 Task: Buy 3 Fuel Pump from Gaskets section under best seller category for shipping address: Jack Davis, 4730 Huntz Lane, Bolton, Massachusetts 01740, Cell Number 9785492947. Pay from credit card ending with 2005, CVV 3321
Action: Mouse moved to (35, 105)
Screenshot: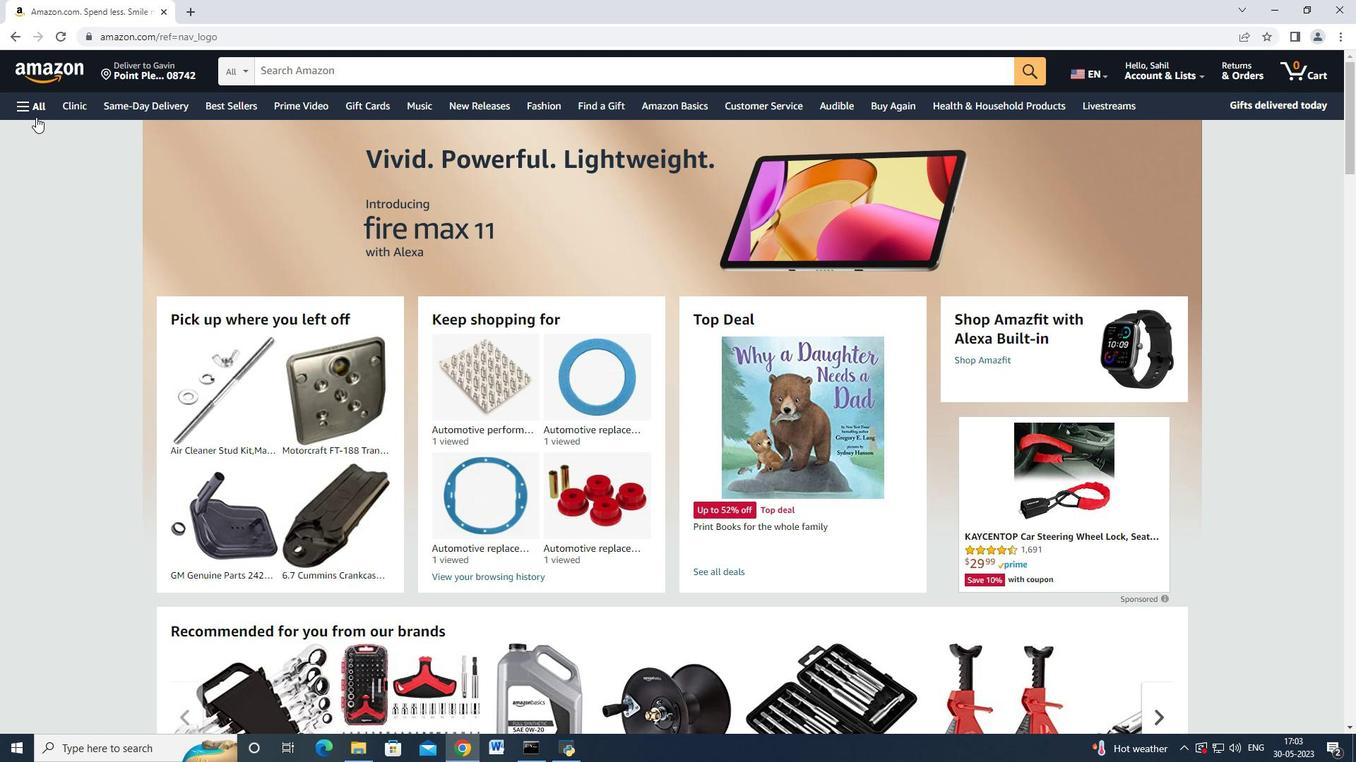 
Action: Mouse pressed left at (35, 105)
Screenshot: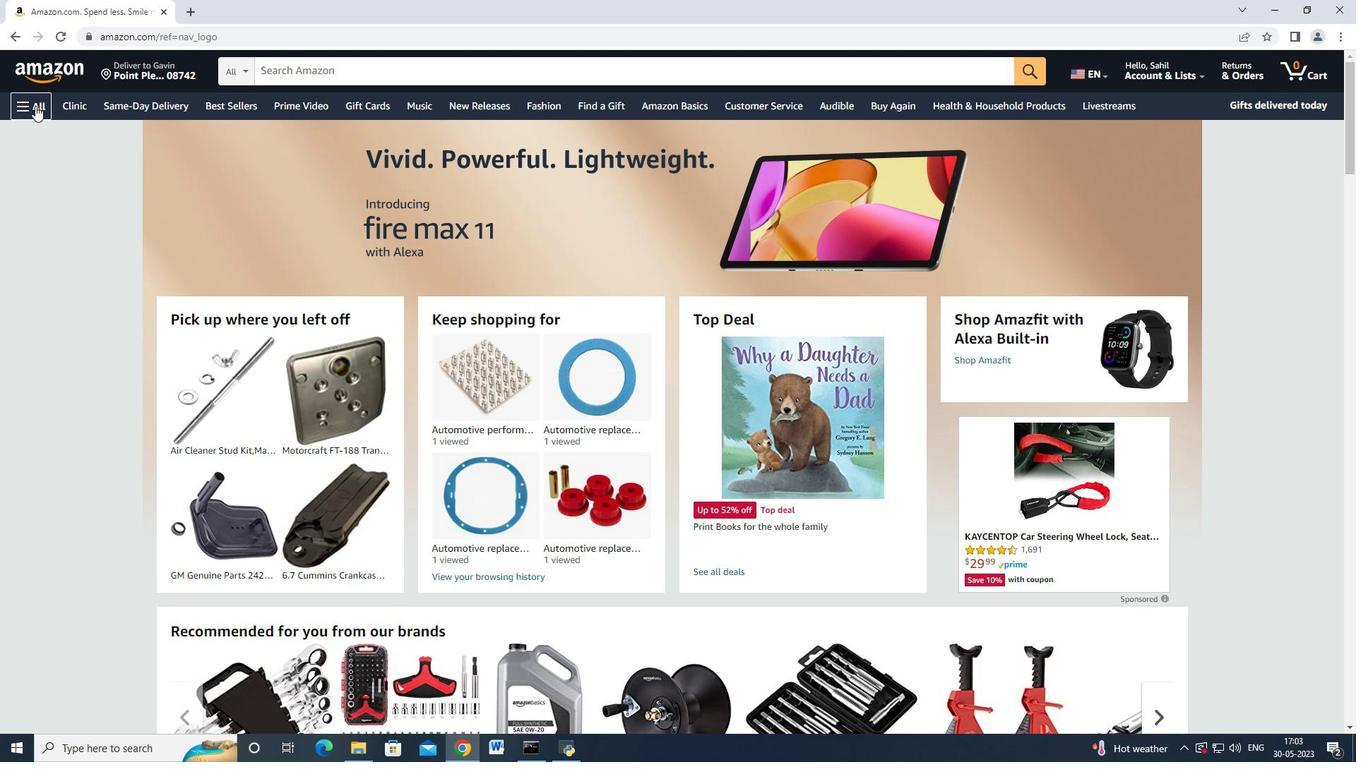 
Action: Mouse moved to (40, 170)
Screenshot: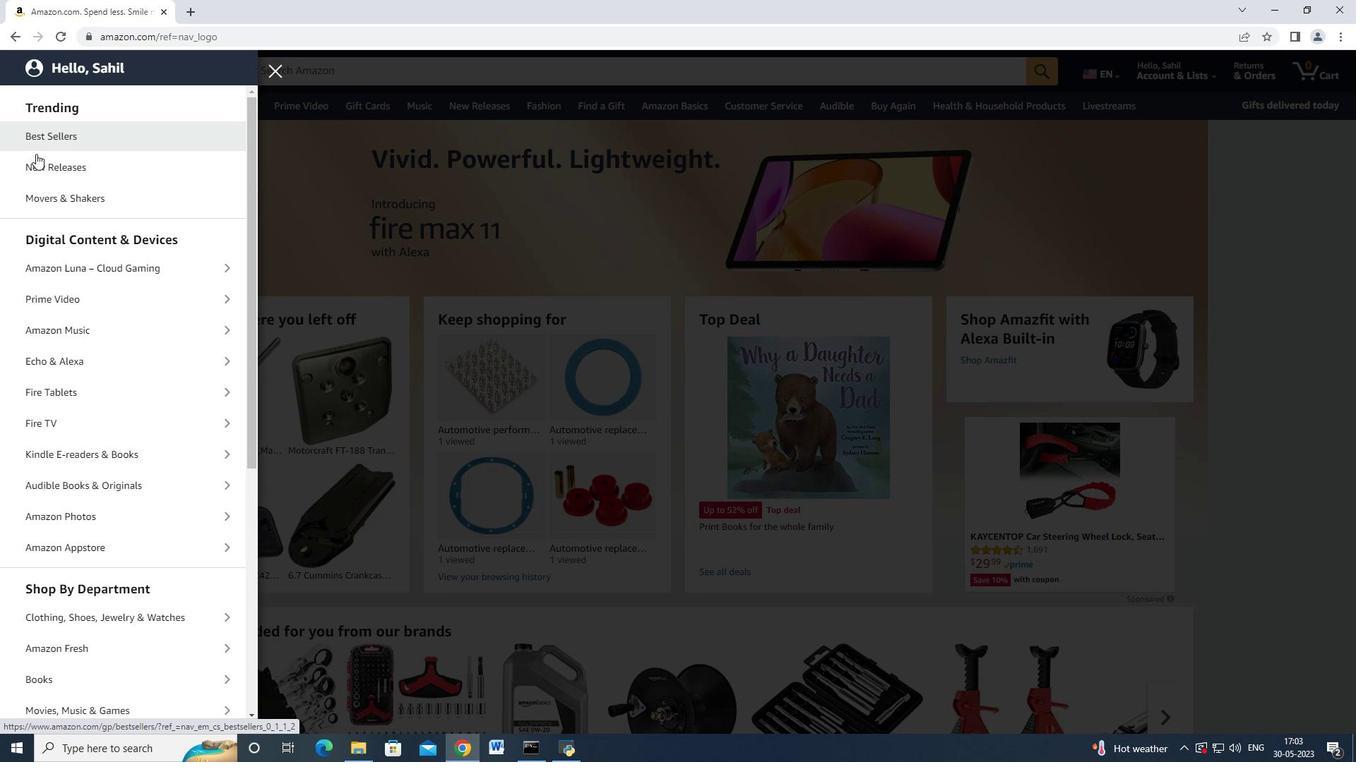 
Action: Mouse scrolled (40, 170) with delta (0, 0)
Screenshot: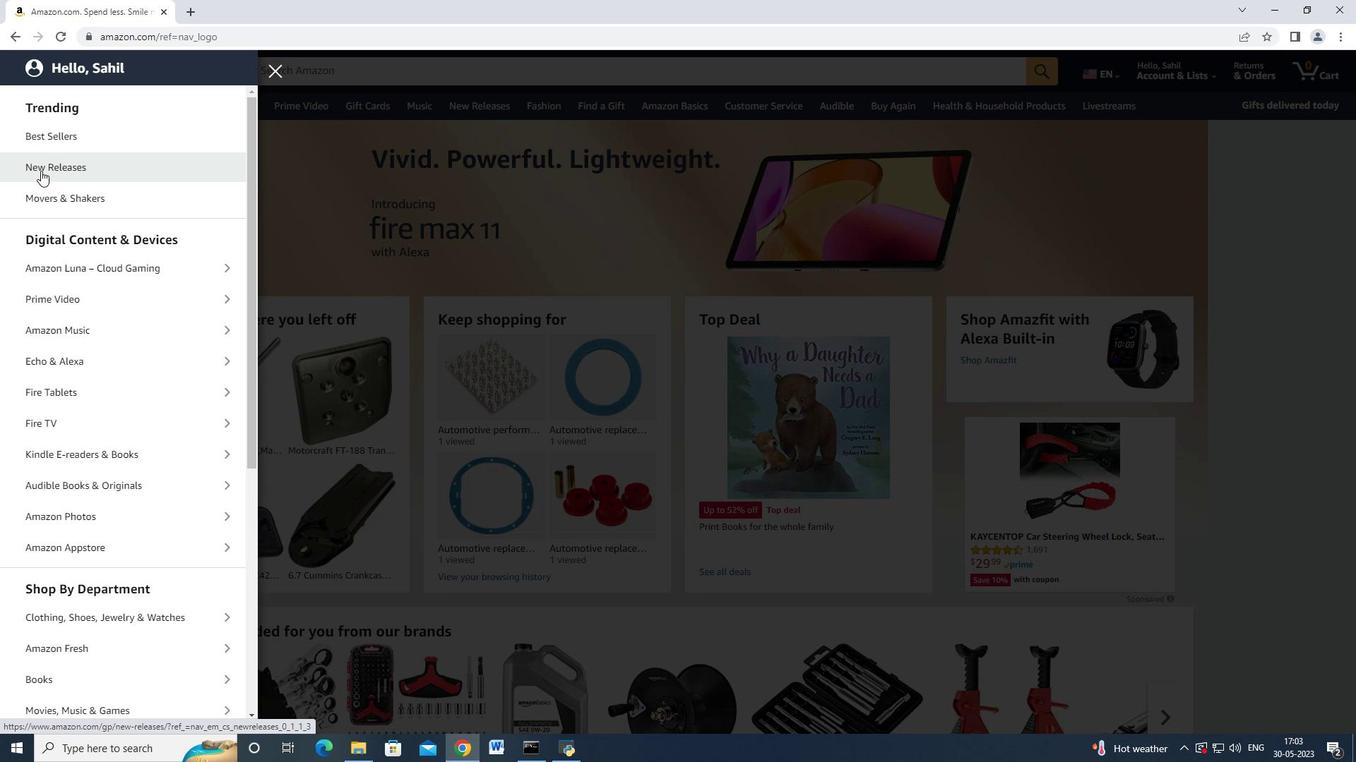 
Action: Mouse moved to (50, 203)
Screenshot: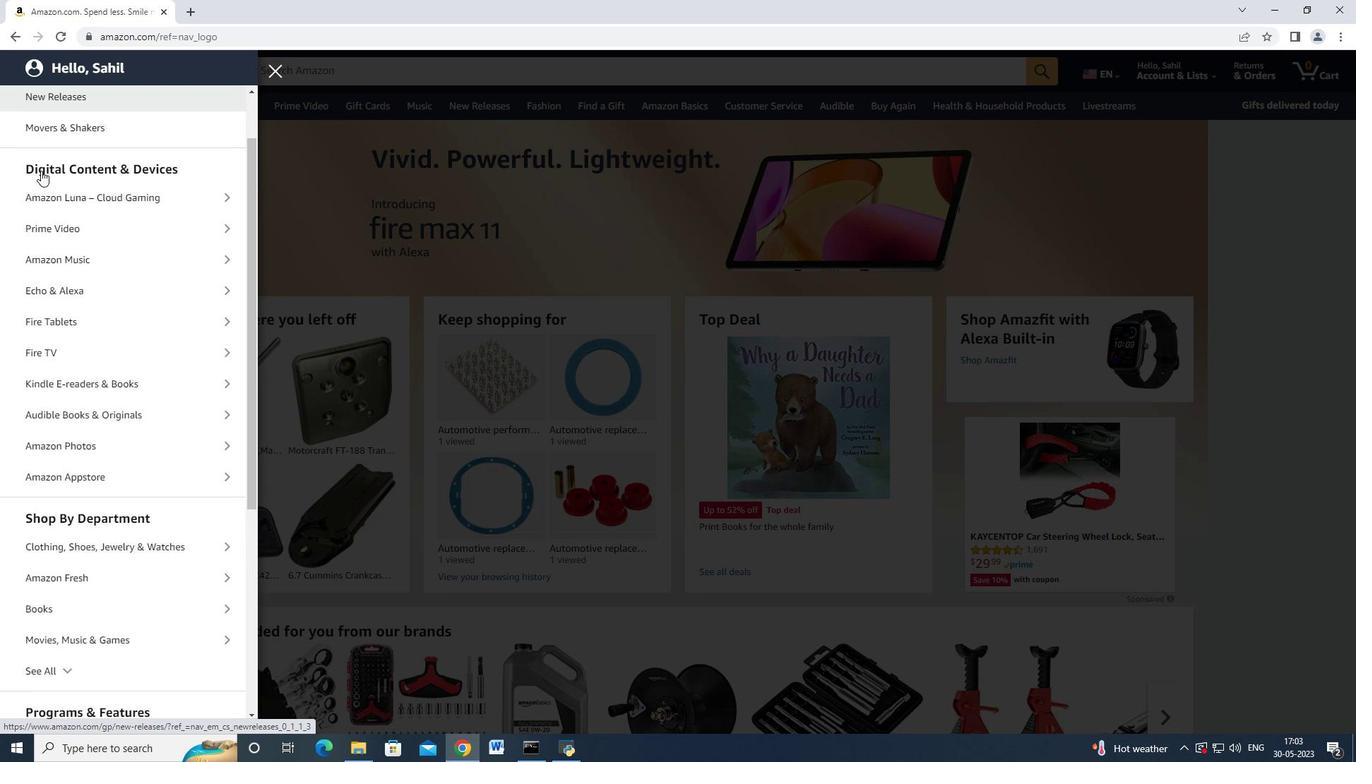 
Action: Mouse scrolled (50, 202) with delta (0, 0)
Screenshot: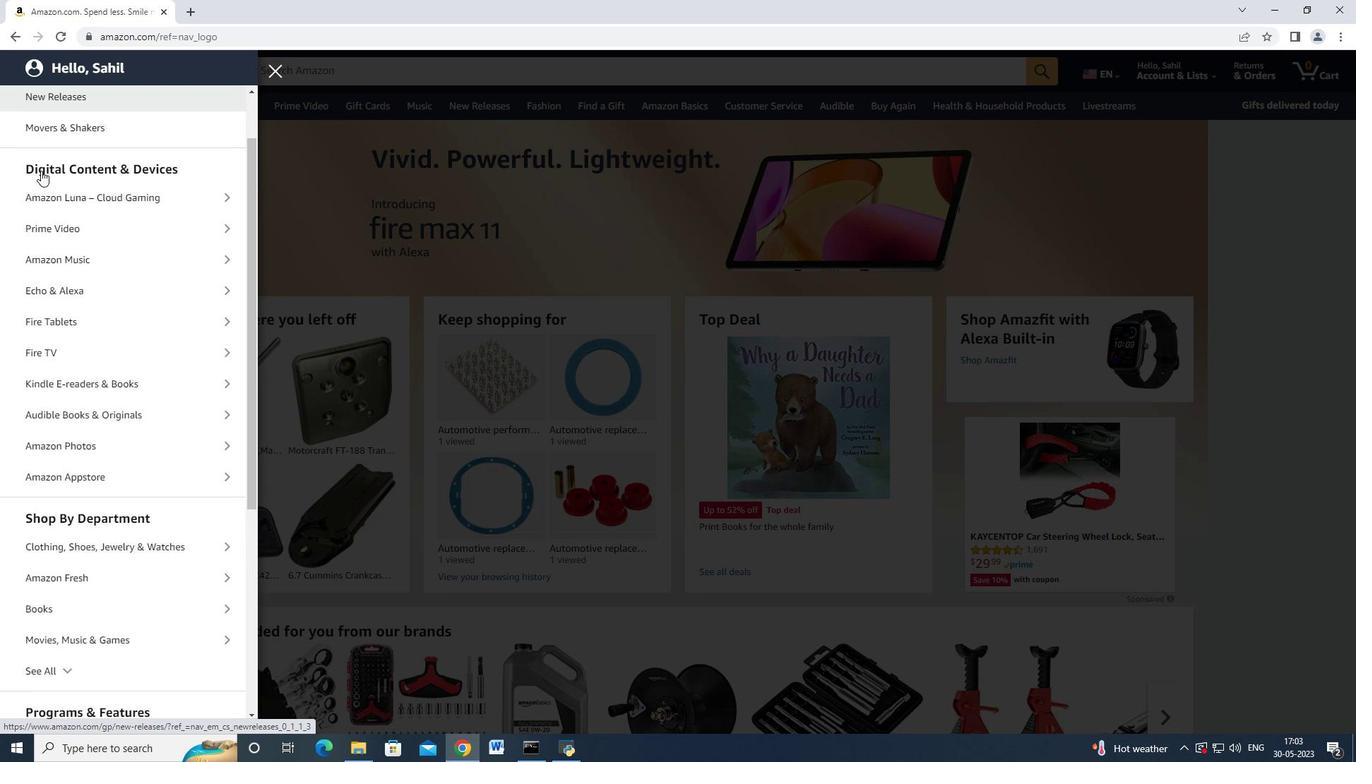 
Action: Mouse moved to (50, 204)
Screenshot: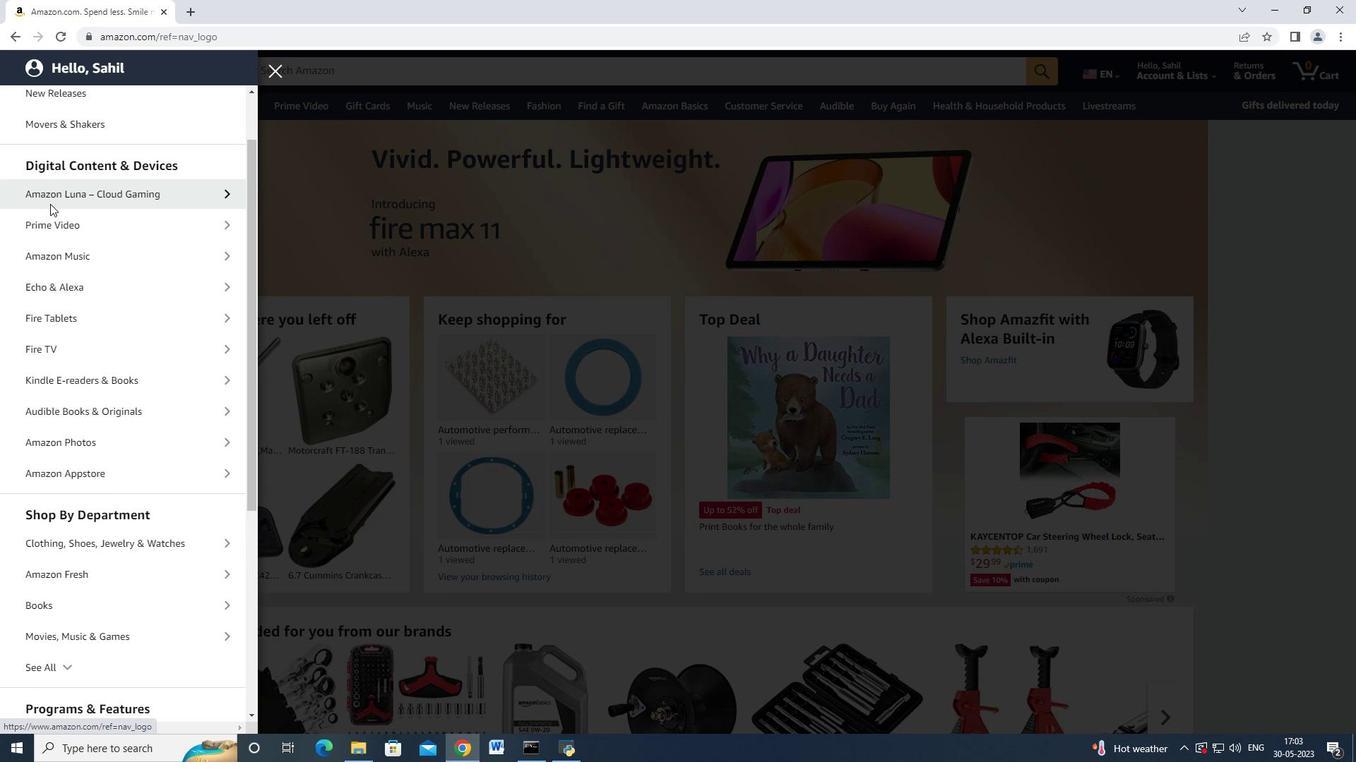 
Action: Mouse scrolled (50, 203) with delta (0, 0)
Screenshot: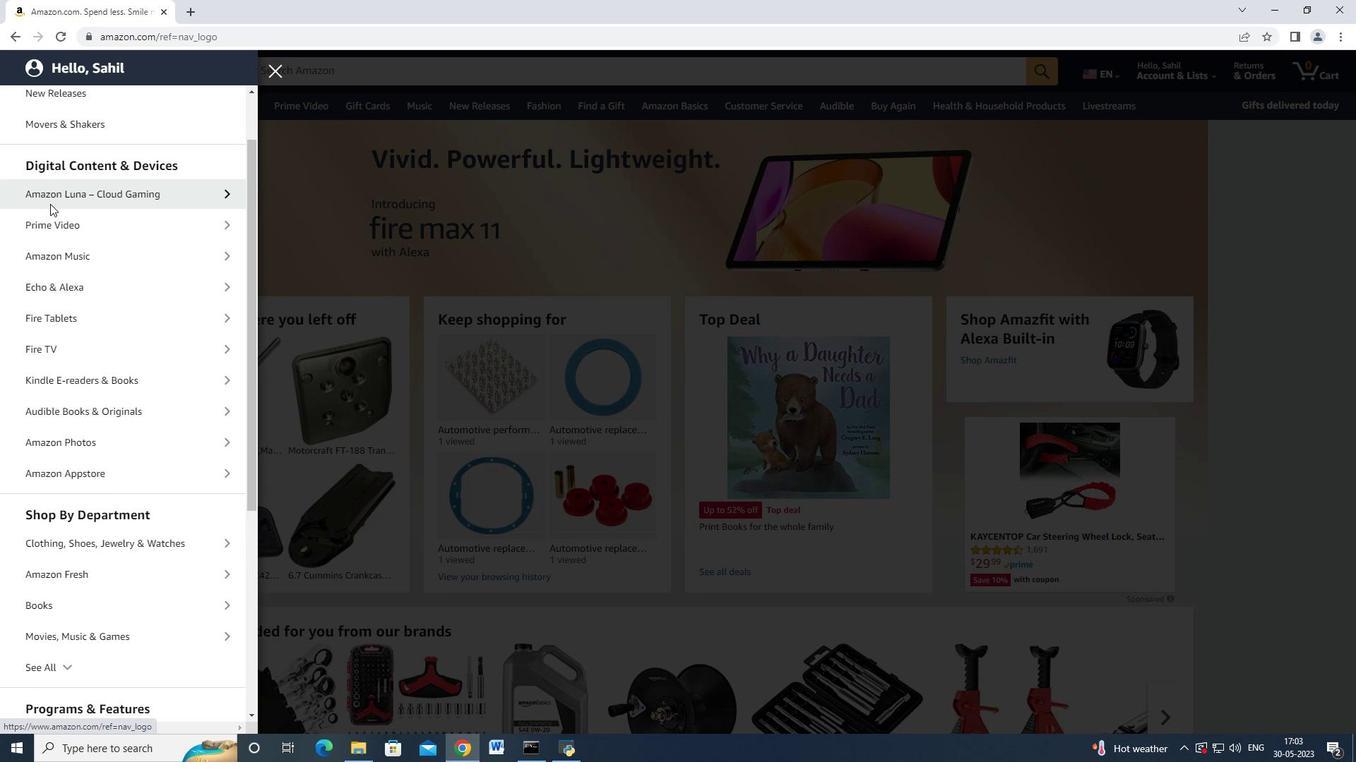 
Action: Mouse moved to (52, 204)
Screenshot: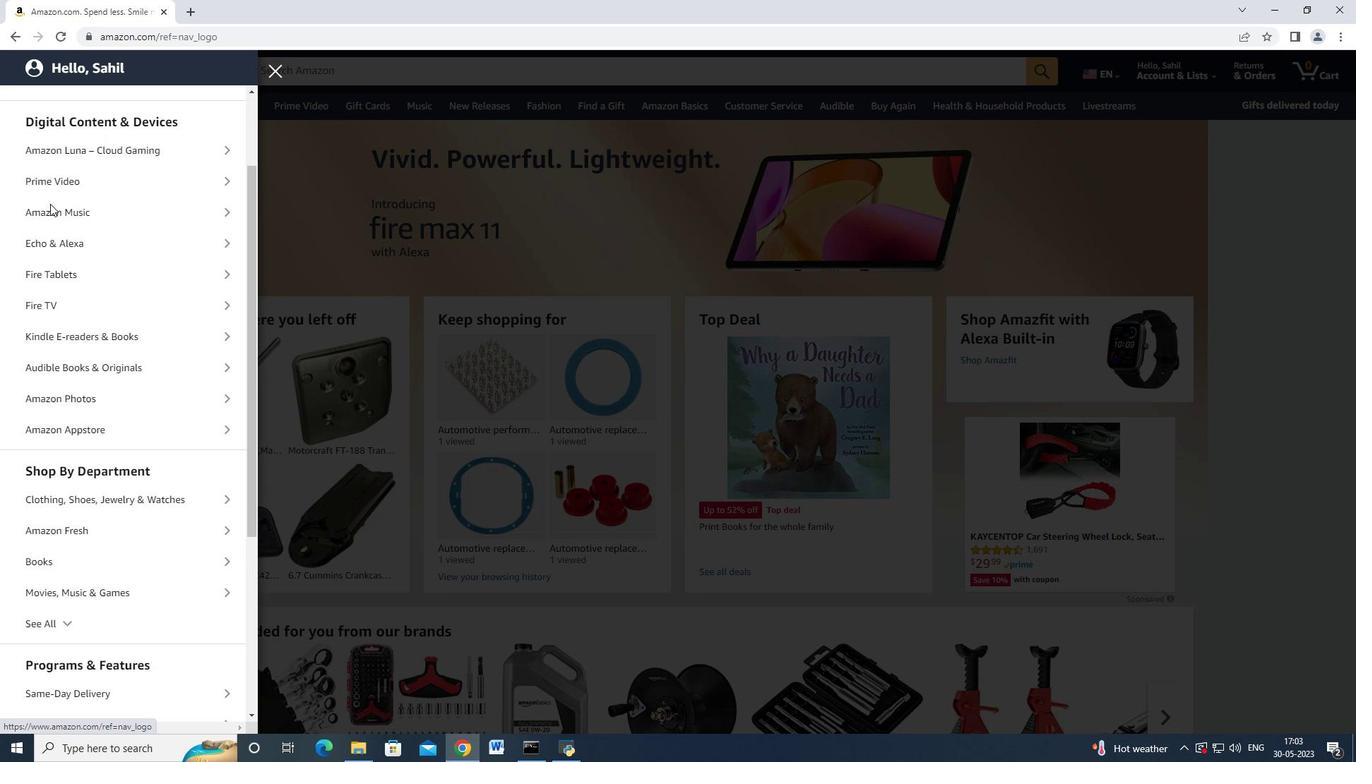 
Action: Mouse scrolled (52, 203) with delta (0, 0)
Screenshot: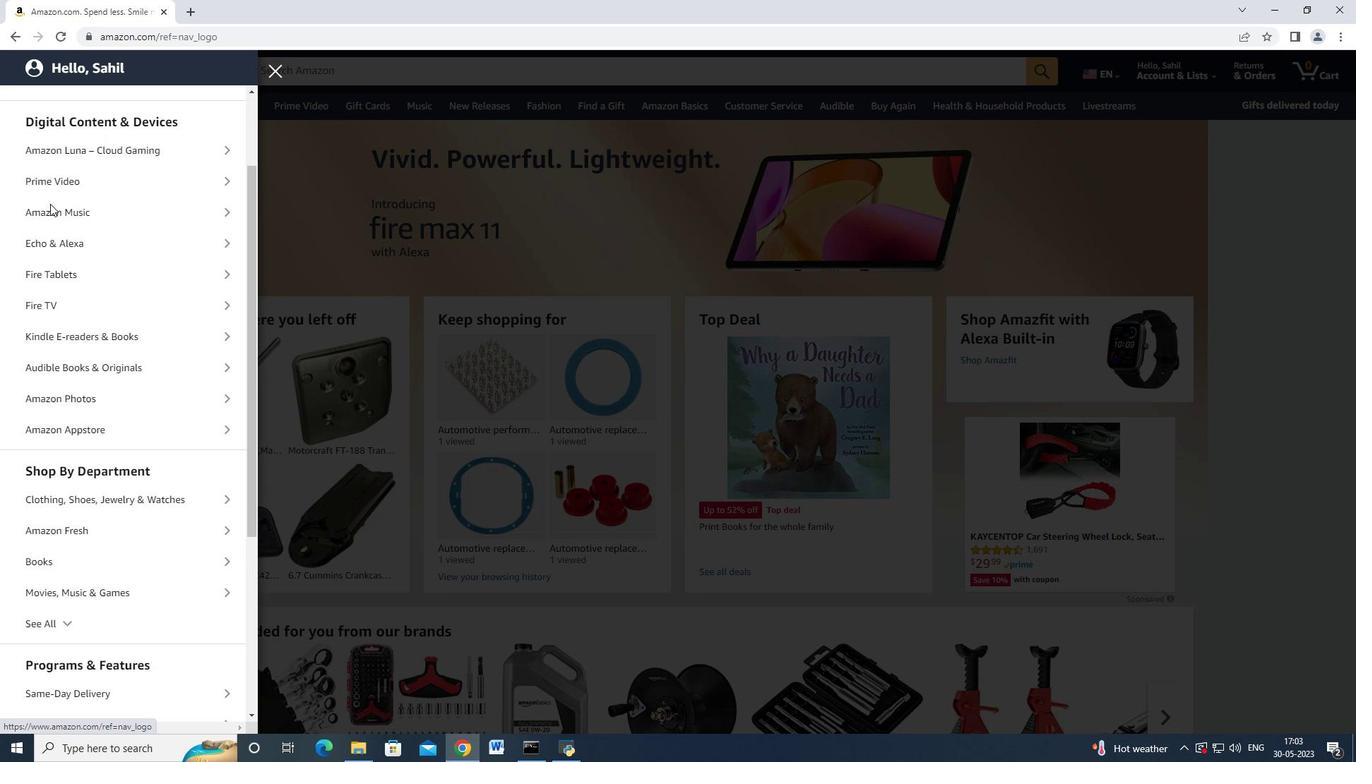 
Action: Mouse moved to (82, 238)
Screenshot: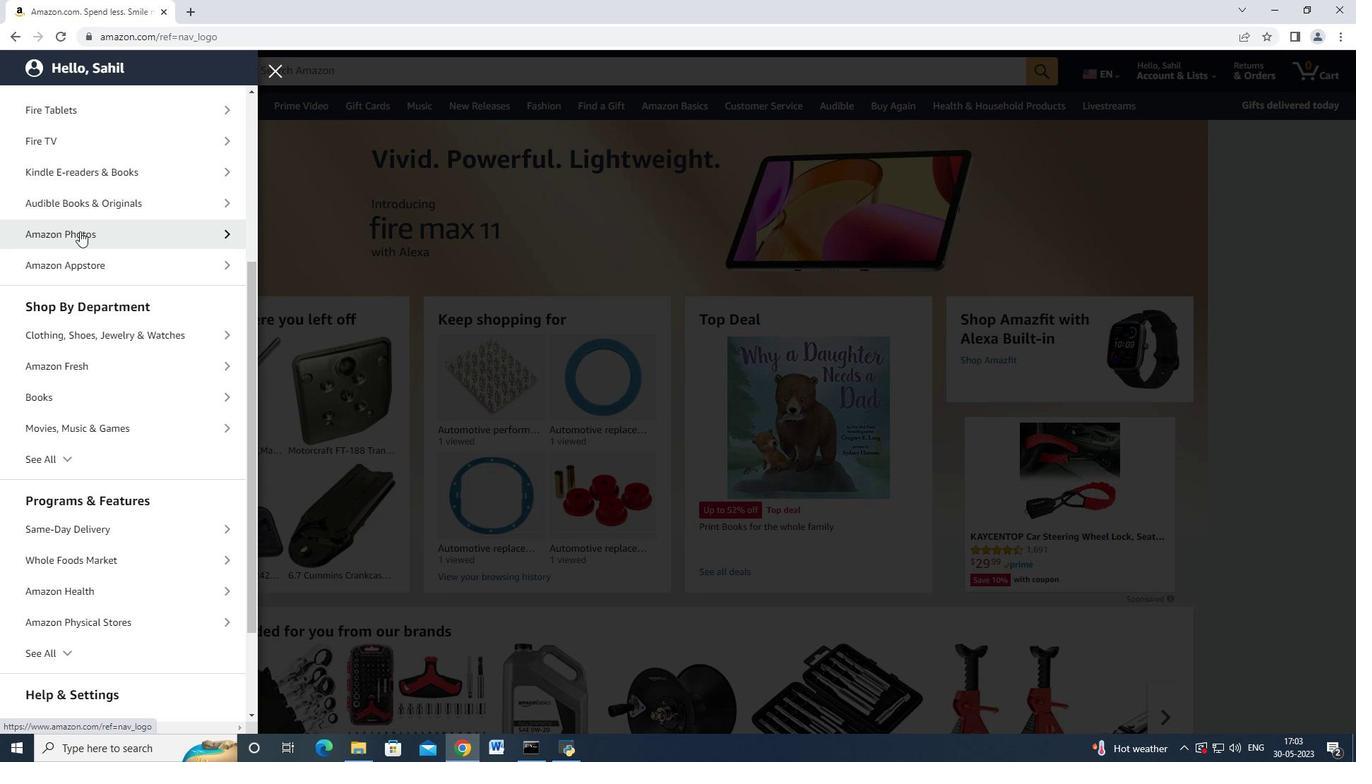 
Action: Mouse scrolled (82, 237) with delta (0, 0)
Screenshot: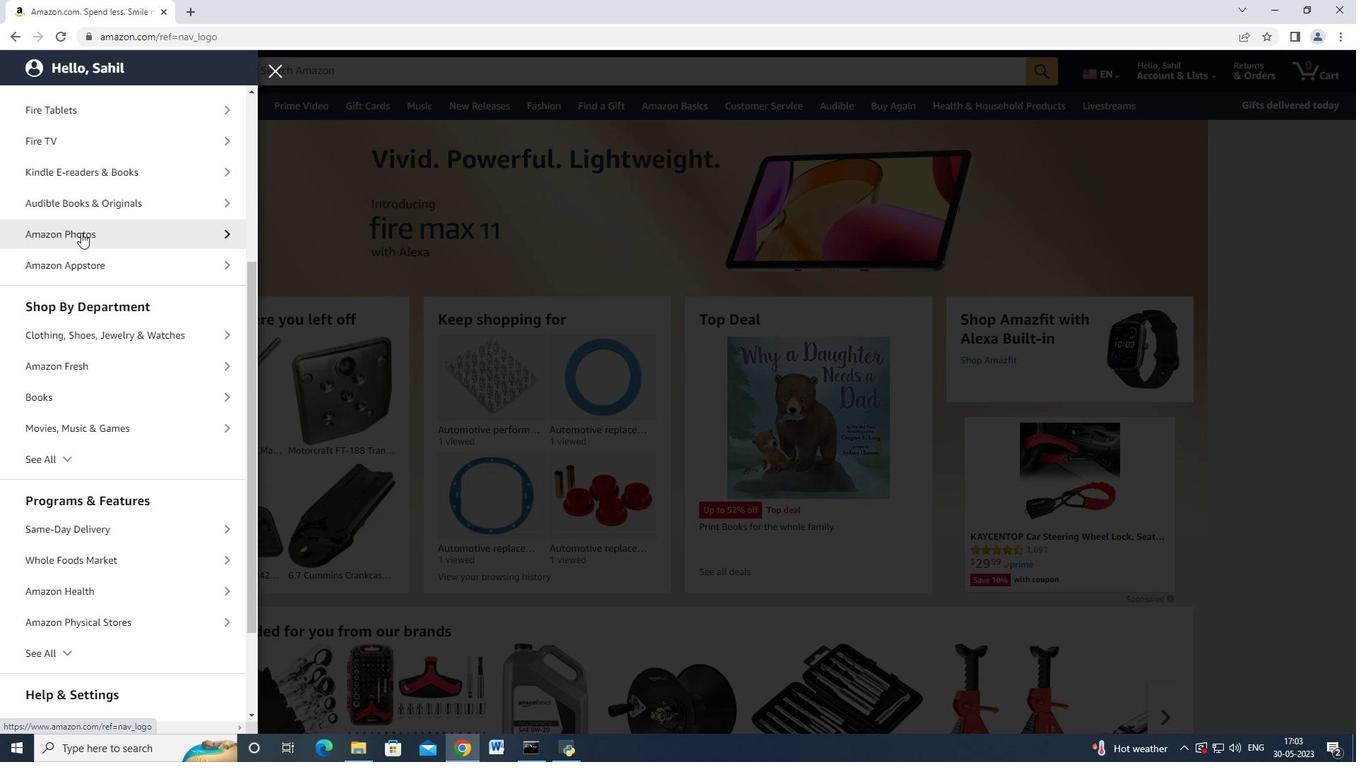 
Action: Mouse scrolled (82, 238) with delta (0, 0)
Screenshot: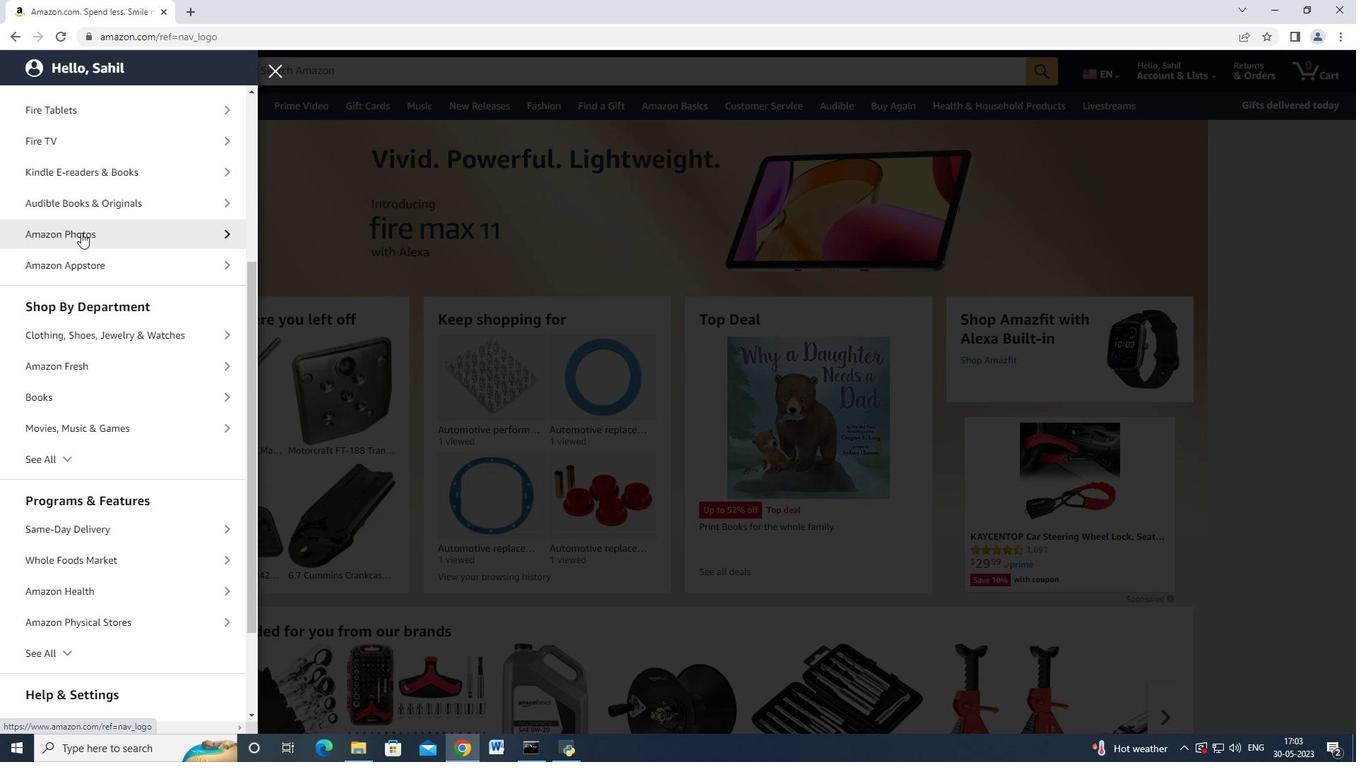 
Action: Mouse moved to (64, 324)
Screenshot: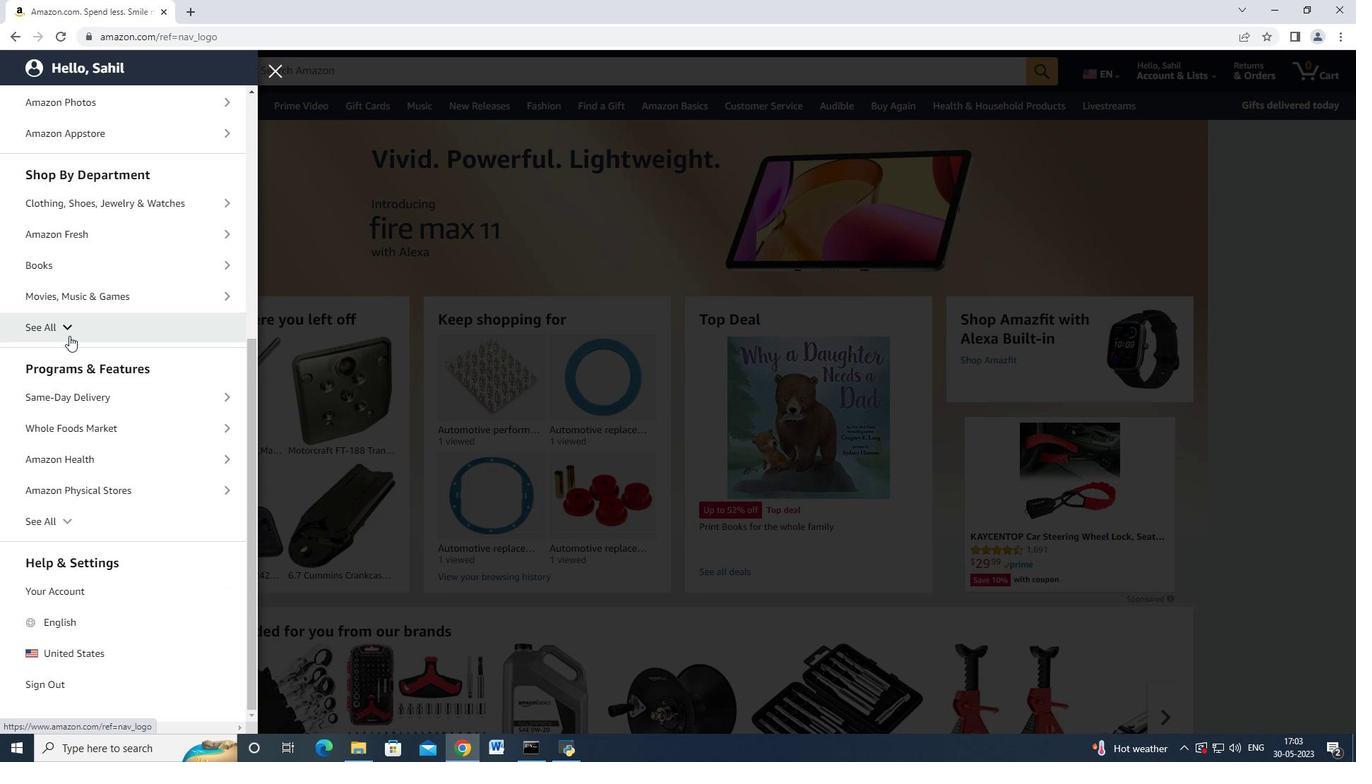 
Action: Mouse pressed left at (64, 324)
Screenshot: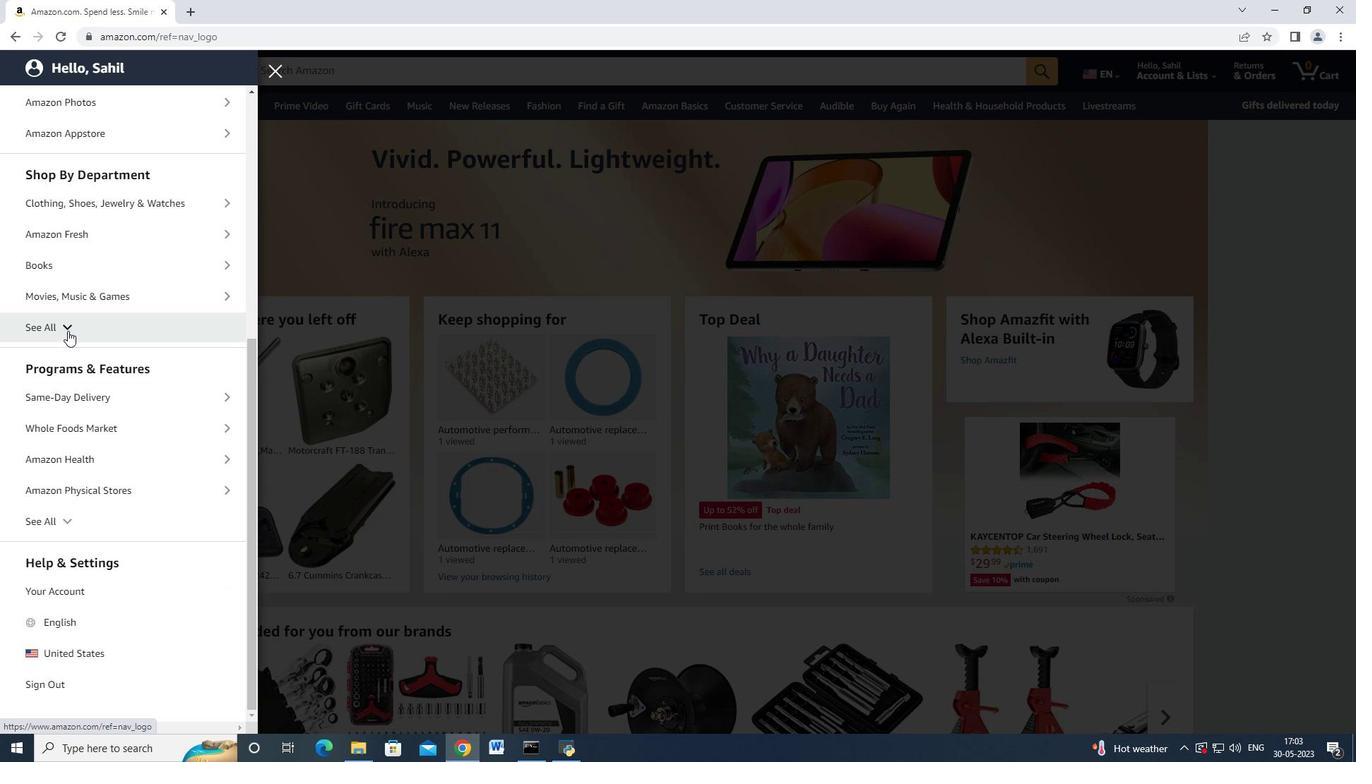 
Action: Mouse moved to (67, 324)
Screenshot: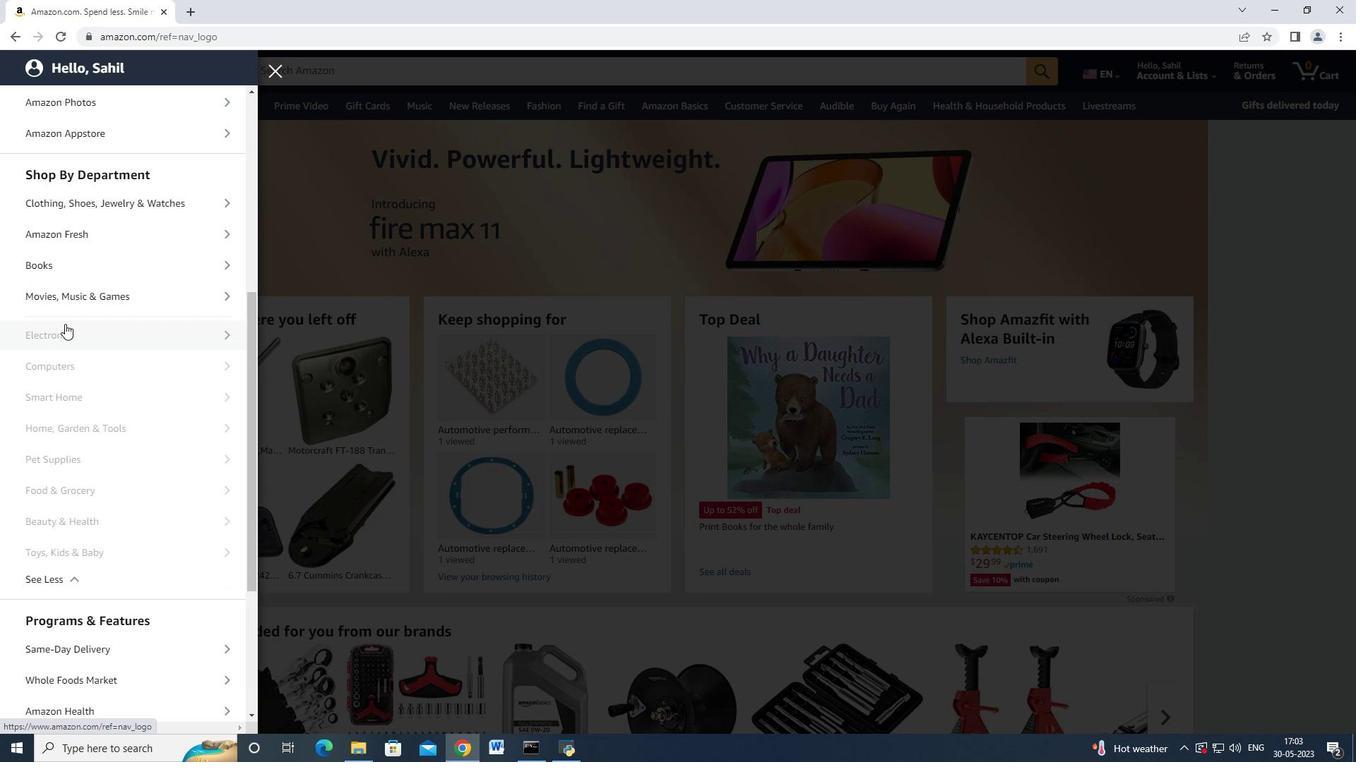 
Action: Mouse scrolled (67, 324) with delta (0, 0)
Screenshot: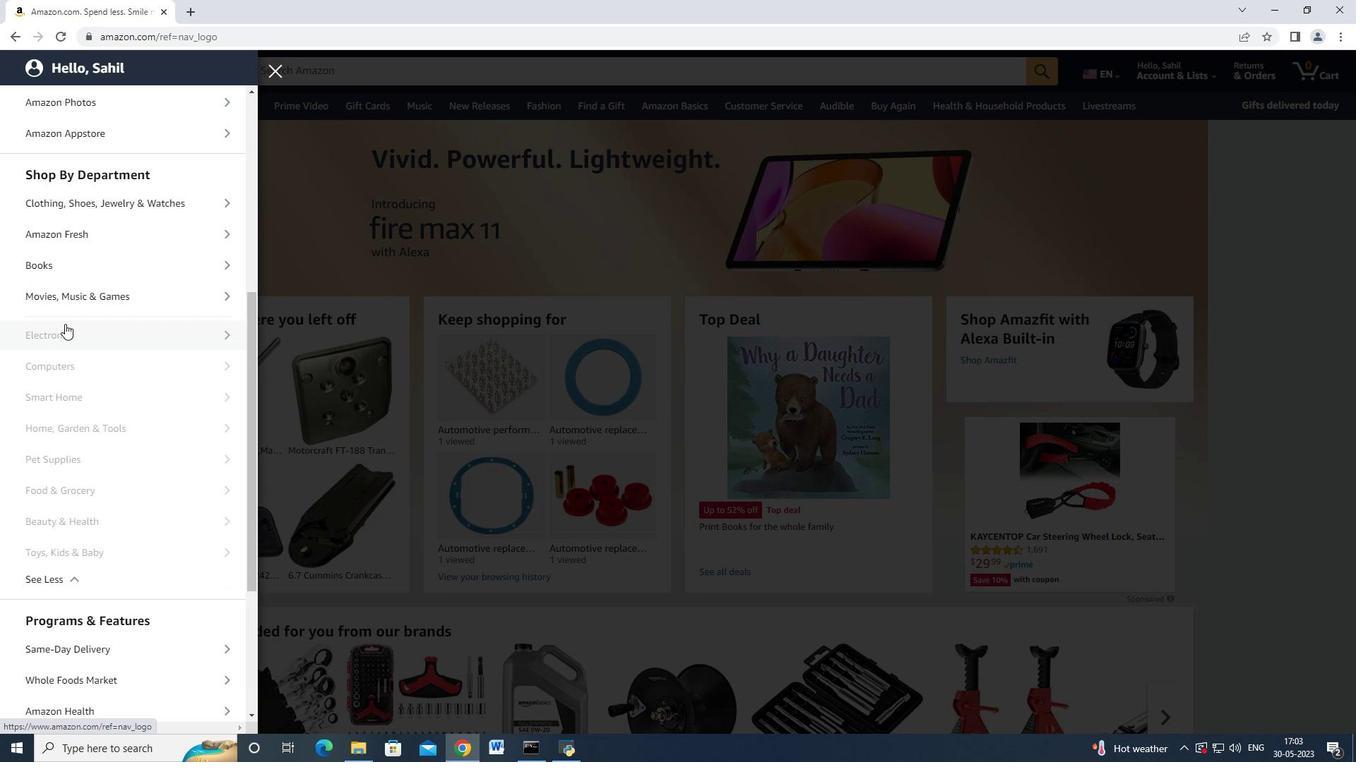 
Action: Mouse scrolled (67, 324) with delta (0, 0)
Screenshot: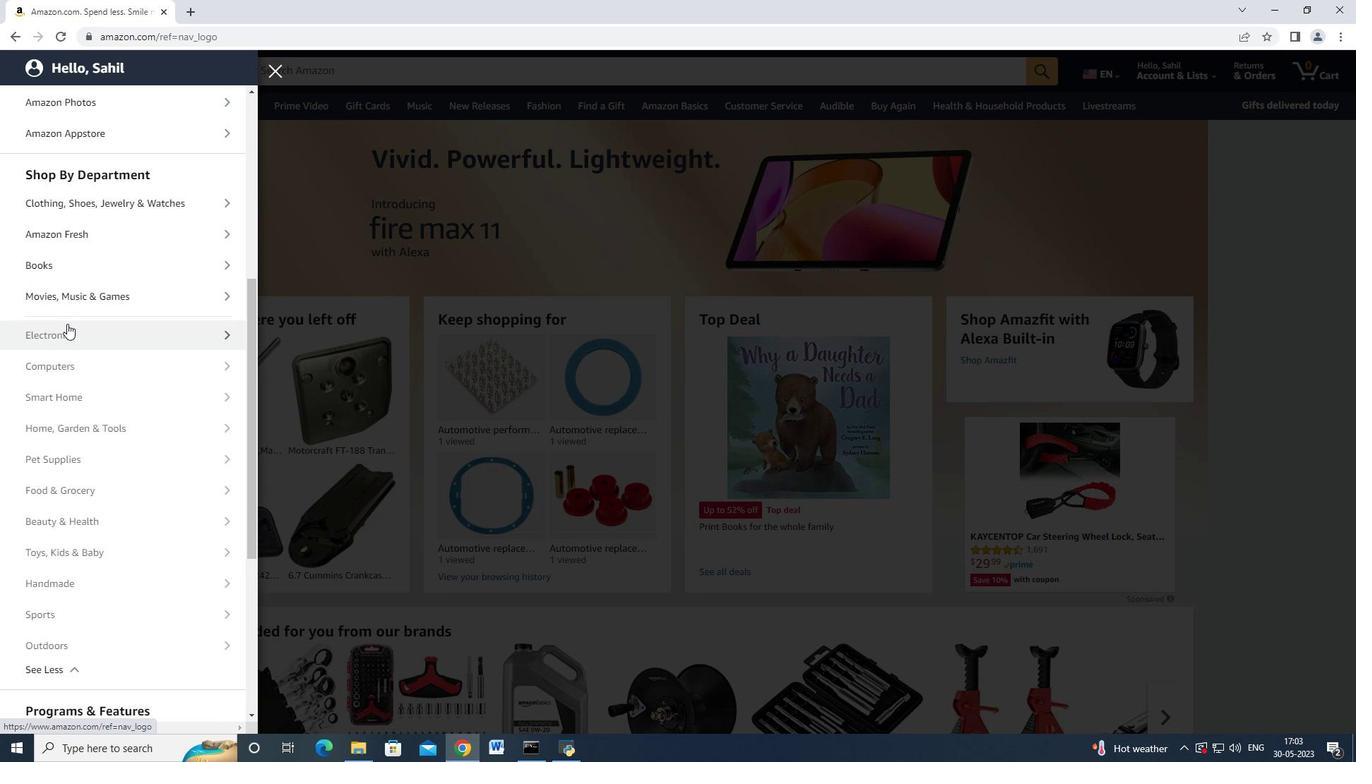 
Action: Mouse moved to (67, 324)
Screenshot: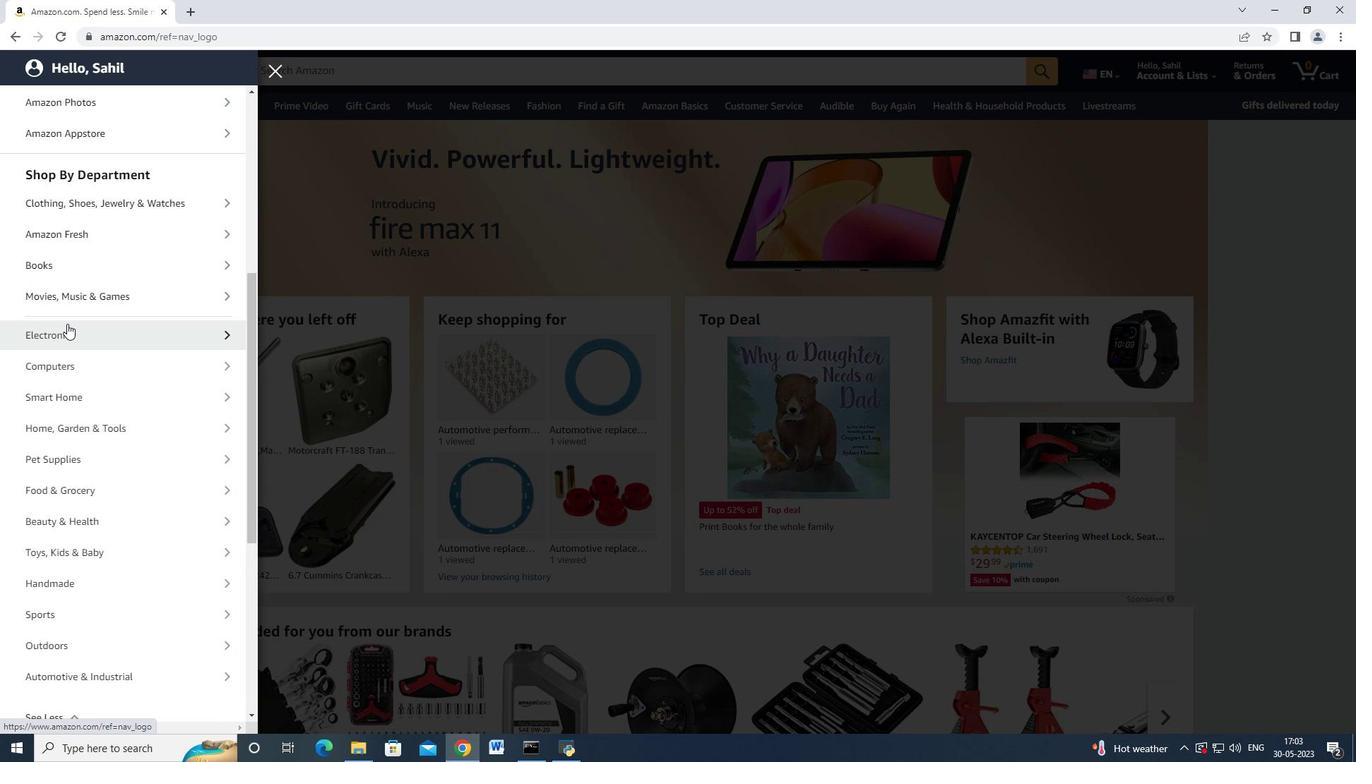 
Action: Mouse scrolled (67, 324) with delta (0, 0)
Screenshot: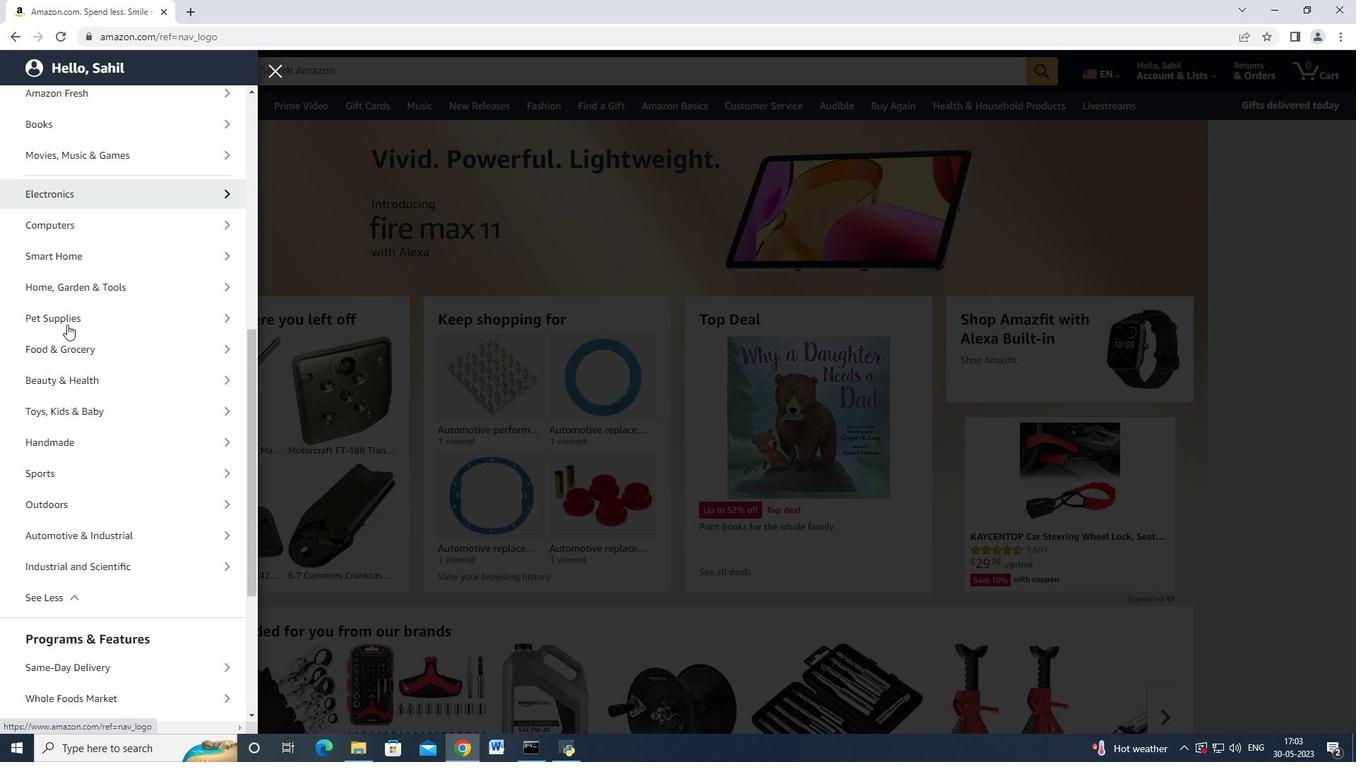 
Action: Mouse moved to (67, 324)
Screenshot: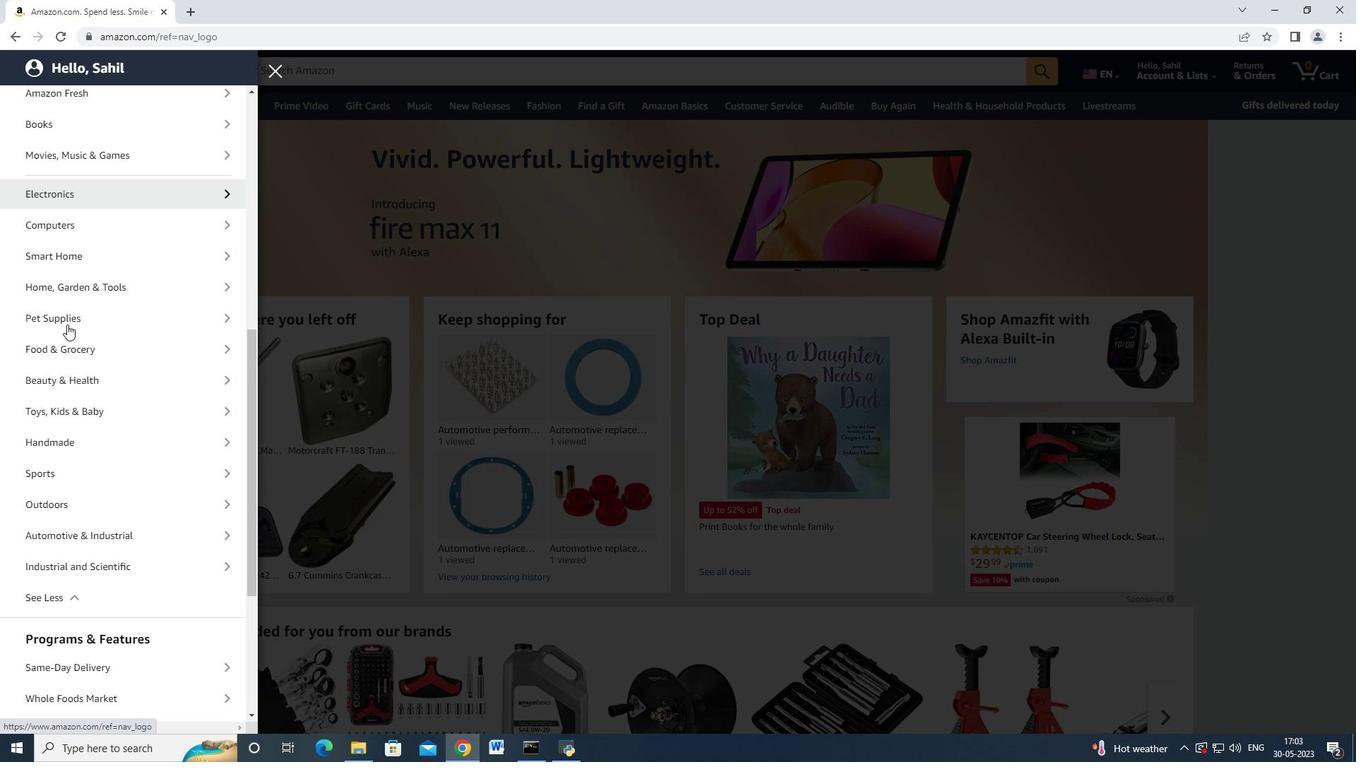 
Action: Mouse scrolled (67, 324) with delta (0, 0)
Screenshot: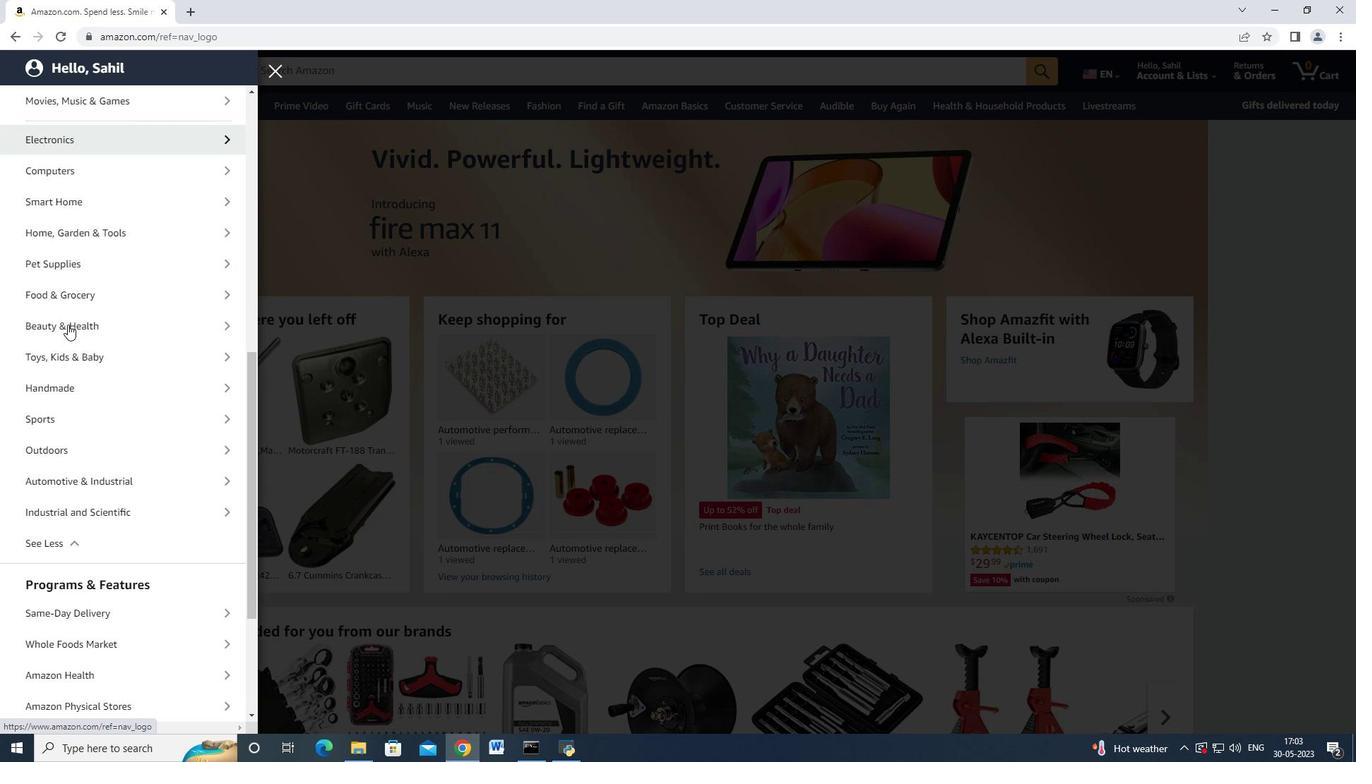
Action: Mouse moved to (91, 383)
Screenshot: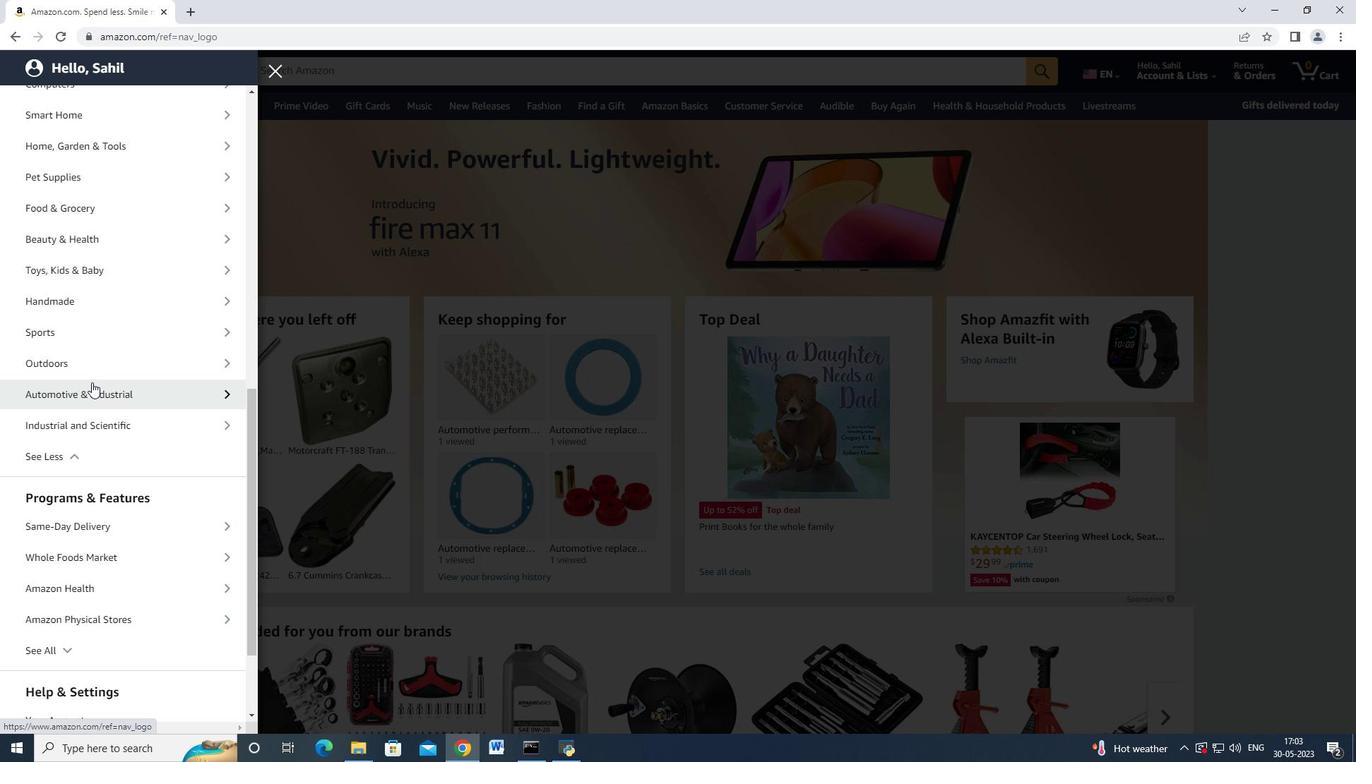 
Action: Mouse pressed left at (91, 383)
Screenshot: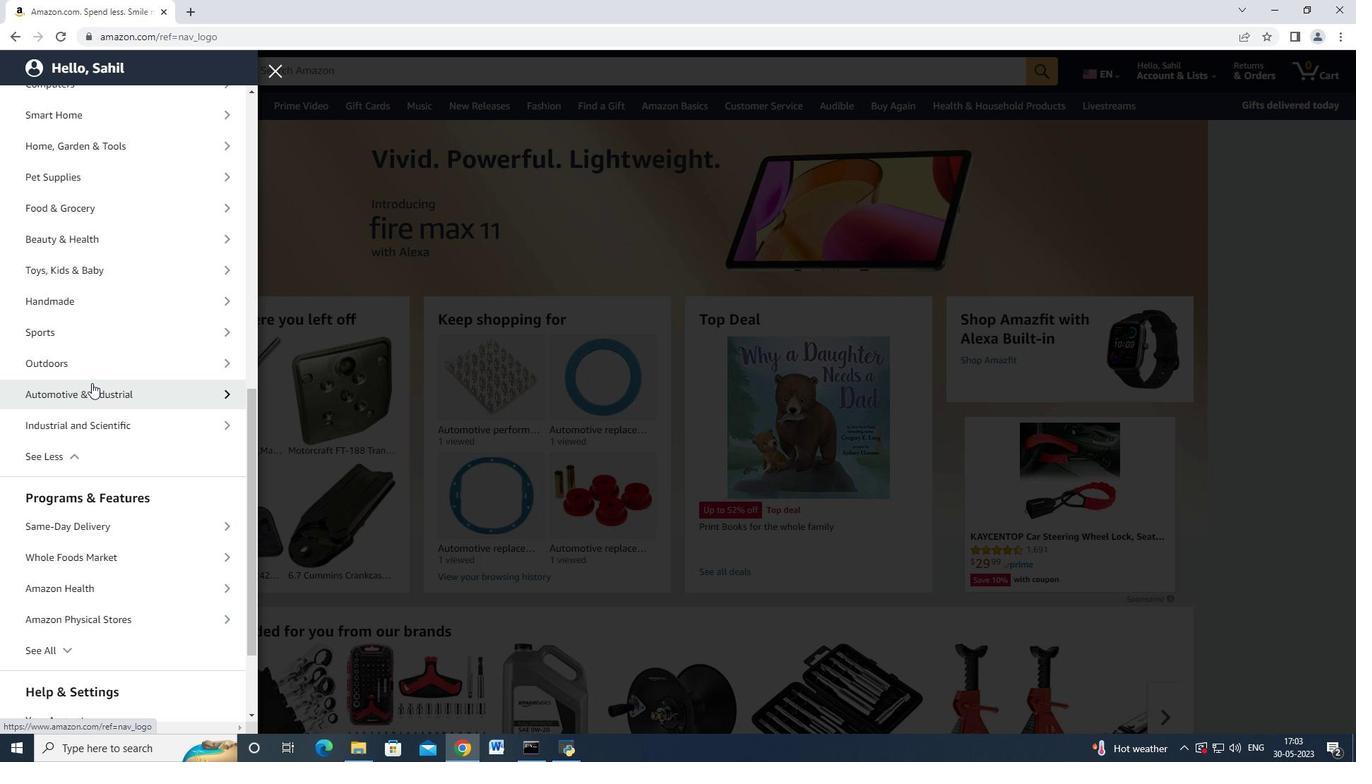 
Action: Mouse moved to (95, 168)
Screenshot: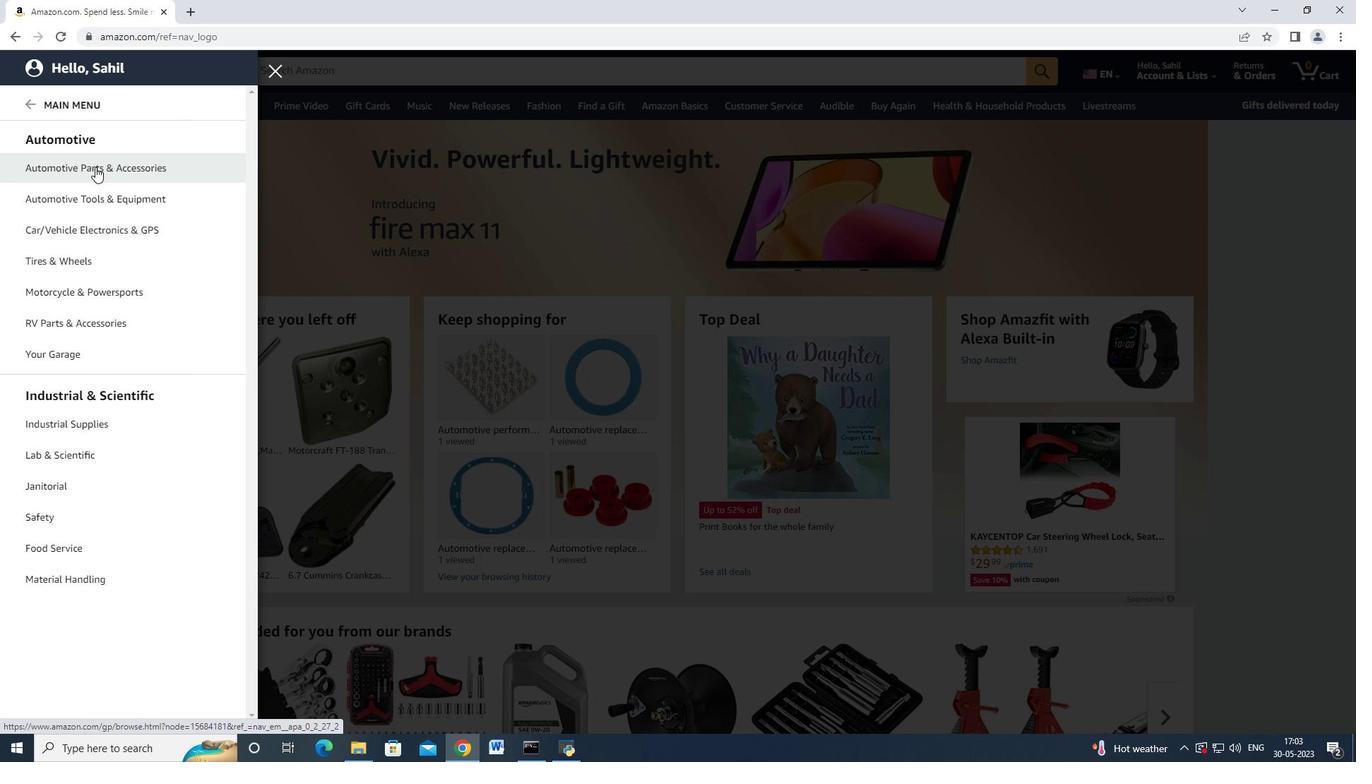 
Action: Mouse pressed left at (95, 168)
Screenshot: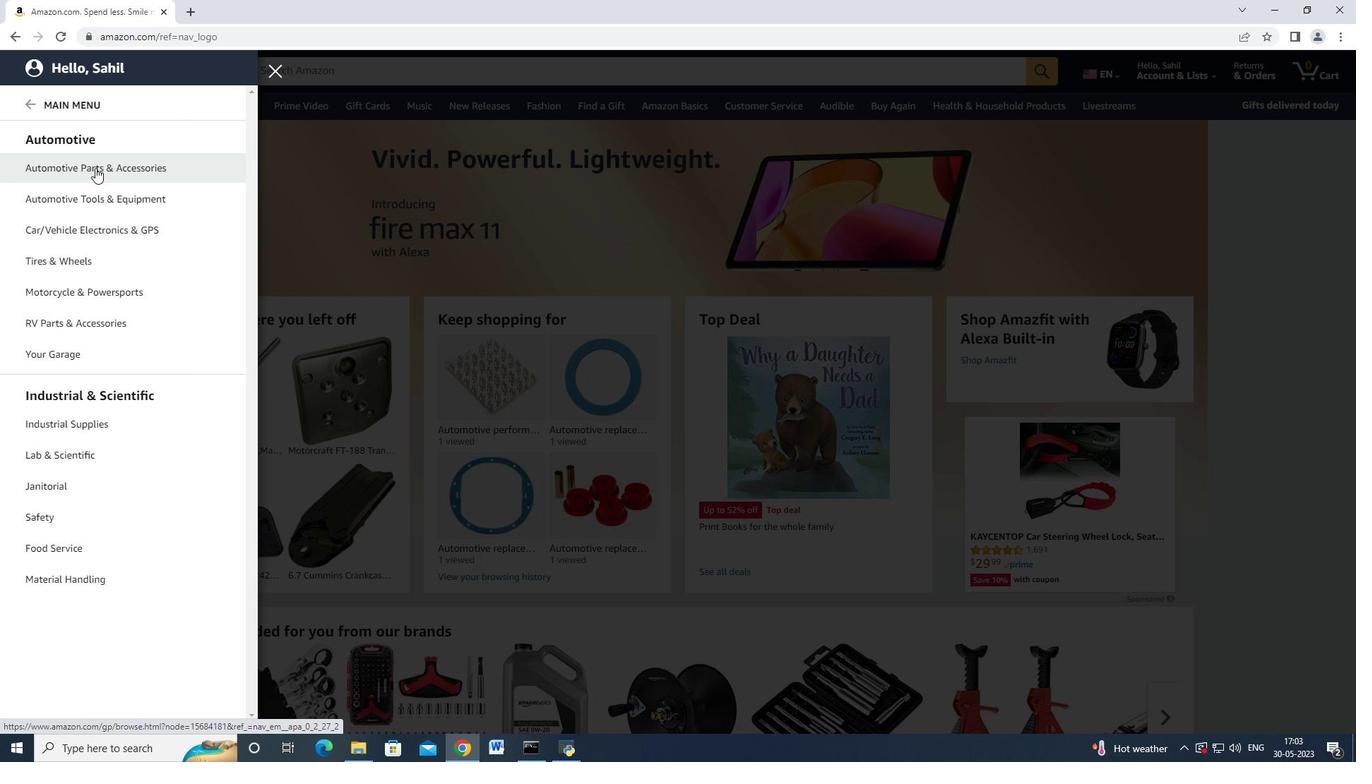 
Action: Mouse moved to (244, 128)
Screenshot: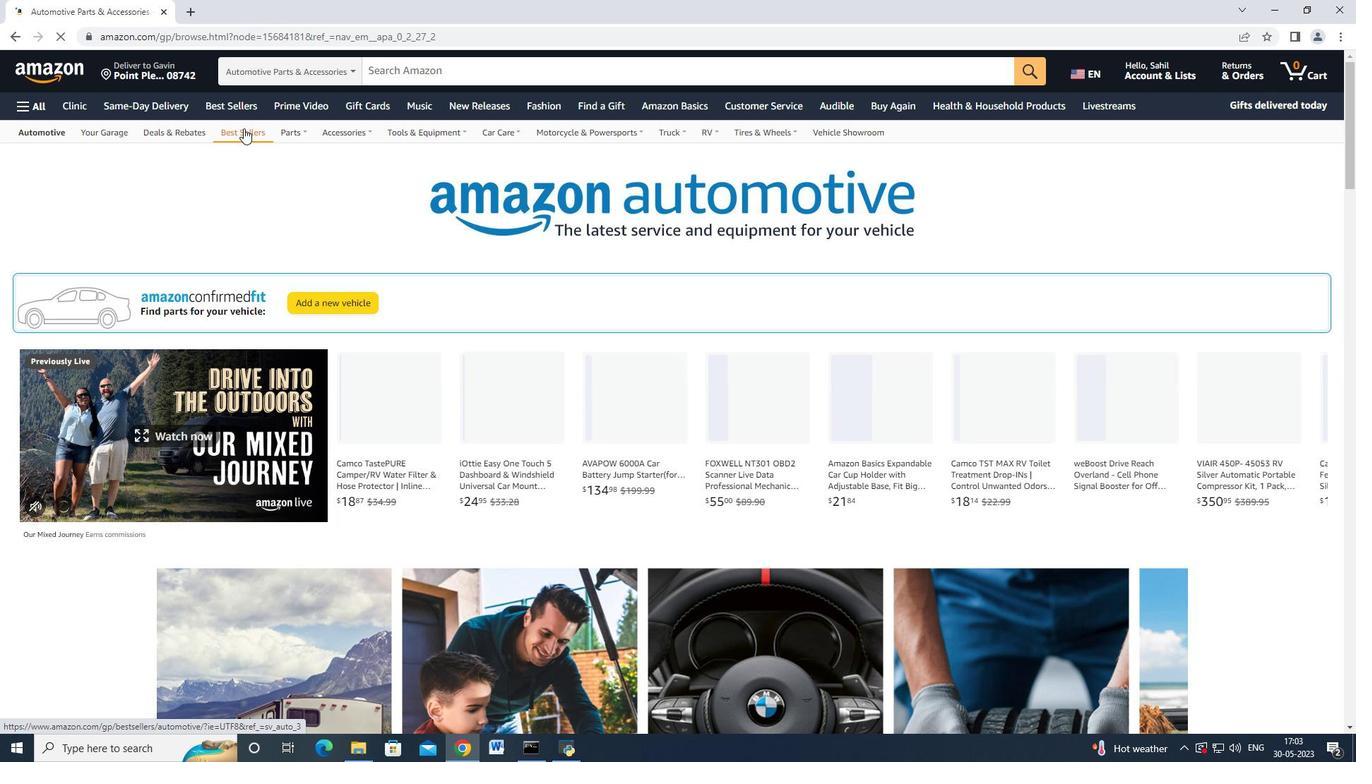 
Action: Mouse pressed left at (244, 128)
Screenshot: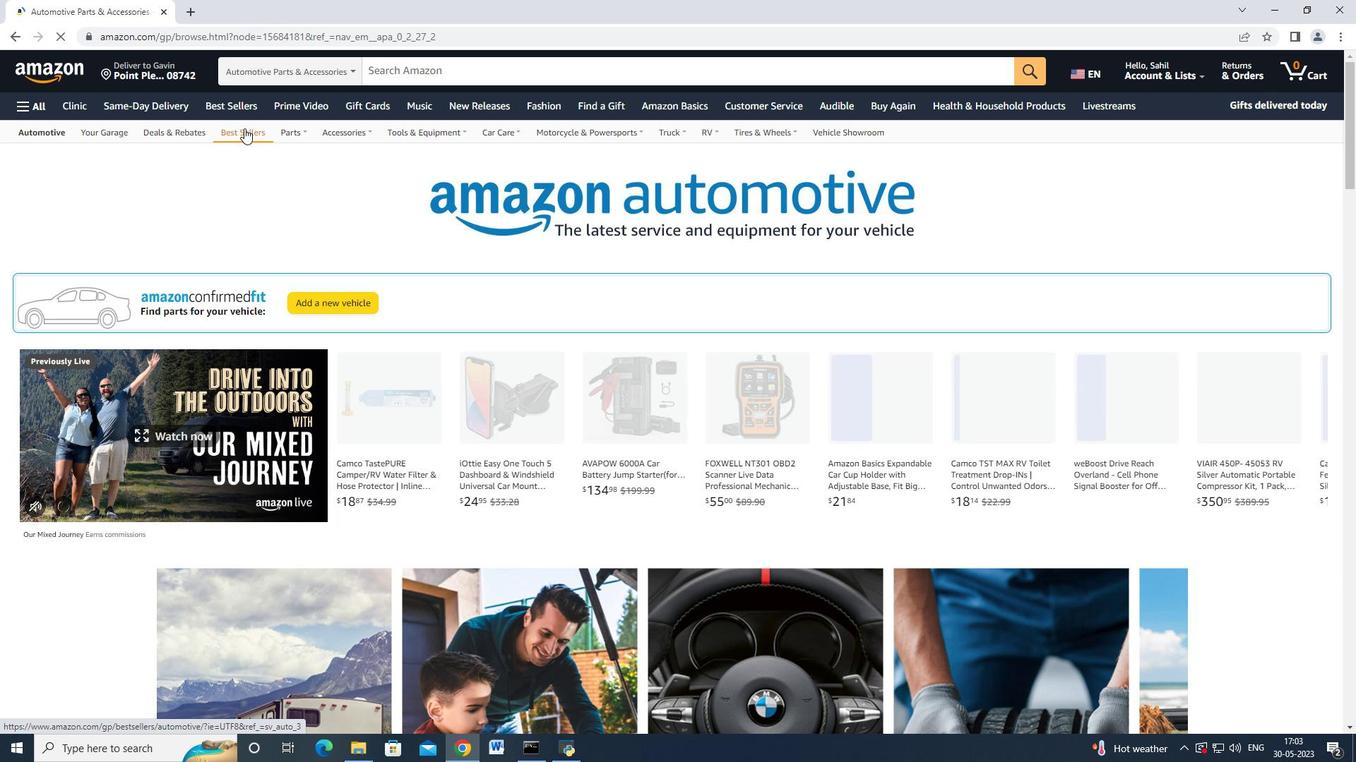 
Action: Mouse moved to (67, 453)
Screenshot: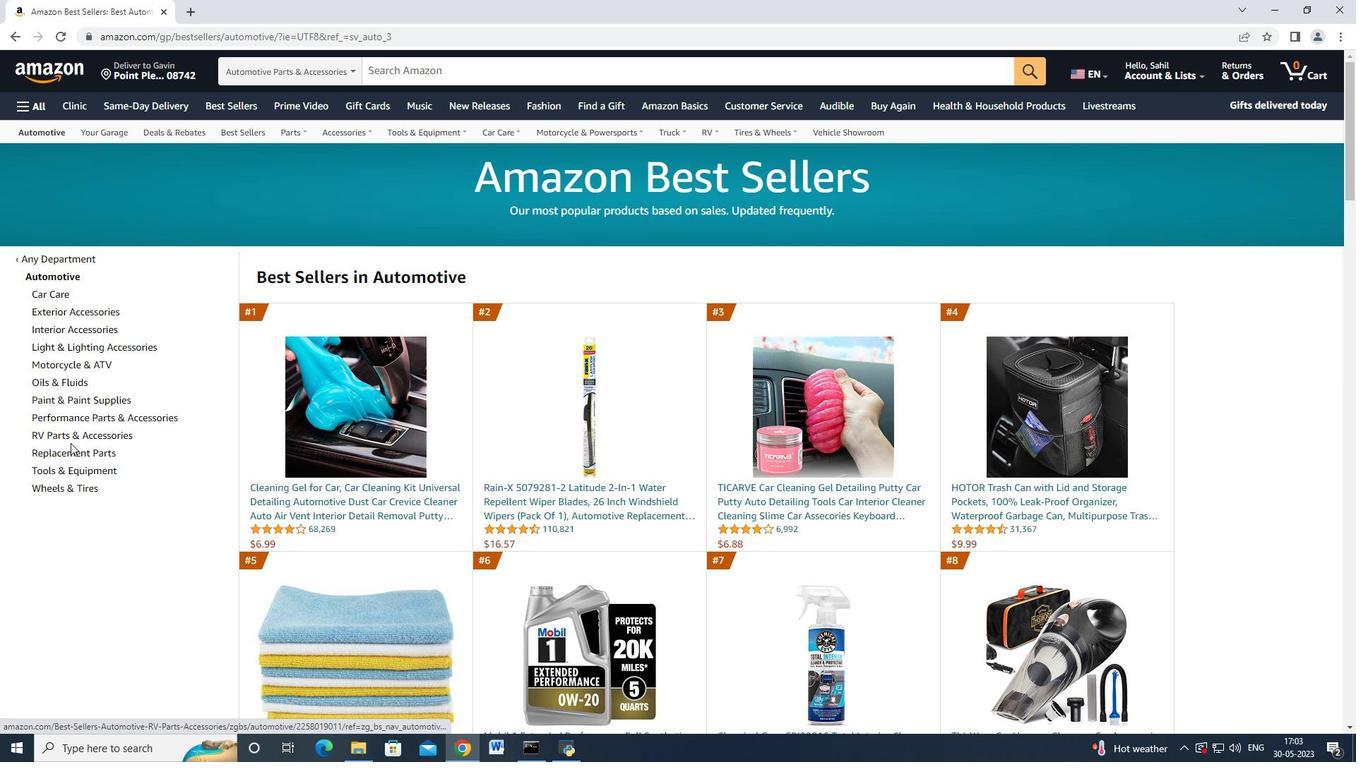 
Action: Mouse pressed left at (67, 453)
Screenshot: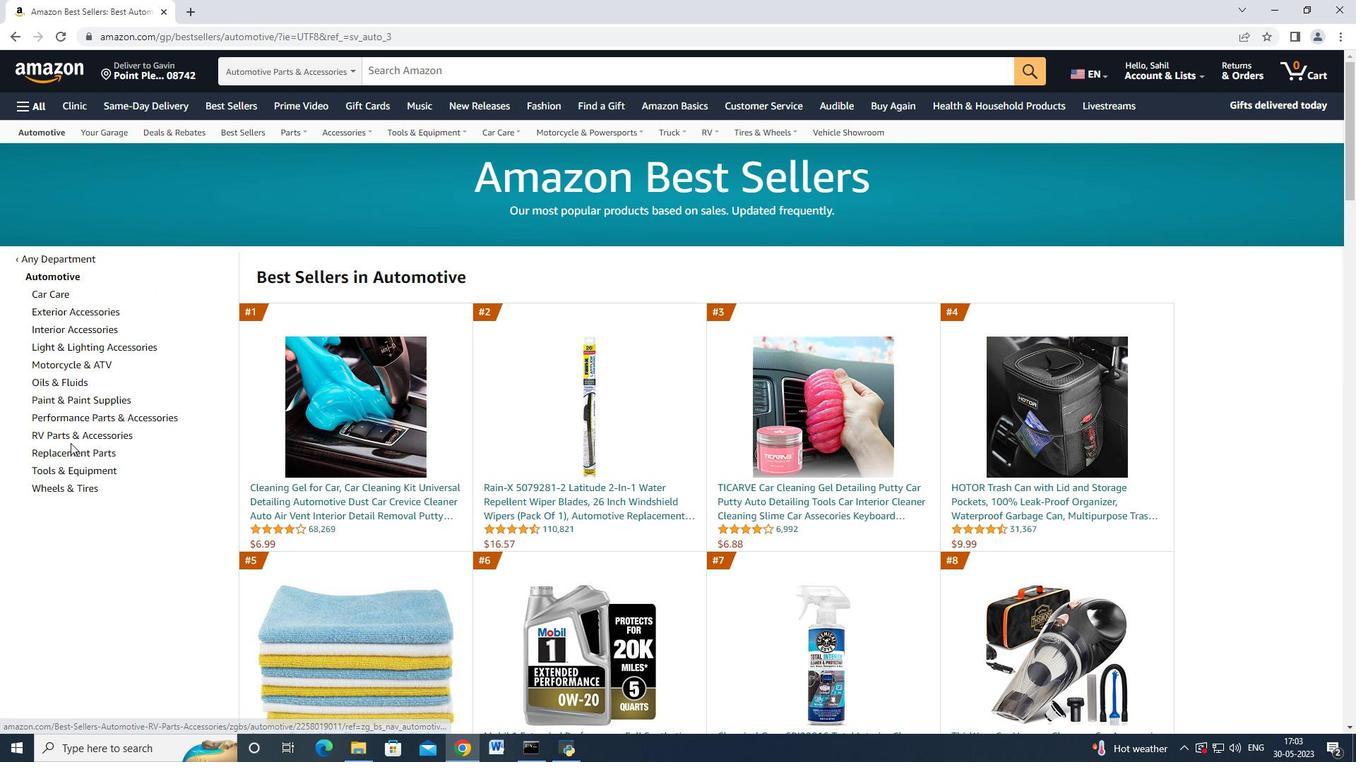 
Action: Mouse moved to (128, 500)
Screenshot: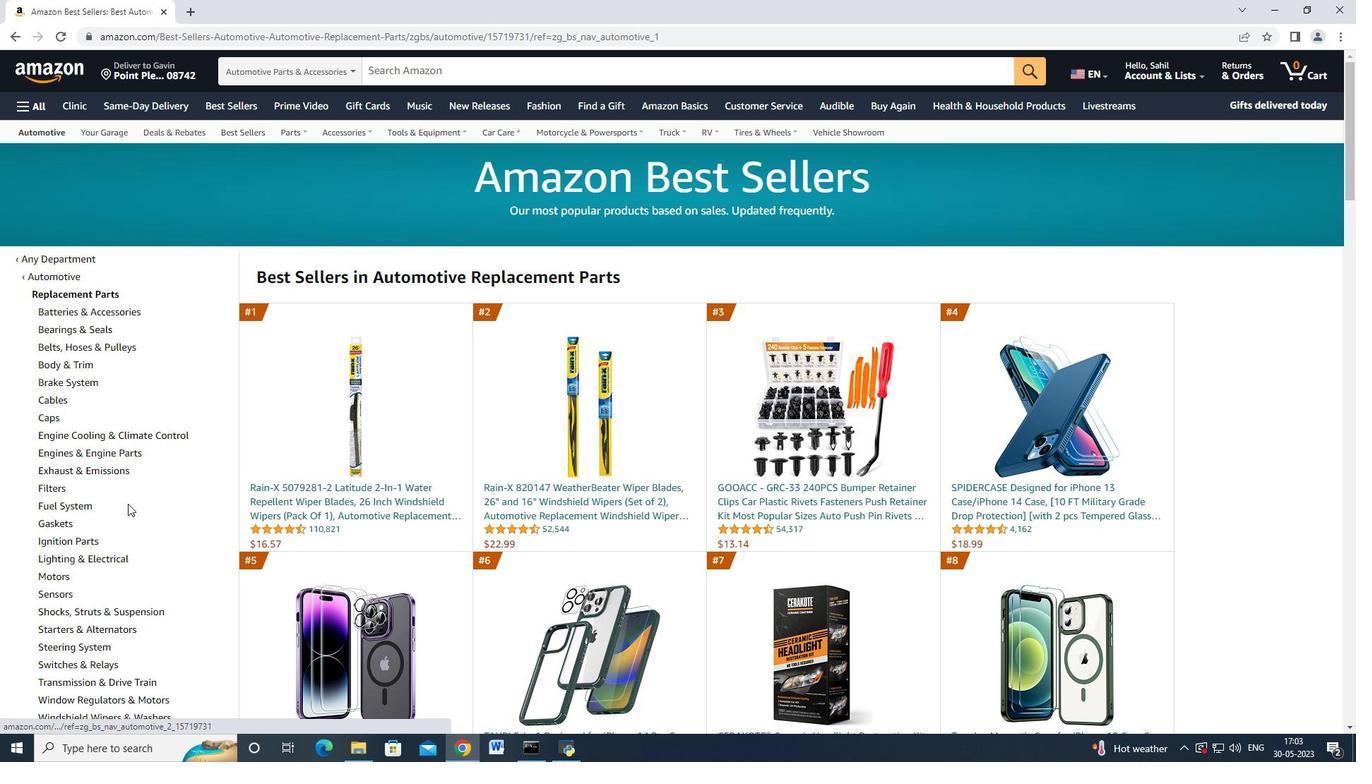 
Action: Mouse scrolled (128, 499) with delta (0, 0)
Screenshot: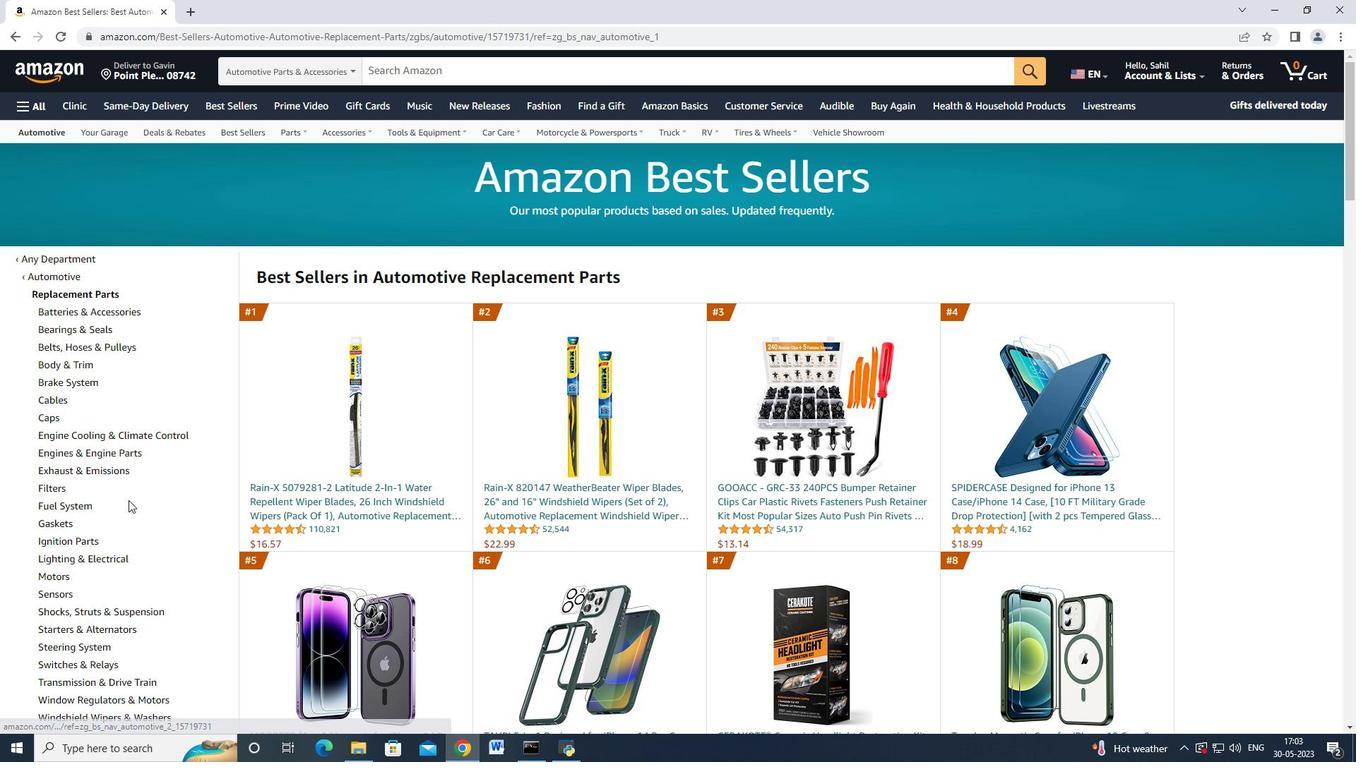 
Action: Mouse moved to (50, 456)
Screenshot: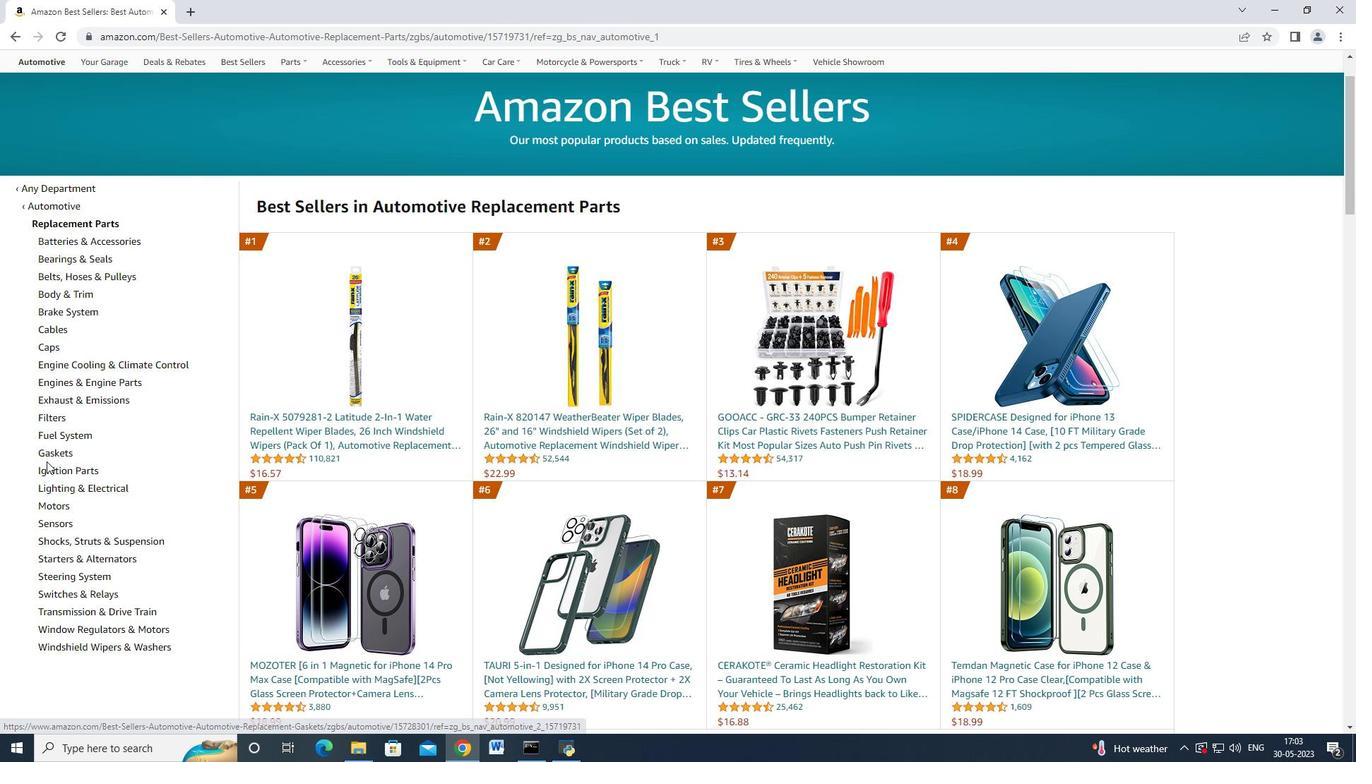 
Action: Mouse pressed left at (50, 456)
Screenshot: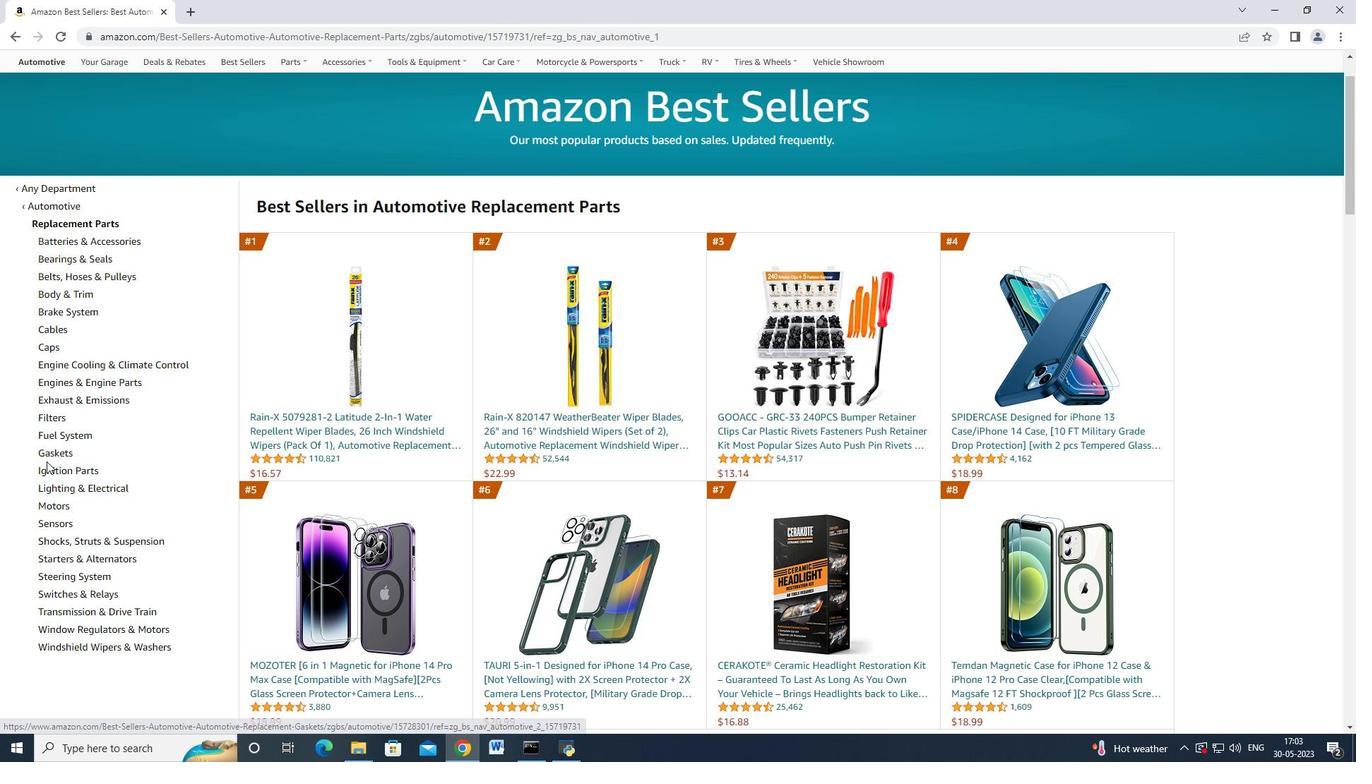 
Action: Mouse moved to (91, 455)
Screenshot: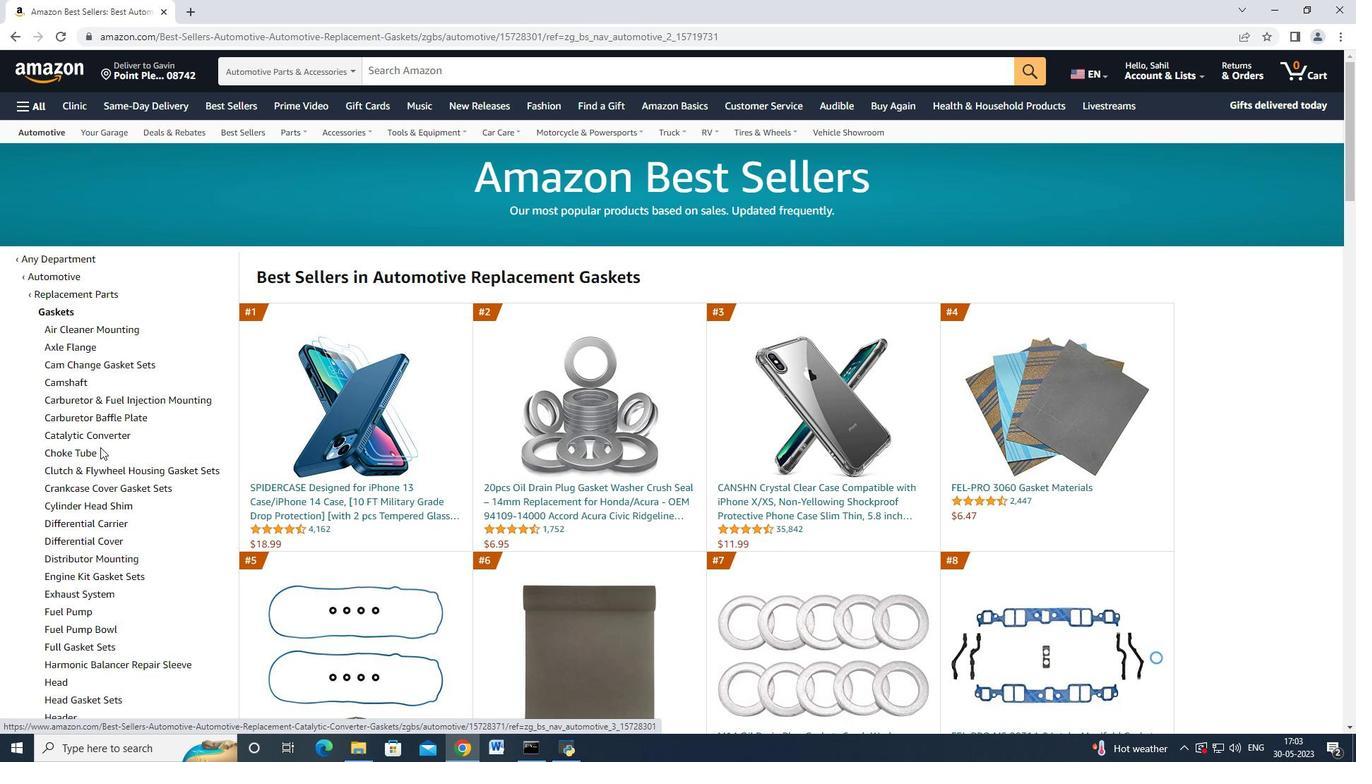 
Action: Mouse scrolled (91, 454) with delta (0, 0)
Screenshot: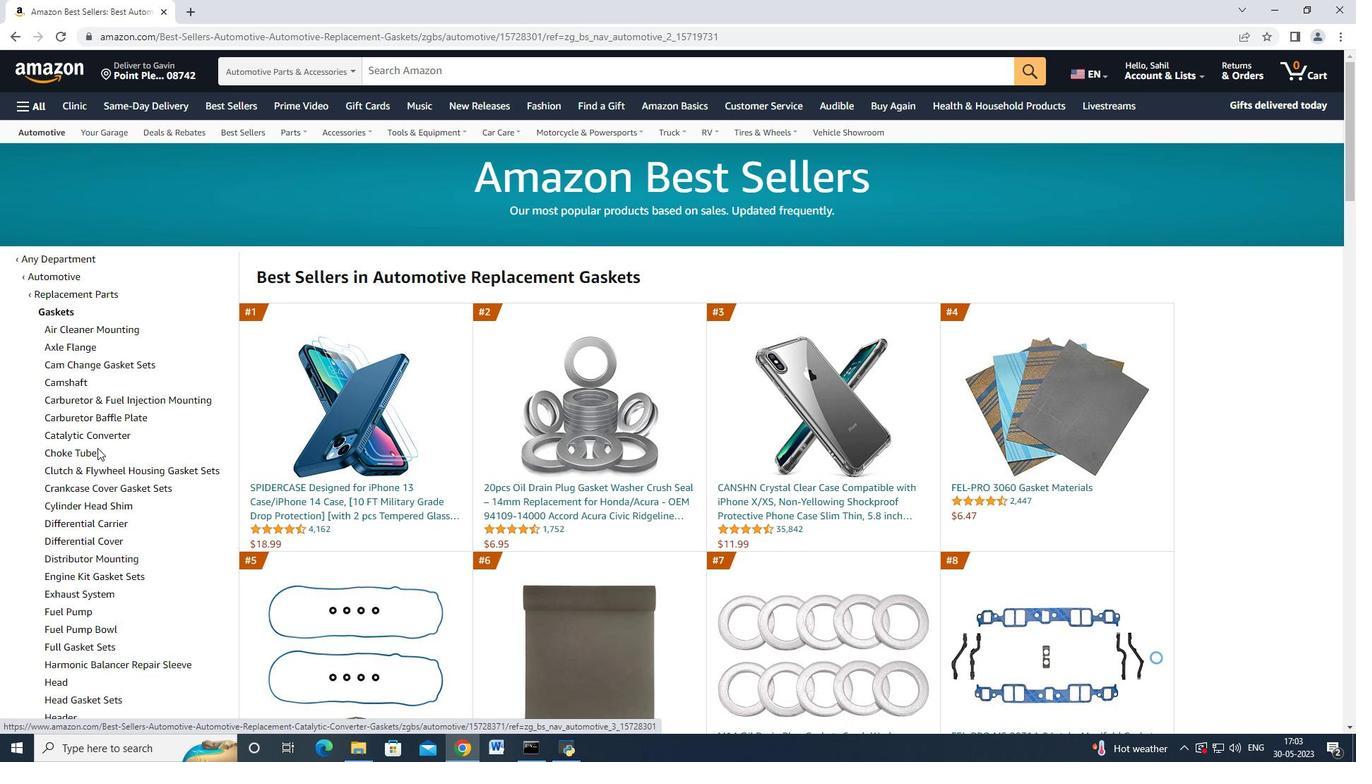 
Action: Mouse moved to (74, 542)
Screenshot: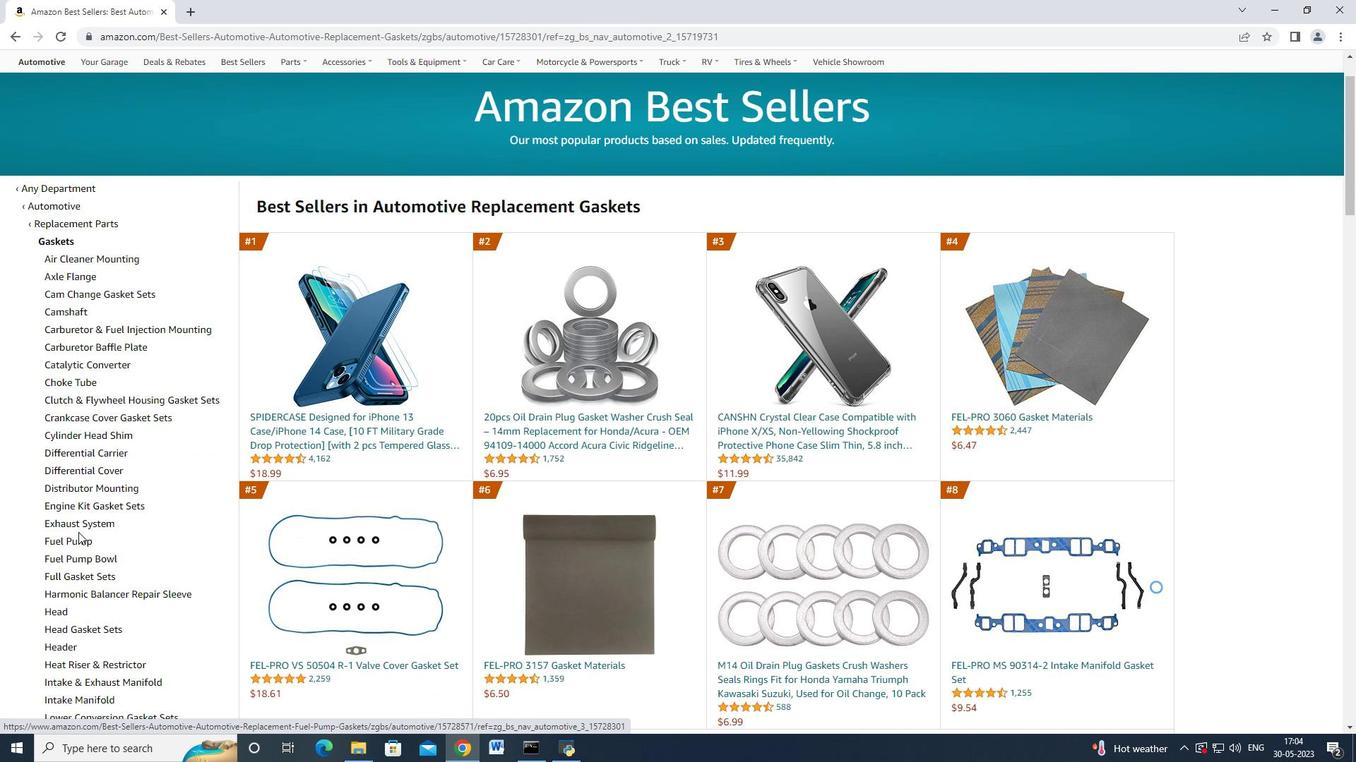 
Action: Mouse pressed left at (74, 542)
Screenshot: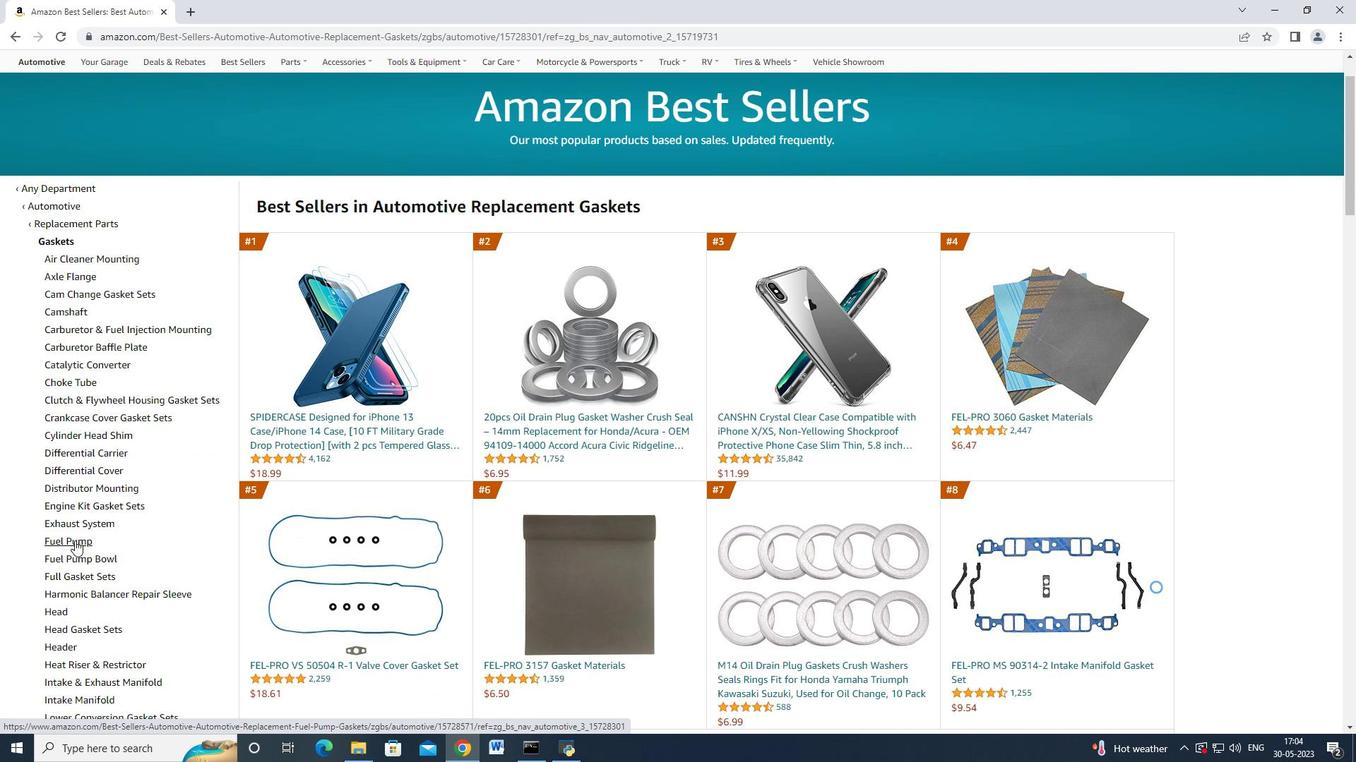 
Action: Mouse moved to (179, 339)
Screenshot: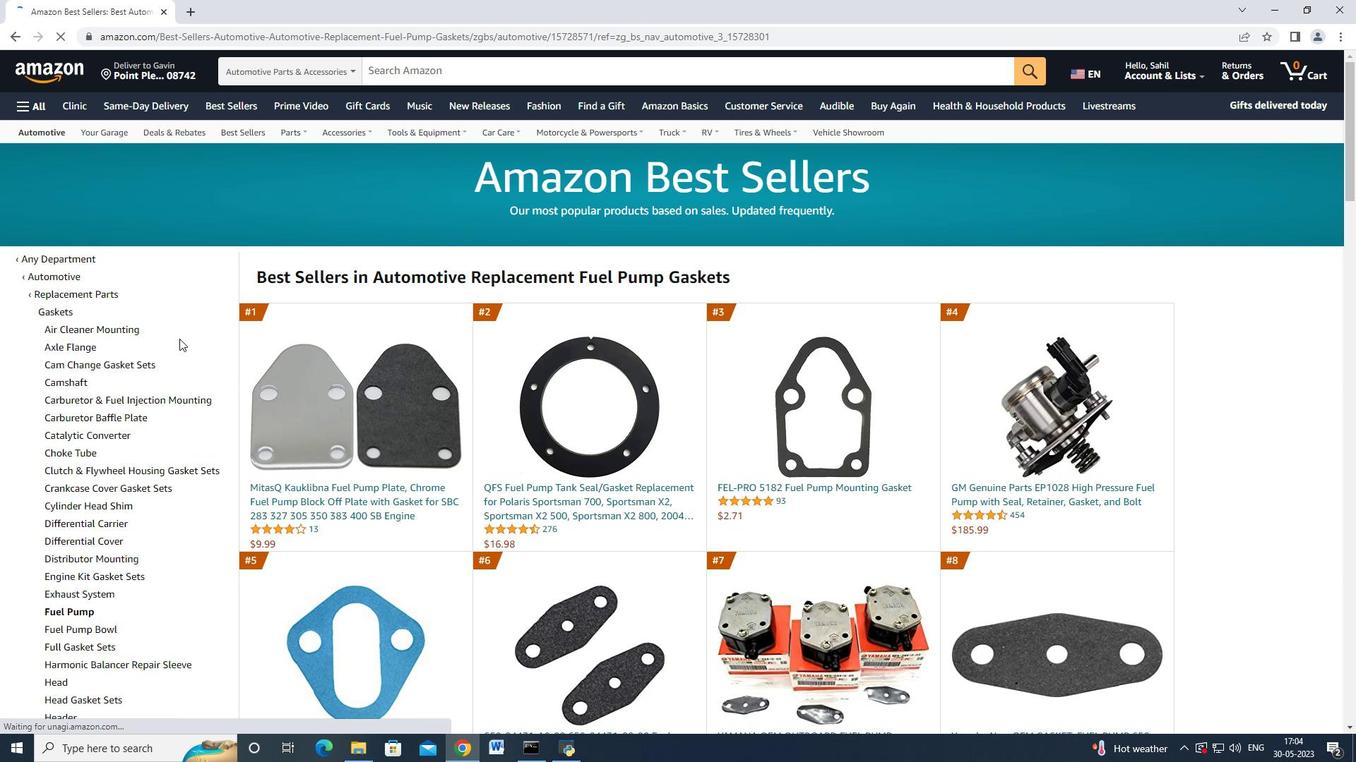 
Action: Mouse scrolled (179, 338) with delta (0, 0)
Screenshot: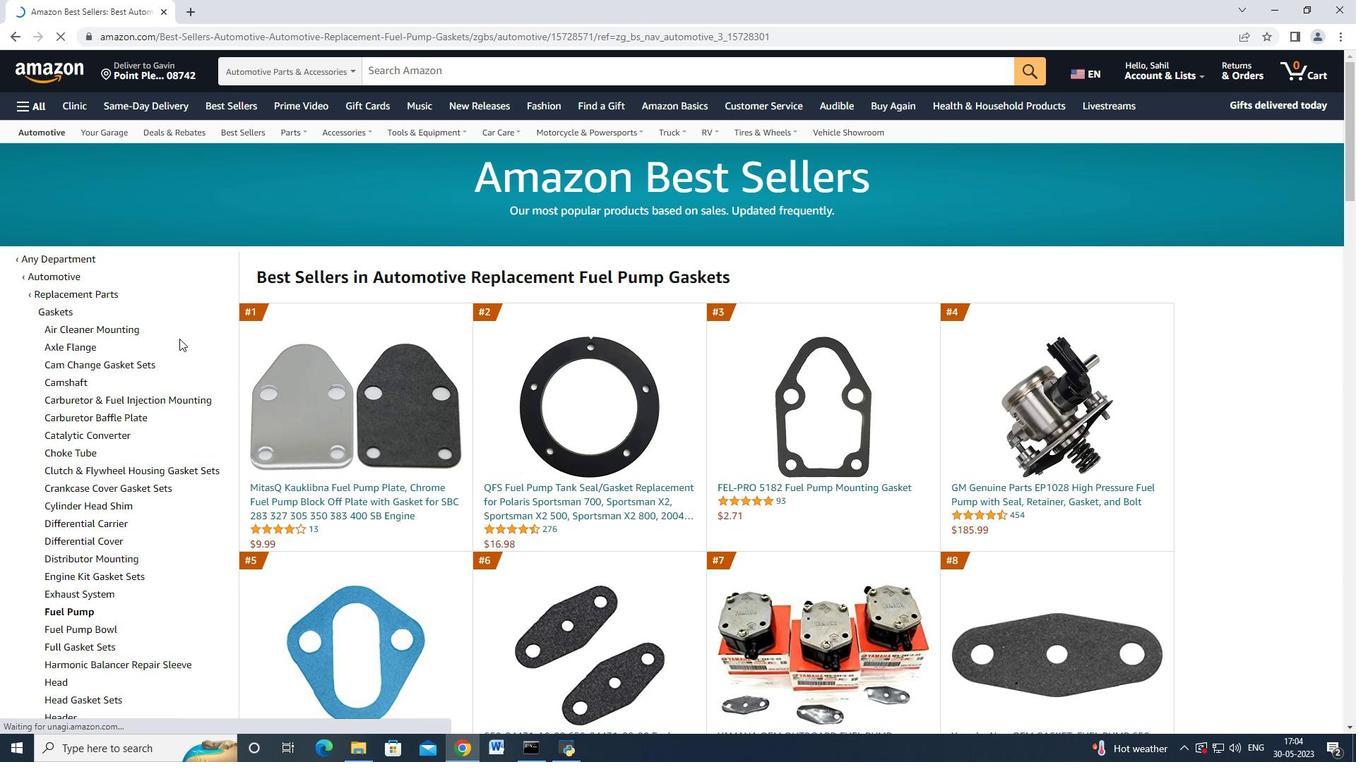 
Action: Mouse scrolled (179, 338) with delta (0, 0)
Screenshot: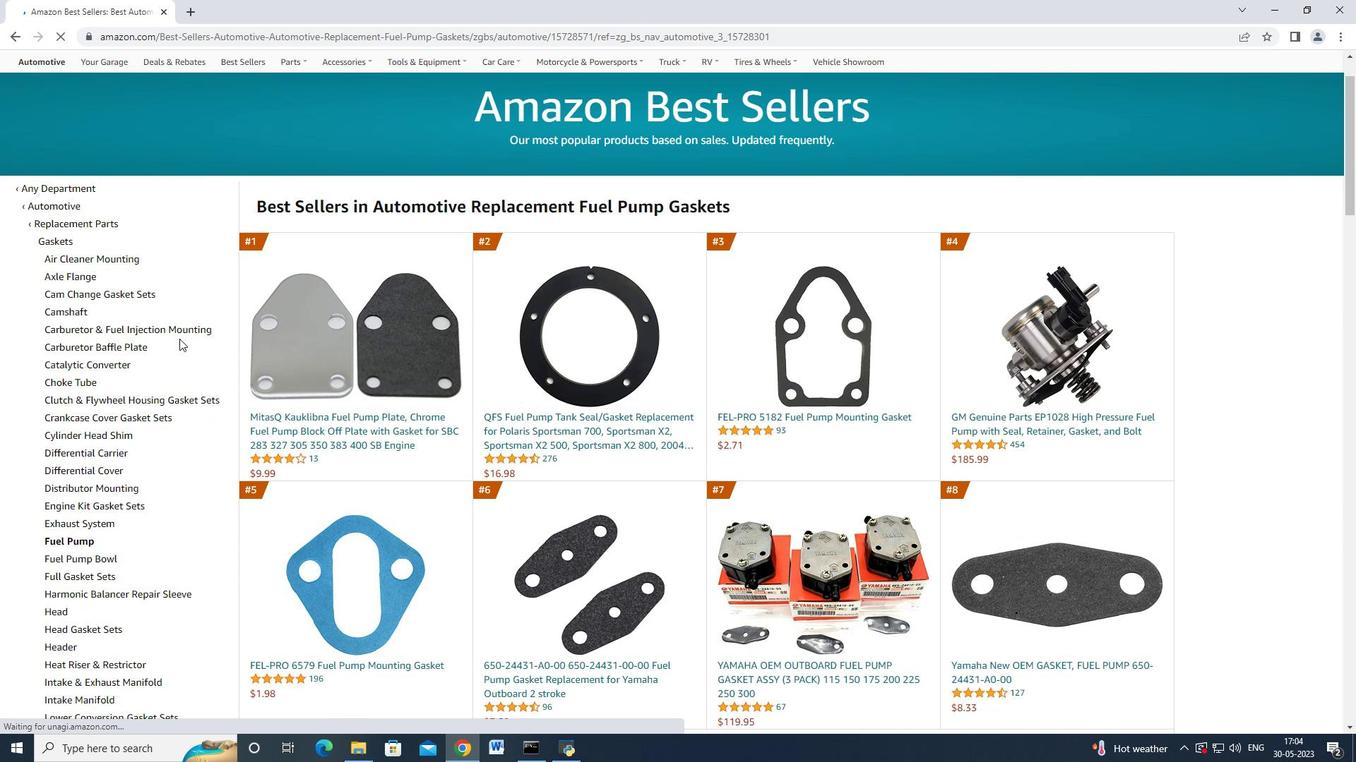 
Action: Mouse scrolled (179, 338) with delta (0, 0)
Screenshot: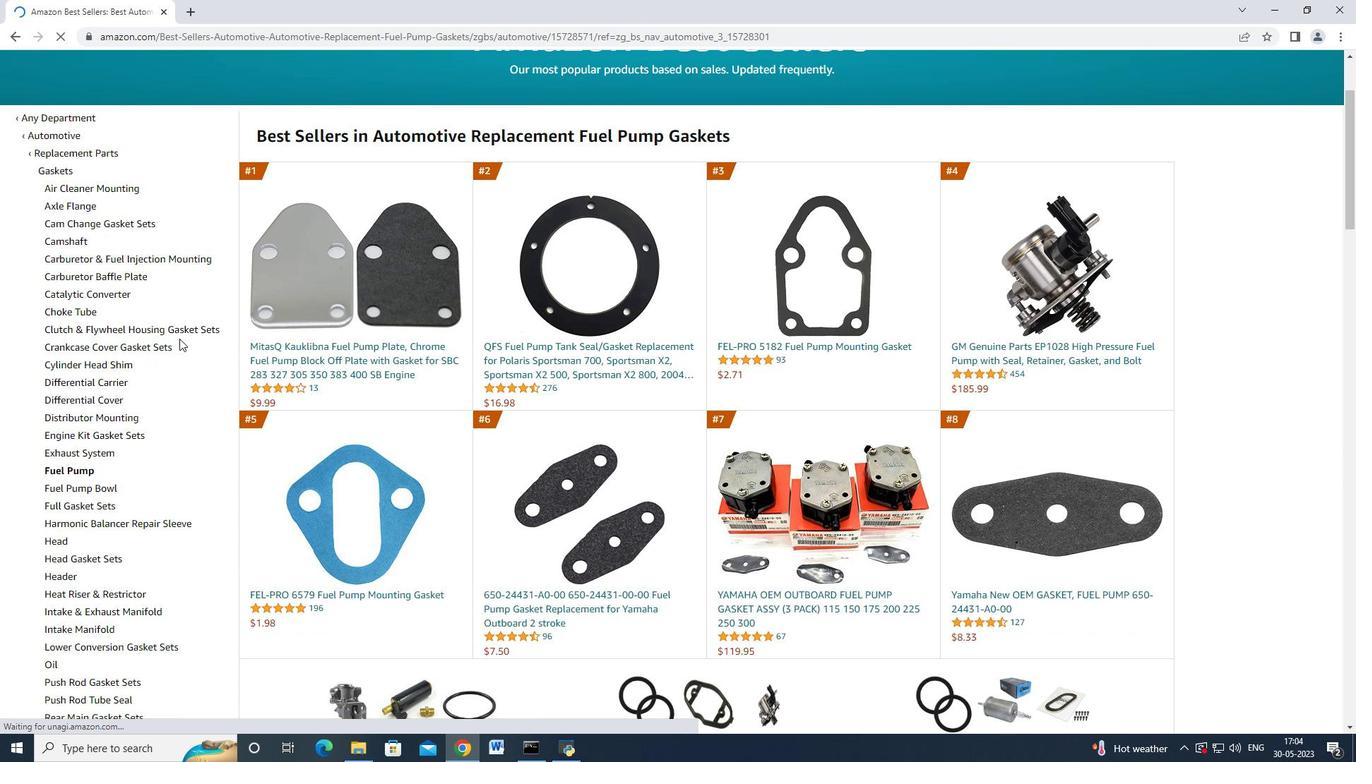 
Action: Mouse scrolled (179, 338) with delta (0, 0)
Screenshot: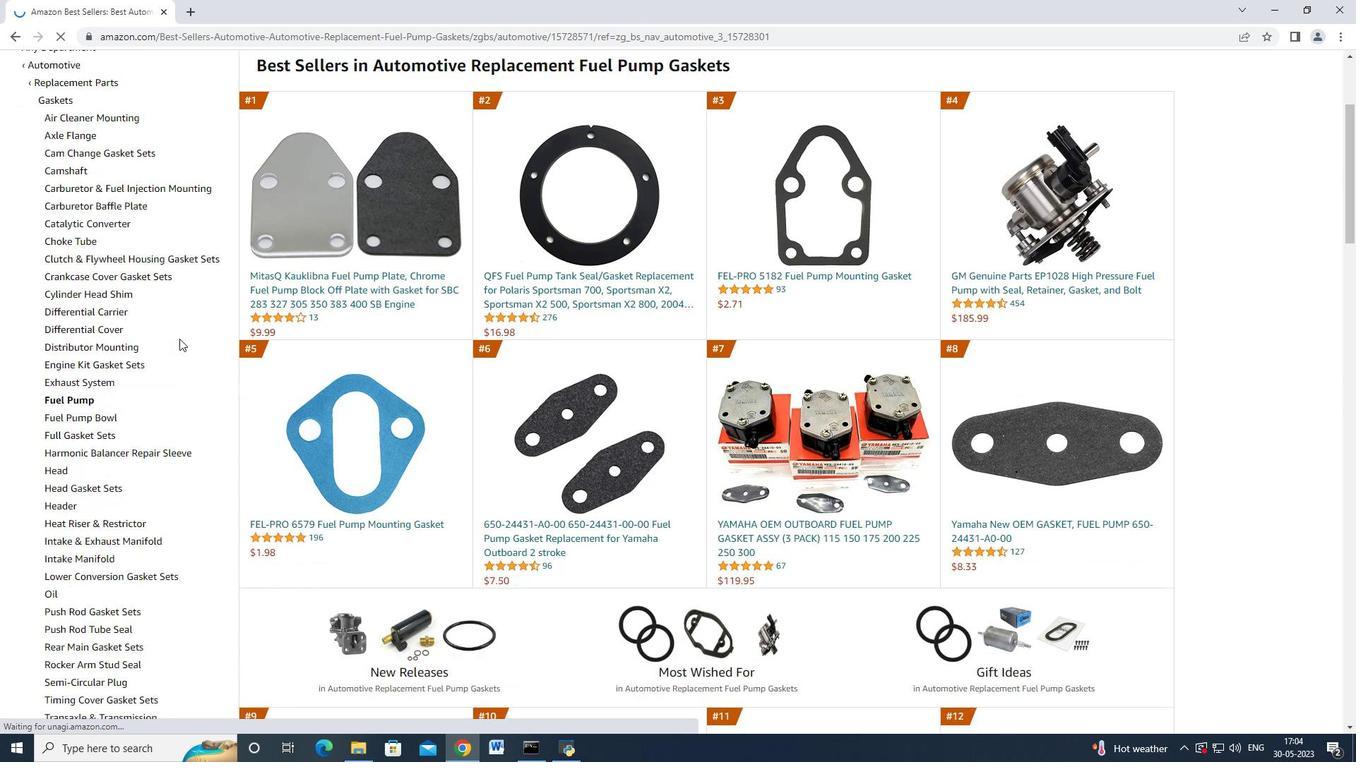 
Action: Mouse scrolled (179, 339) with delta (0, 0)
Screenshot: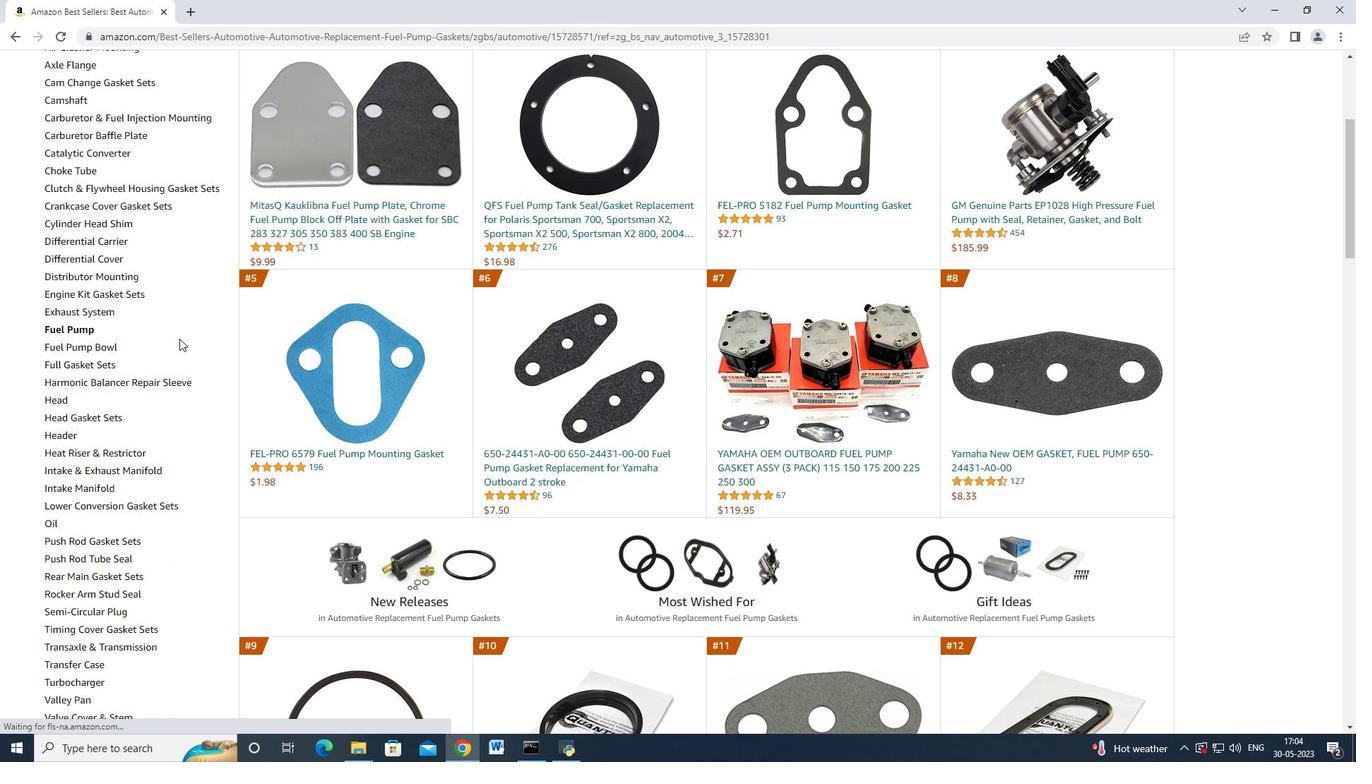 
Action: Mouse scrolled (179, 339) with delta (0, 0)
Screenshot: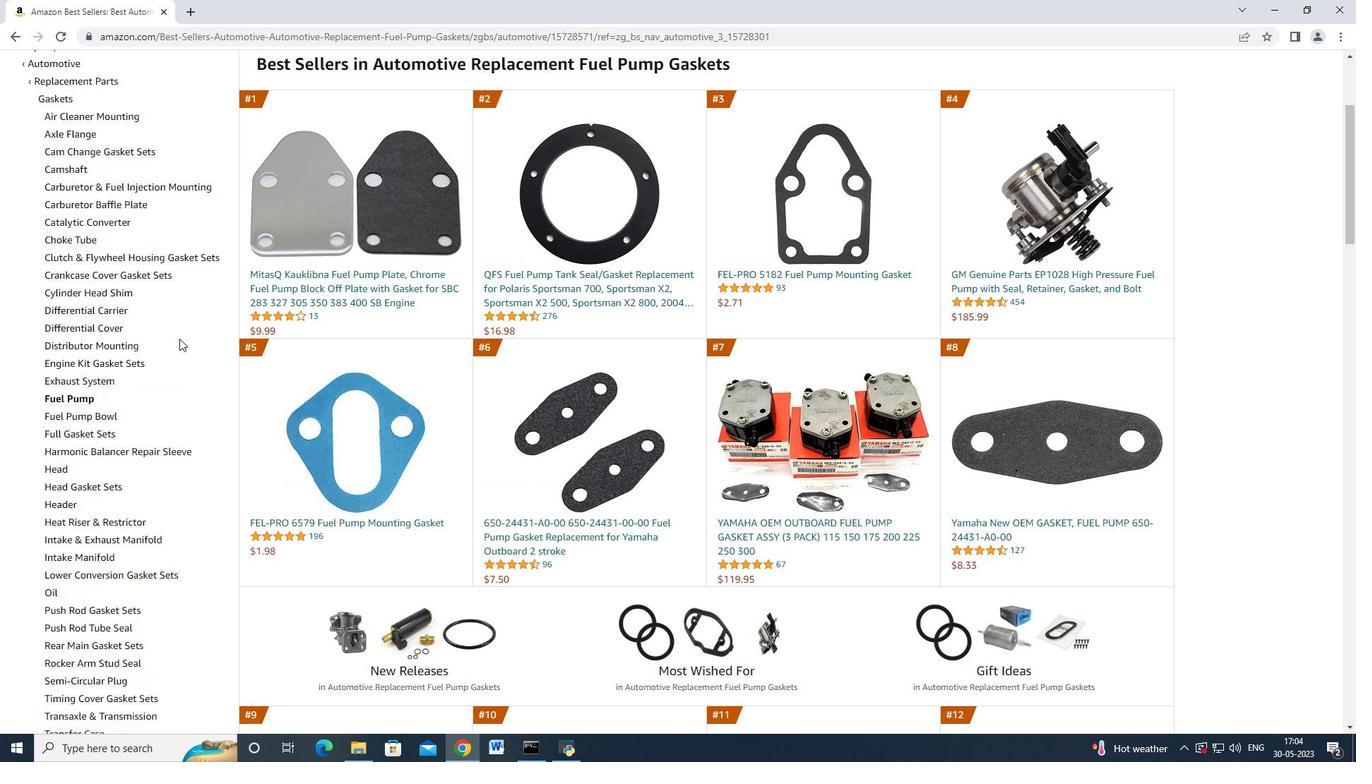 
Action: Mouse moved to (342, 355)
Screenshot: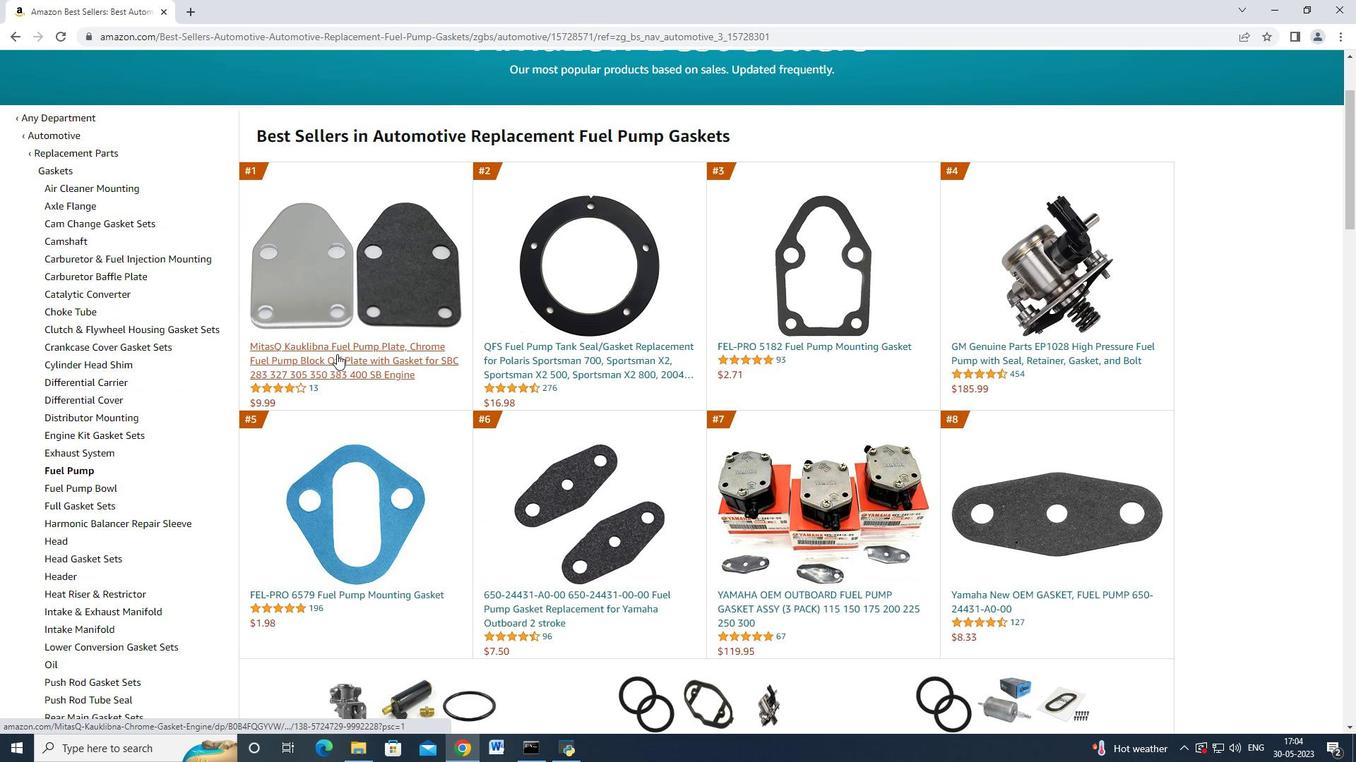 
Action: Mouse pressed left at (342, 355)
Screenshot: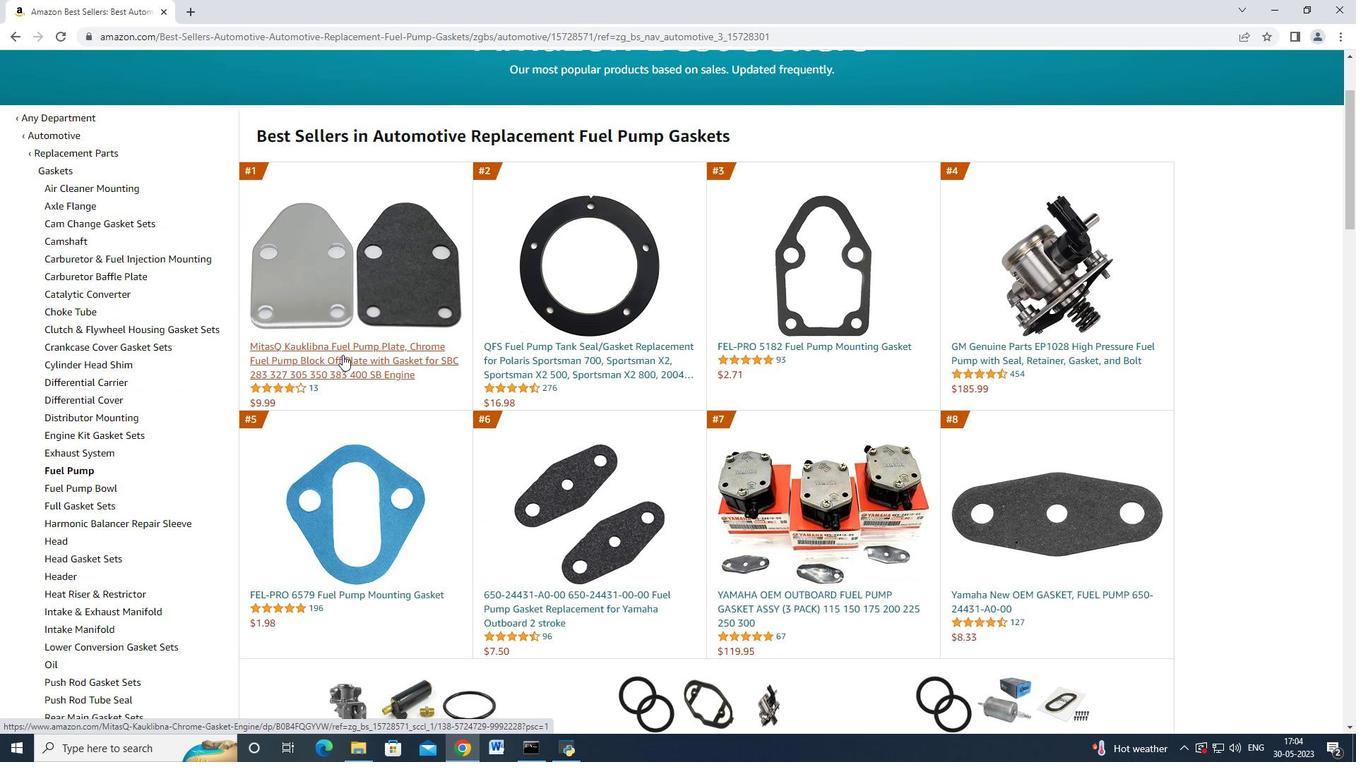
Action: Mouse moved to (1049, 535)
Screenshot: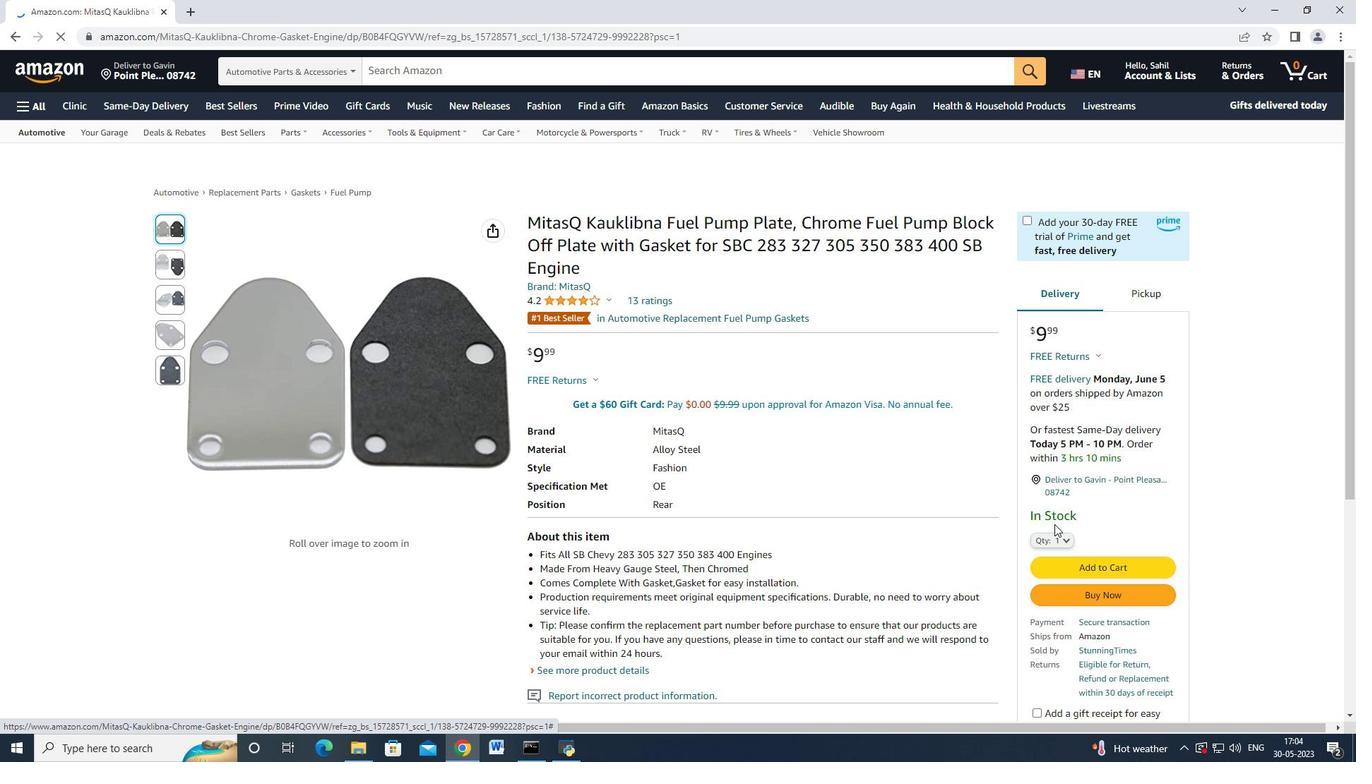 
Action: Mouse pressed left at (1049, 535)
Screenshot: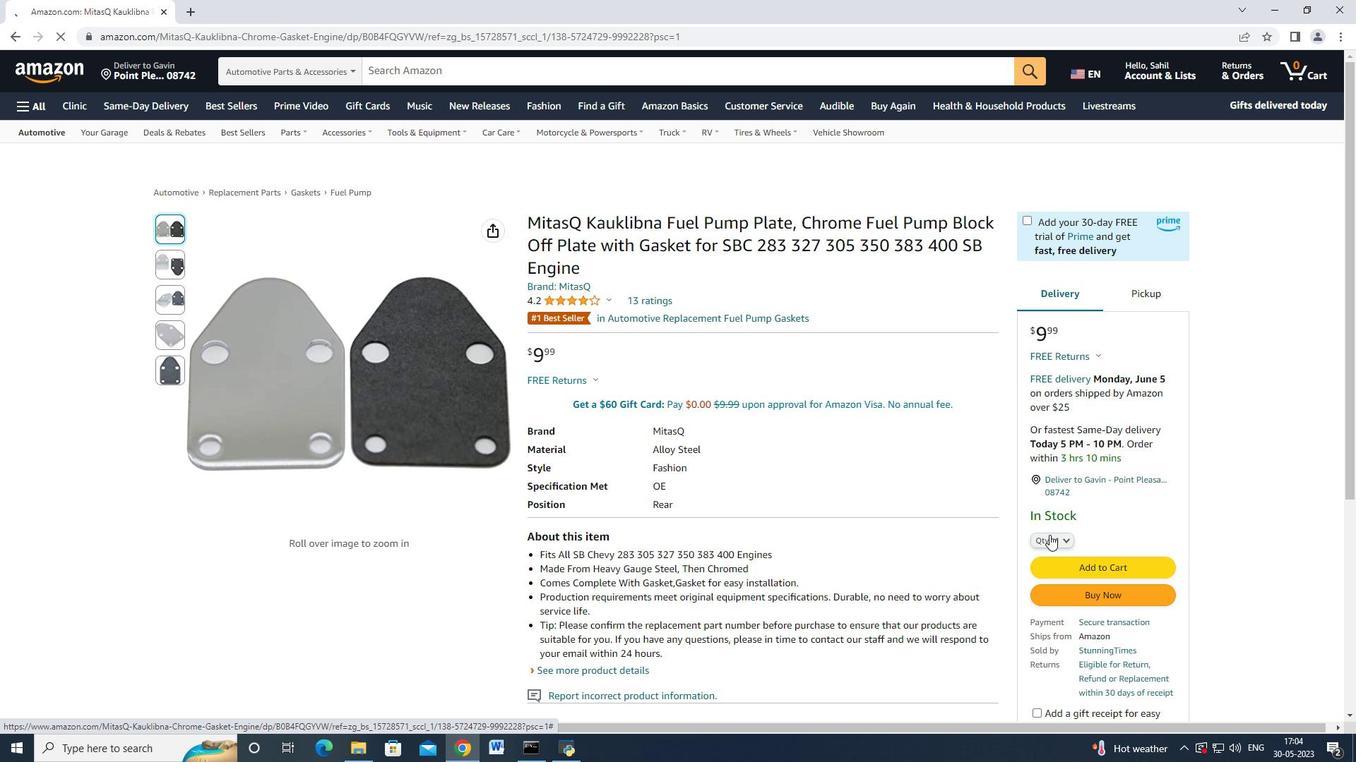 
Action: Mouse moved to (1054, 113)
Screenshot: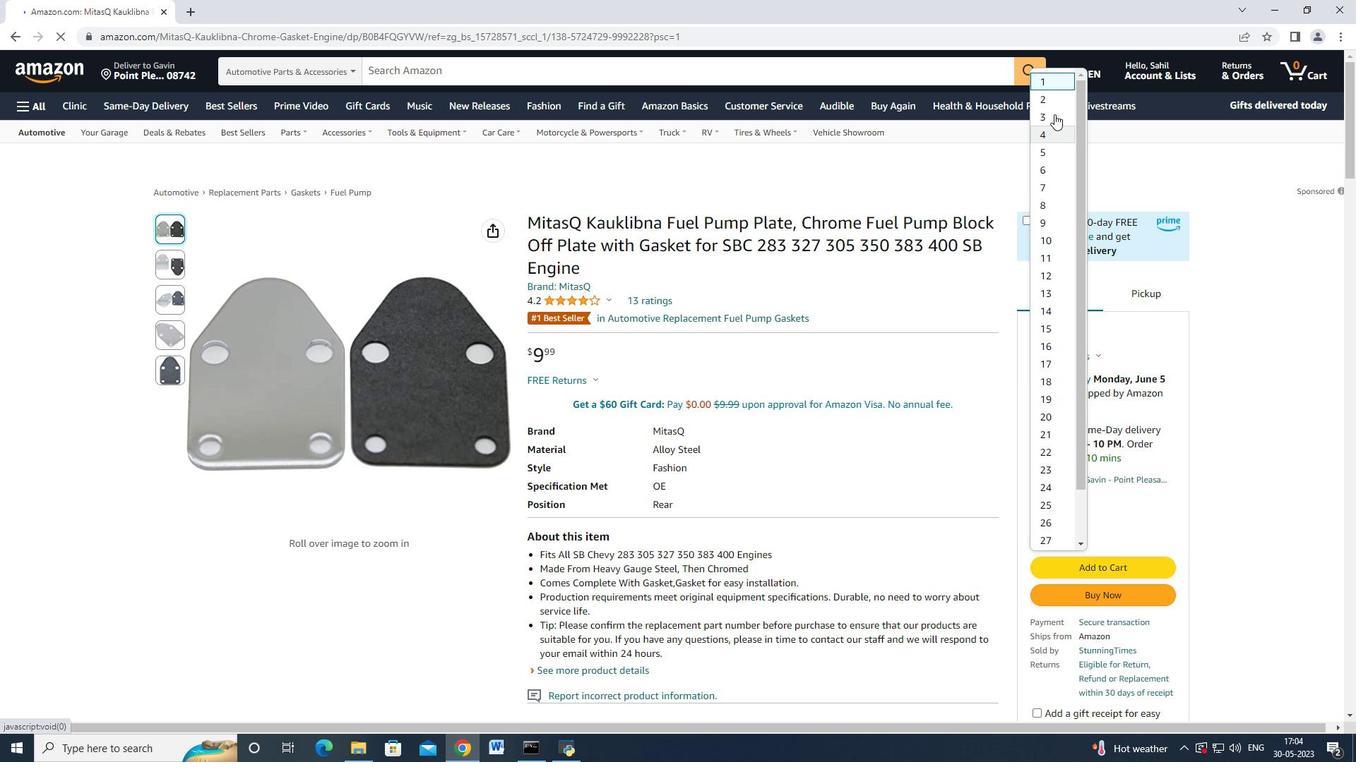 
Action: Mouse pressed left at (1054, 113)
Screenshot: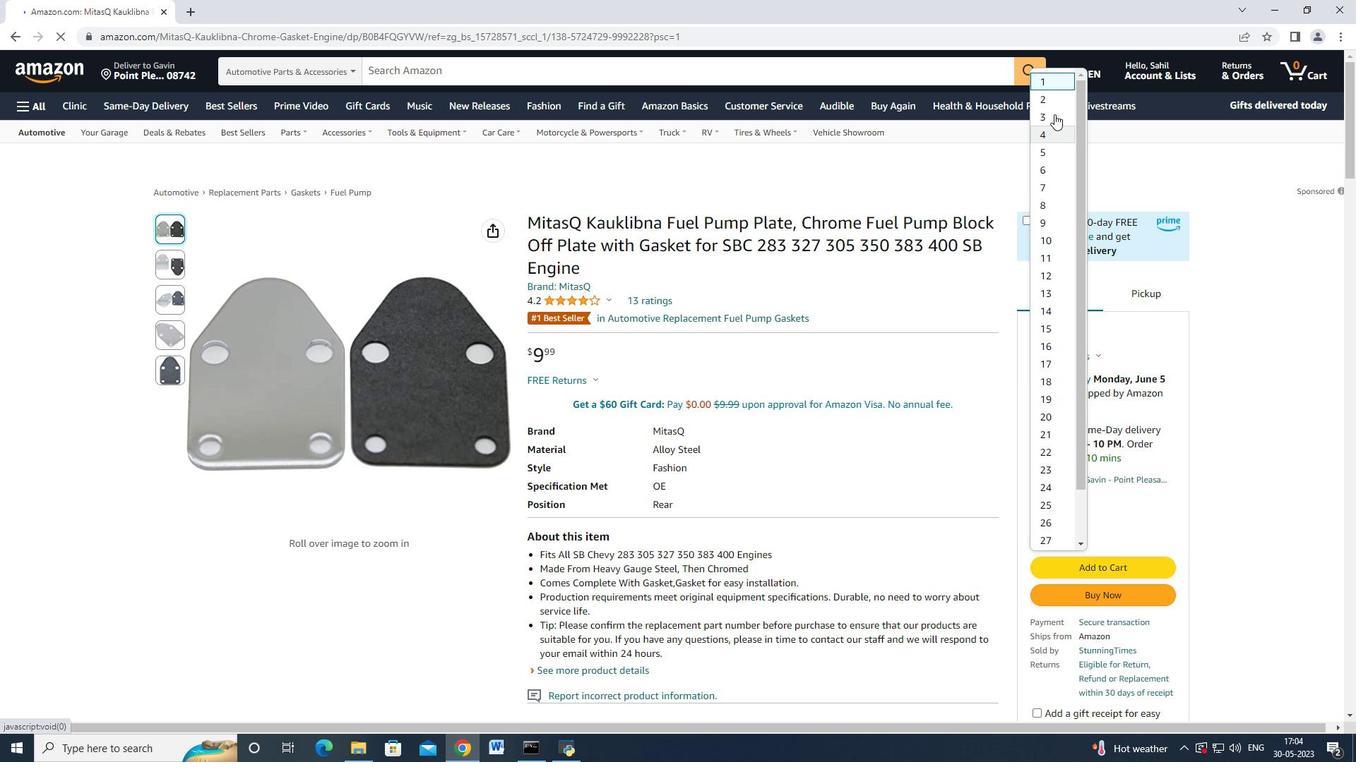 
Action: Mouse moved to (1093, 550)
Screenshot: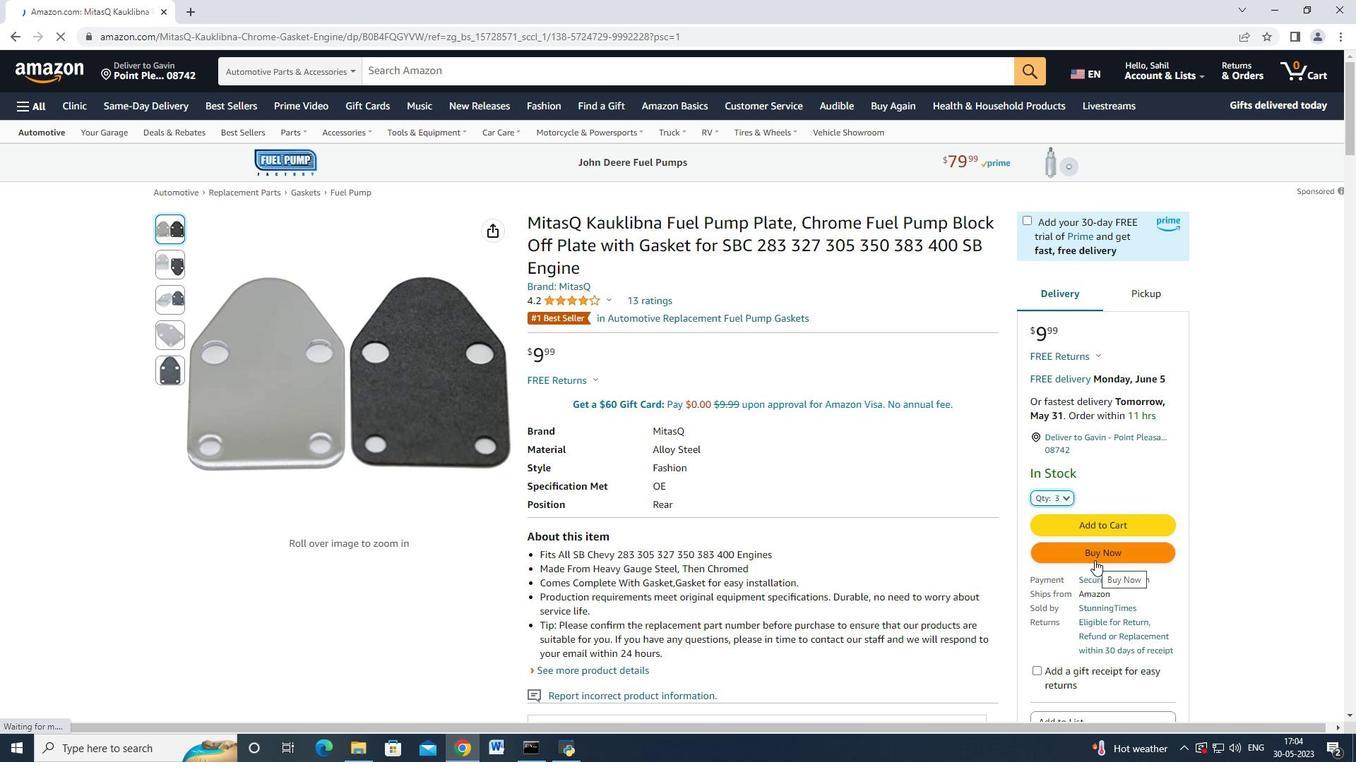 
Action: Mouse pressed left at (1093, 550)
Screenshot: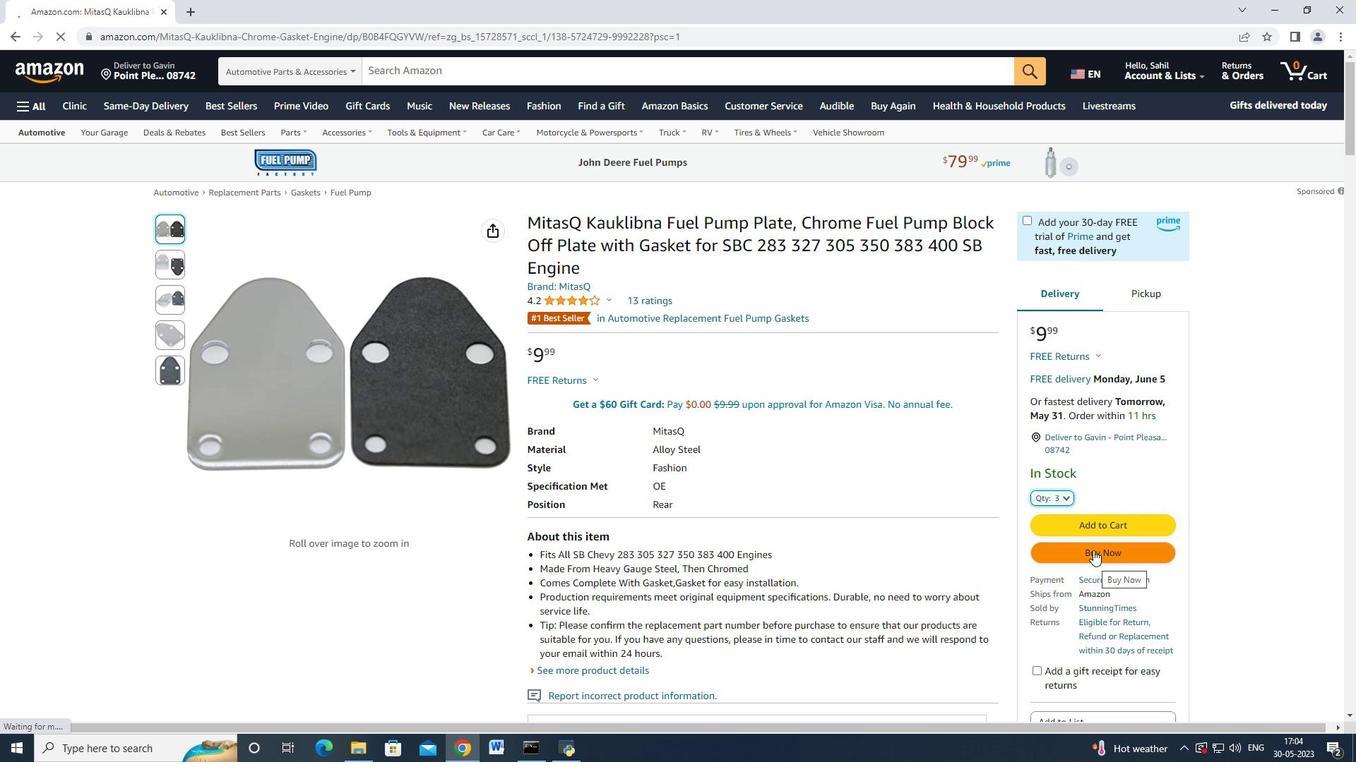 
Action: Mouse moved to (622, 255)
Screenshot: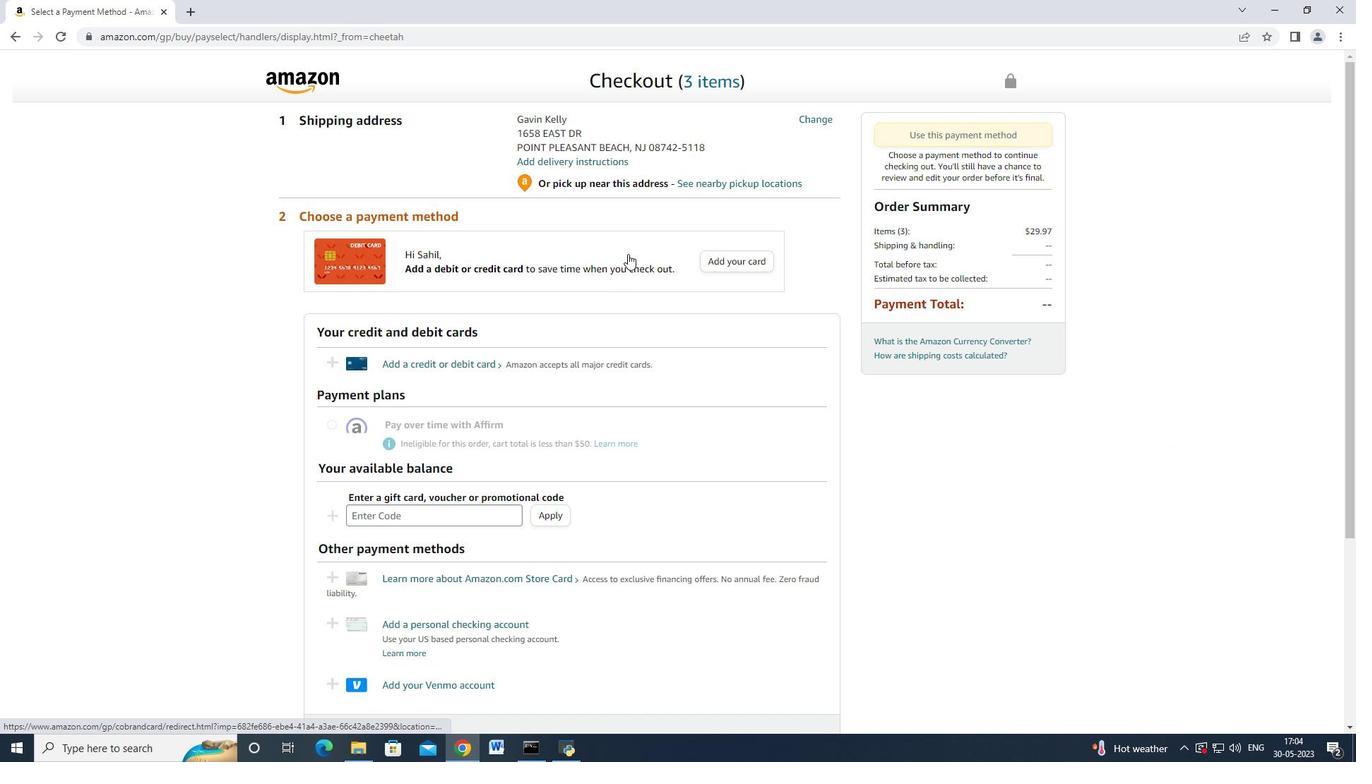 
Action: Mouse scrolled (622, 254) with delta (0, 0)
Screenshot: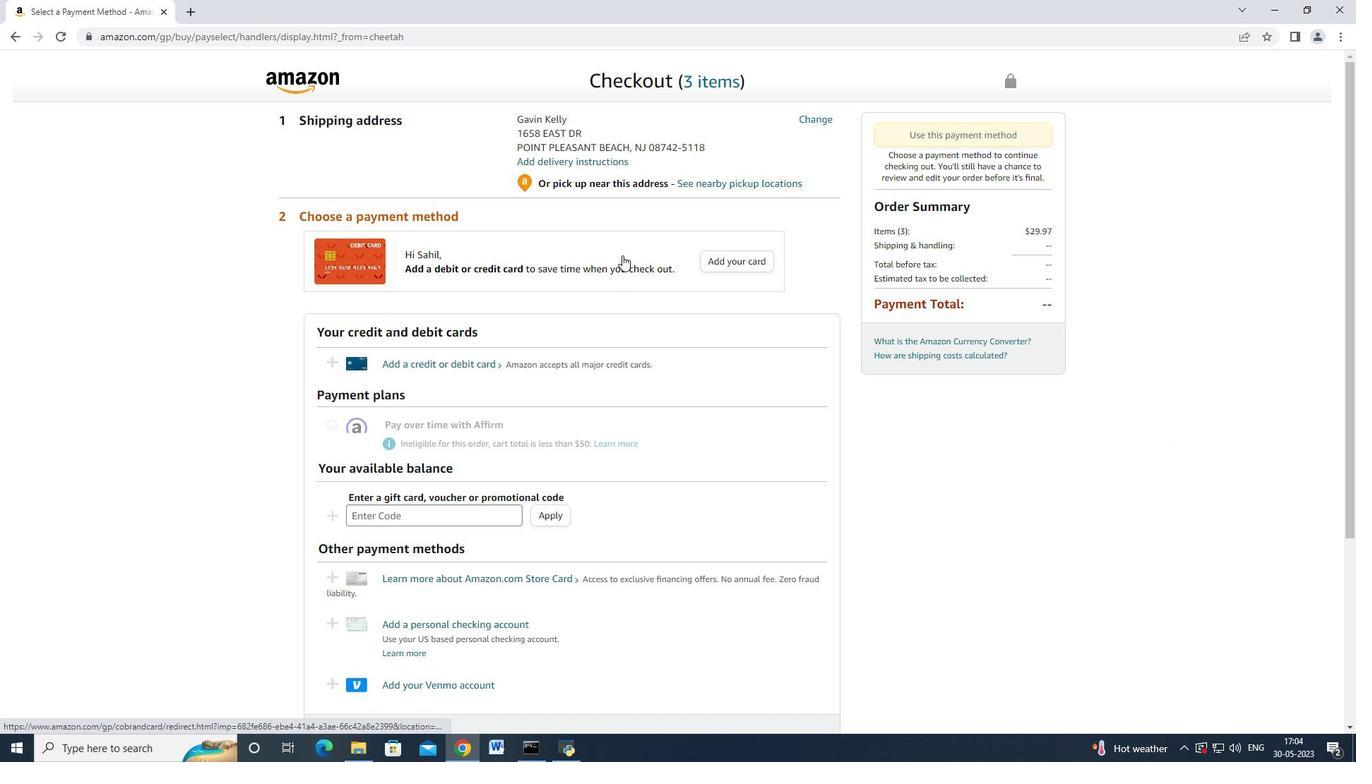 
Action: Mouse scrolled (622, 254) with delta (0, 0)
Screenshot: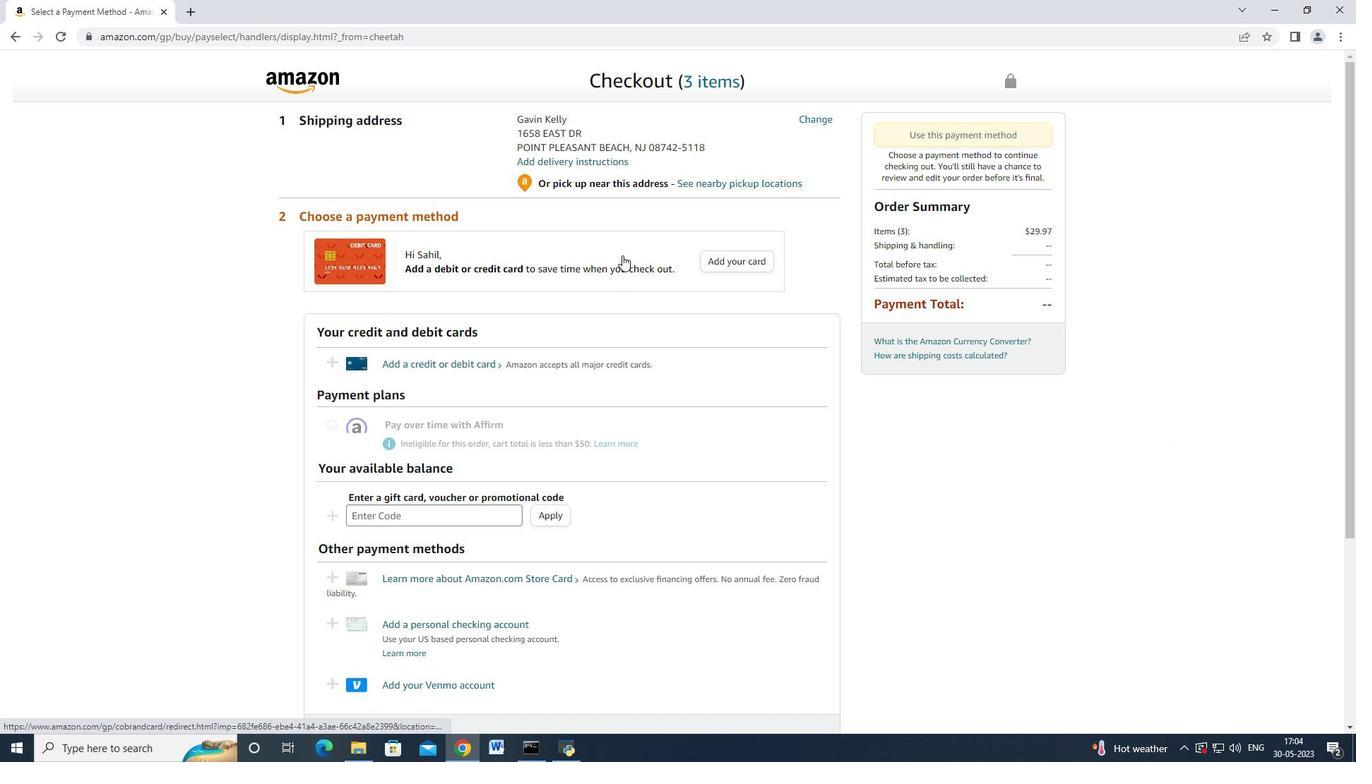 
Action: Mouse moved to (492, 244)
Screenshot: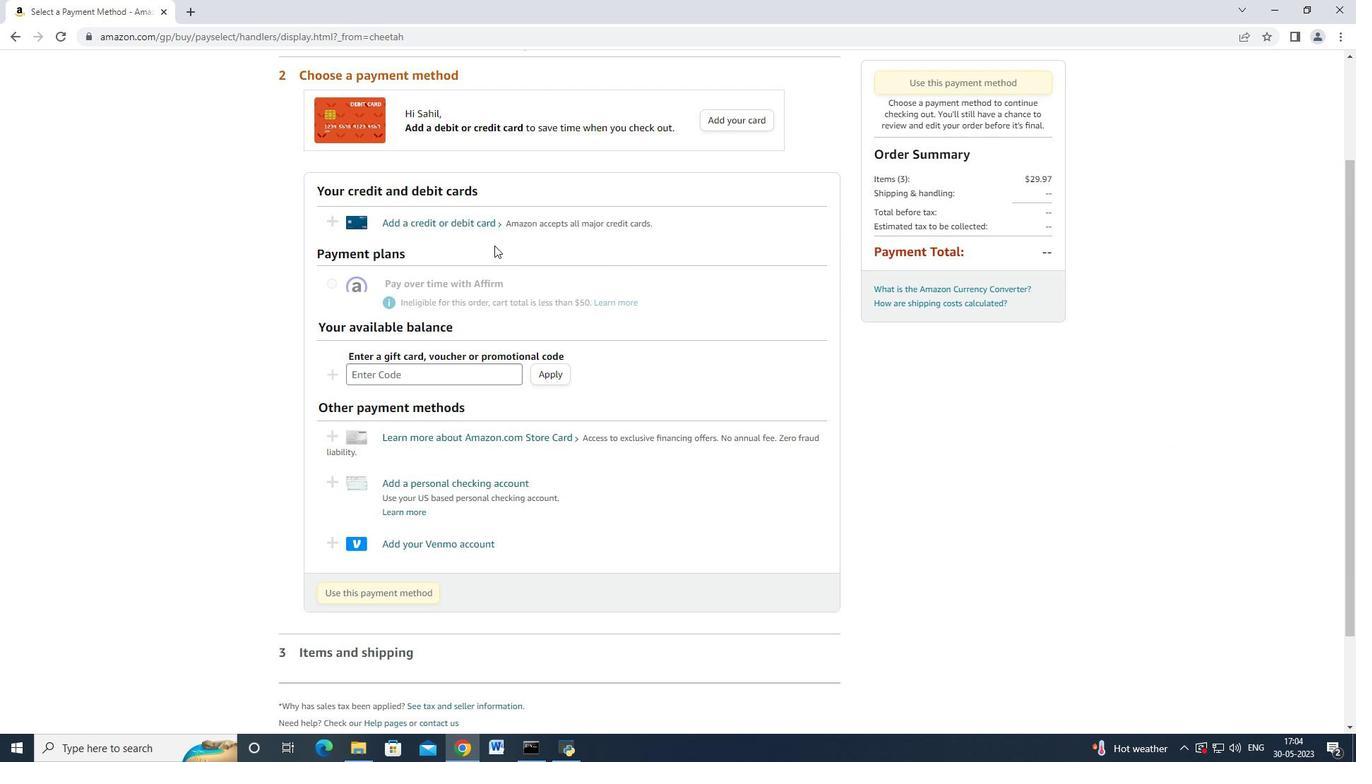 
Action: Mouse scrolled (492, 245) with delta (0, 0)
Screenshot: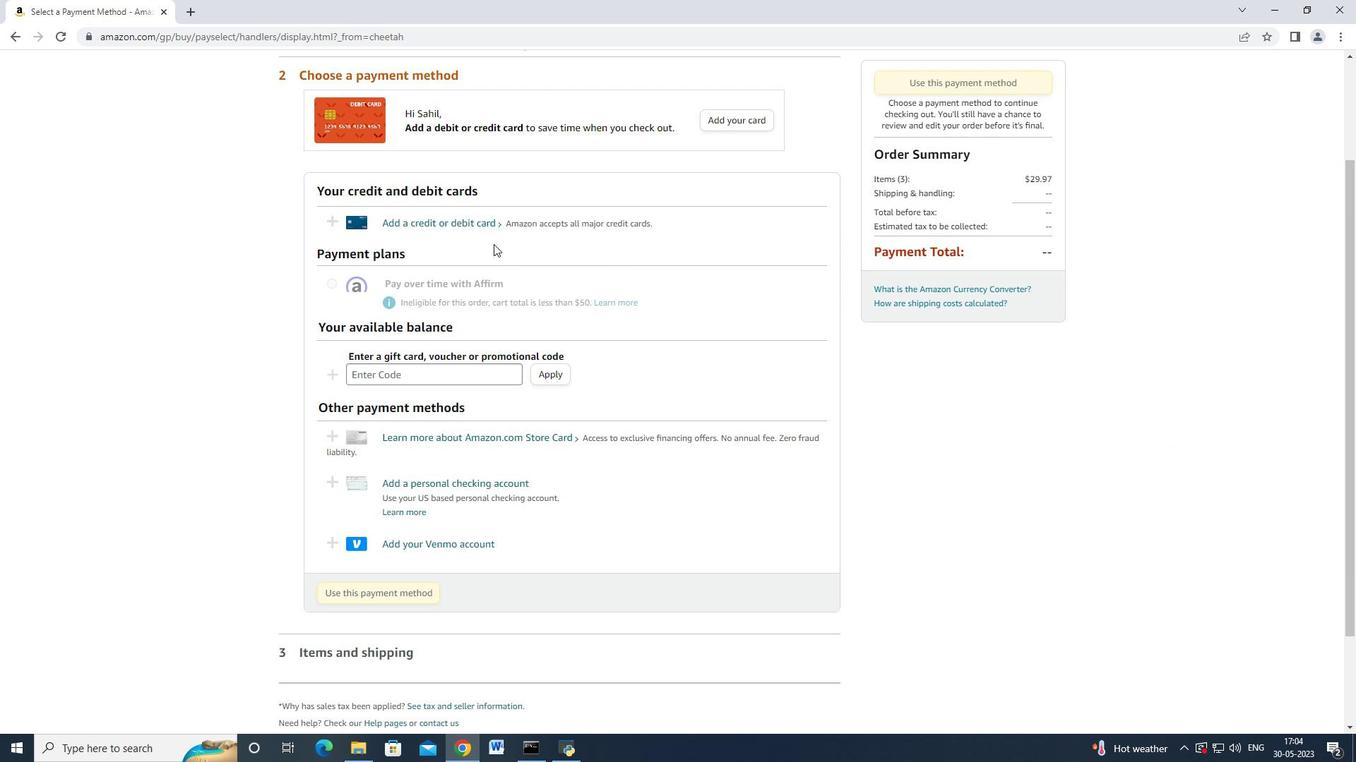 
Action: Mouse scrolled (492, 245) with delta (0, 0)
Screenshot: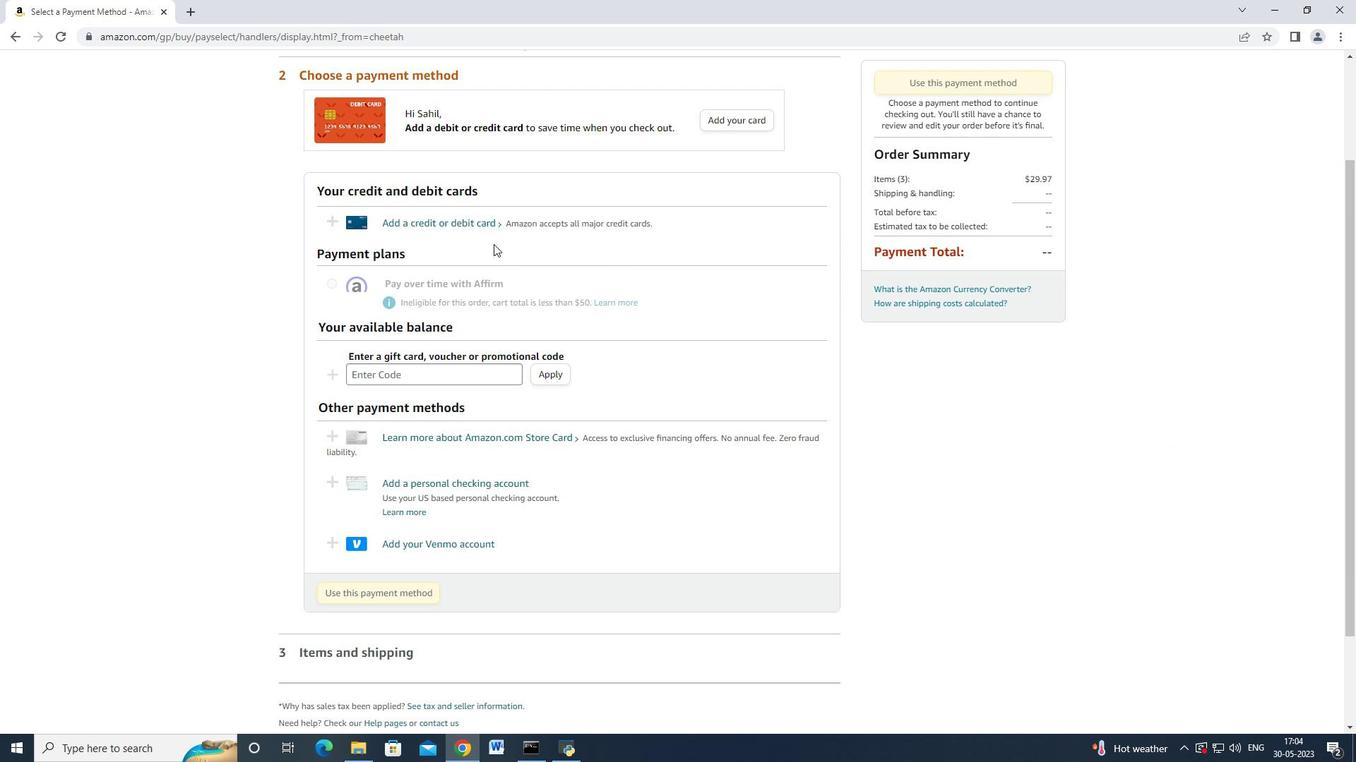 
Action: Mouse scrolled (492, 245) with delta (0, 0)
Screenshot: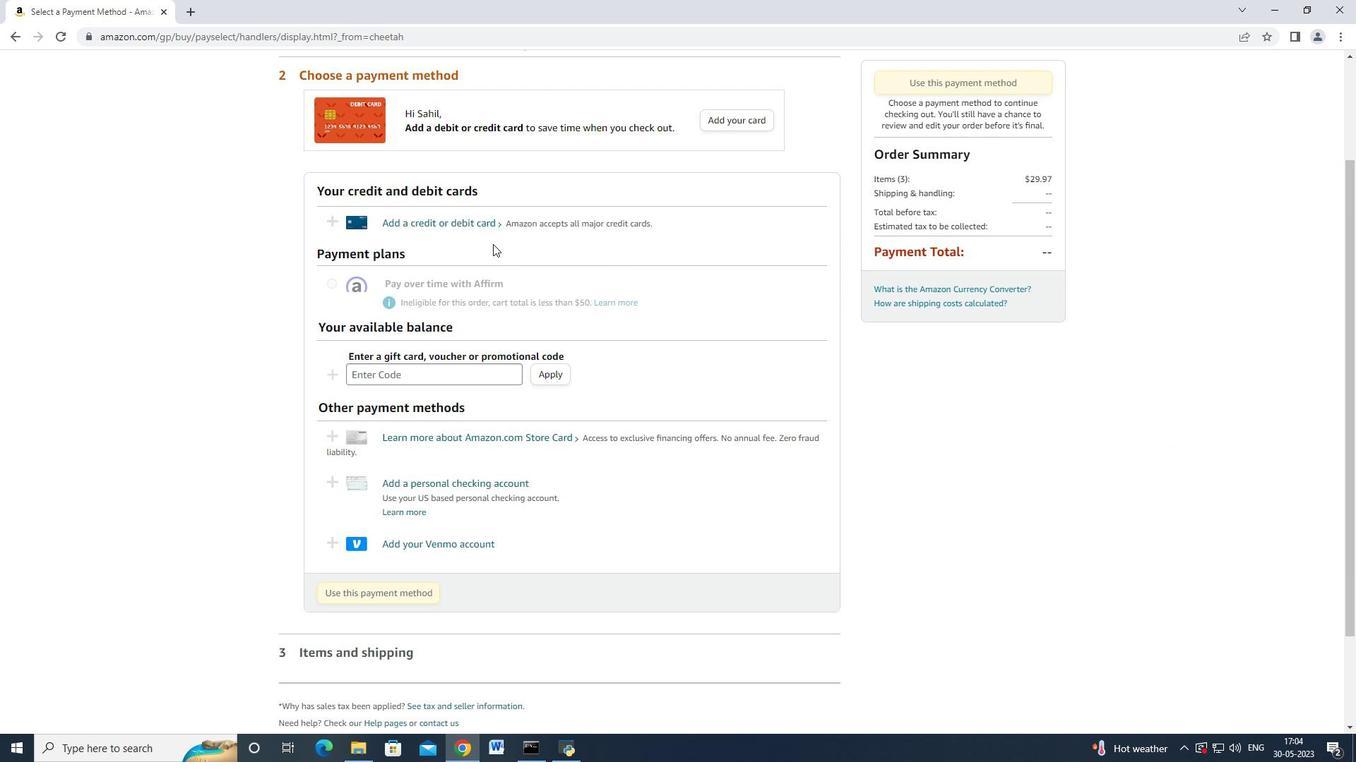 
Action: Mouse moved to (436, 366)
Screenshot: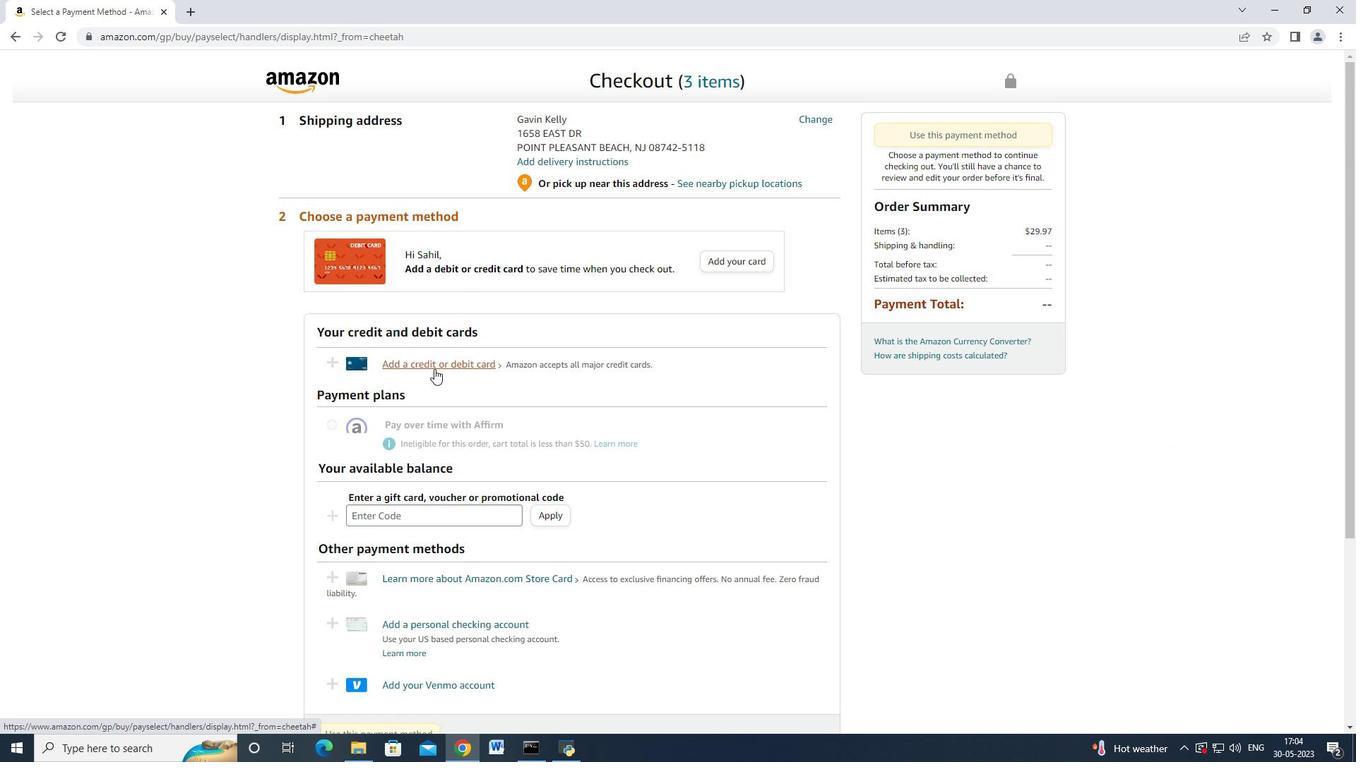 
Action: Mouse pressed left at (436, 366)
Screenshot: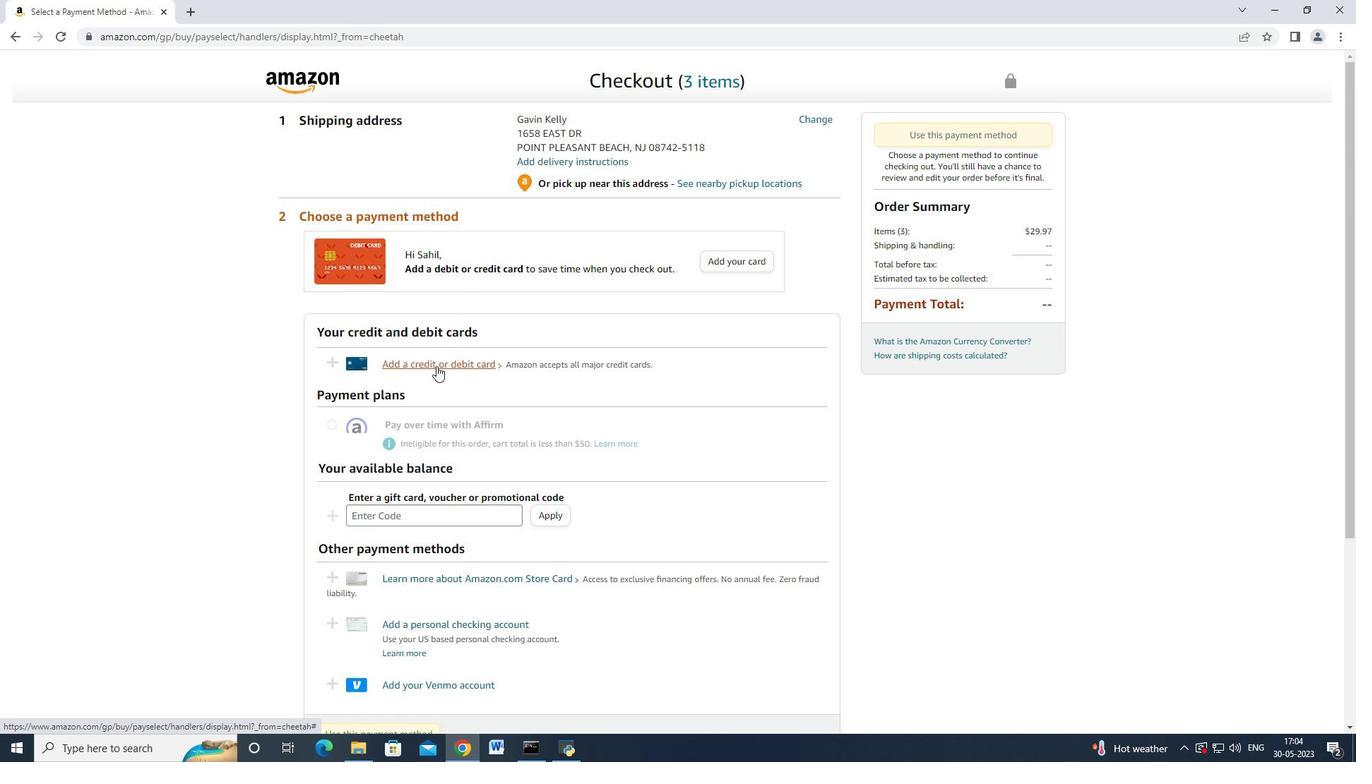 
Action: Mouse moved to (904, 285)
Screenshot: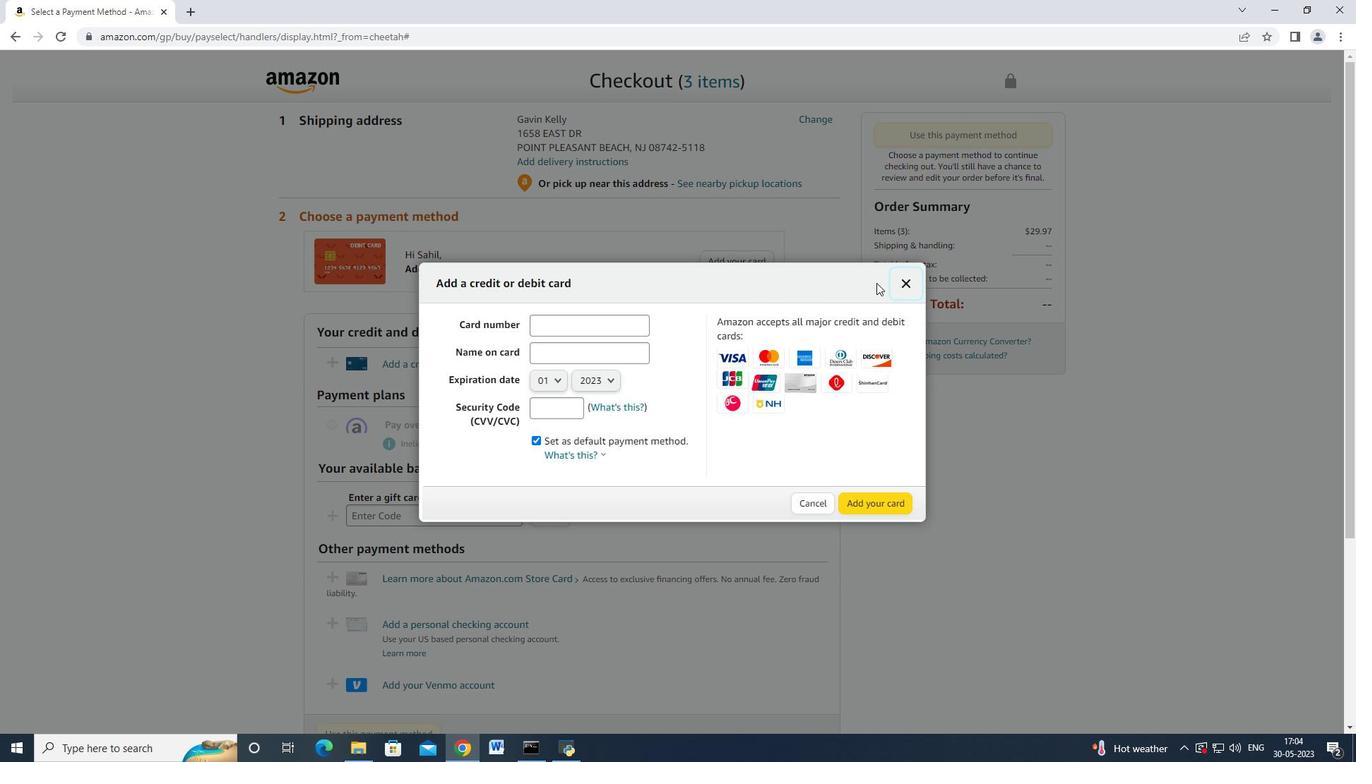 
Action: Mouse pressed left at (904, 285)
Screenshot: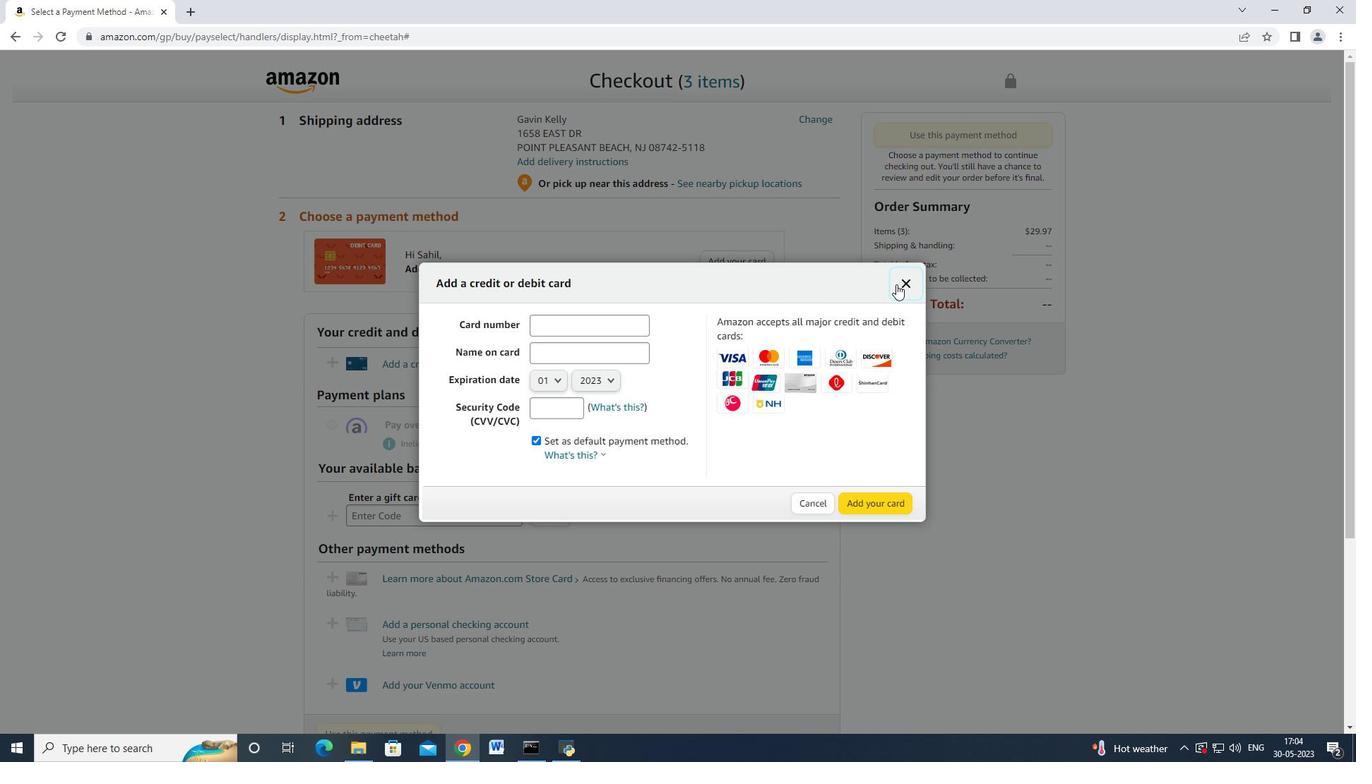 
Action: Mouse moved to (807, 122)
Screenshot: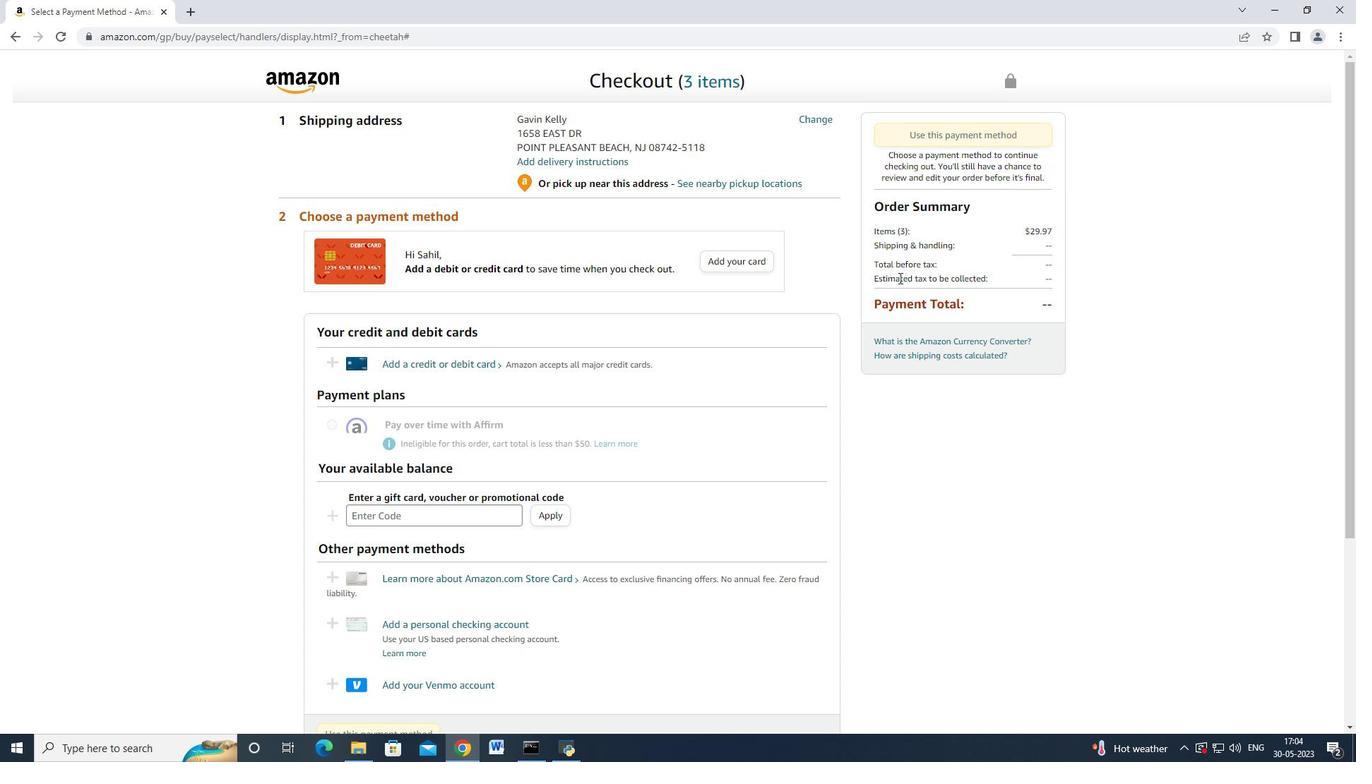 
Action: Mouse pressed left at (807, 122)
Screenshot: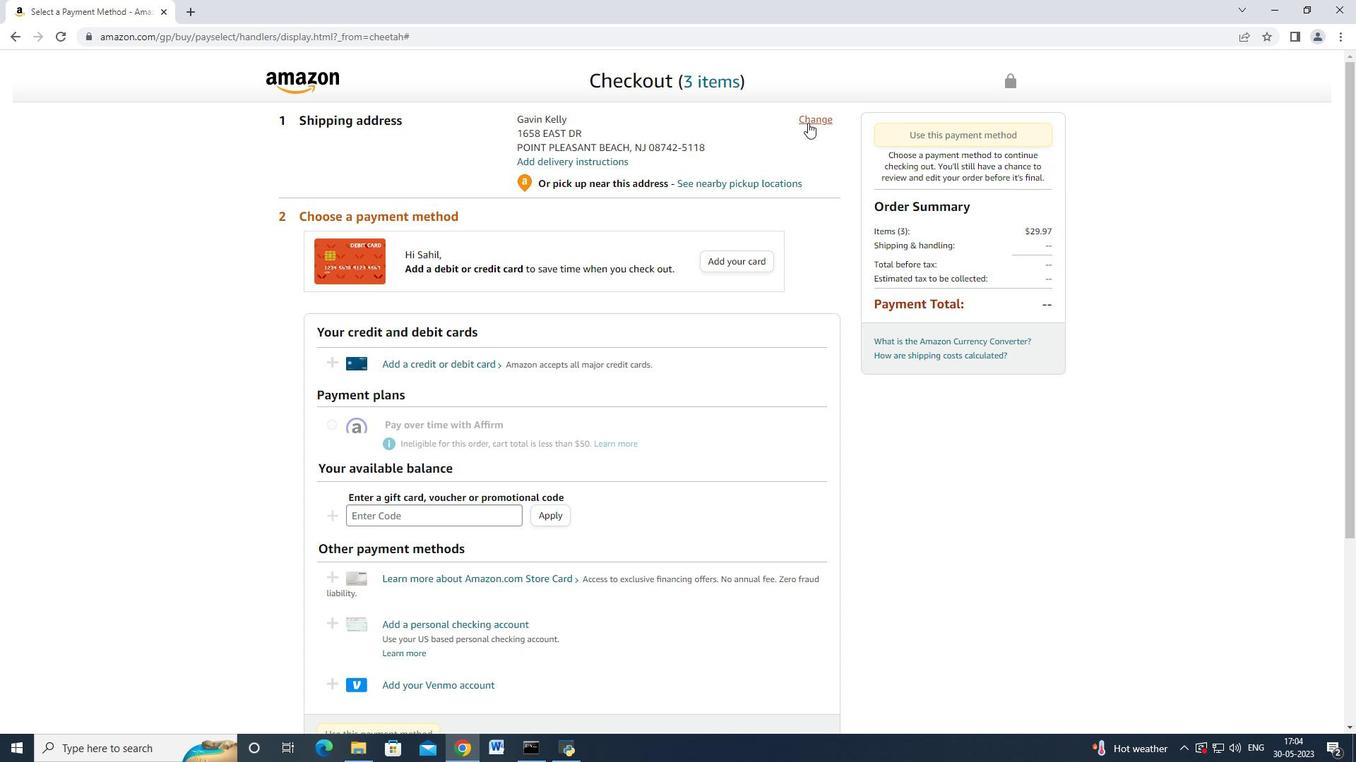 
Action: Mouse moved to (505, 199)
Screenshot: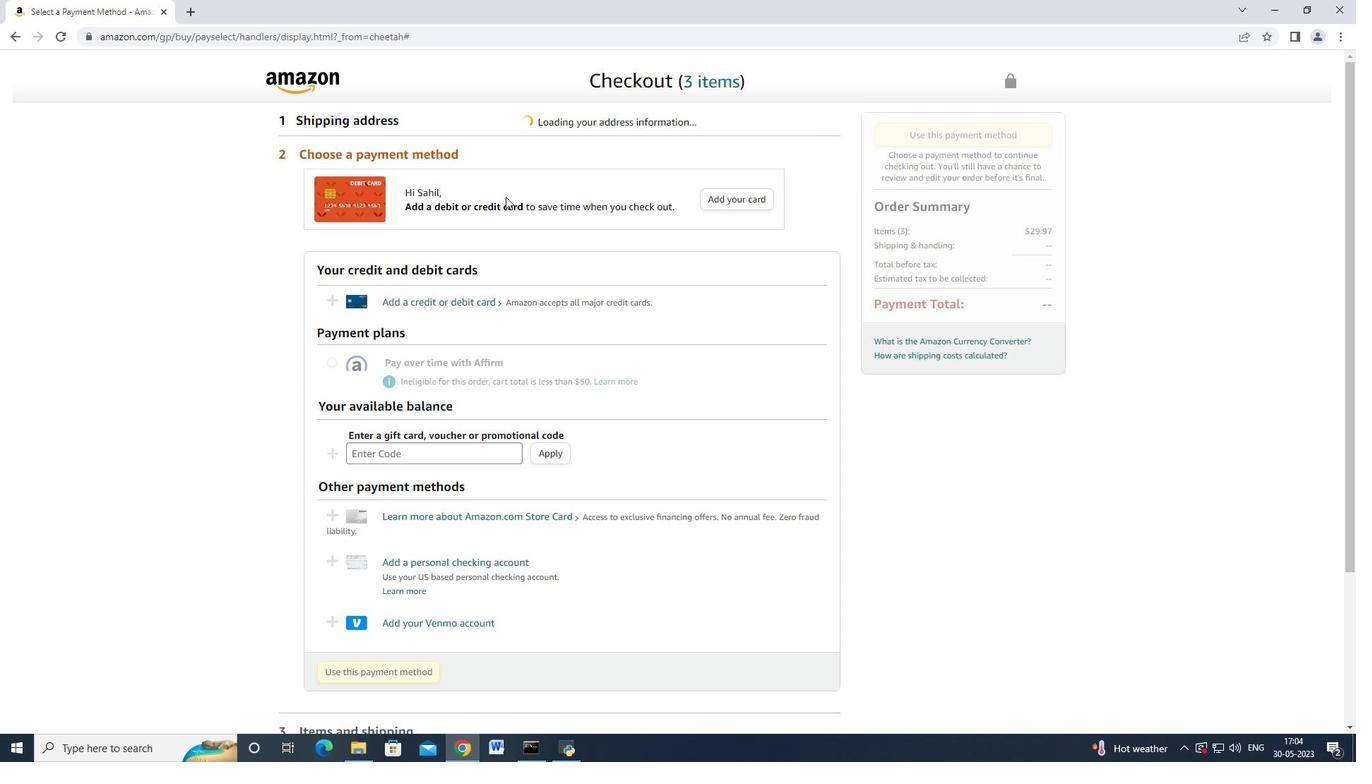 
Action: Mouse scrolled (505, 199) with delta (0, 0)
Screenshot: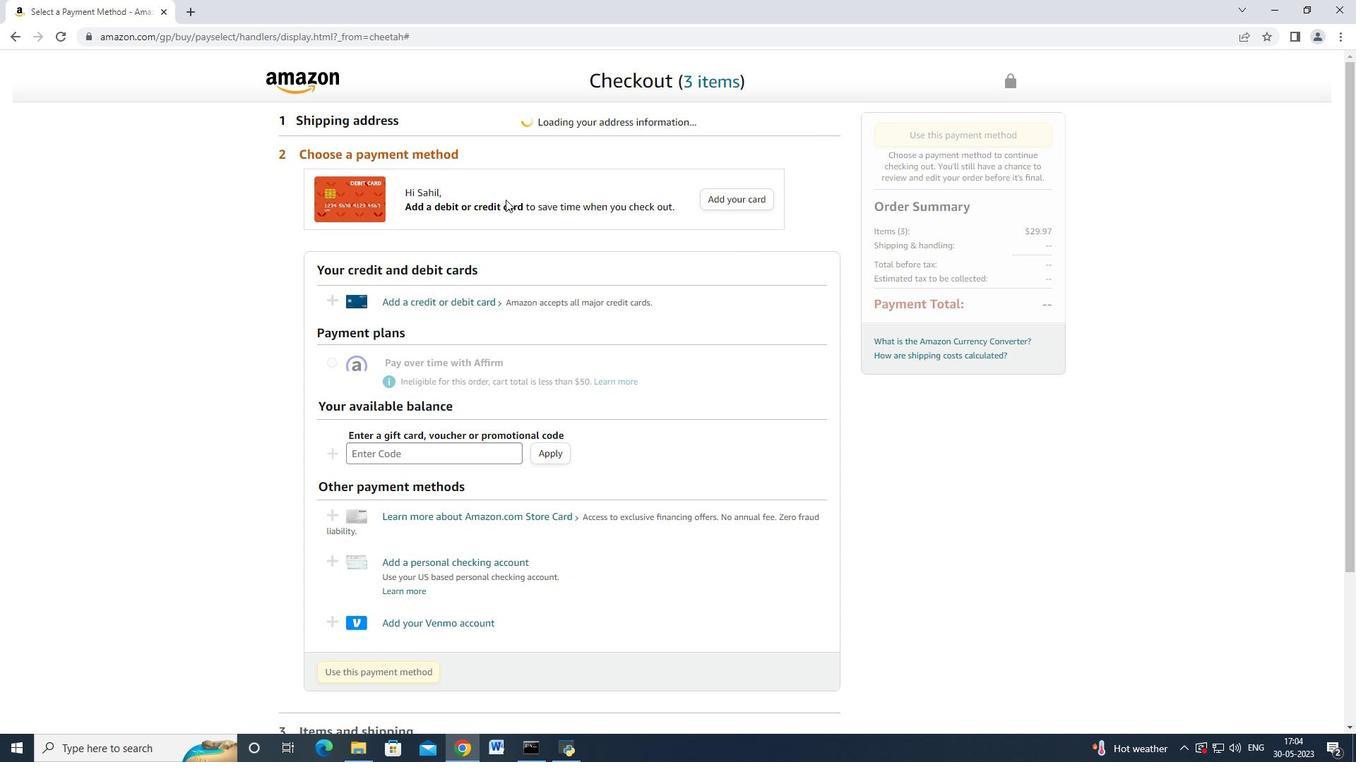 
Action: Mouse moved to (505, 199)
Screenshot: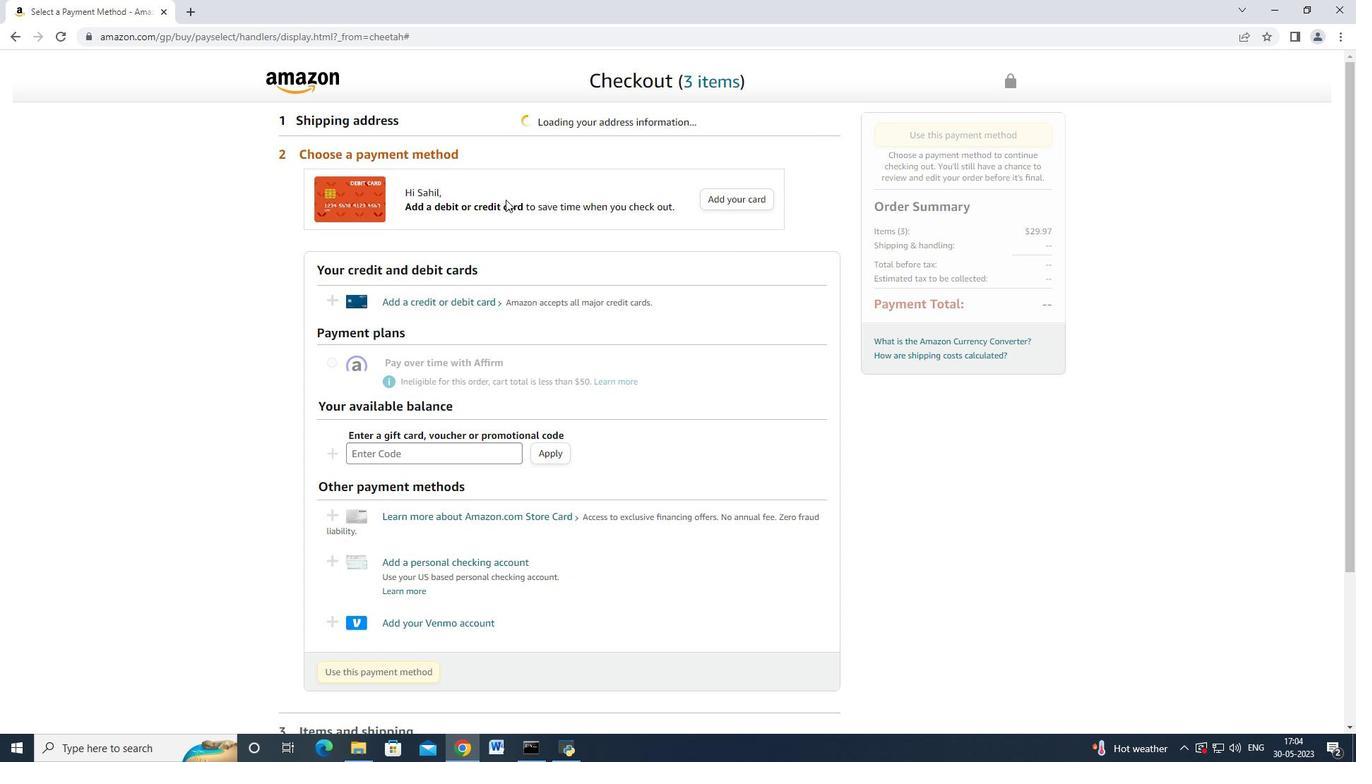 
Action: Mouse scrolled (505, 199) with delta (0, 0)
Screenshot: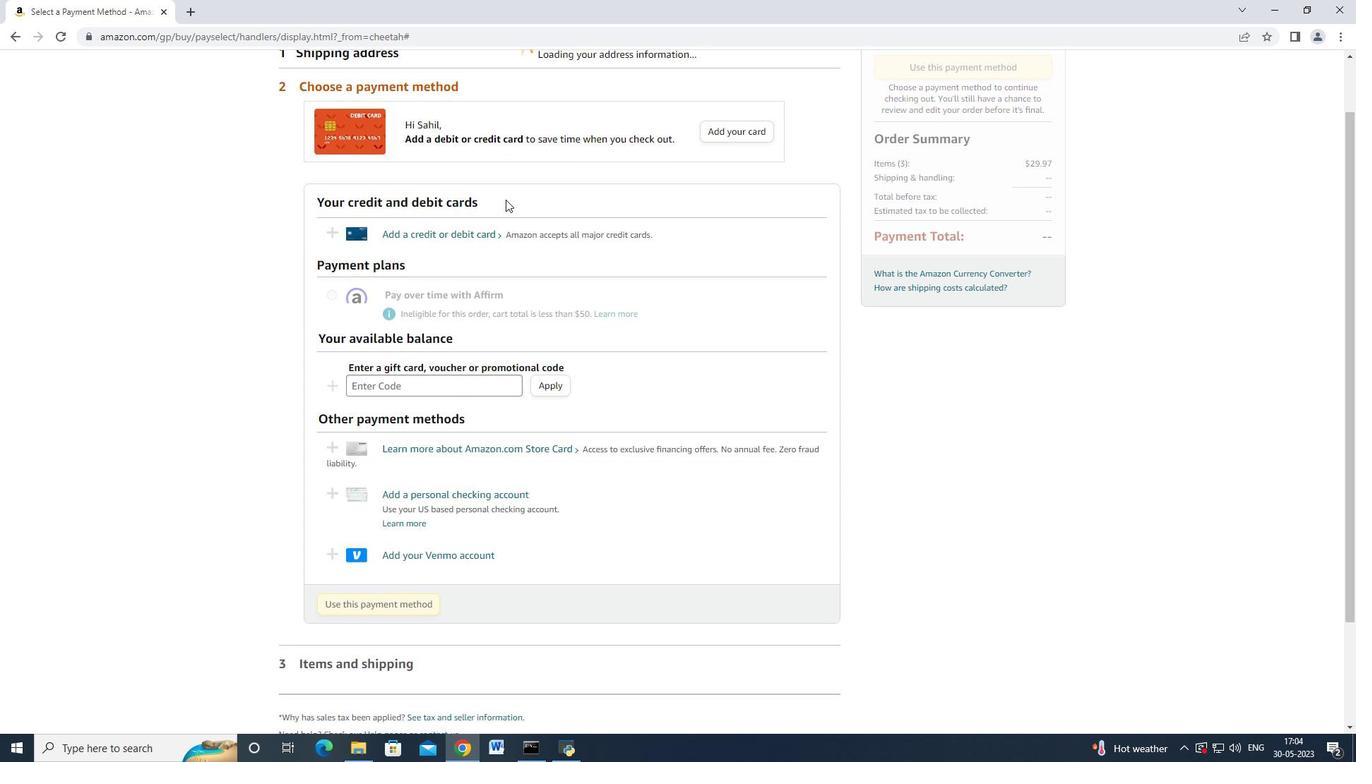 
Action: Mouse moved to (505, 204)
Screenshot: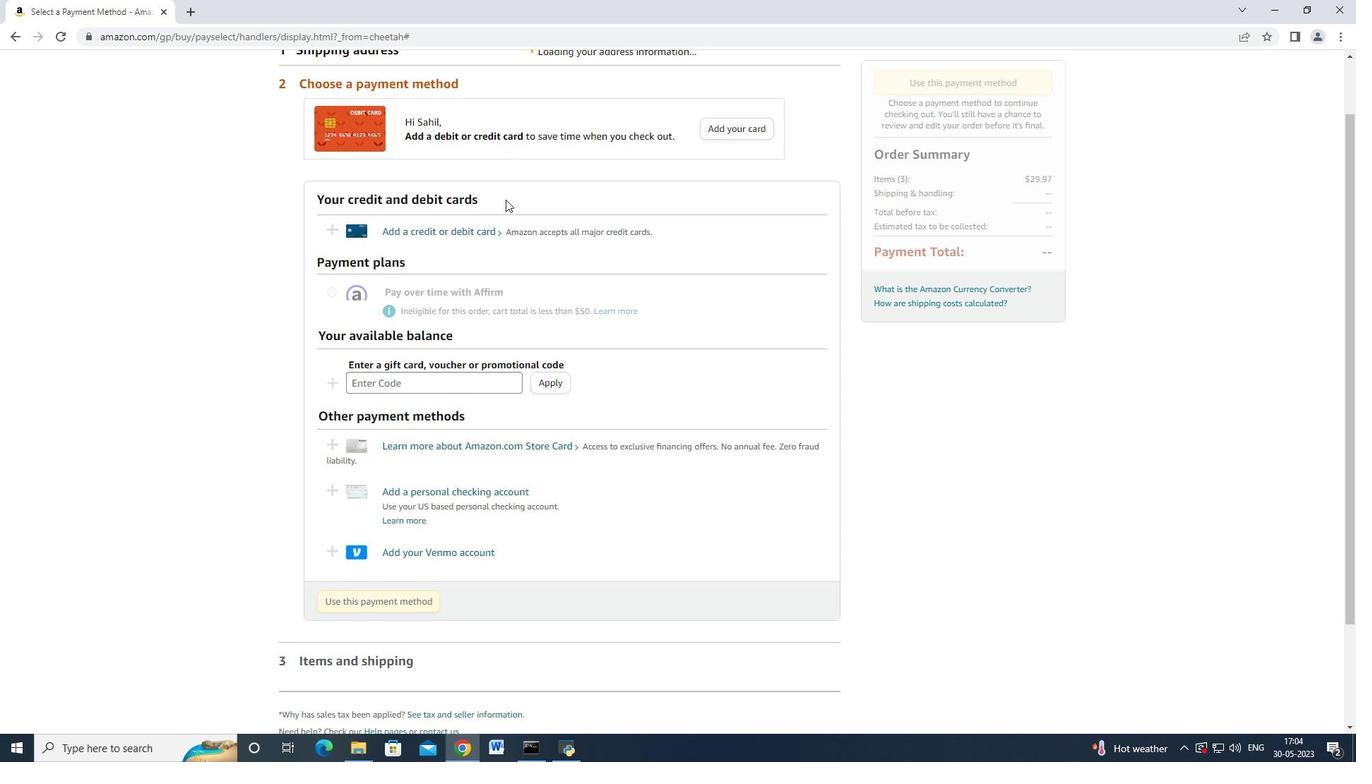 
Action: Mouse scrolled (505, 204) with delta (0, 0)
Screenshot: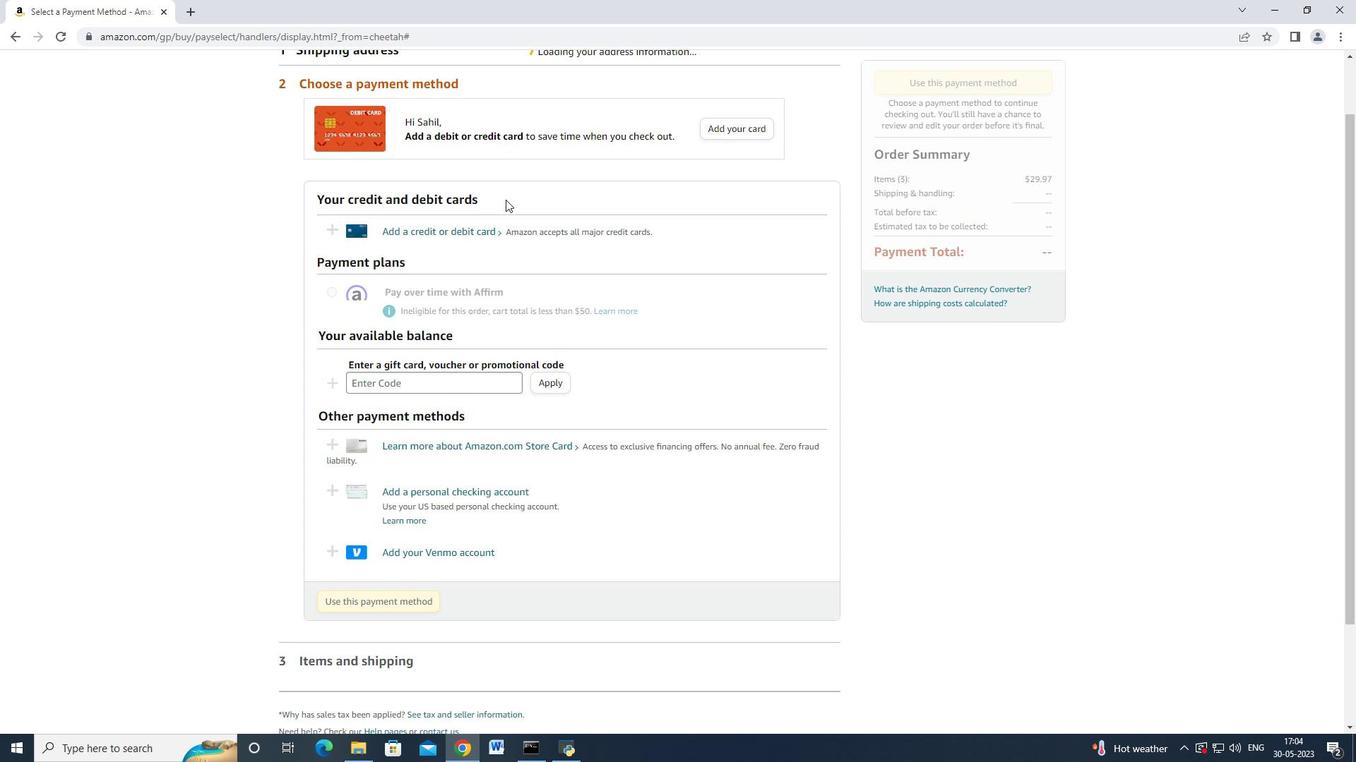 
Action: Mouse moved to (509, 217)
Screenshot: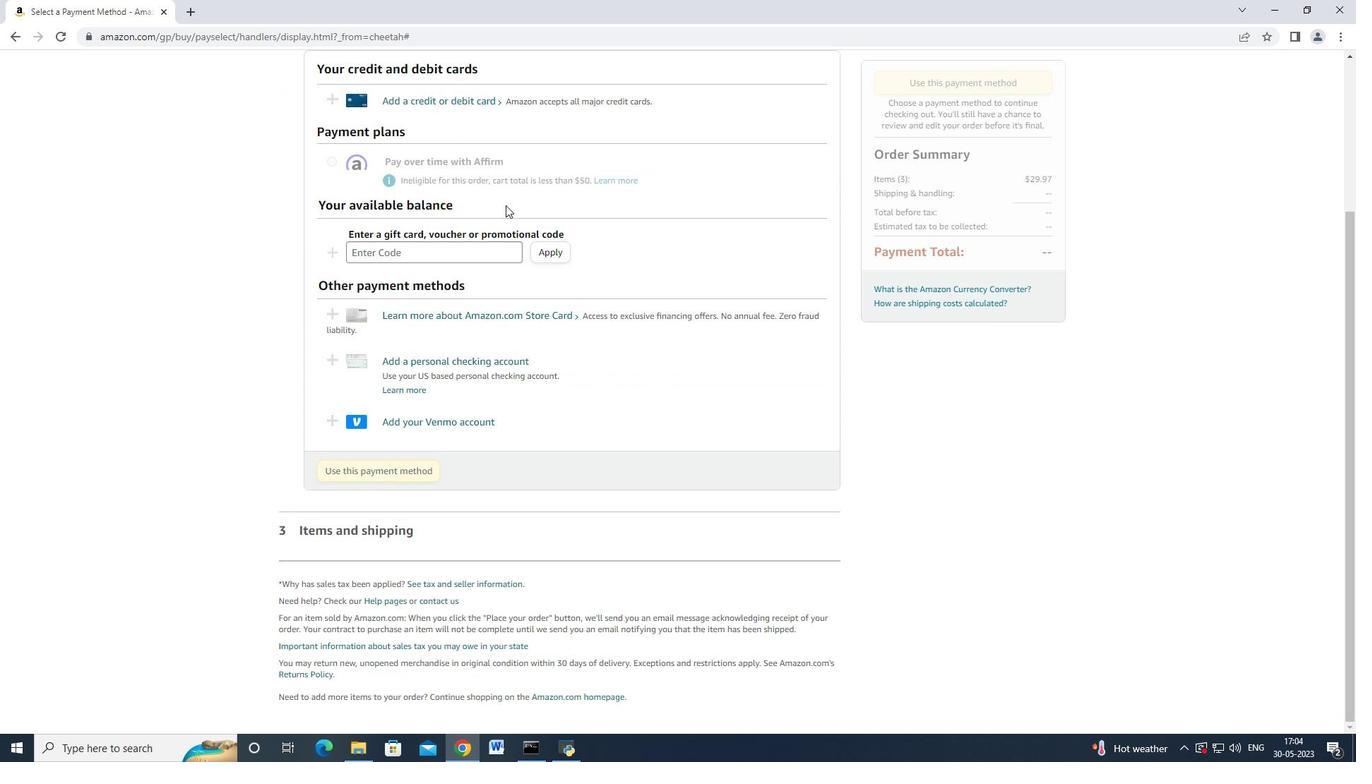 
Action: Mouse scrolled (509, 216) with delta (0, 0)
Screenshot: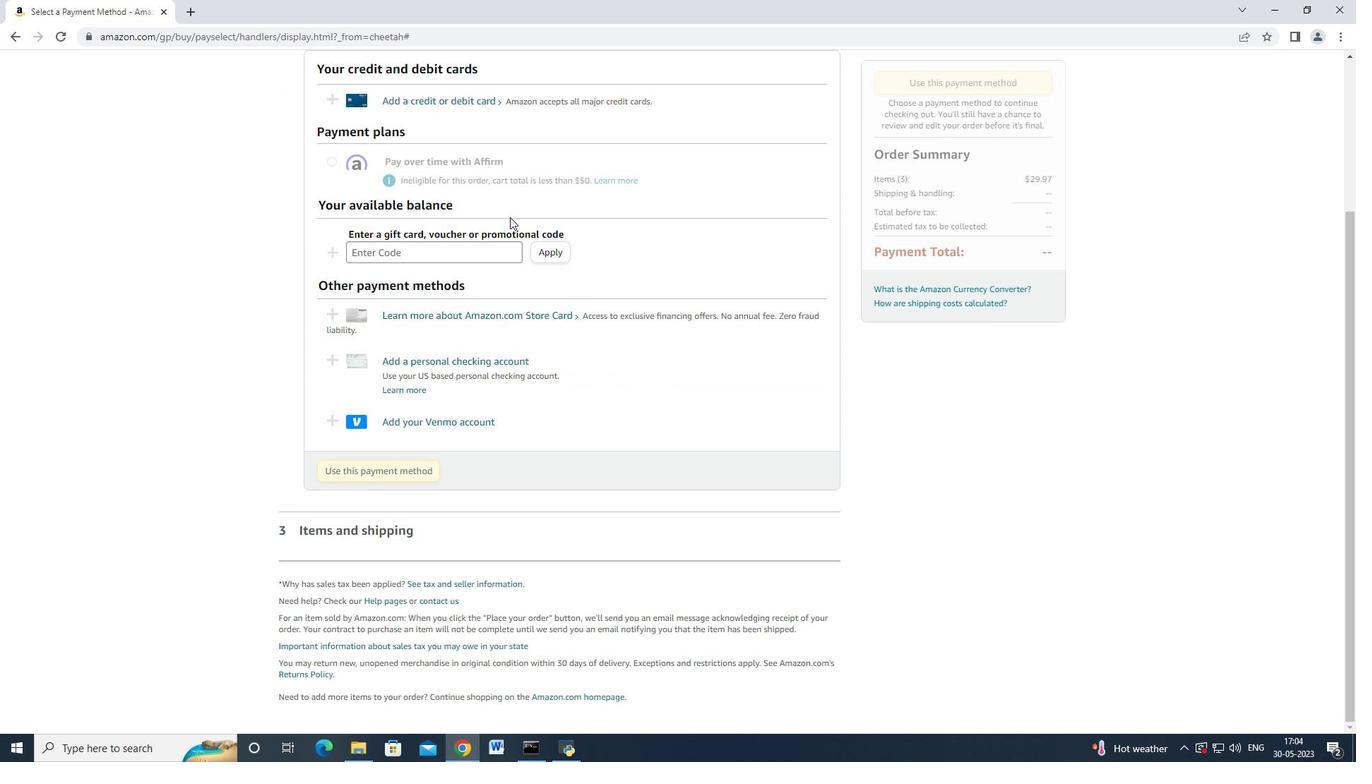 
Action: Mouse scrolled (509, 218) with delta (0, 0)
Screenshot: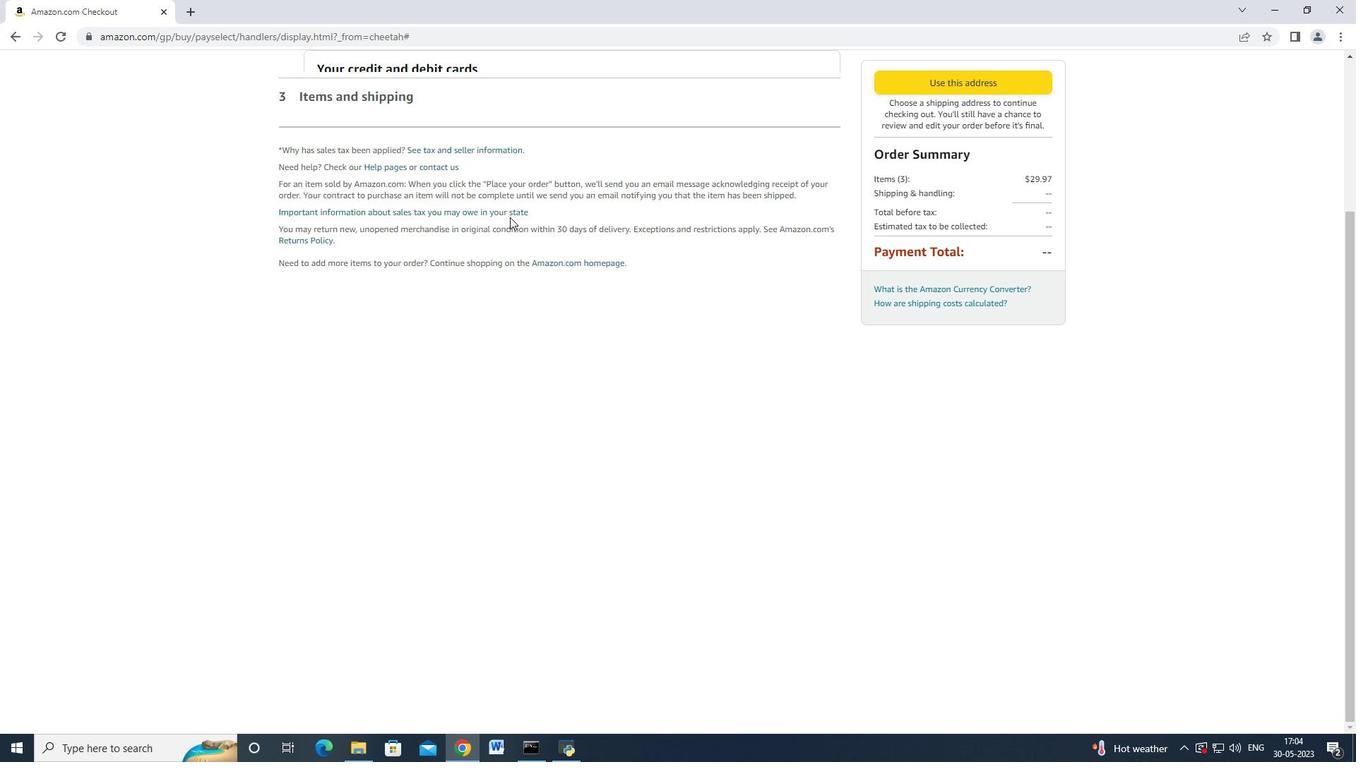 
Action: Mouse scrolled (509, 218) with delta (0, 0)
Screenshot: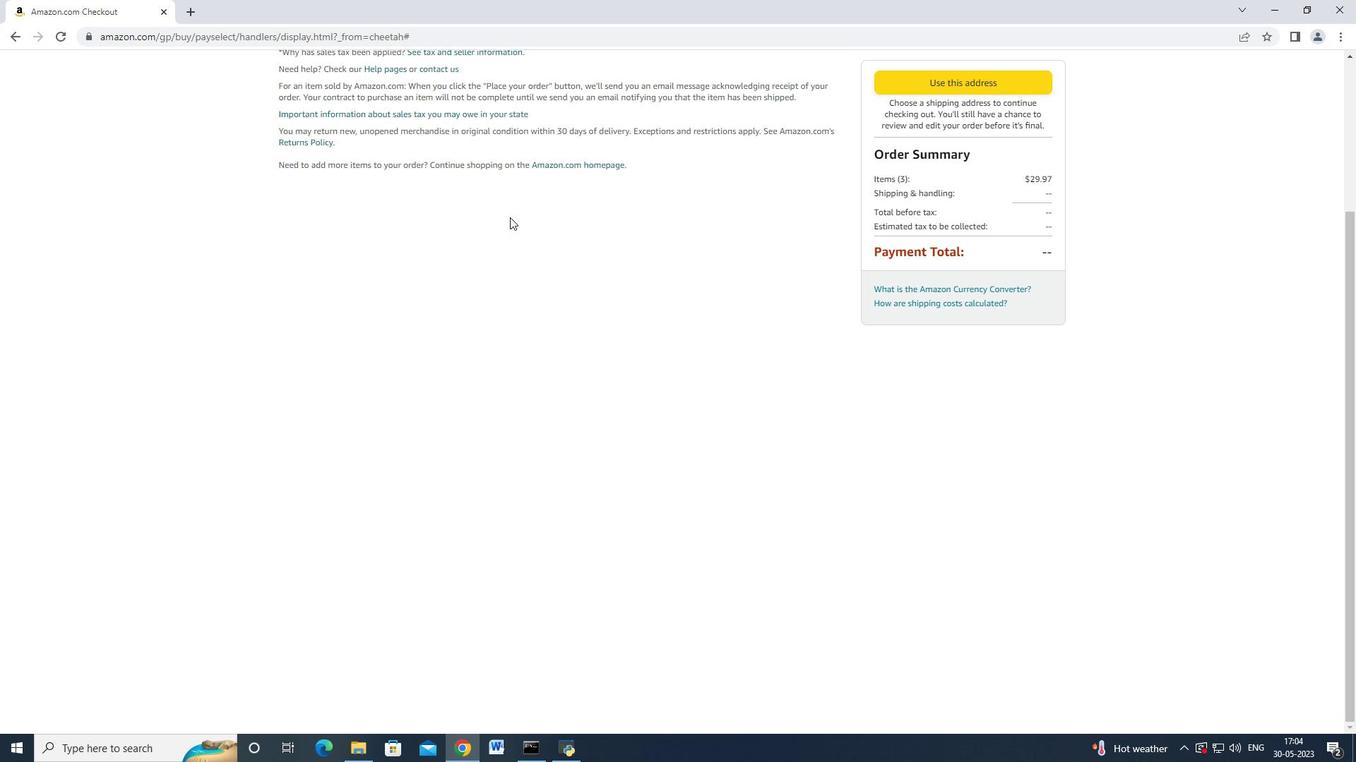 
Action: Mouse moved to (510, 217)
Screenshot: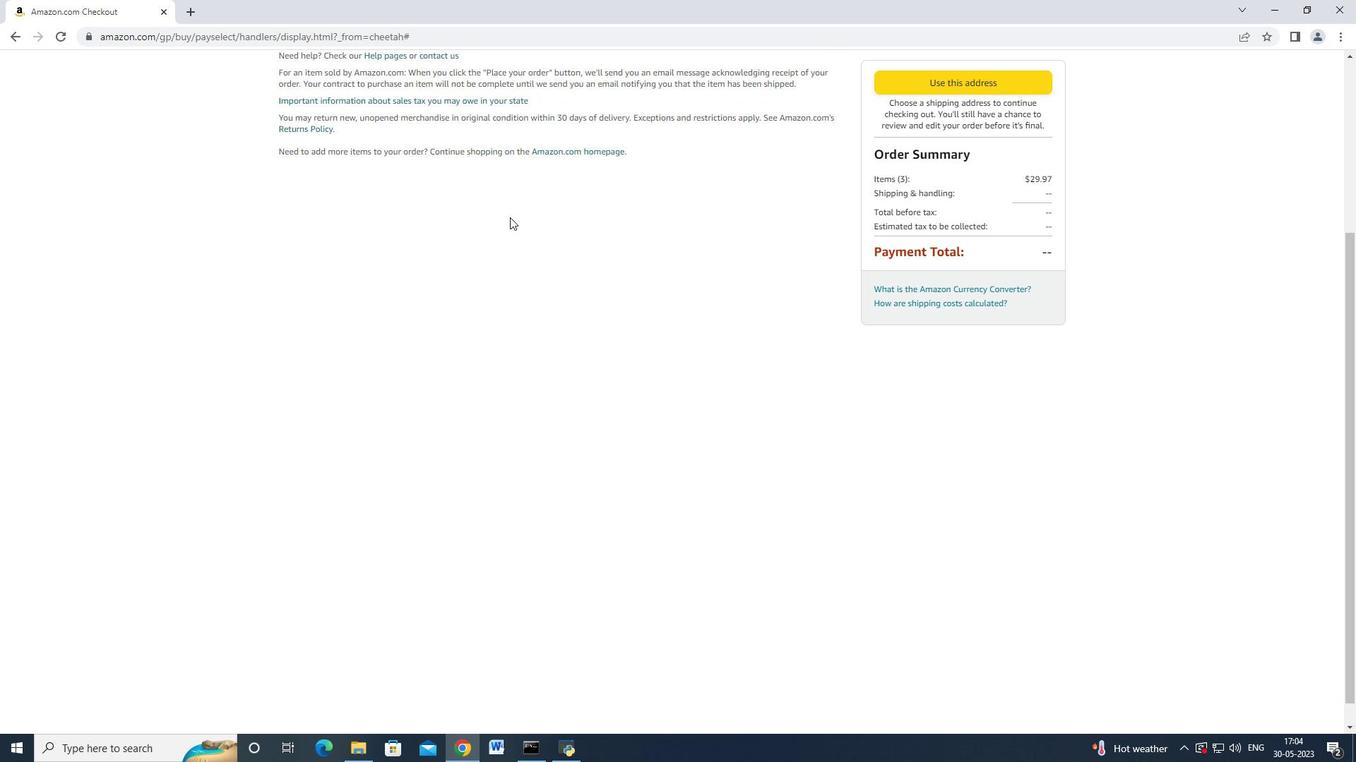 
Action: Mouse scrolled (510, 218) with delta (0, 0)
Screenshot: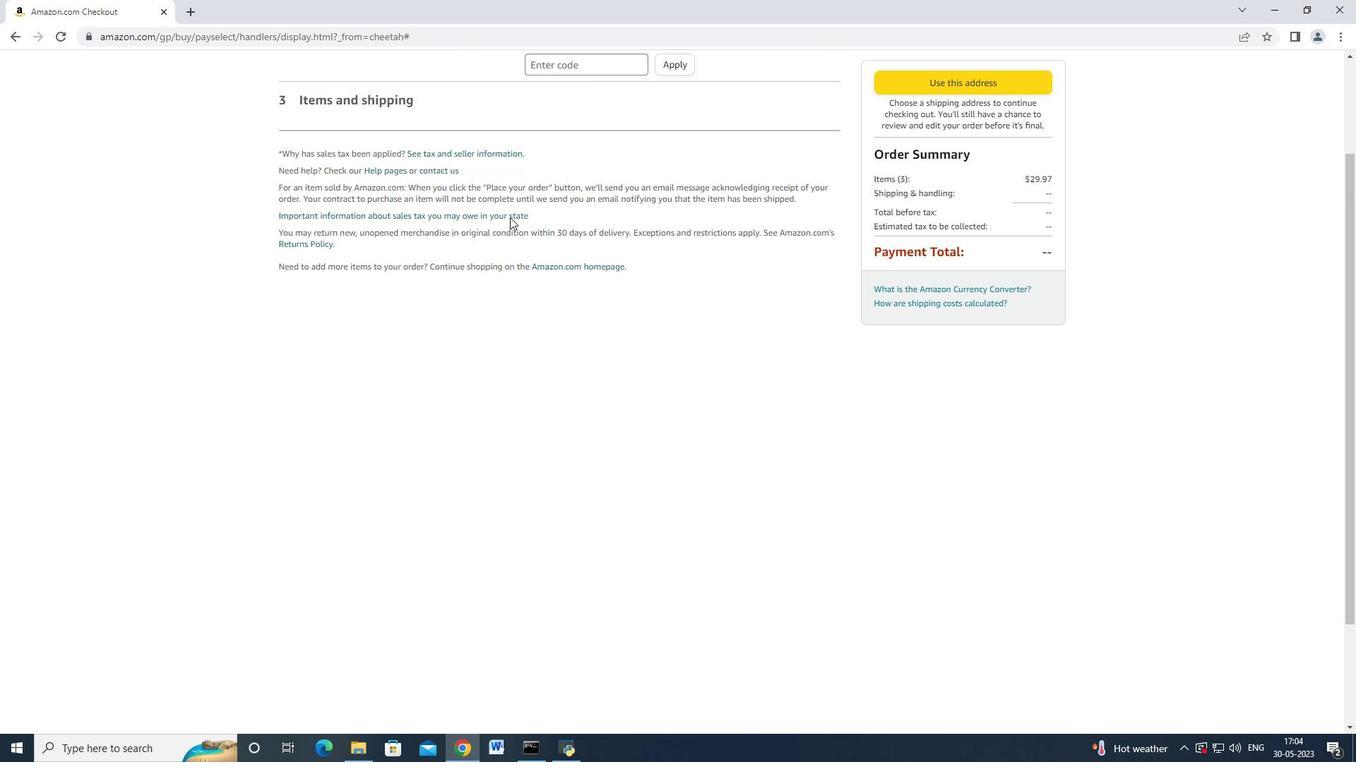 
Action: Mouse scrolled (510, 218) with delta (0, 0)
Screenshot: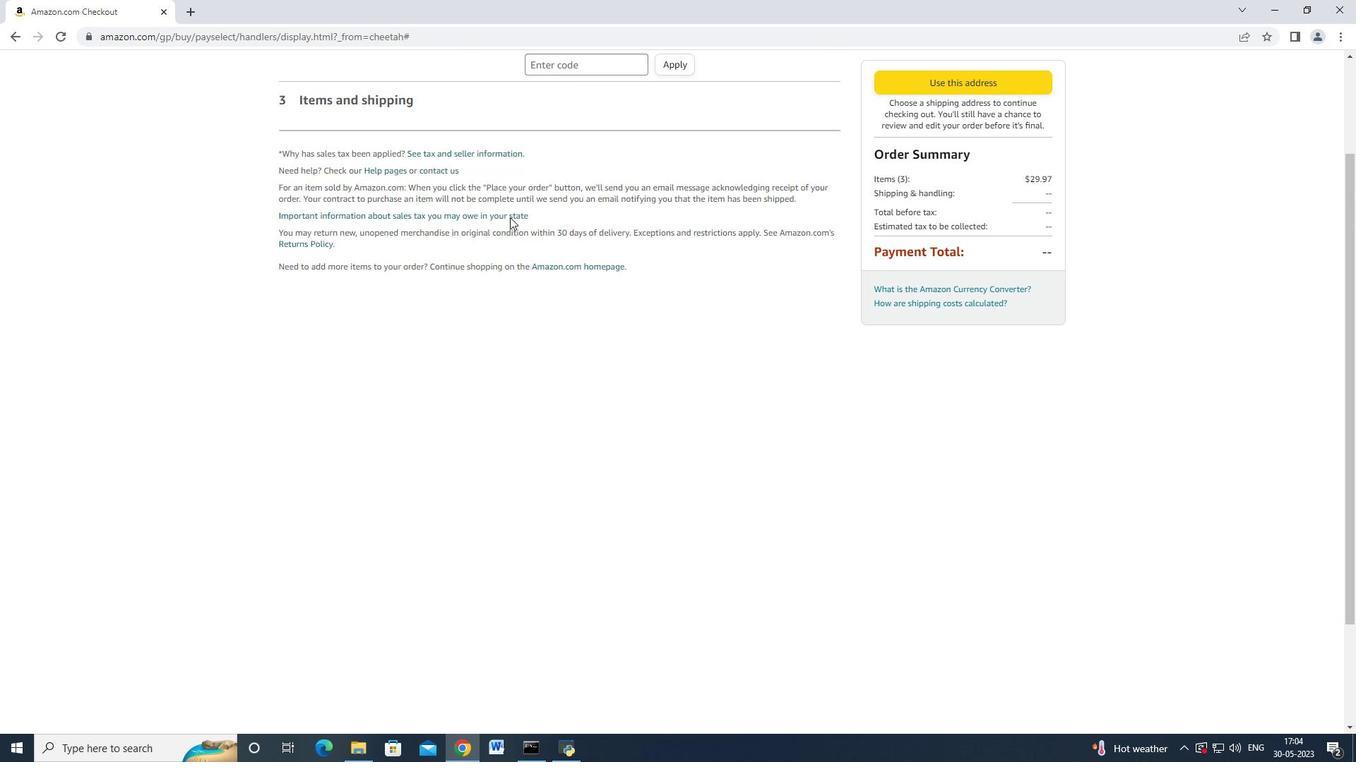 
Action: Mouse scrolled (510, 218) with delta (0, 0)
Screenshot: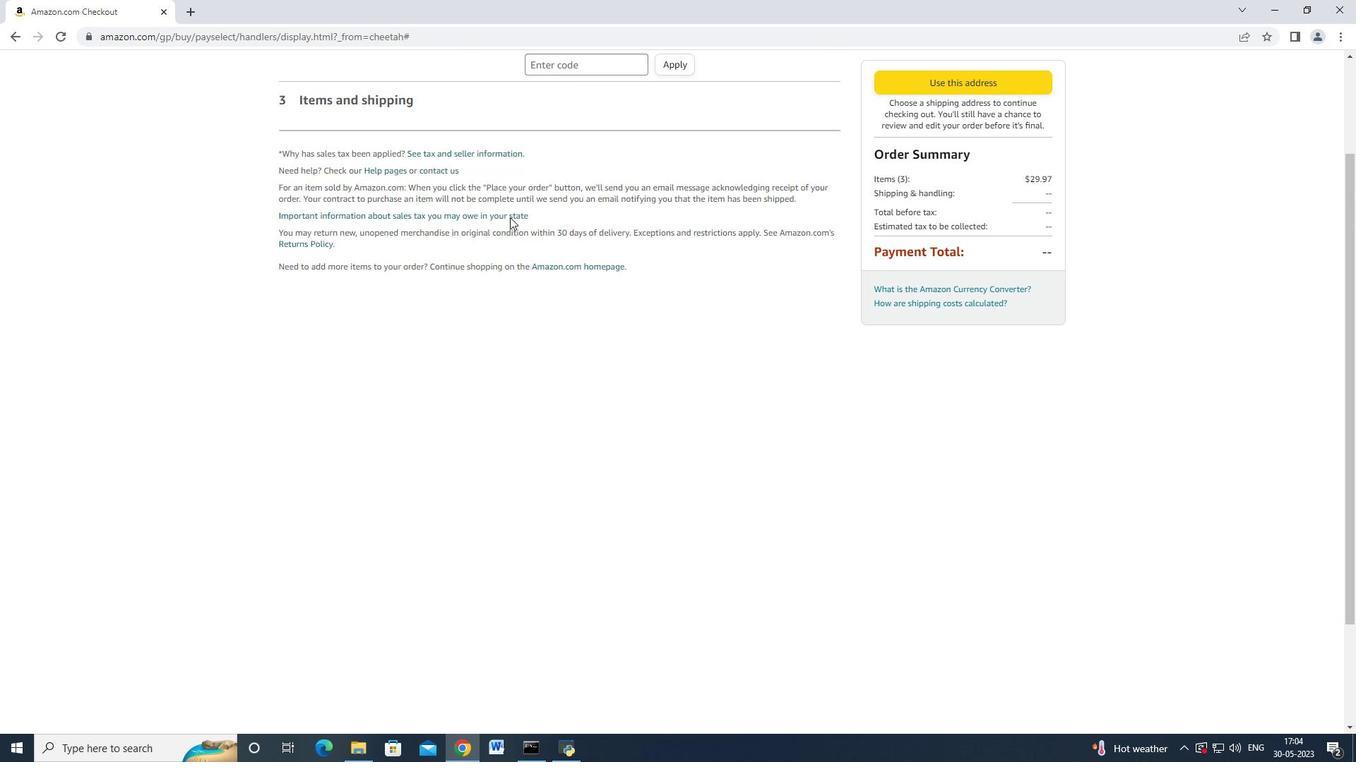 
Action: Mouse scrolled (510, 218) with delta (0, 0)
Screenshot: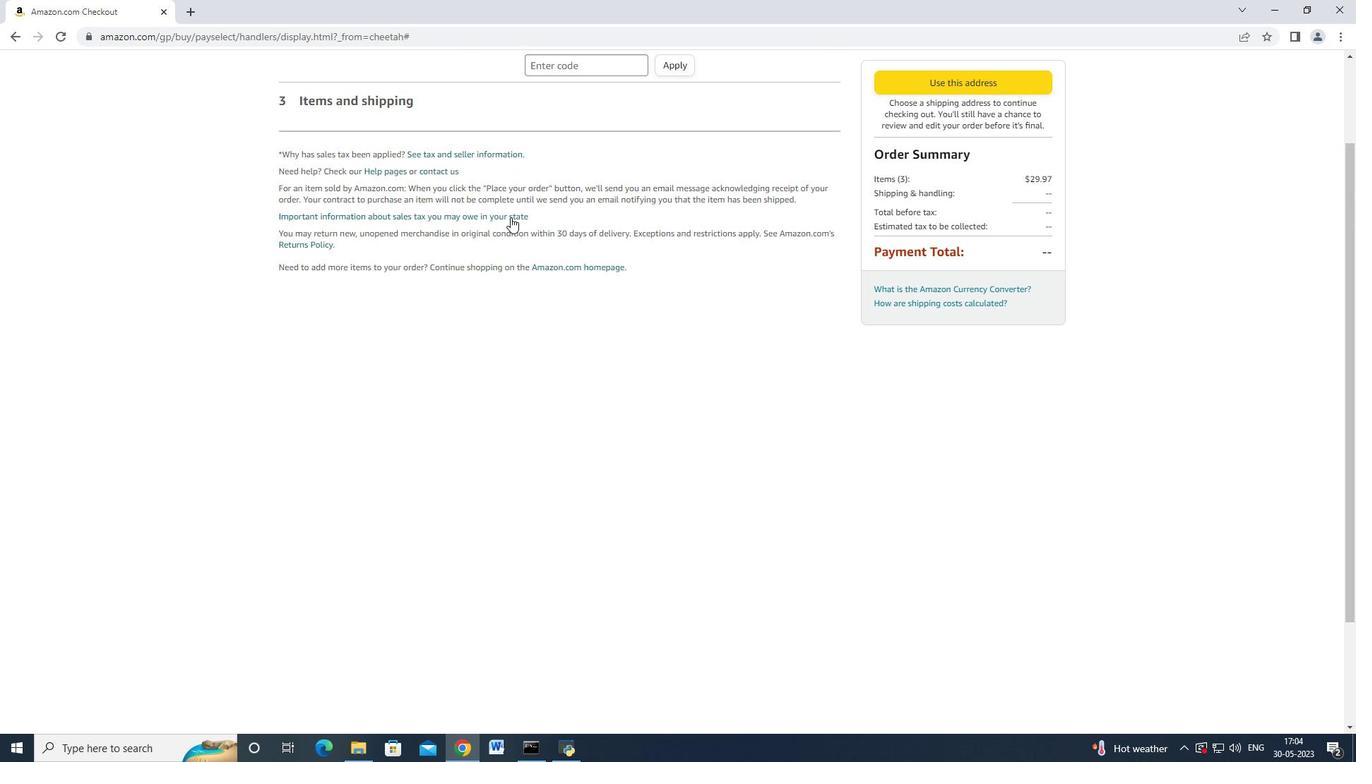 
Action: Mouse scrolled (510, 218) with delta (0, 0)
Screenshot: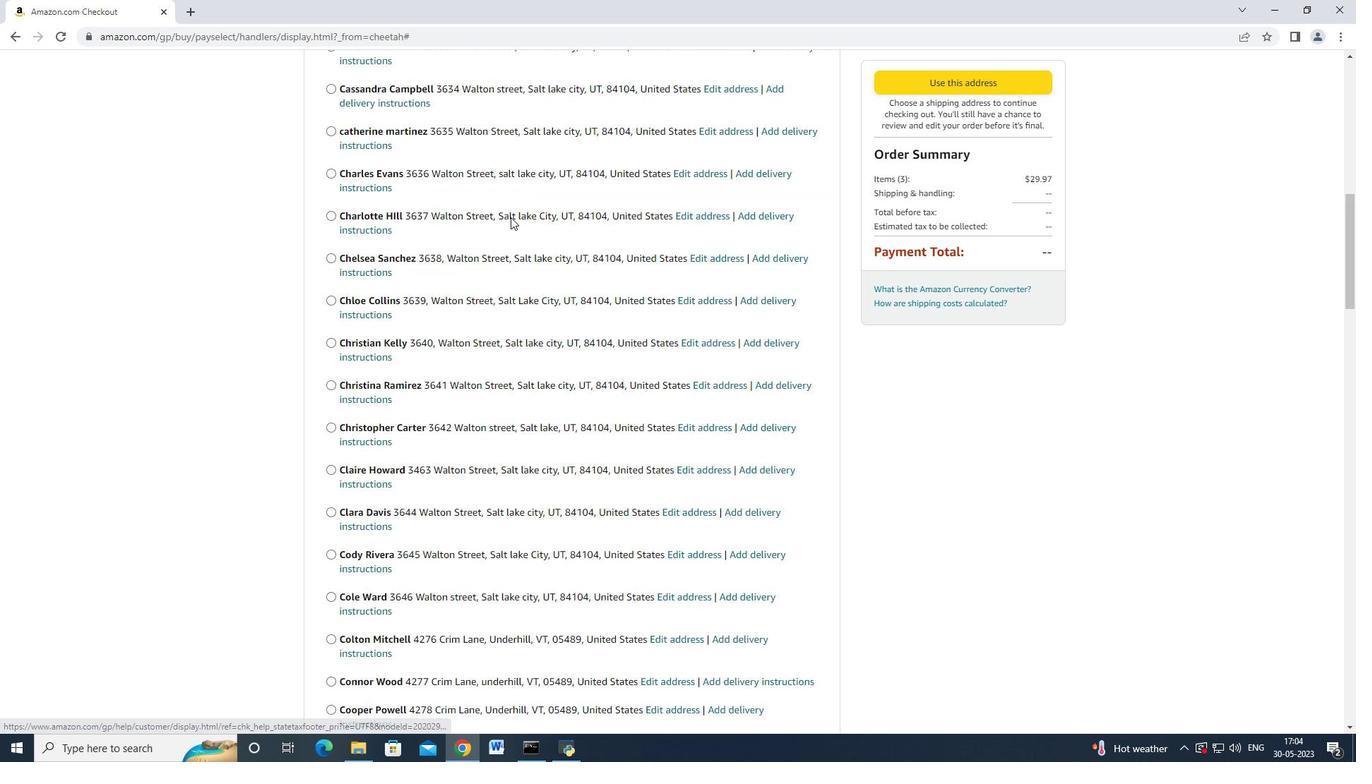 
Action: Mouse scrolled (510, 218) with delta (0, 0)
Screenshot: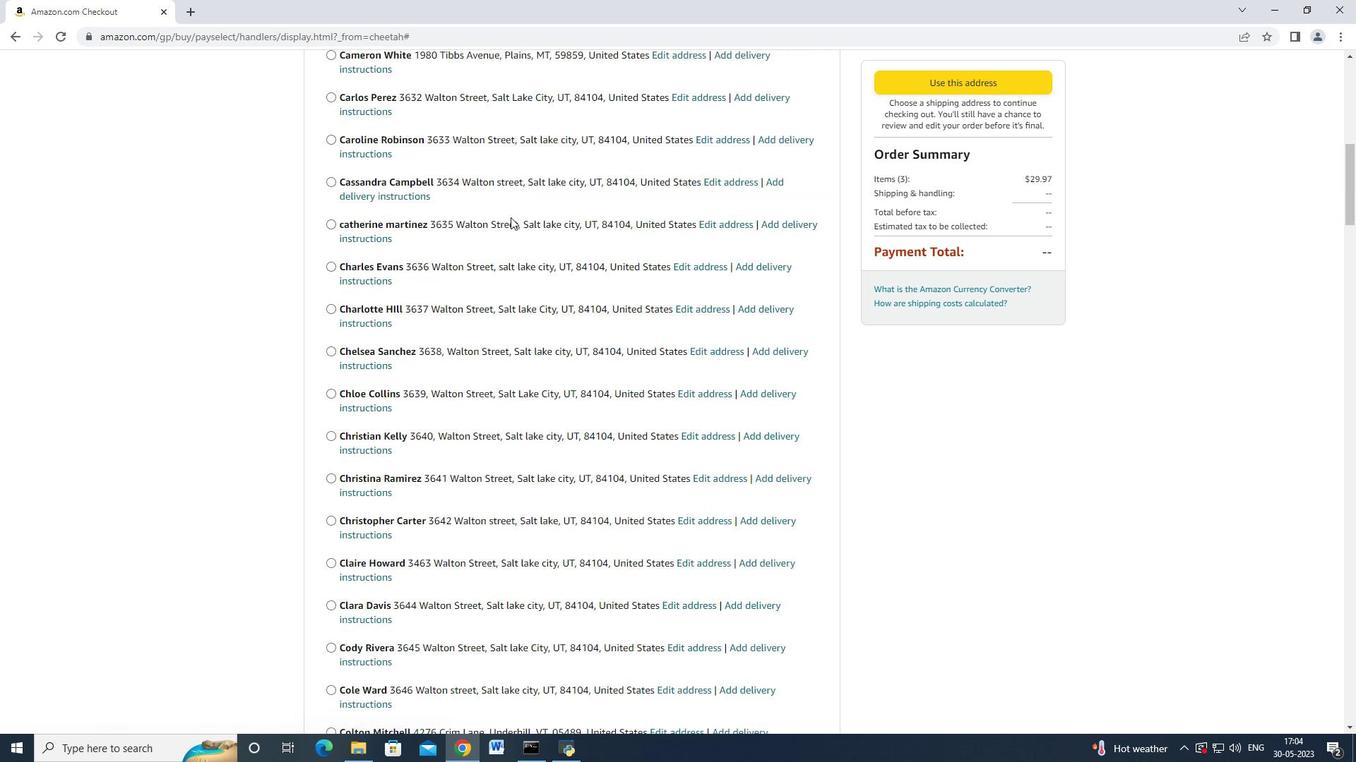 
Action: Mouse scrolled (510, 218) with delta (0, 0)
Screenshot: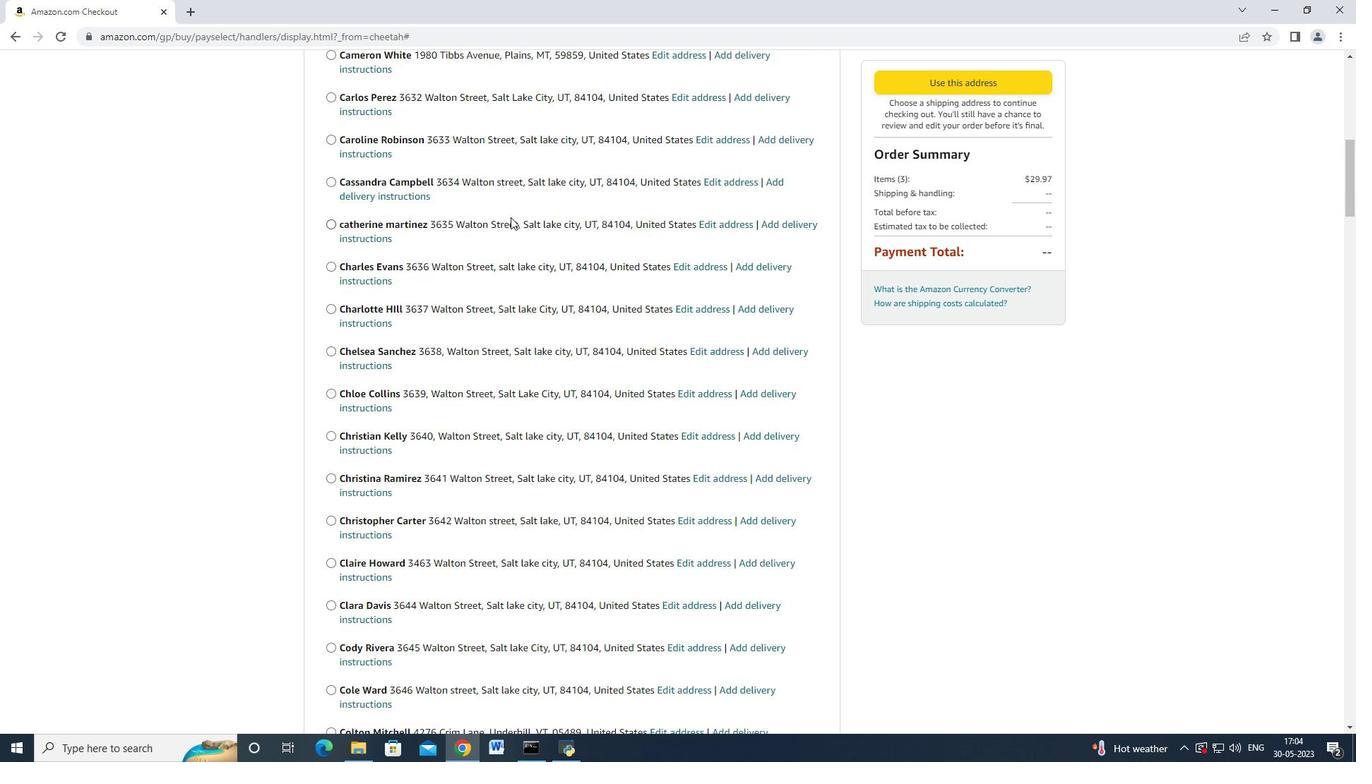 
Action: Mouse scrolled (510, 218) with delta (0, 0)
Screenshot: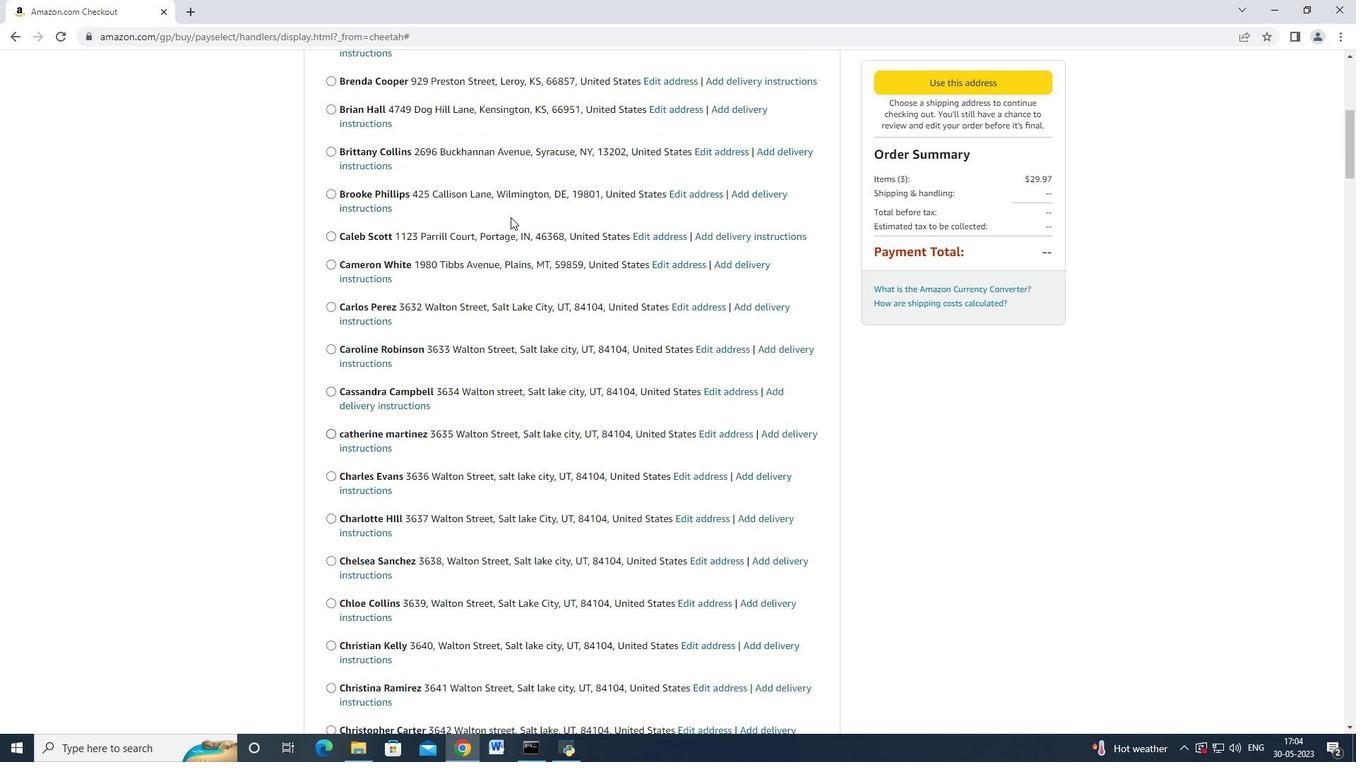 
Action: Mouse scrolled (510, 218) with delta (0, 0)
Screenshot: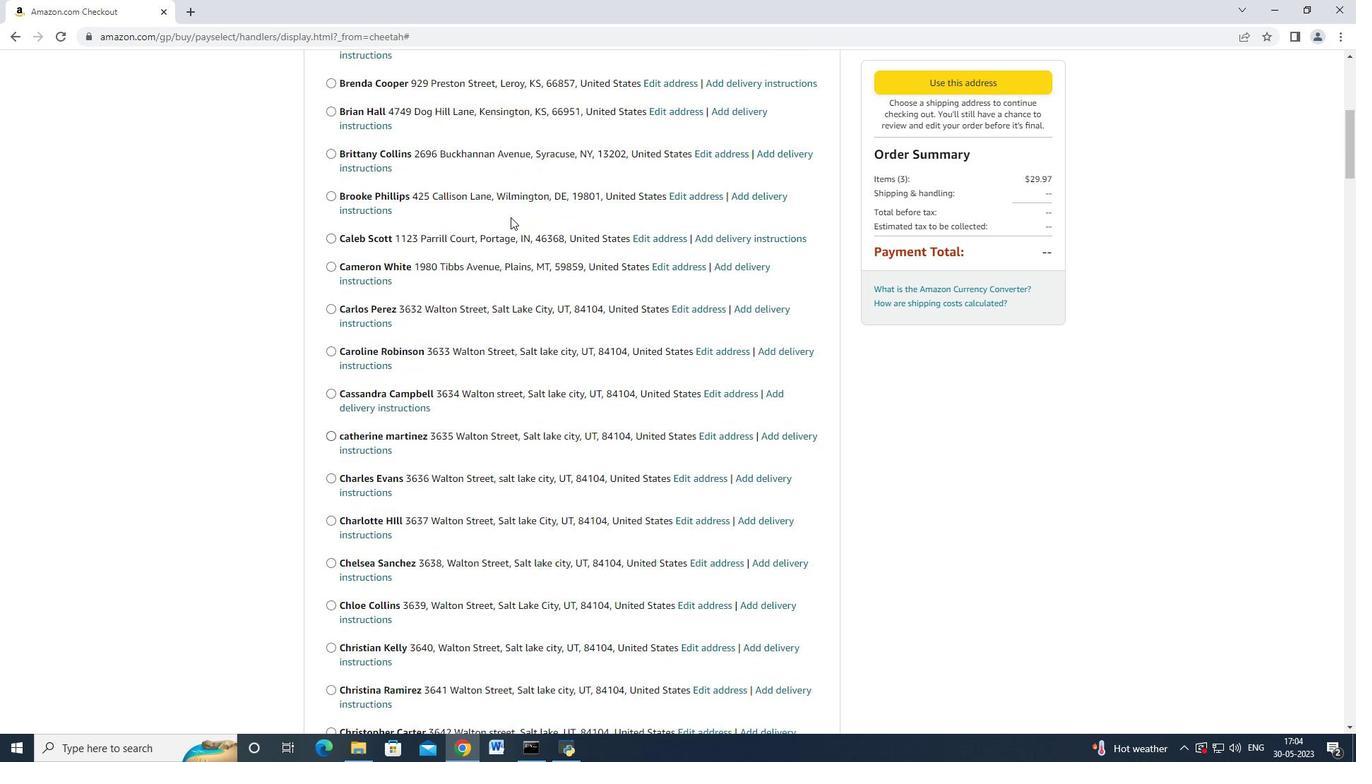 
Action: Mouse scrolled (510, 218) with delta (0, 0)
Screenshot: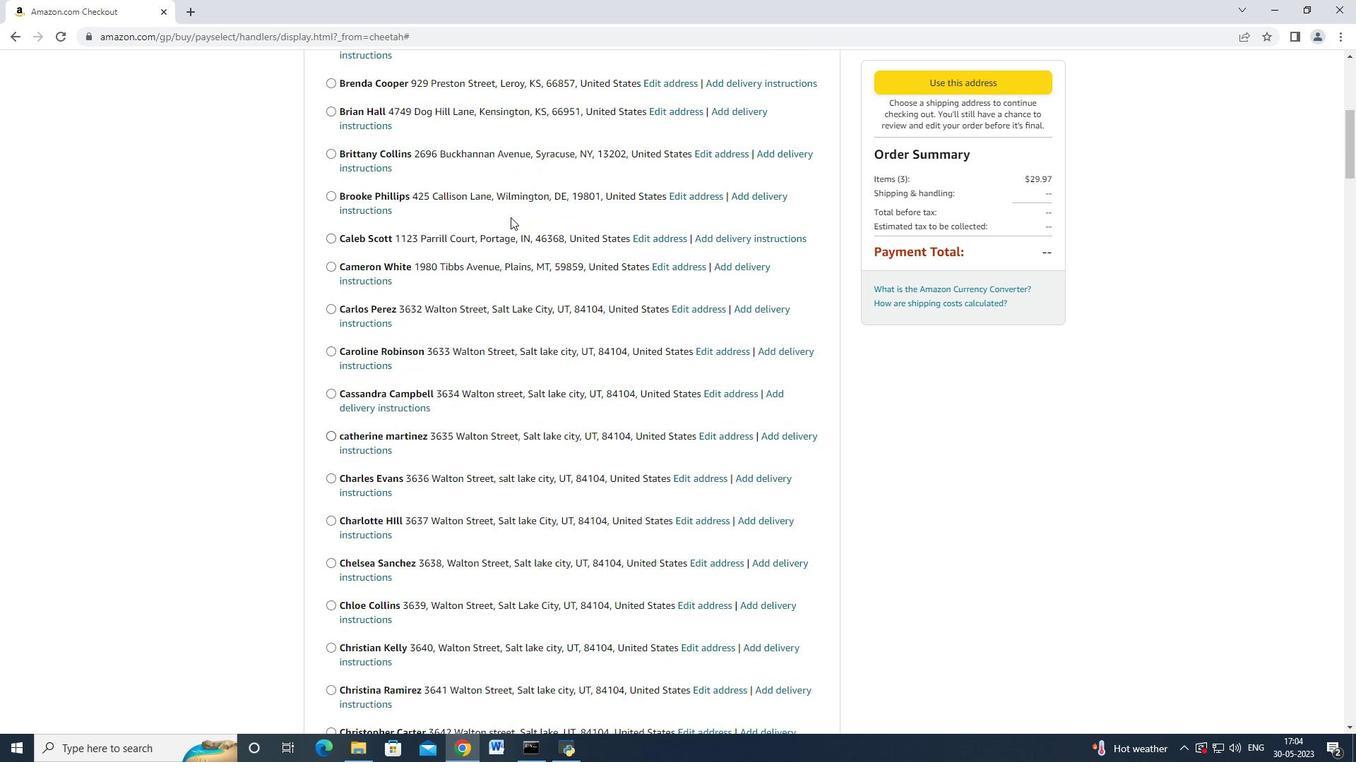 
Action: Mouse scrolled (510, 218) with delta (0, 0)
Screenshot: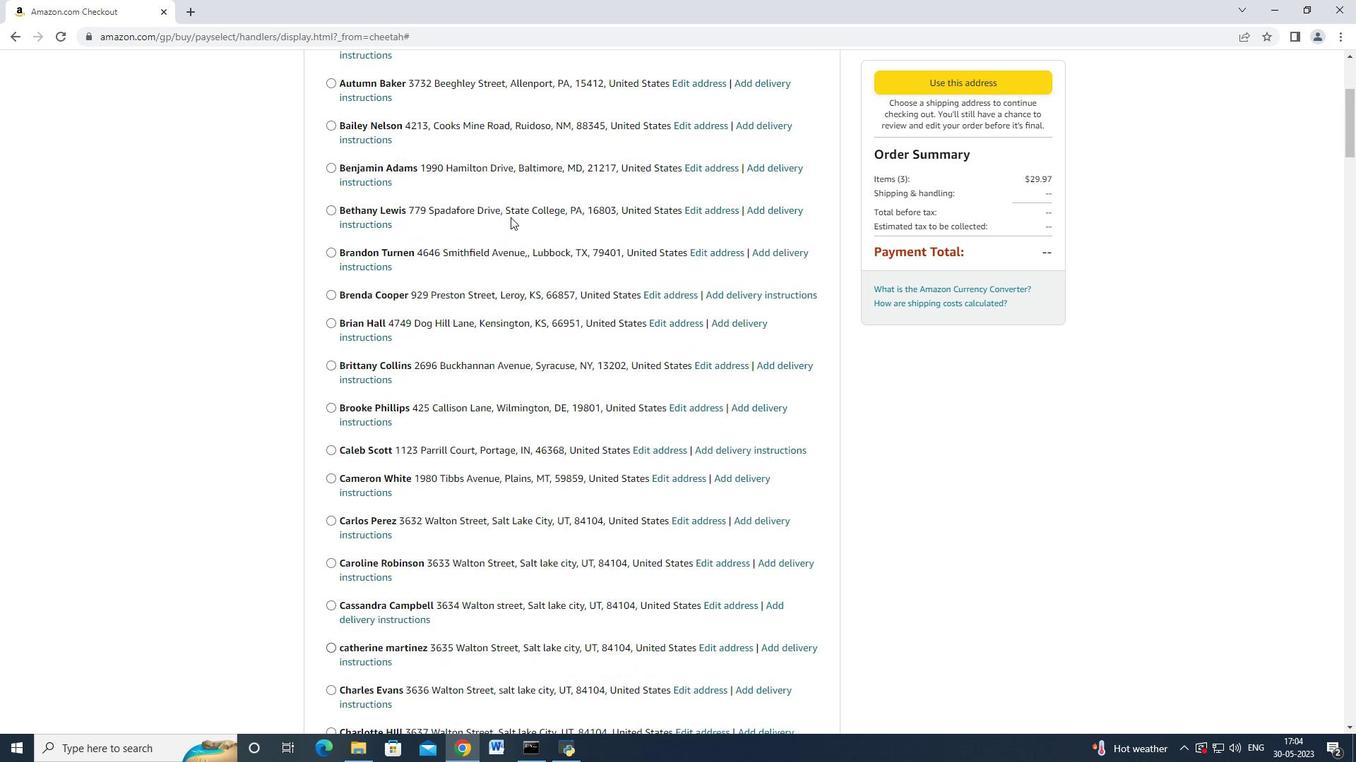 
Action: Mouse scrolled (510, 218) with delta (0, 0)
Screenshot: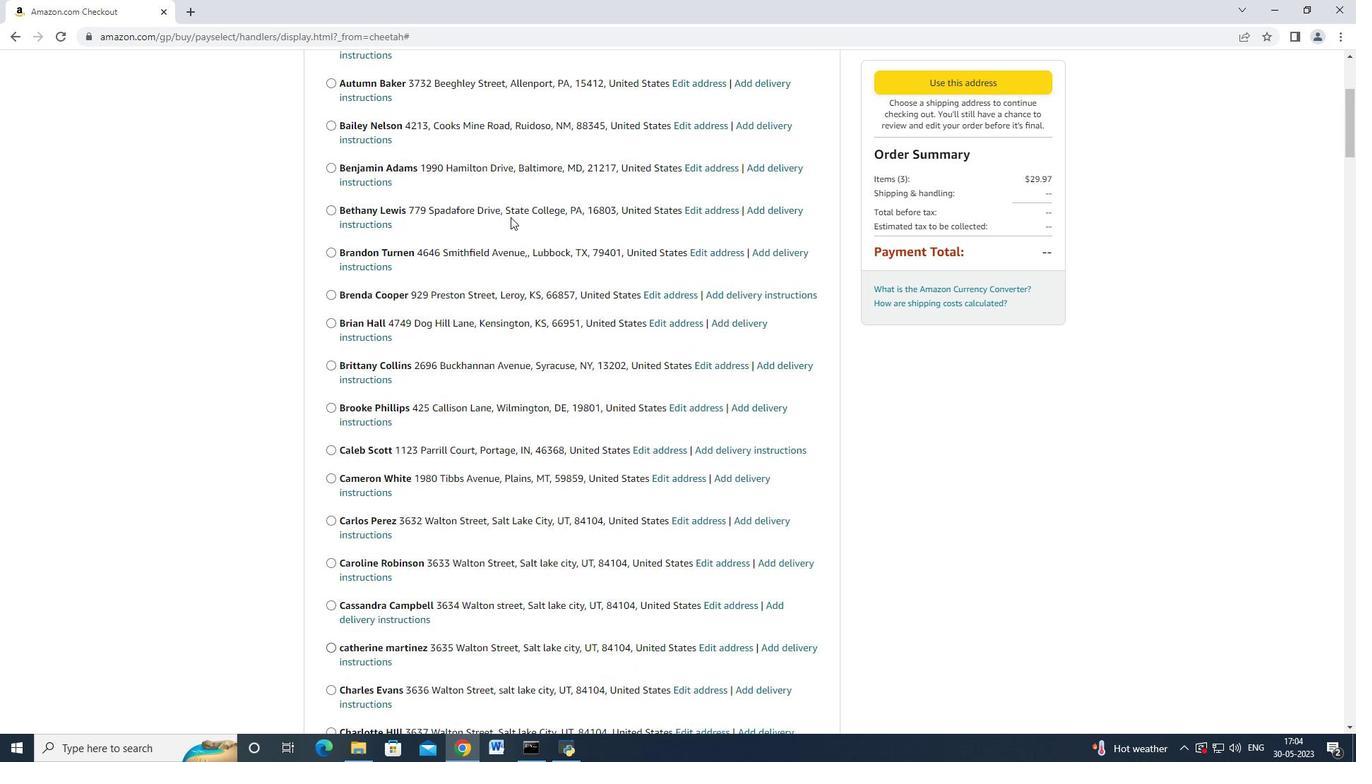 
Action: Mouse moved to (517, 216)
Screenshot: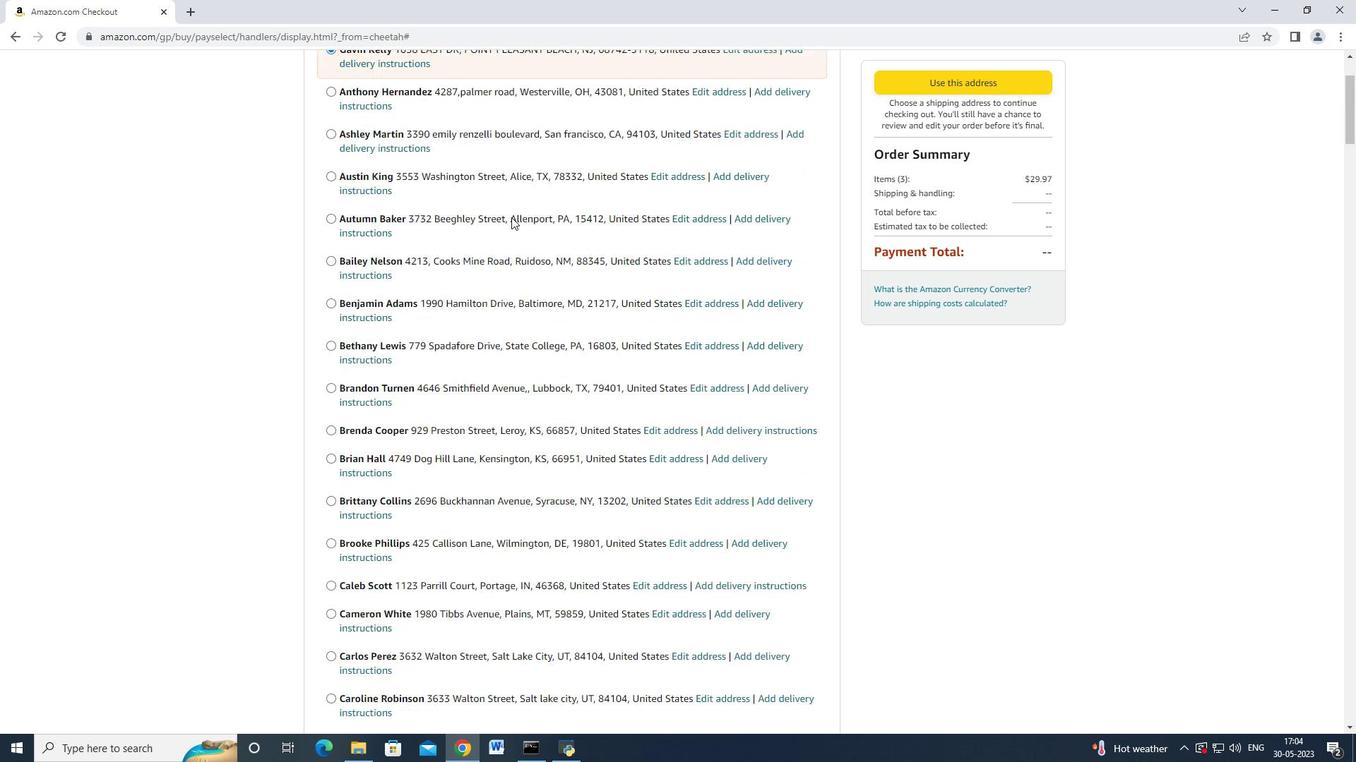 
Action: Mouse scrolled (517, 217) with delta (0, 0)
Screenshot: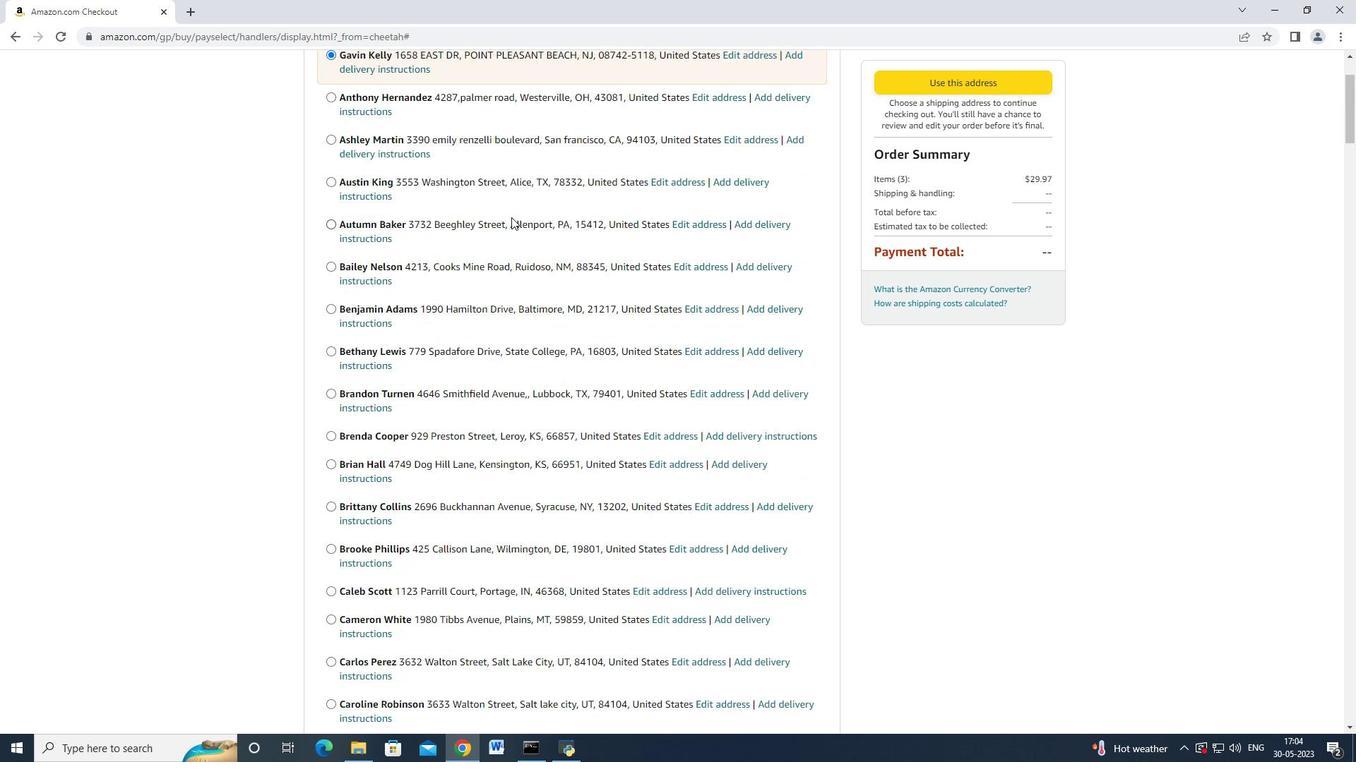 
Action: Mouse scrolled (517, 217) with delta (0, 0)
Screenshot: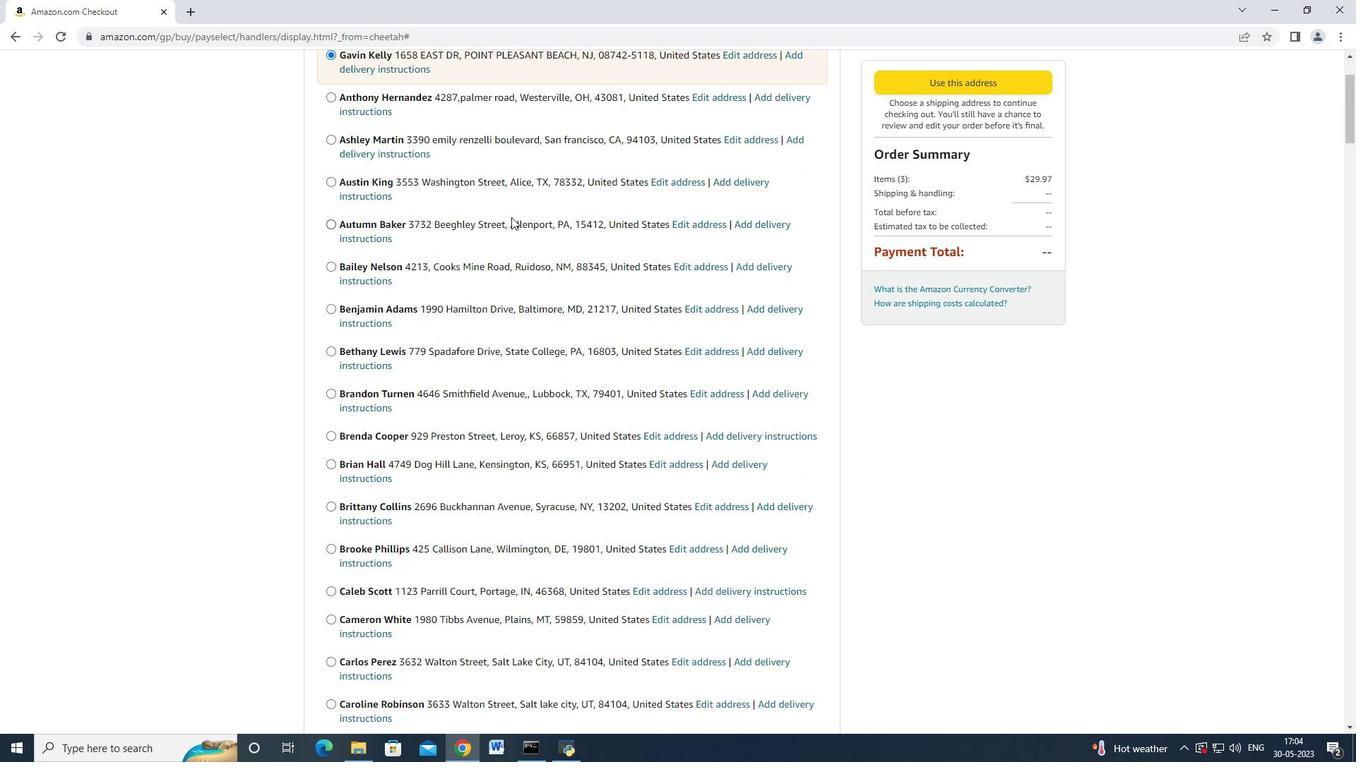 
Action: Mouse moved to (518, 216)
Screenshot: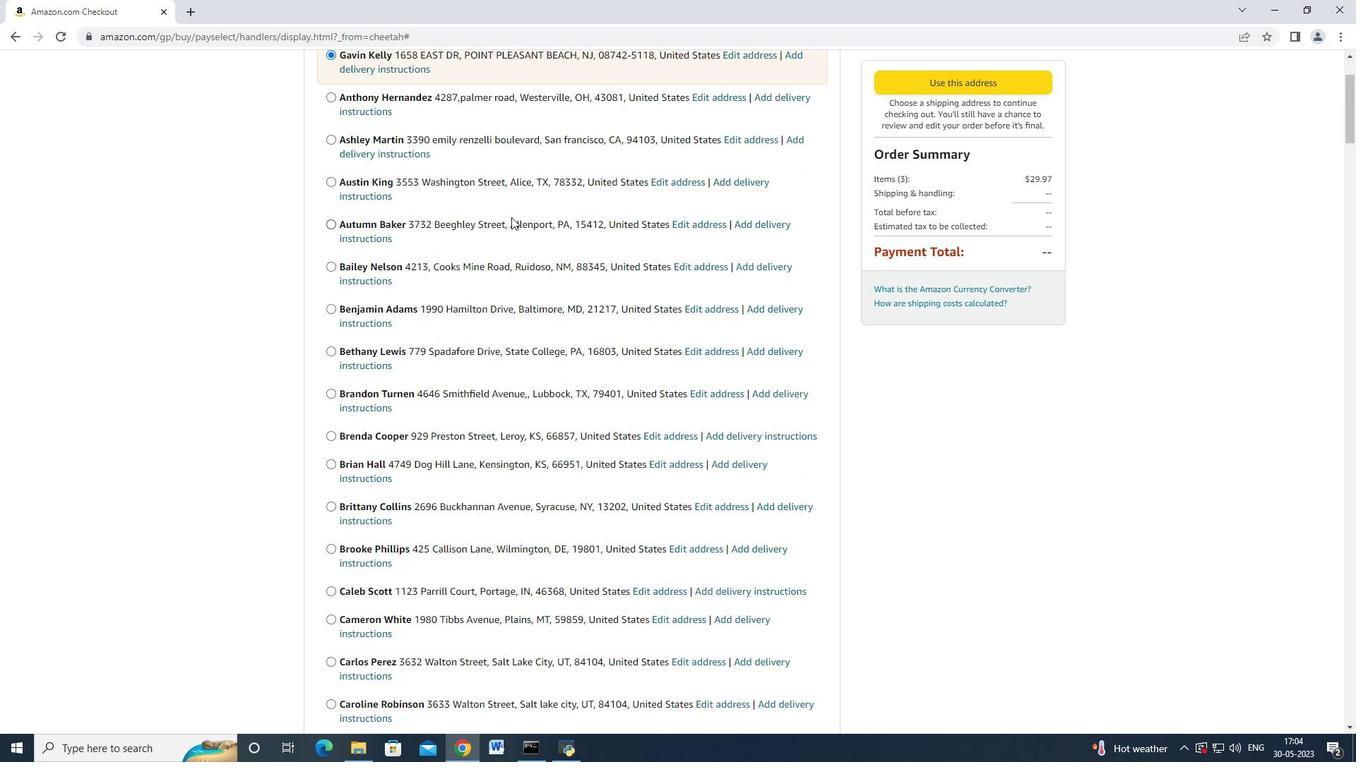 
Action: Mouse scrolled (518, 217) with delta (0, 0)
Screenshot: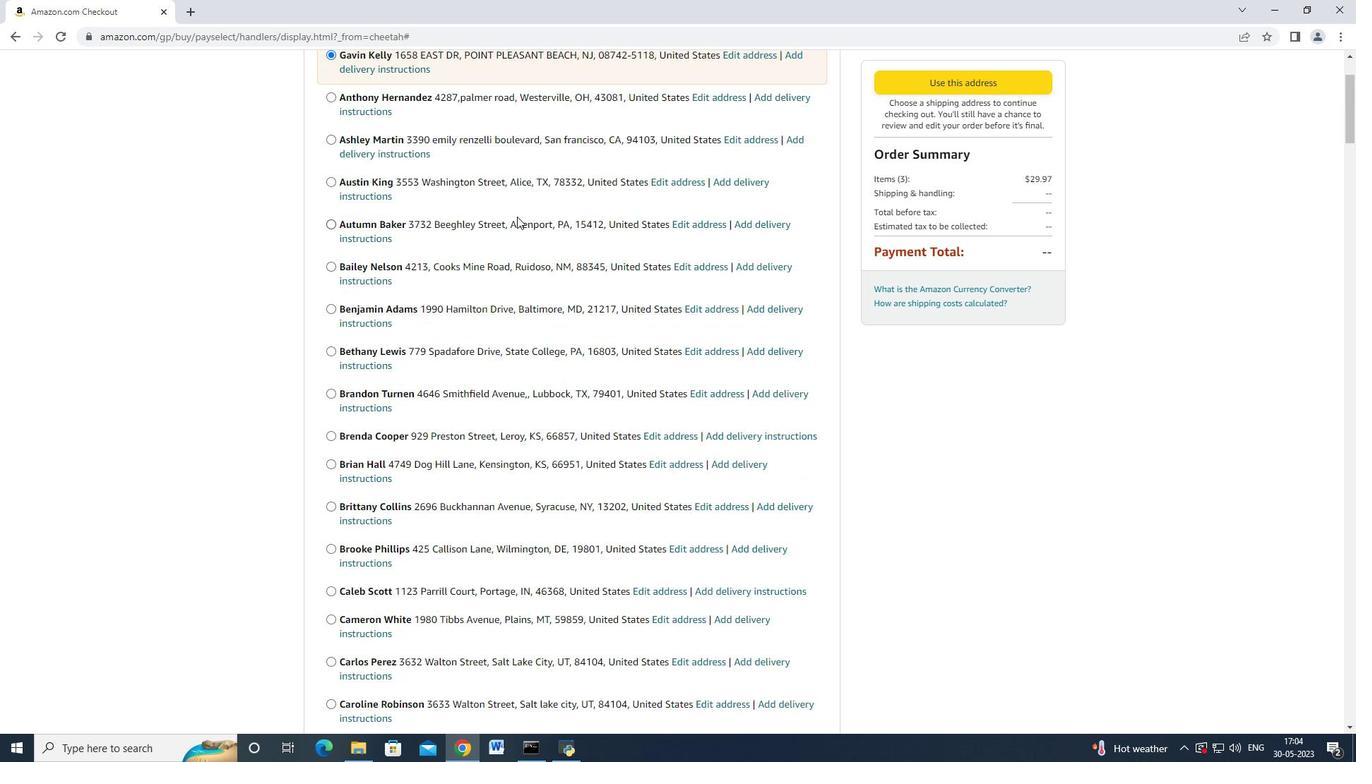 
Action: Mouse scrolled (518, 217) with delta (0, 0)
Screenshot: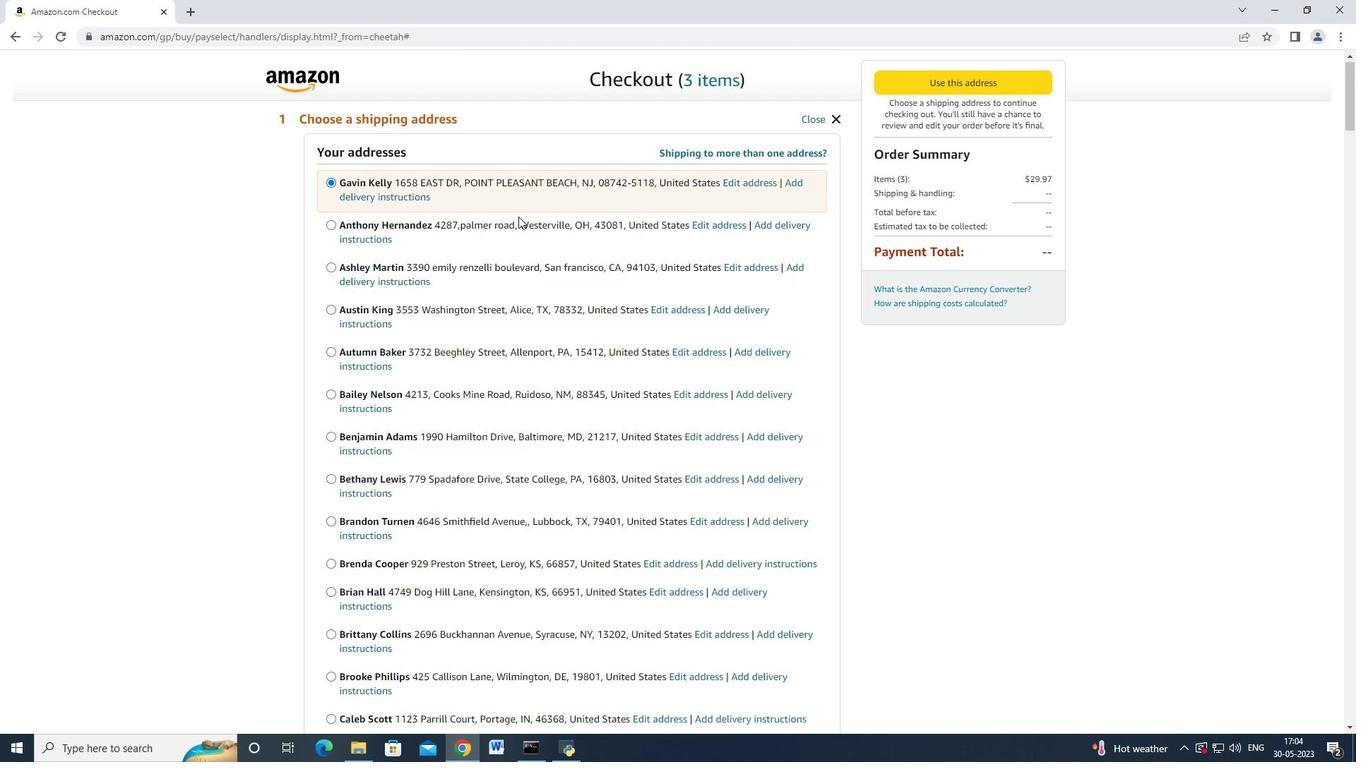
Action: Mouse scrolled (518, 217) with delta (0, 0)
Screenshot: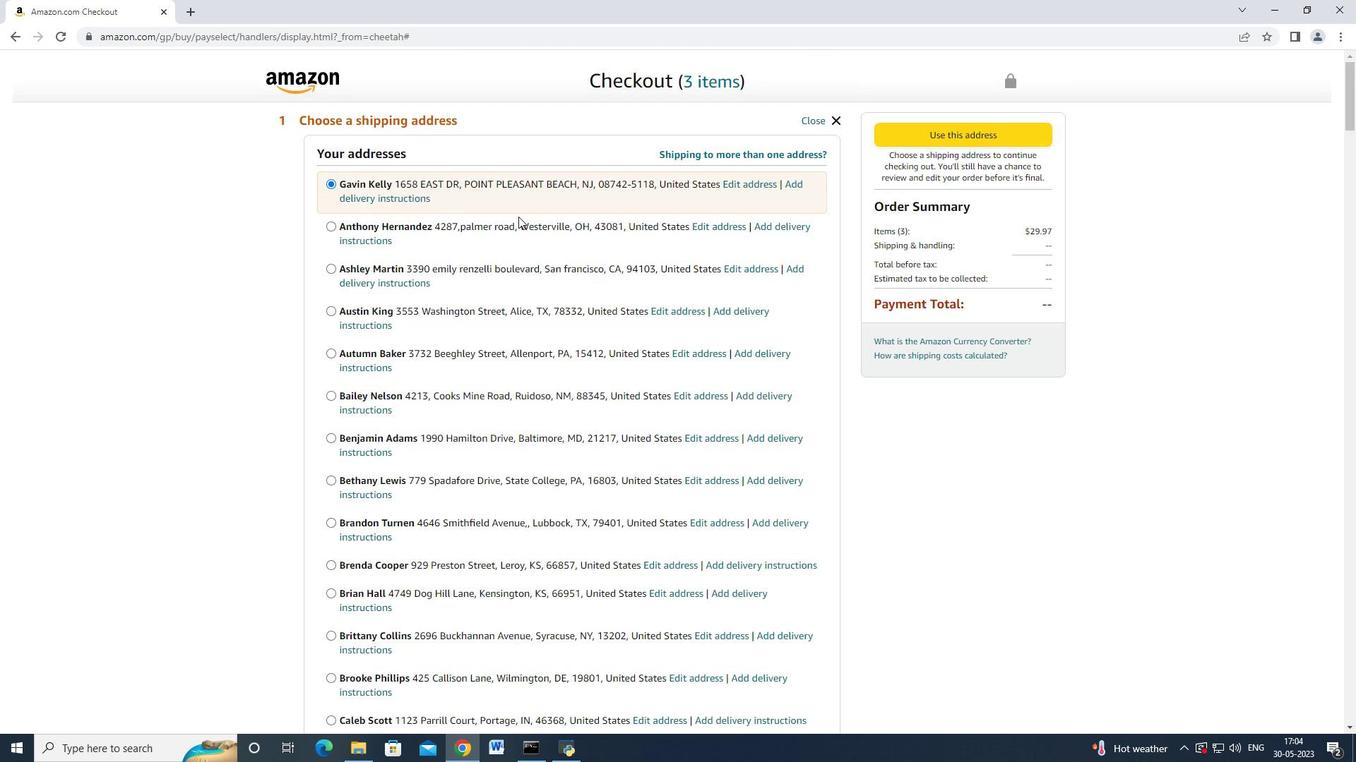 
Action: Mouse moved to (483, 312)
Screenshot: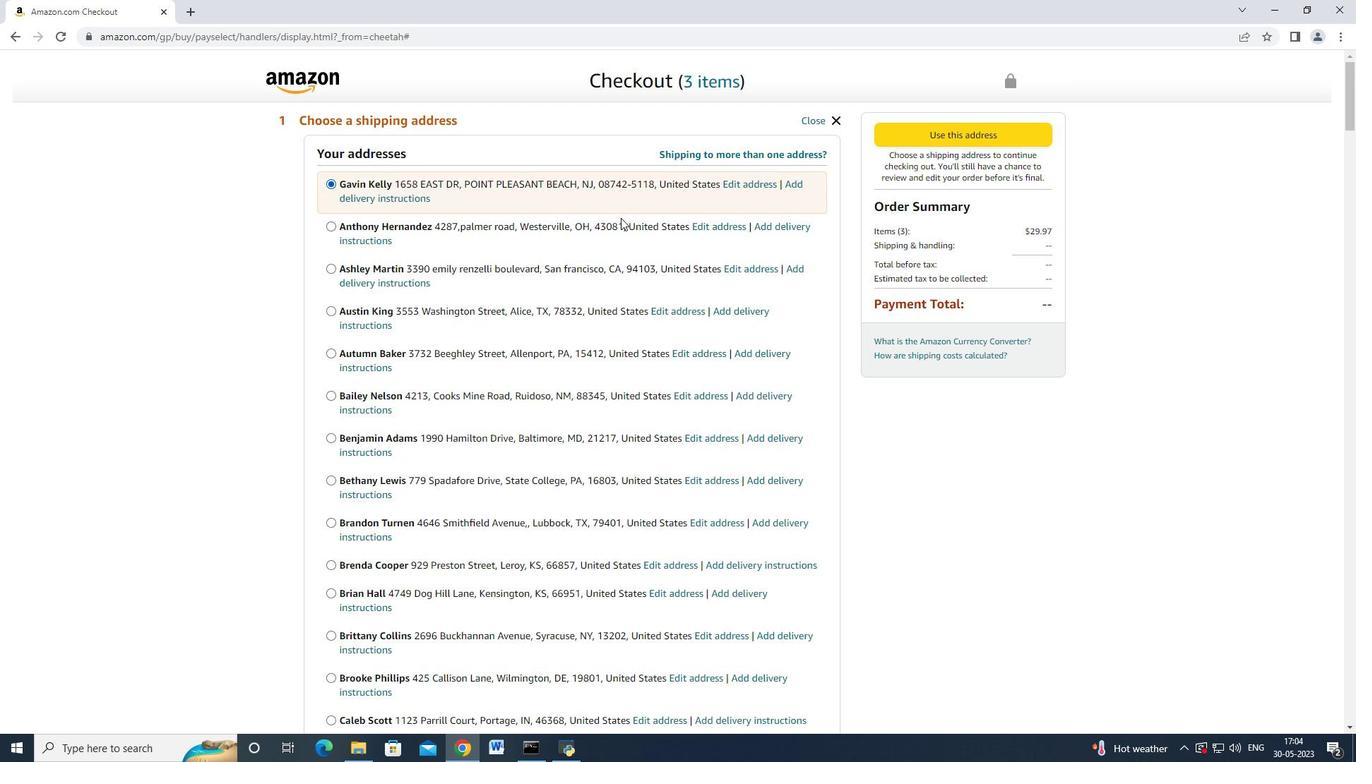 
Action: Mouse scrolled (483, 311) with delta (0, 0)
Screenshot: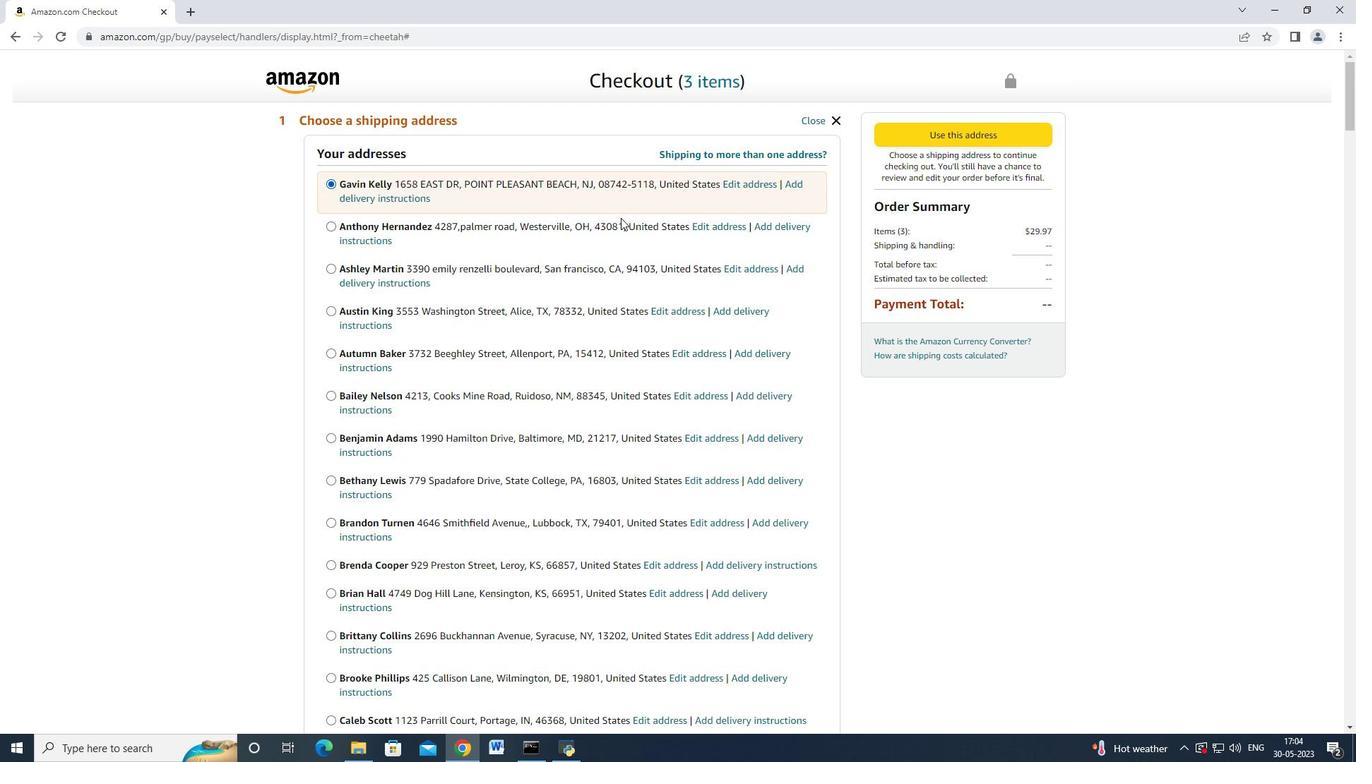 
Action: Mouse scrolled (483, 311) with delta (0, 0)
Screenshot: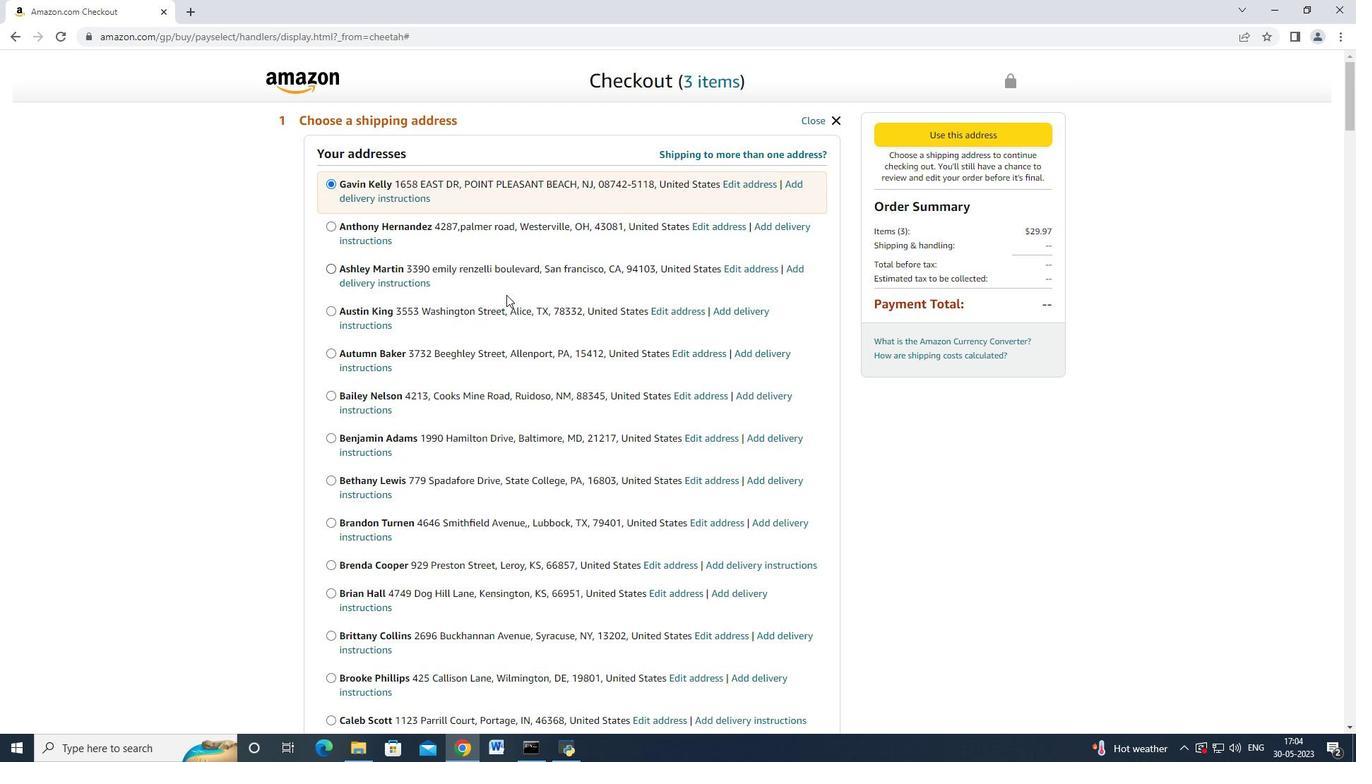 
Action: Mouse scrolled (483, 311) with delta (0, 0)
Screenshot: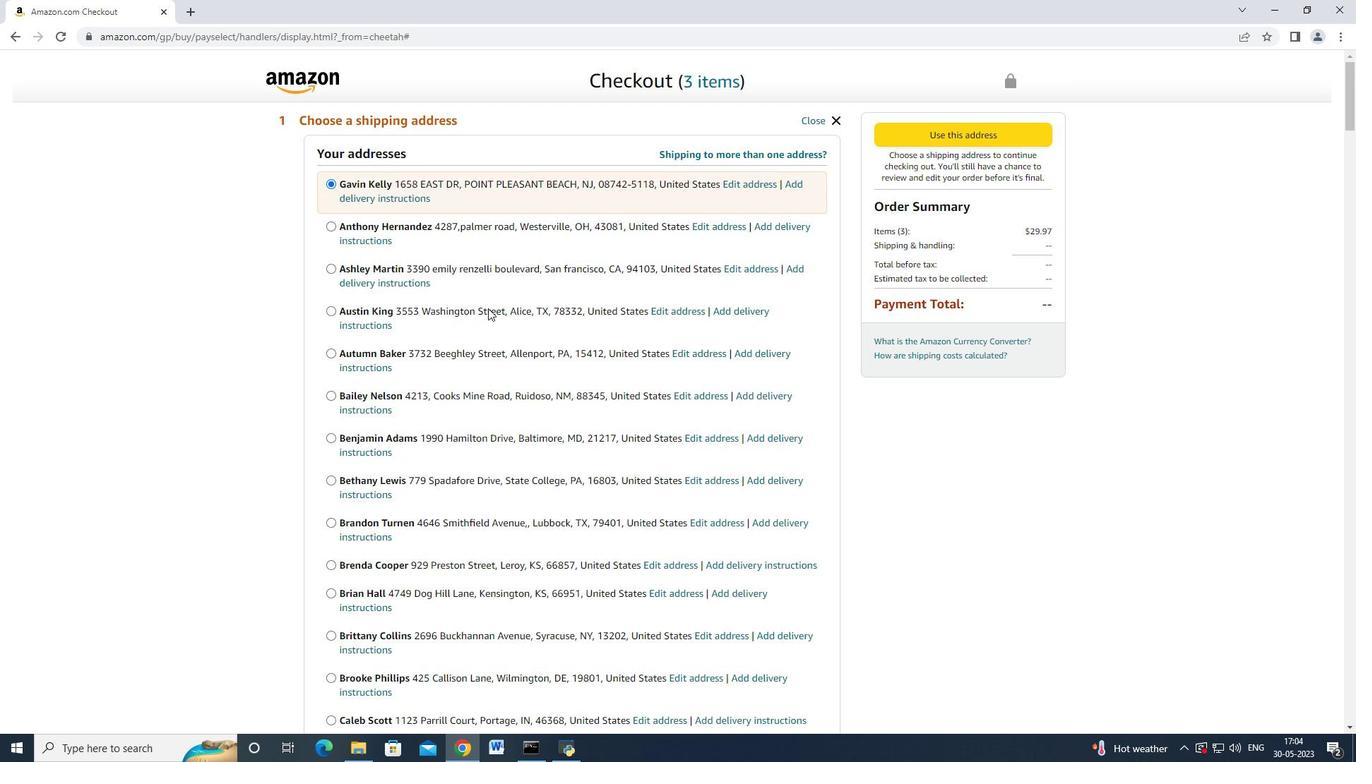 
Action: Mouse scrolled (483, 311) with delta (0, 0)
Screenshot: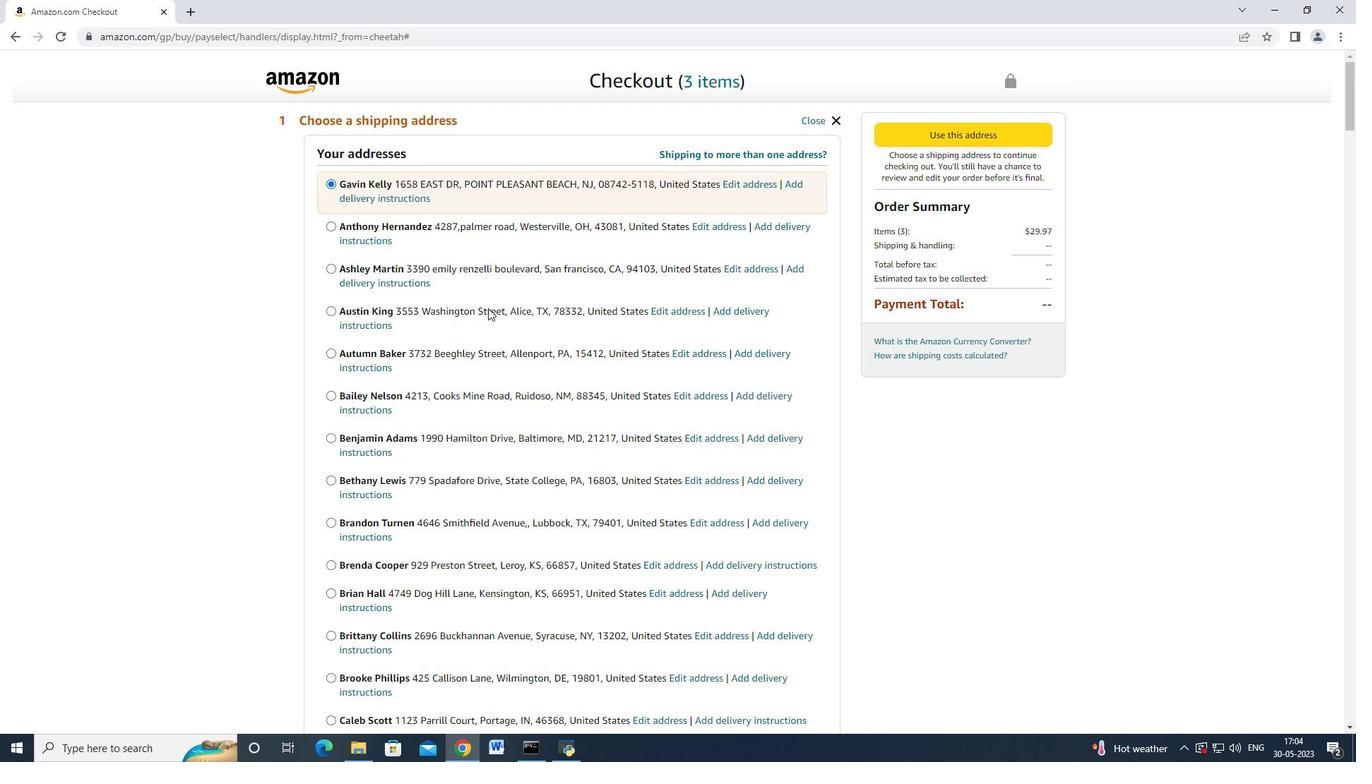 
Action: Mouse scrolled (483, 311) with delta (0, 0)
Screenshot: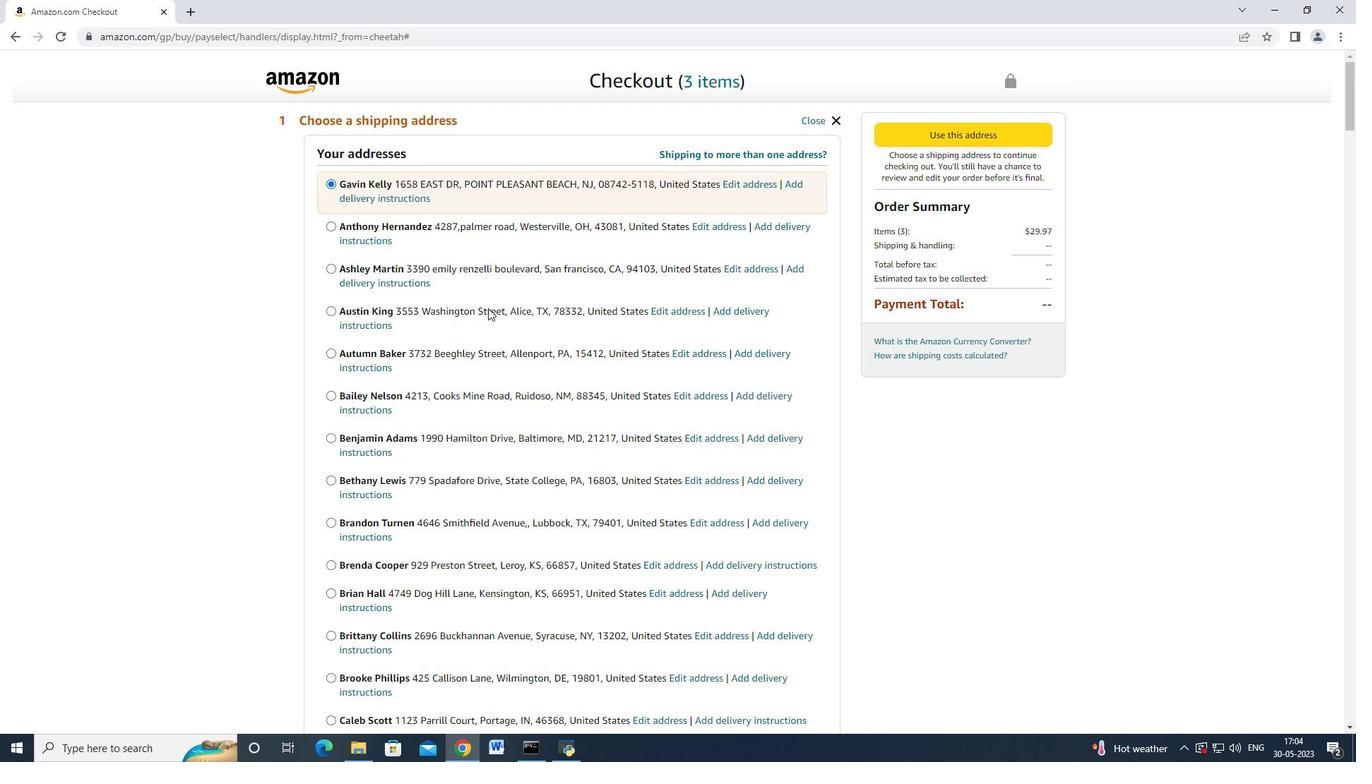 
Action: Mouse moved to (483, 312)
Screenshot: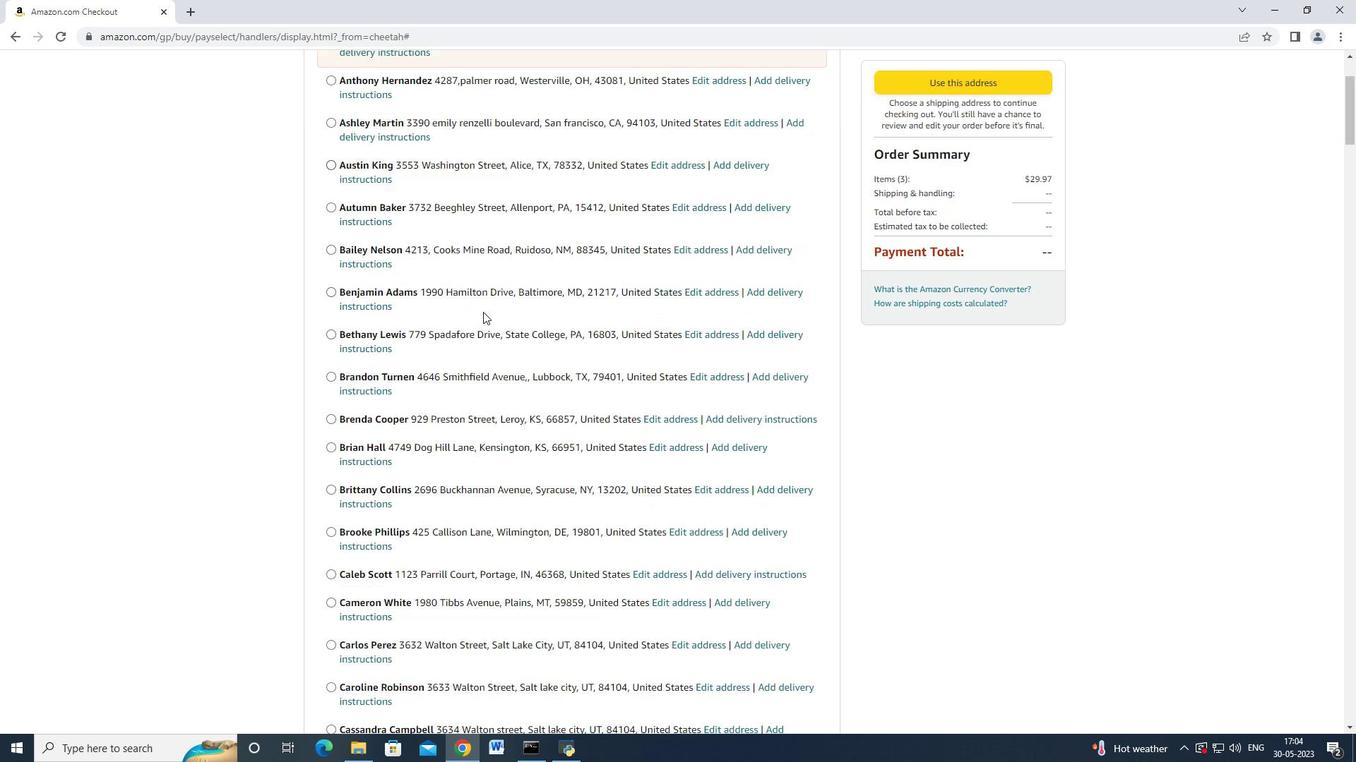 
Action: Mouse scrolled (483, 311) with delta (0, 0)
Screenshot: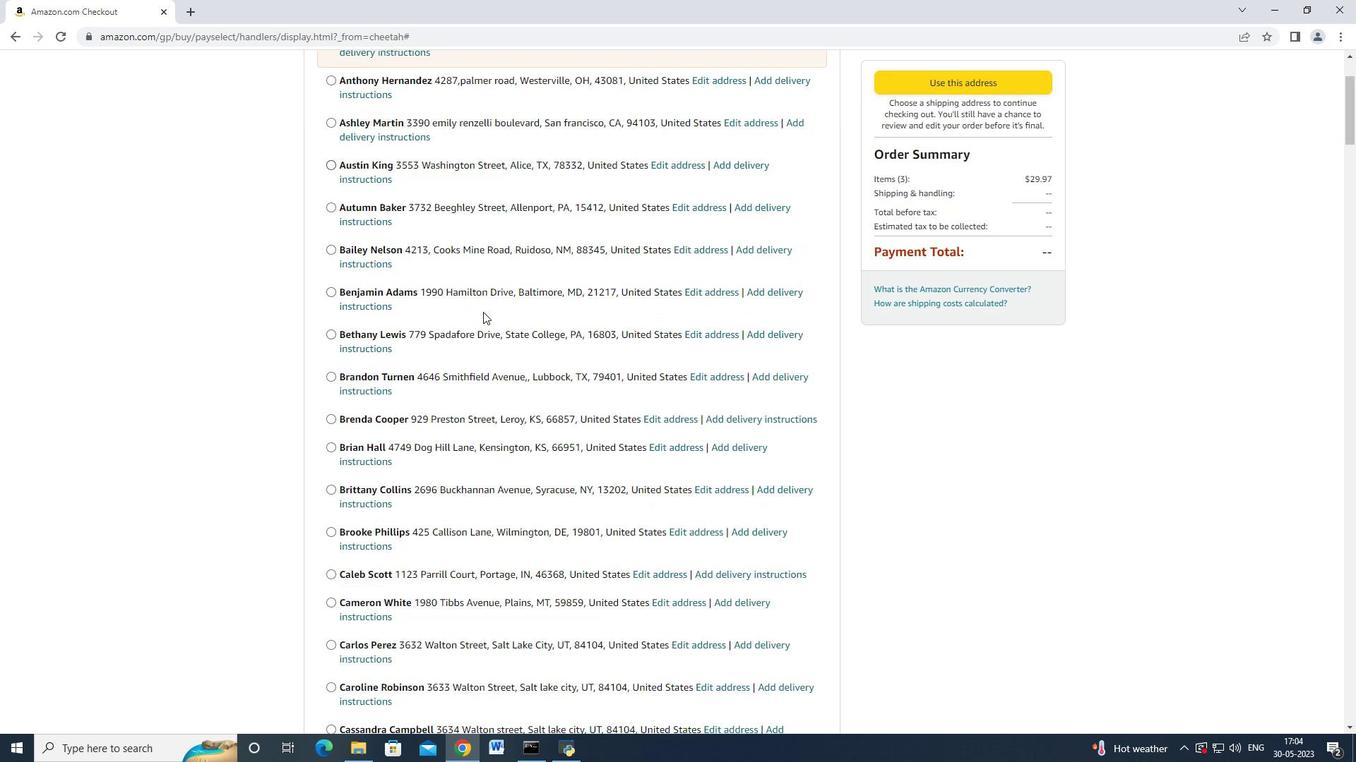 
Action: Mouse scrolled (483, 311) with delta (0, 0)
Screenshot: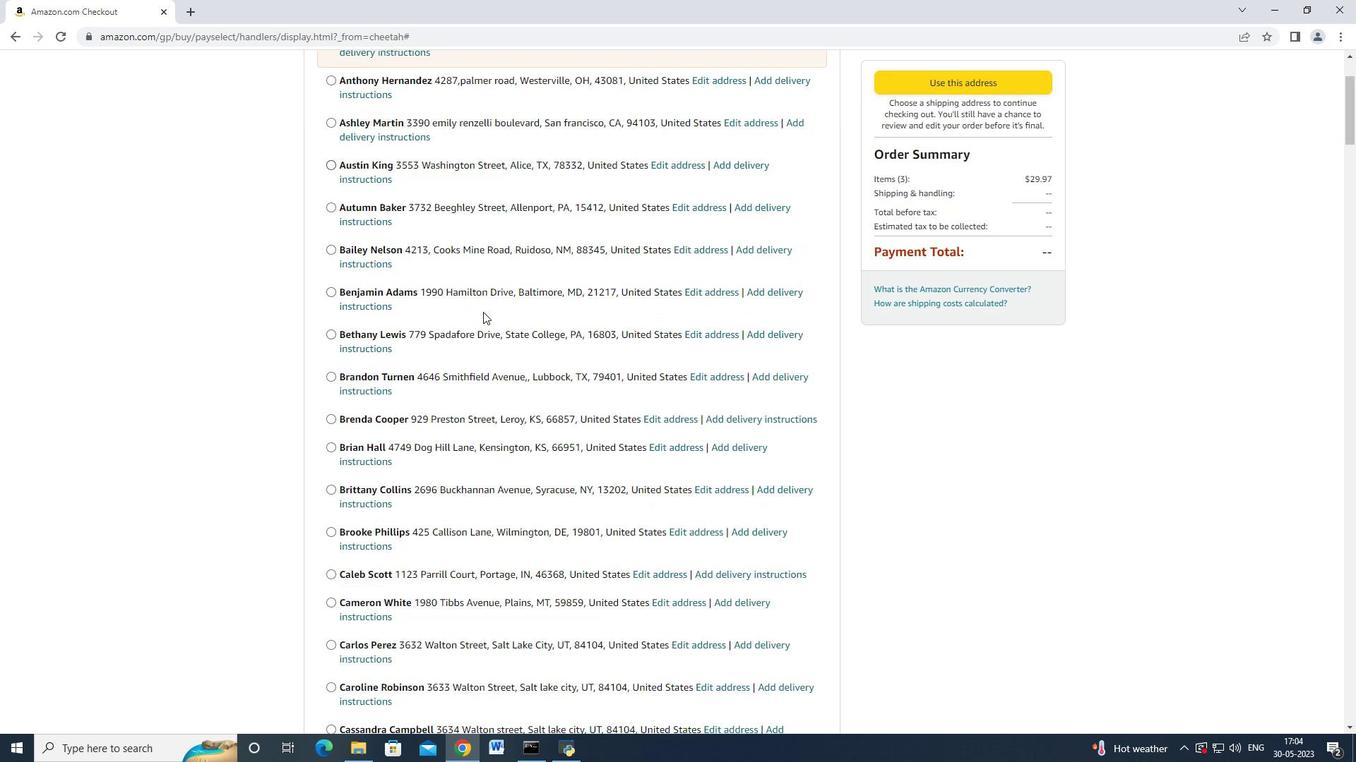 
Action: Mouse scrolled (483, 311) with delta (0, 0)
Screenshot: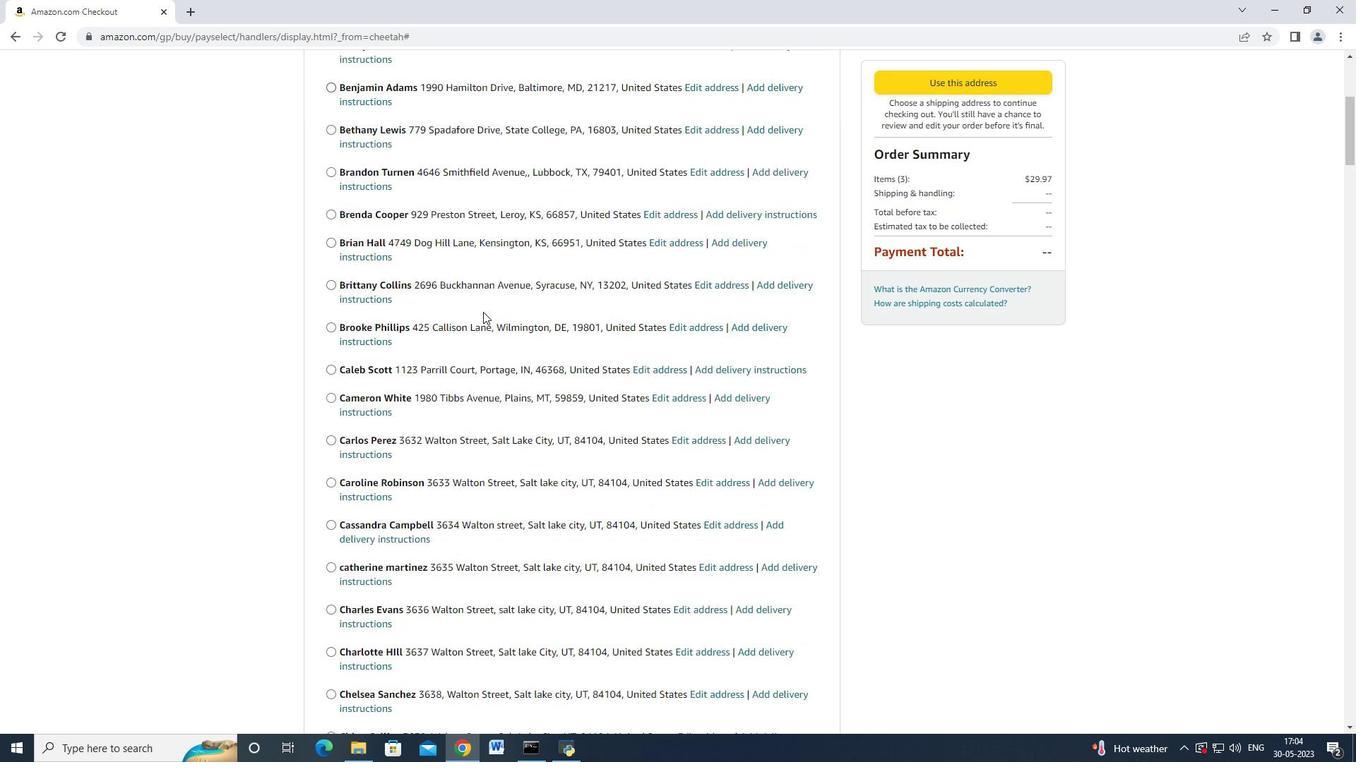 
Action: Mouse moved to (483, 306)
Screenshot: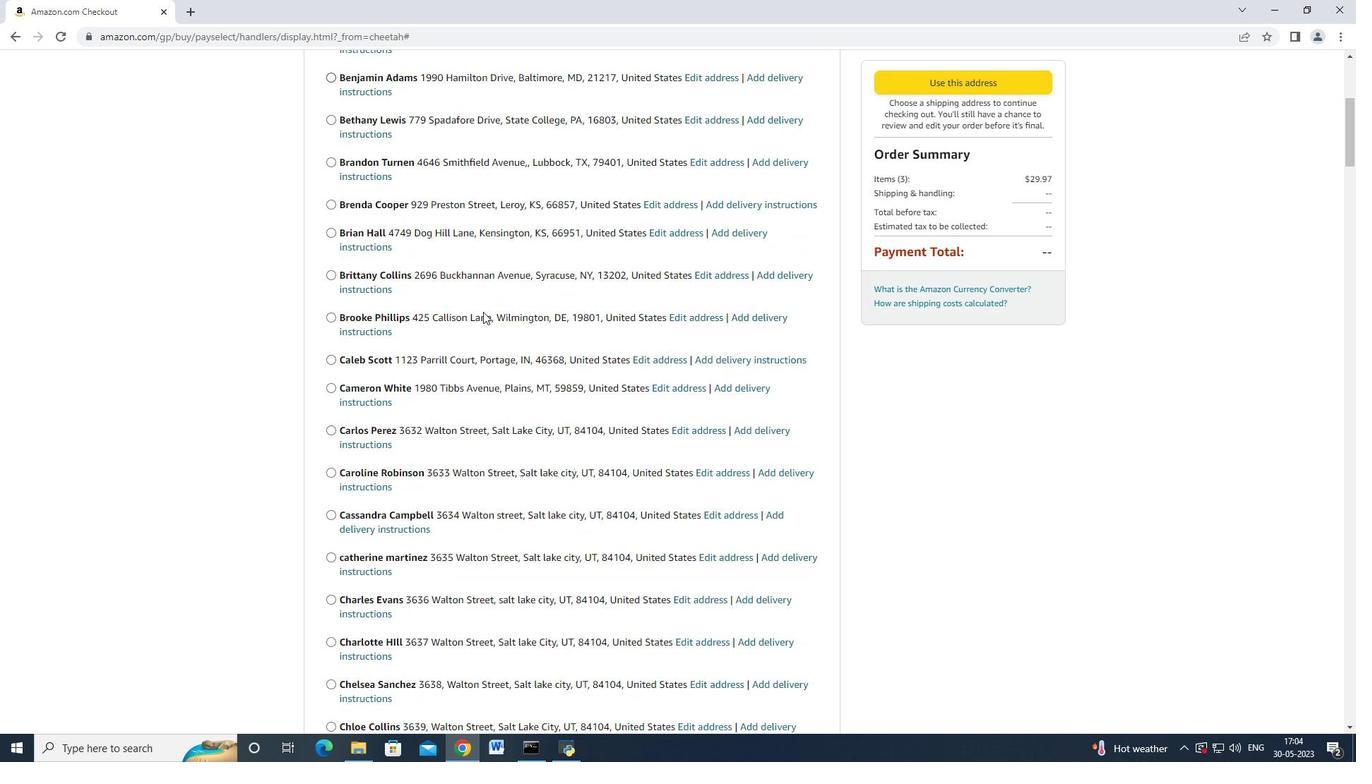 
Action: Mouse scrolled (483, 305) with delta (0, 0)
Screenshot: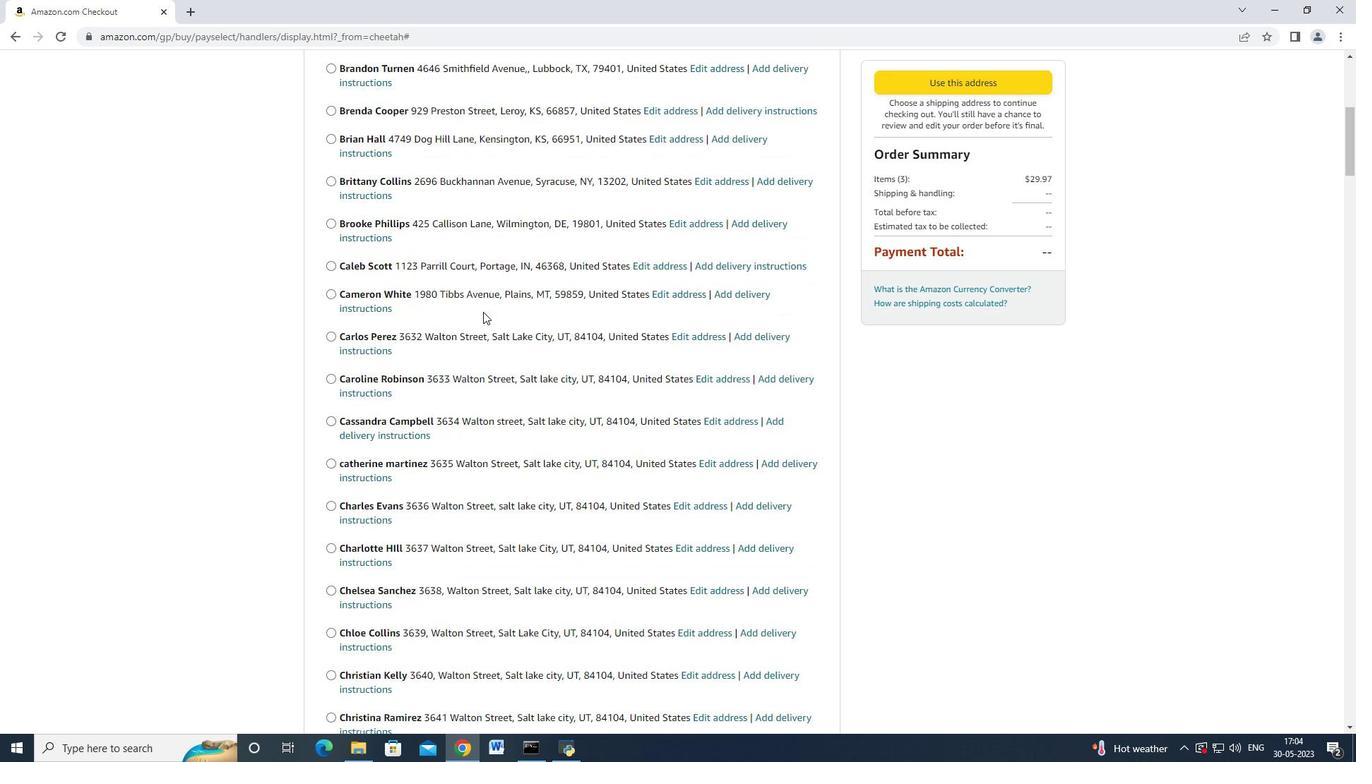 
Action: Mouse scrolled (483, 305) with delta (0, 0)
Screenshot: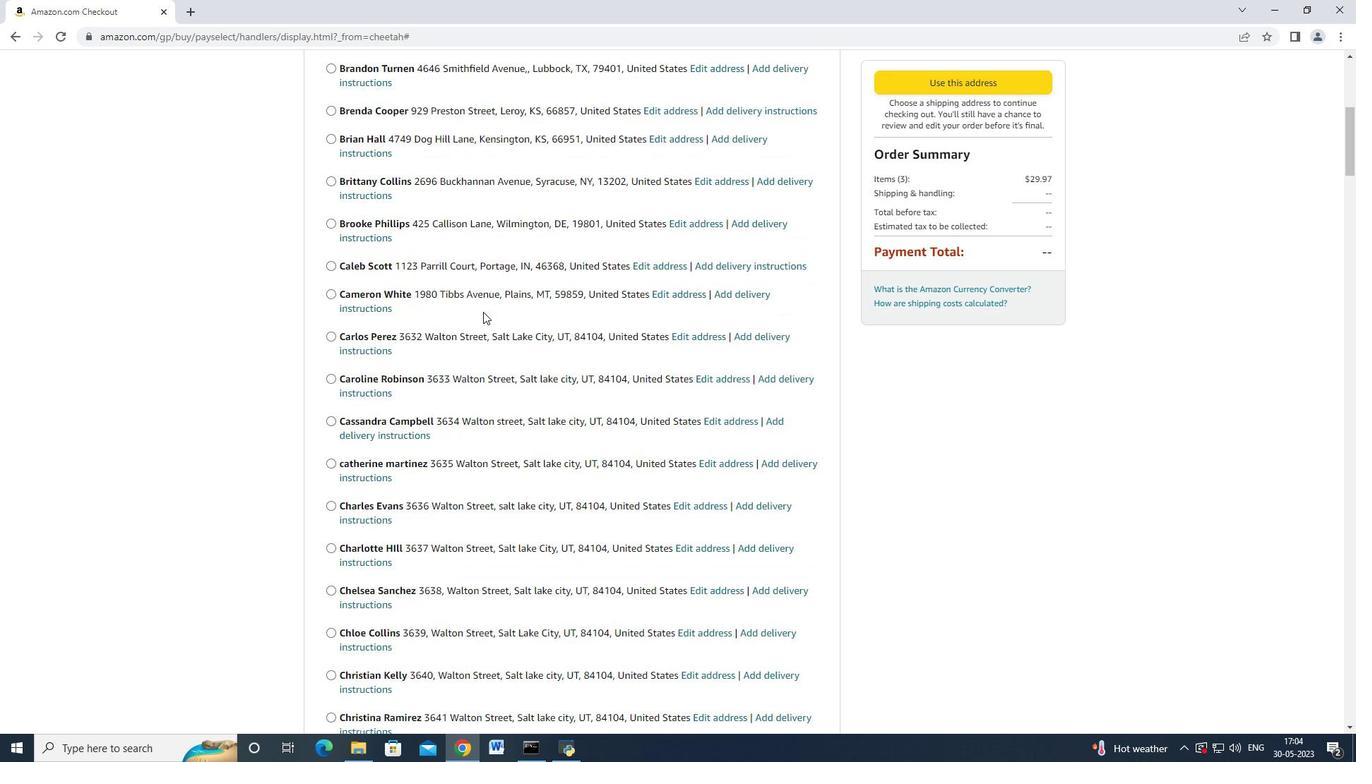 
Action: Mouse scrolled (483, 305) with delta (0, 0)
Screenshot: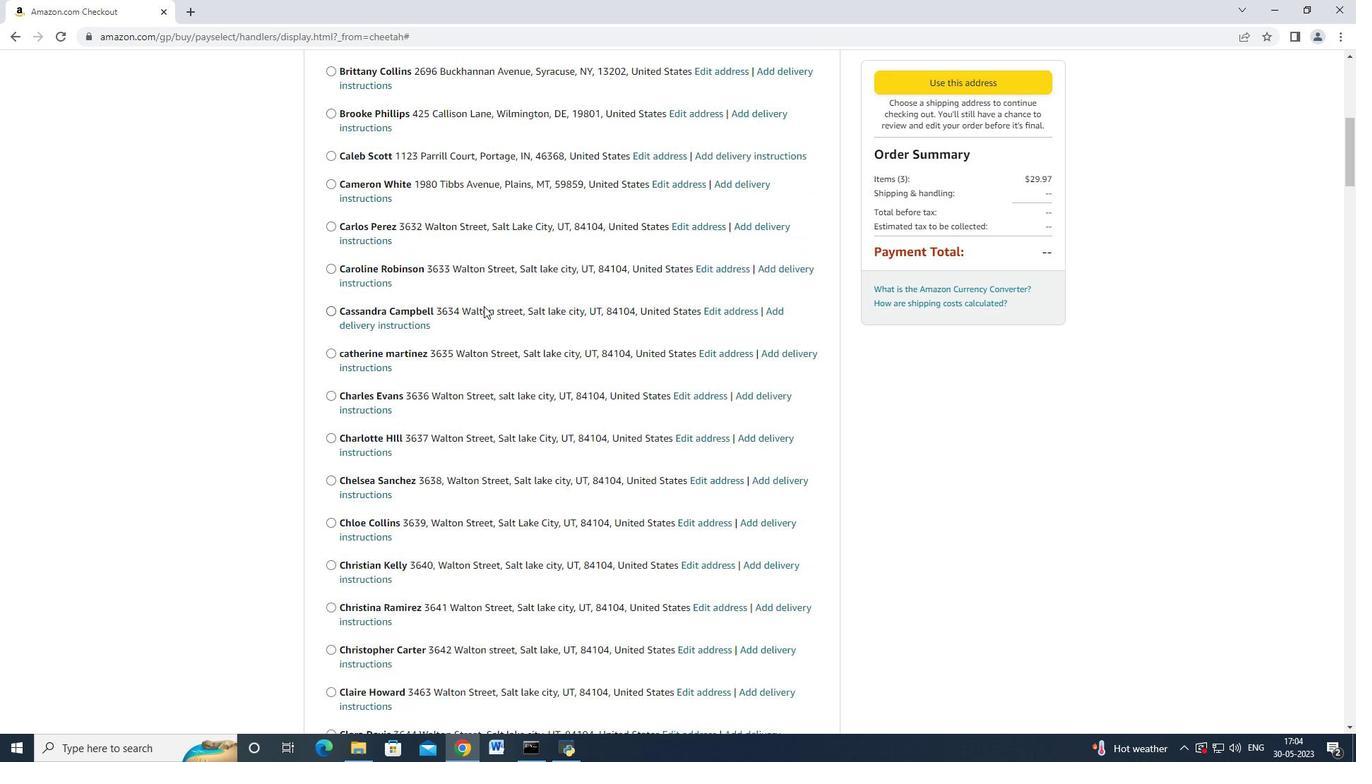 
Action: Mouse scrolled (483, 305) with delta (0, 0)
Screenshot: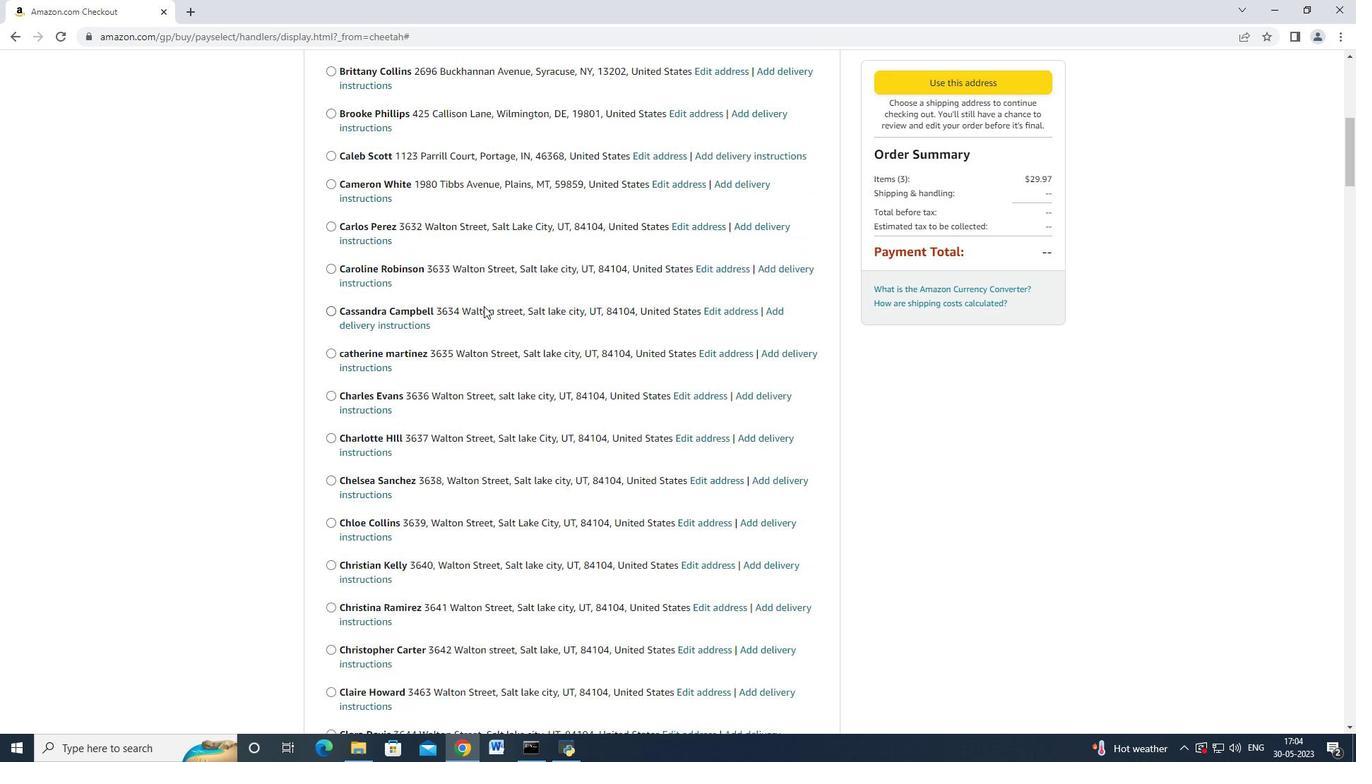 
Action: Mouse scrolled (483, 305) with delta (0, 0)
Screenshot: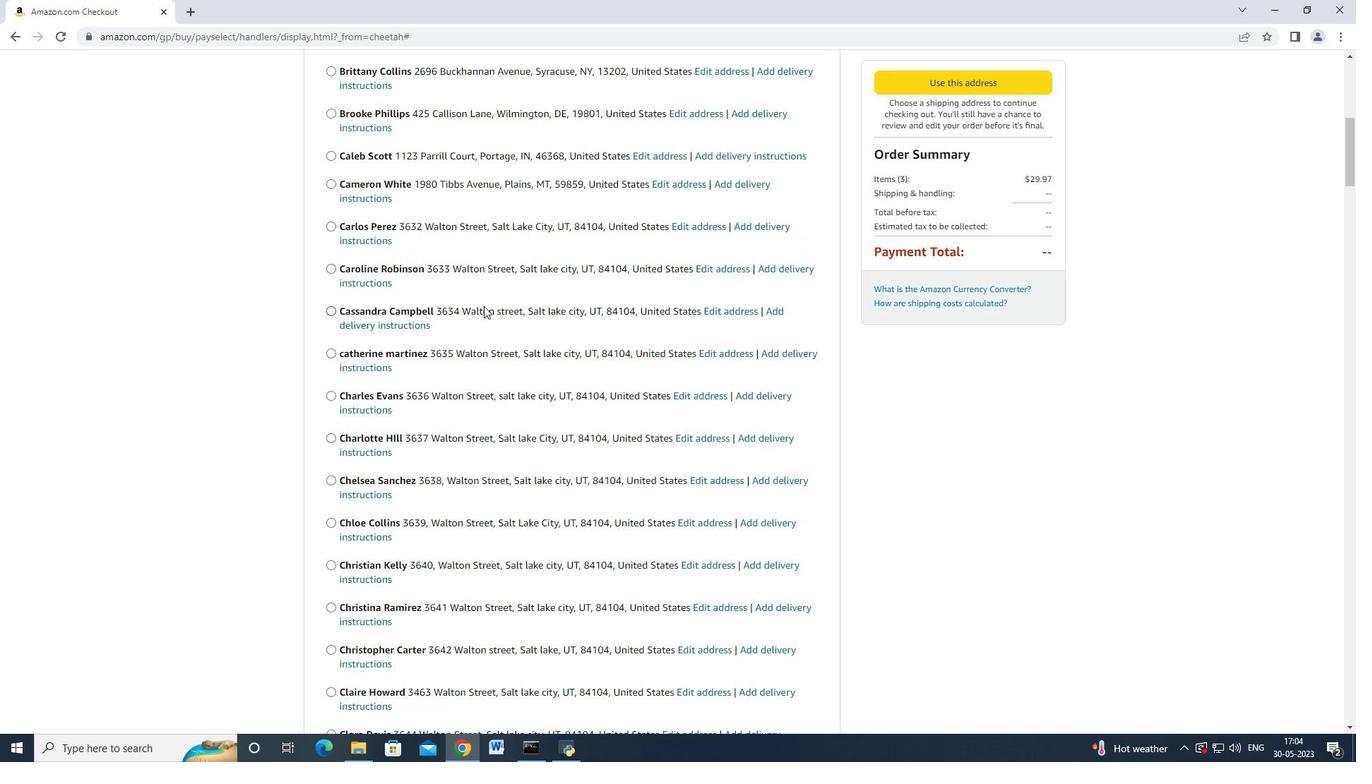 
Action: Mouse scrolled (483, 305) with delta (0, 0)
Screenshot: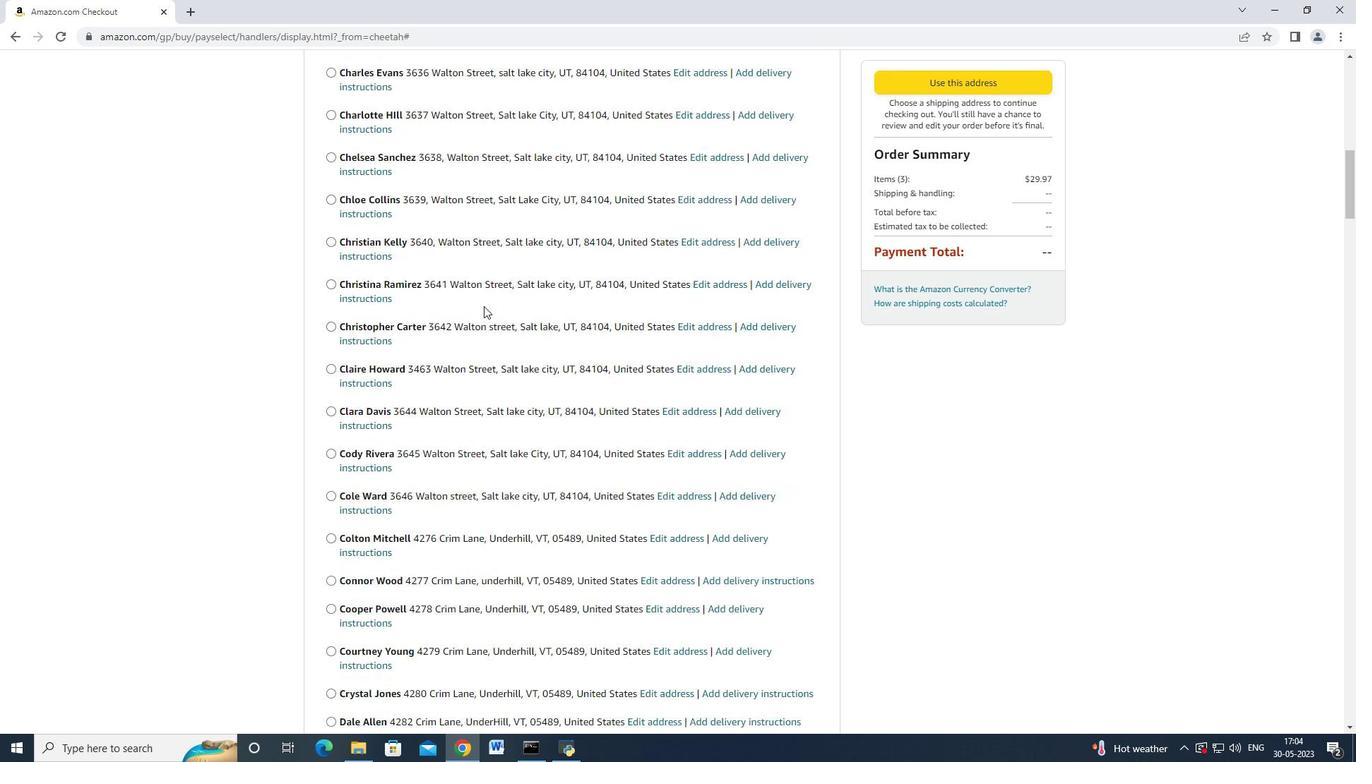 
Action: Mouse scrolled (483, 305) with delta (0, 0)
Screenshot: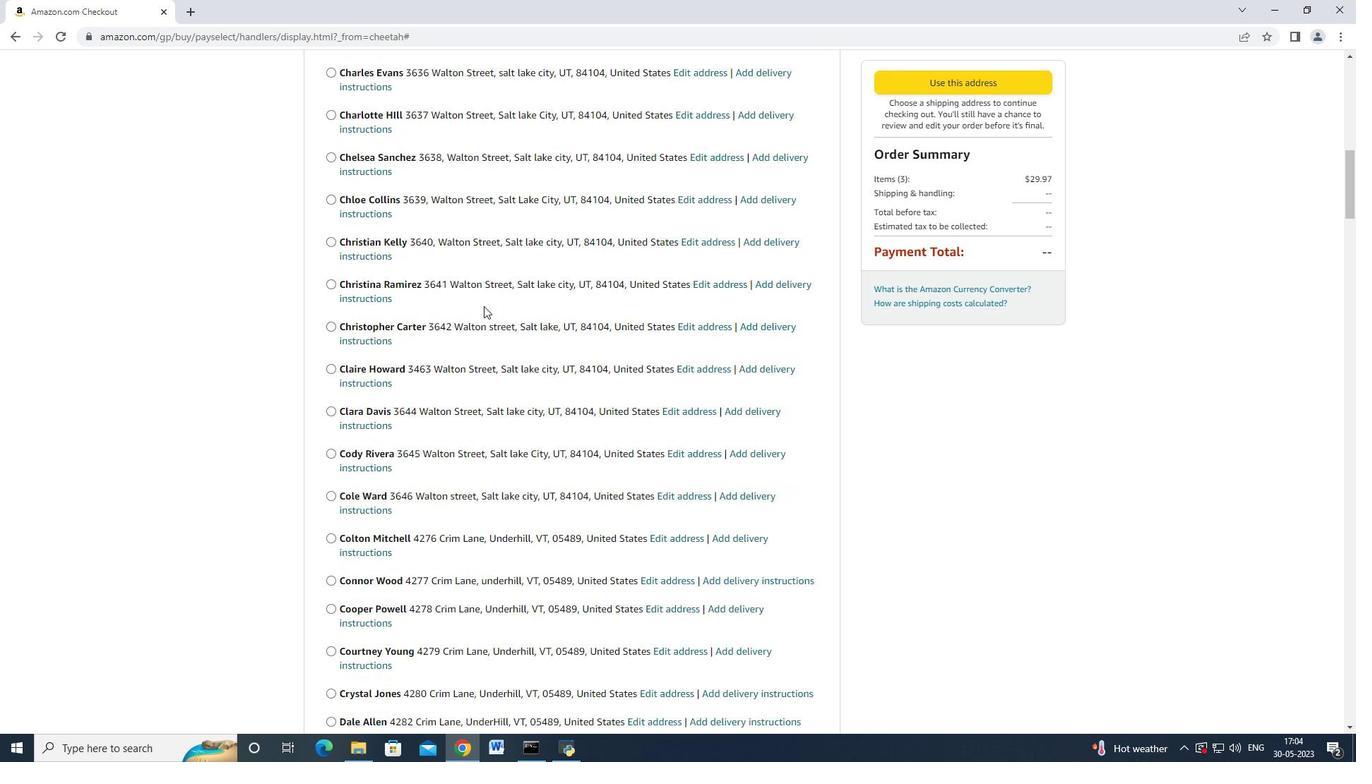 
Action: Mouse scrolled (483, 305) with delta (0, 0)
Screenshot: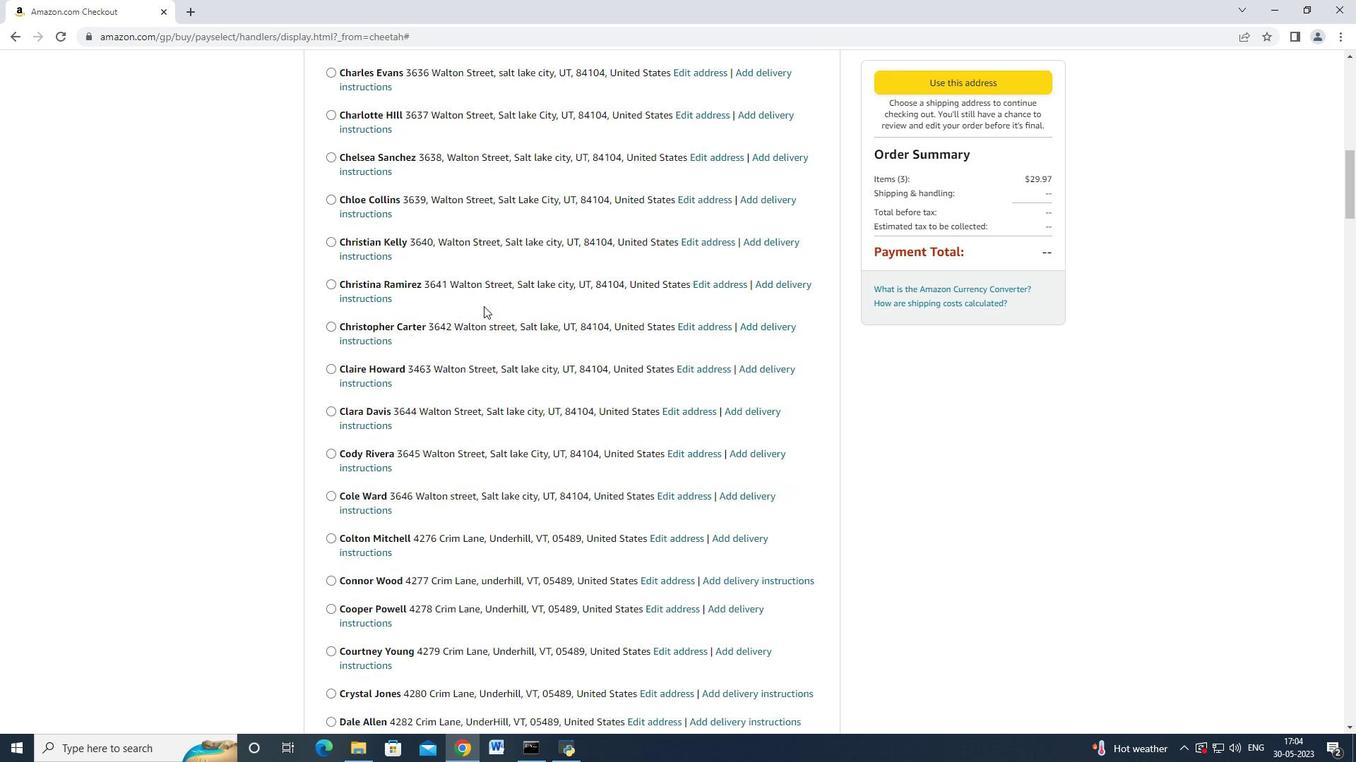 
Action: Mouse scrolled (483, 305) with delta (0, 0)
Screenshot: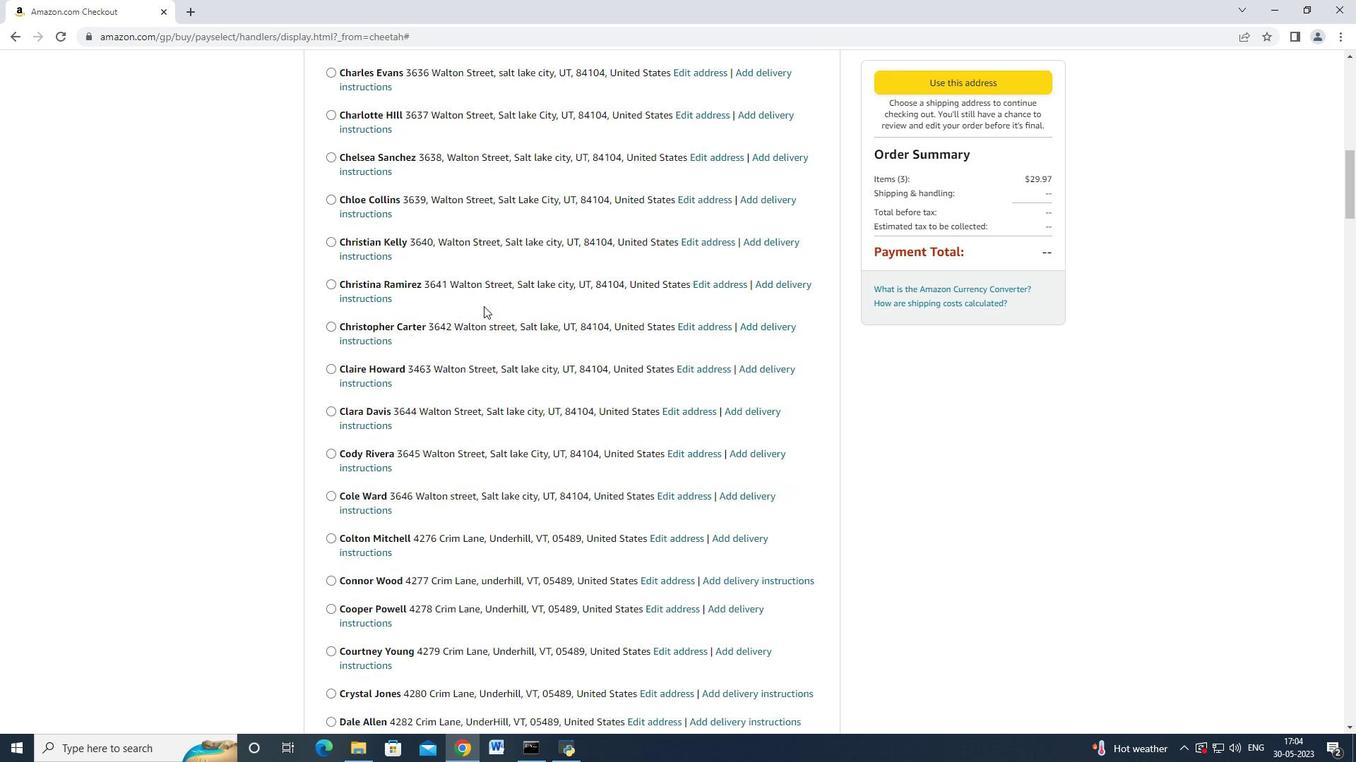 
Action: Mouse scrolled (483, 305) with delta (0, 0)
Screenshot: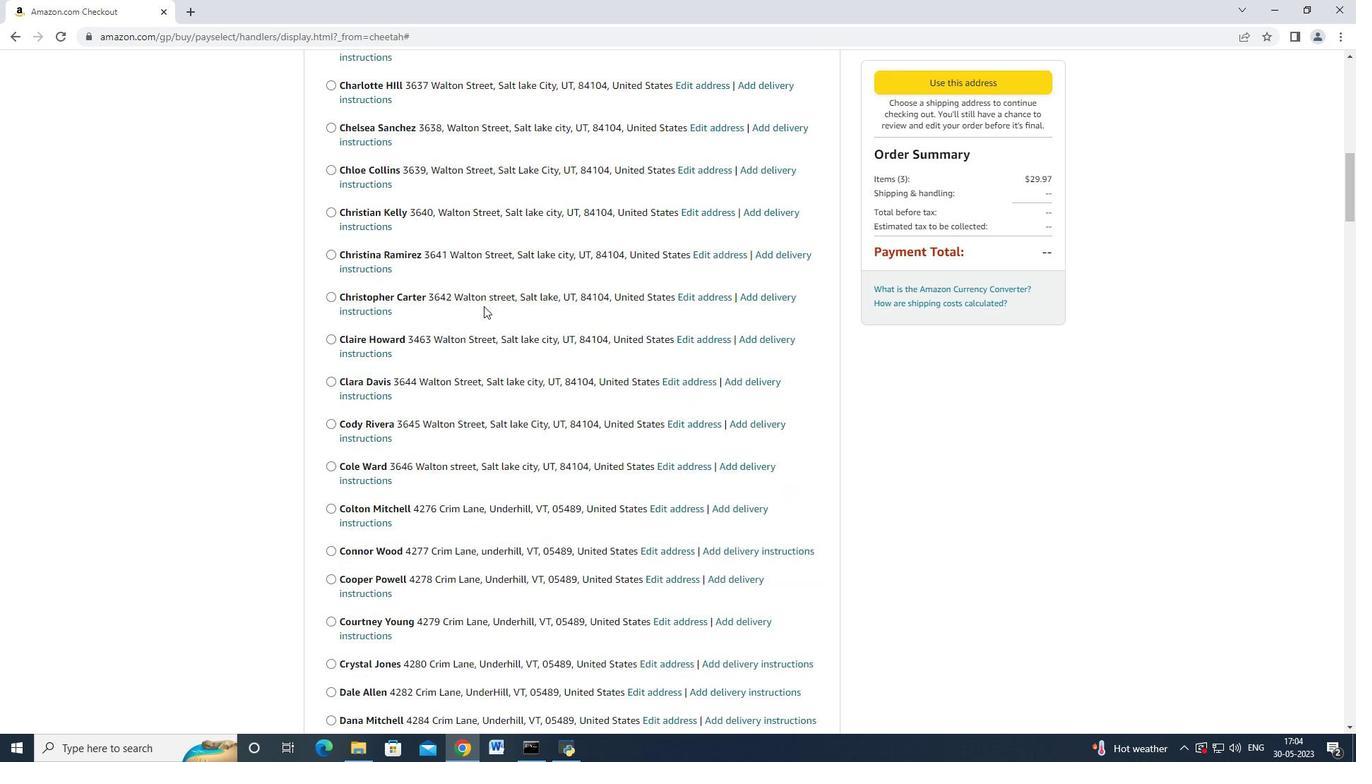 
Action: Mouse moved to (483, 308)
Screenshot: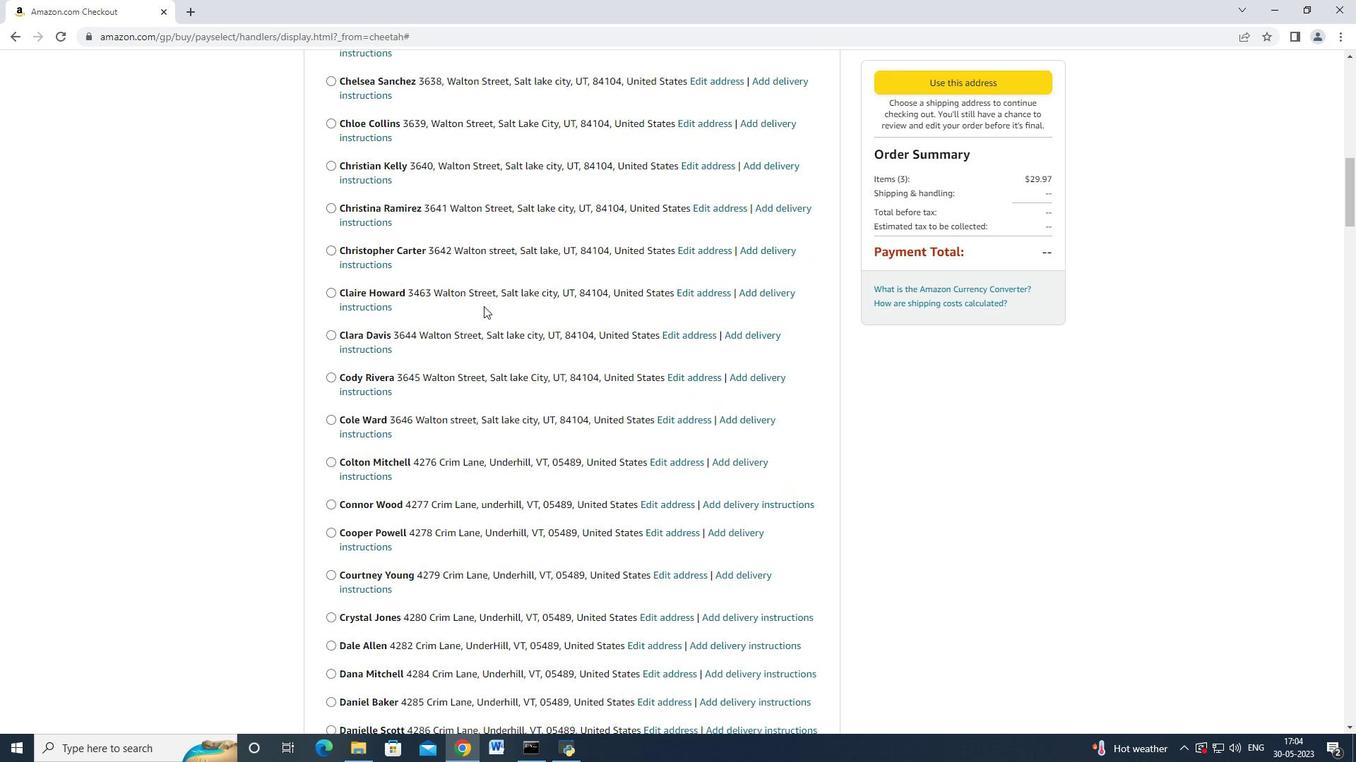 
Action: Mouse scrolled (483, 307) with delta (0, 0)
Screenshot: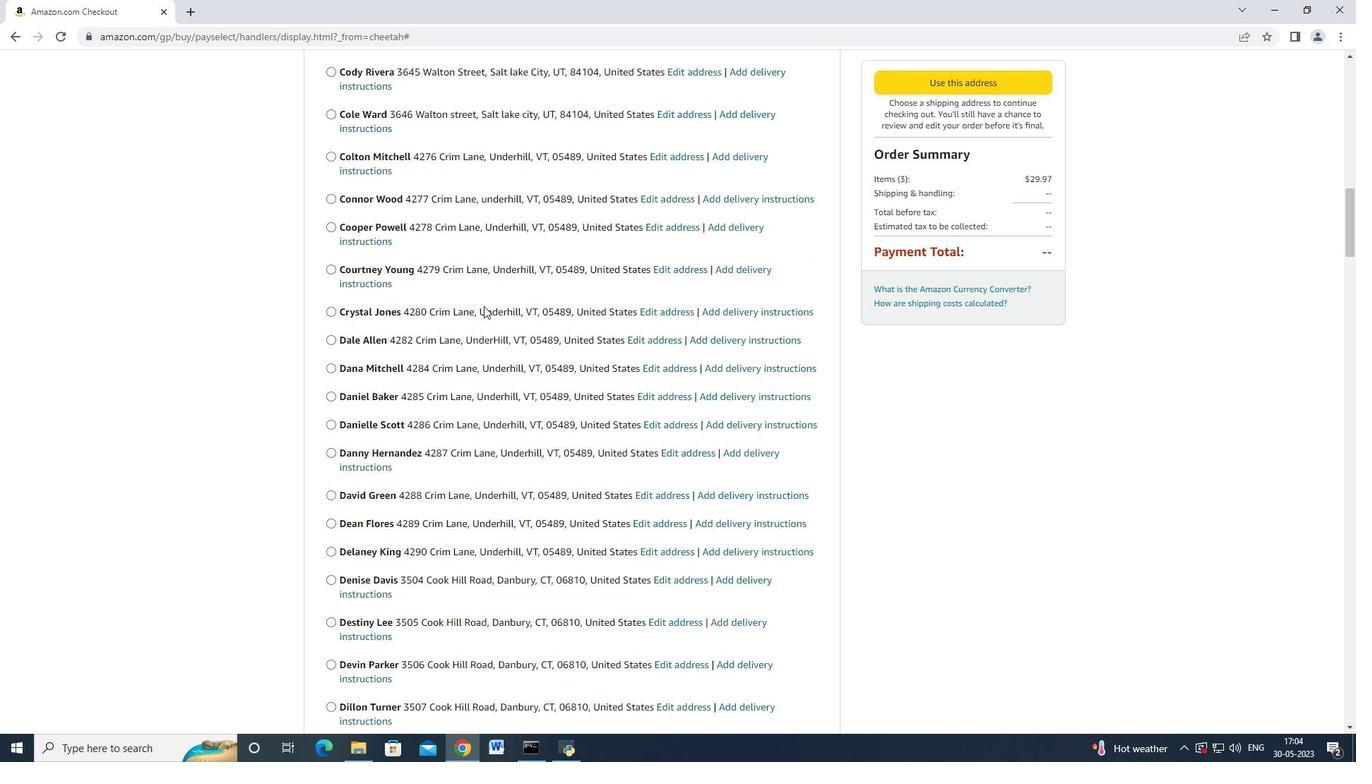 
Action: Mouse scrolled (483, 307) with delta (0, 0)
Screenshot: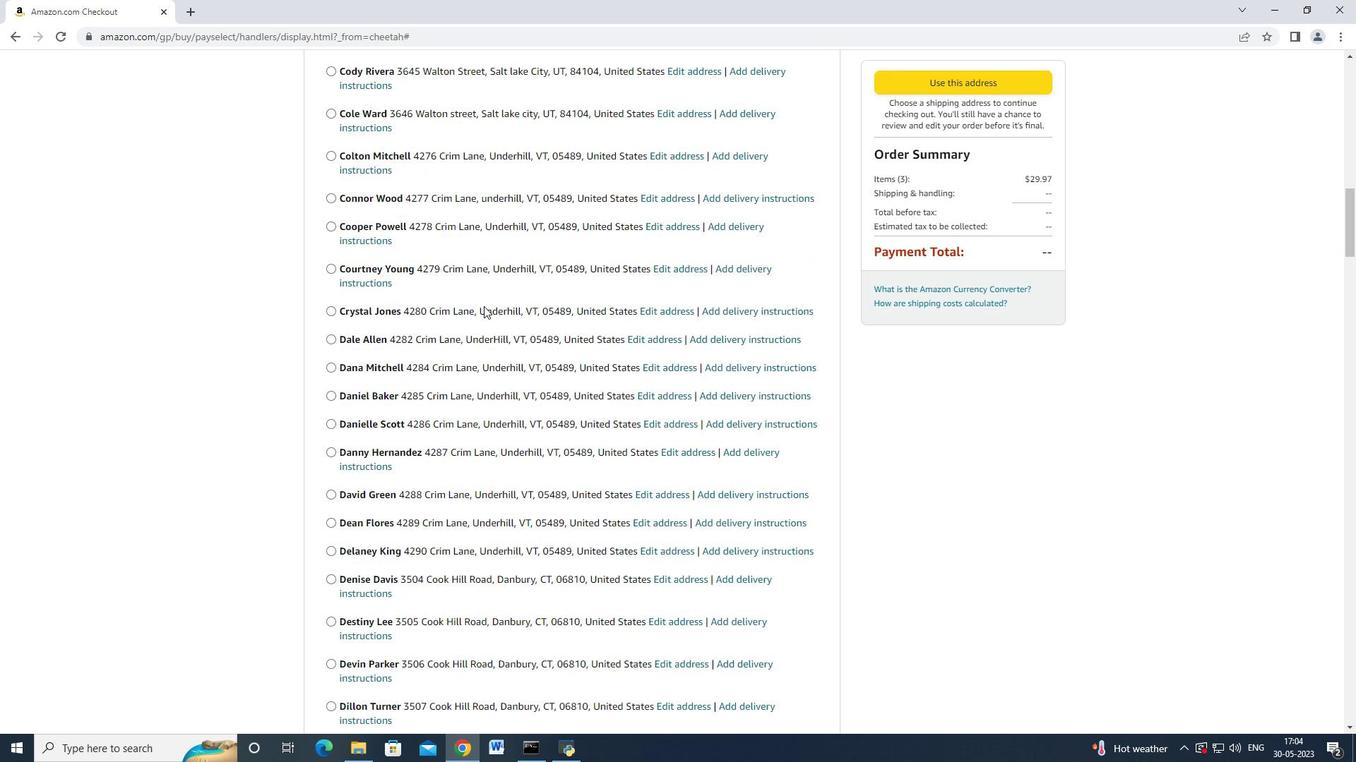 
Action: Mouse scrolled (483, 307) with delta (0, 0)
Screenshot: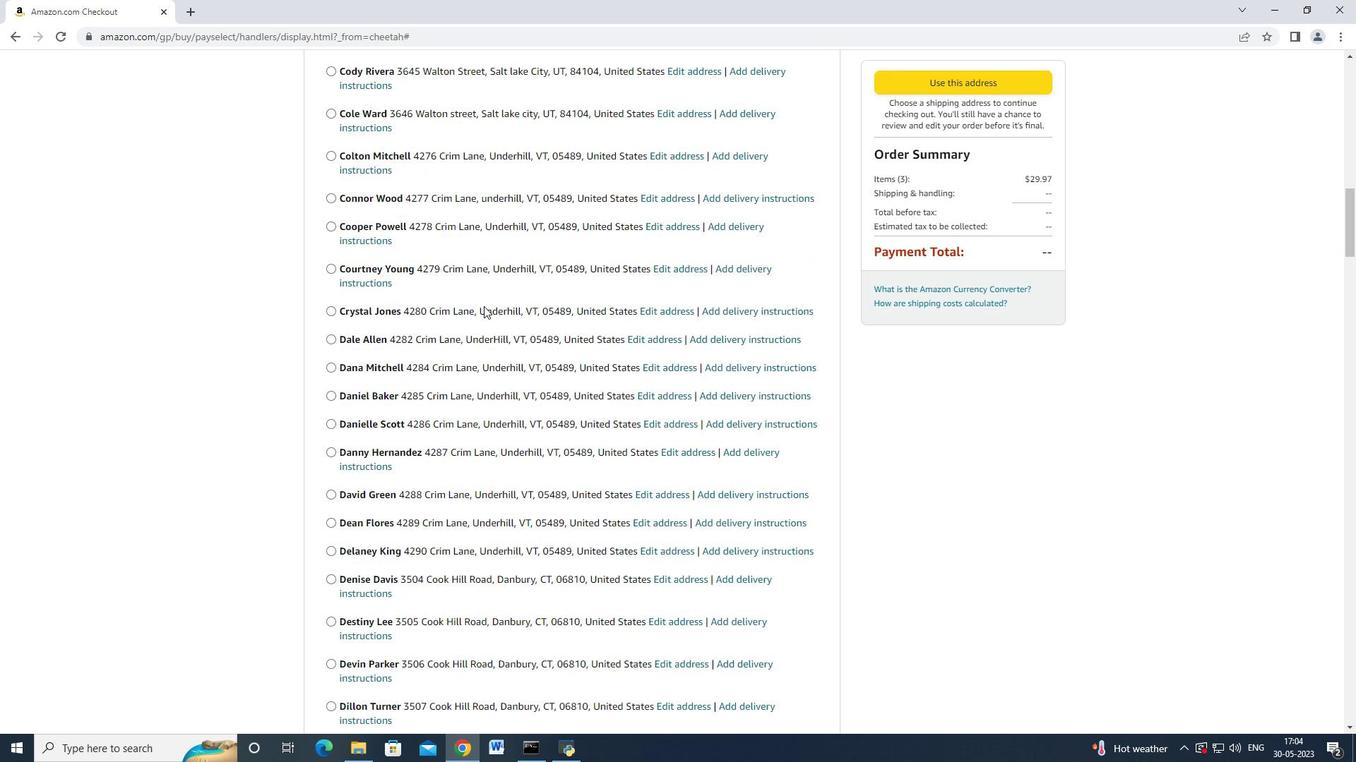 
Action: Mouse scrolled (483, 307) with delta (0, 0)
Screenshot: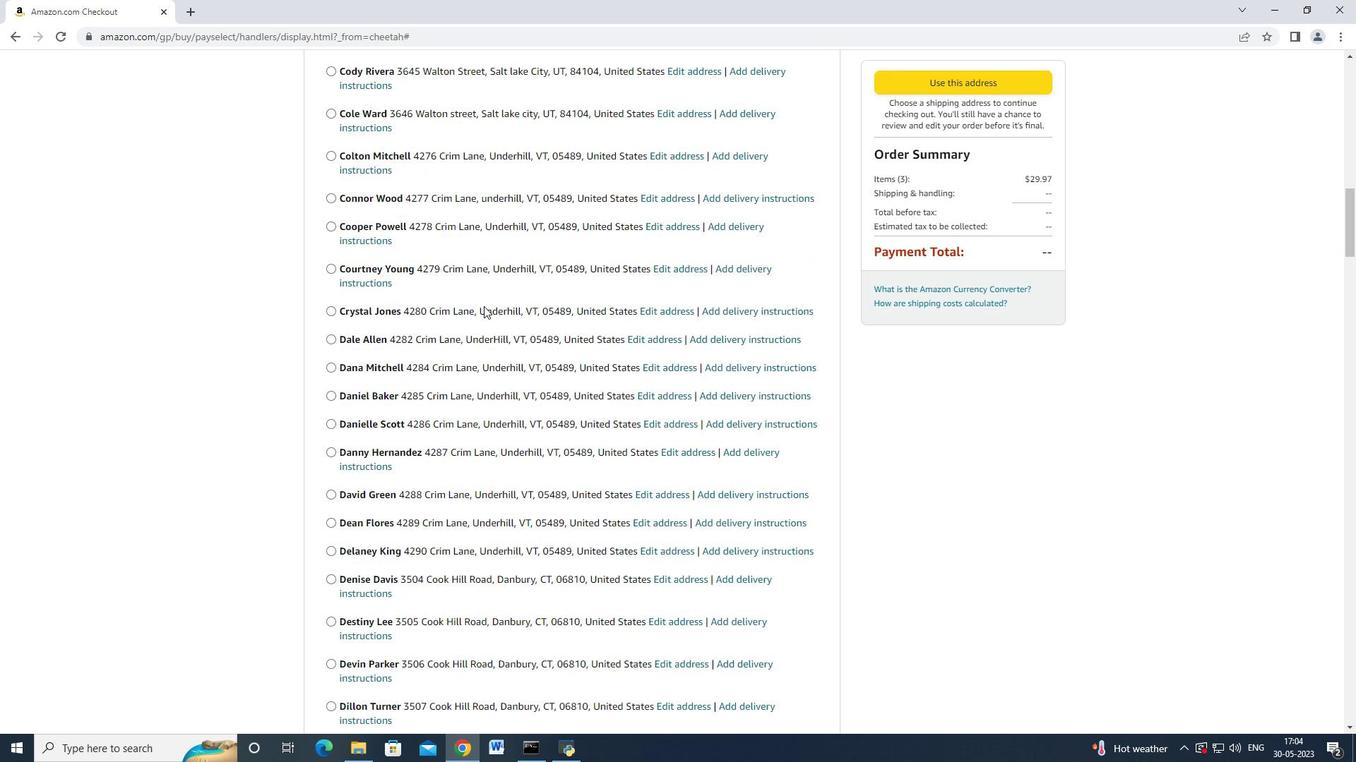 
Action: Mouse scrolled (483, 307) with delta (0, 0)
Screenshot: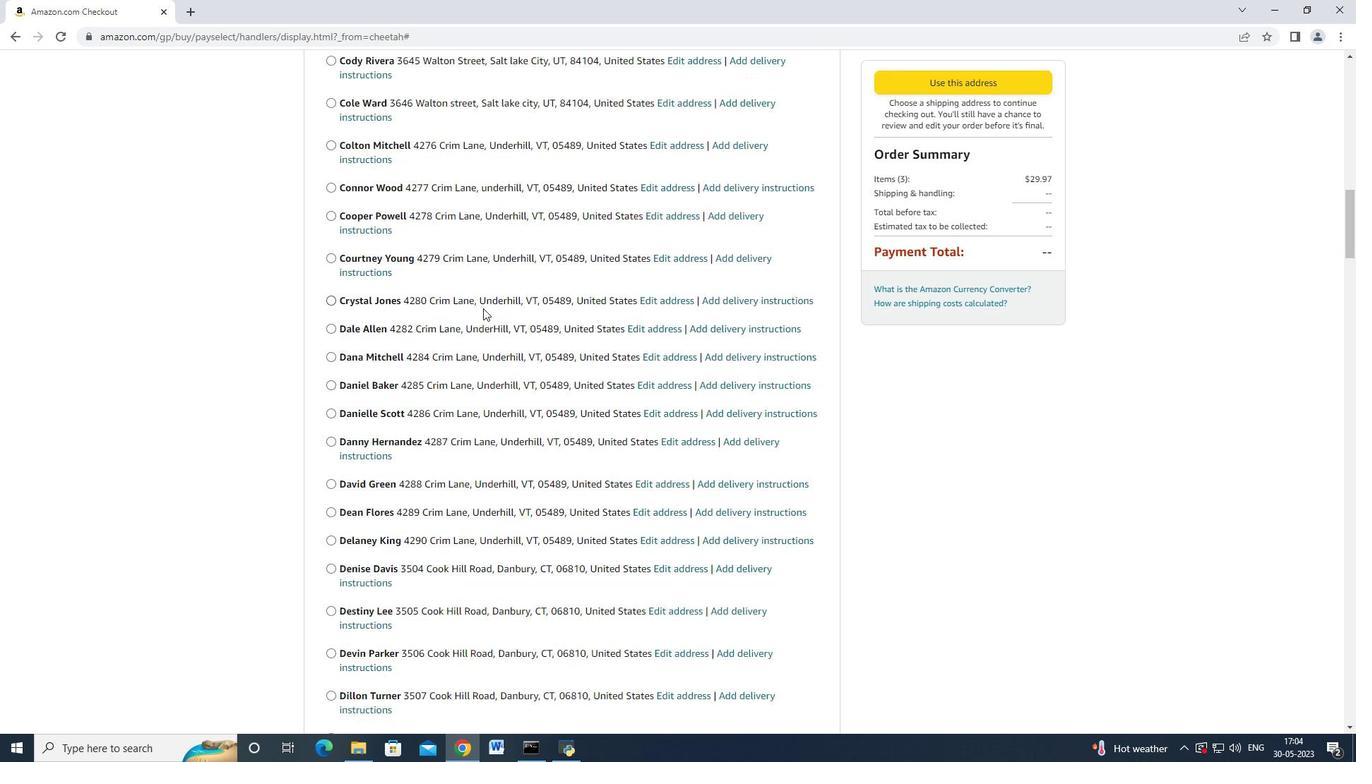 
Action: Mouse scrolled (483, 307) with delta (0, 0)
Screenshot: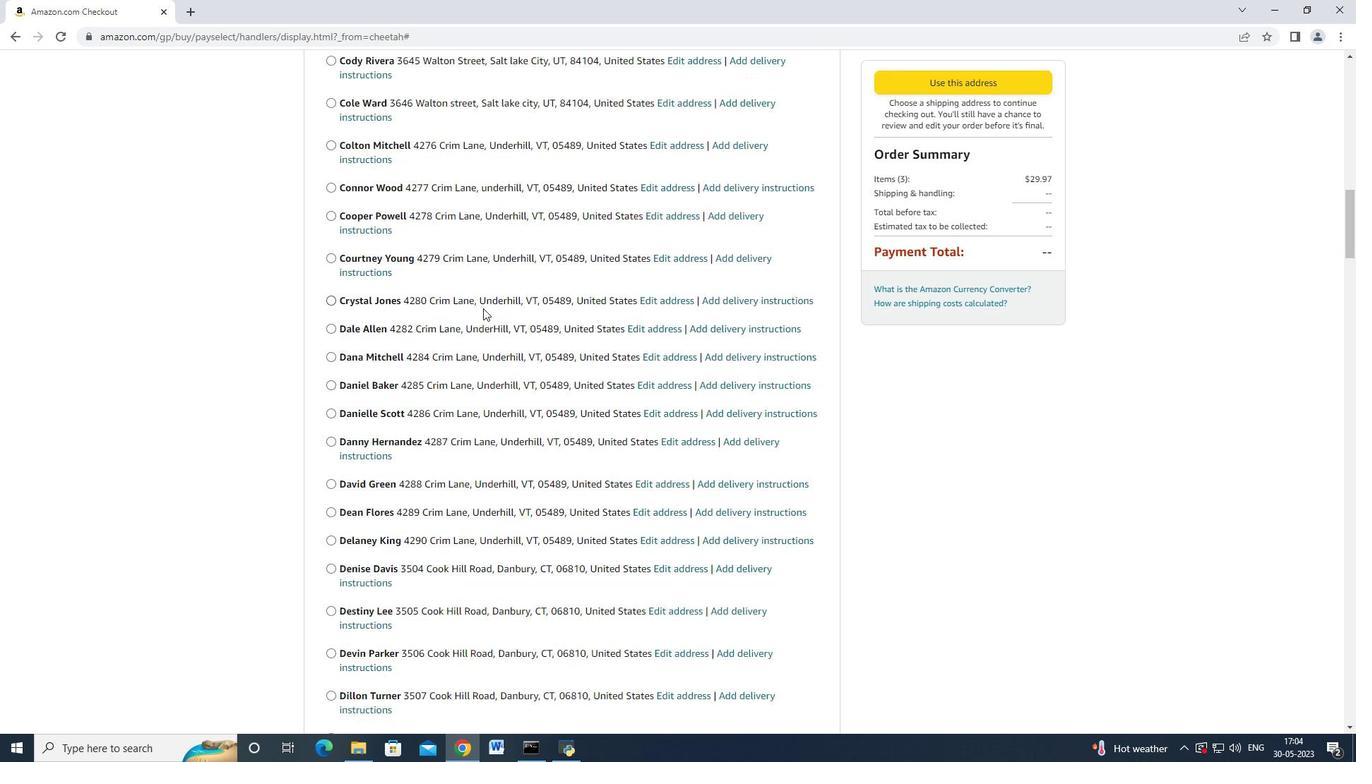 
Action: Mouse scrolled (483, 307) with delta (0, 0)
Screenshot: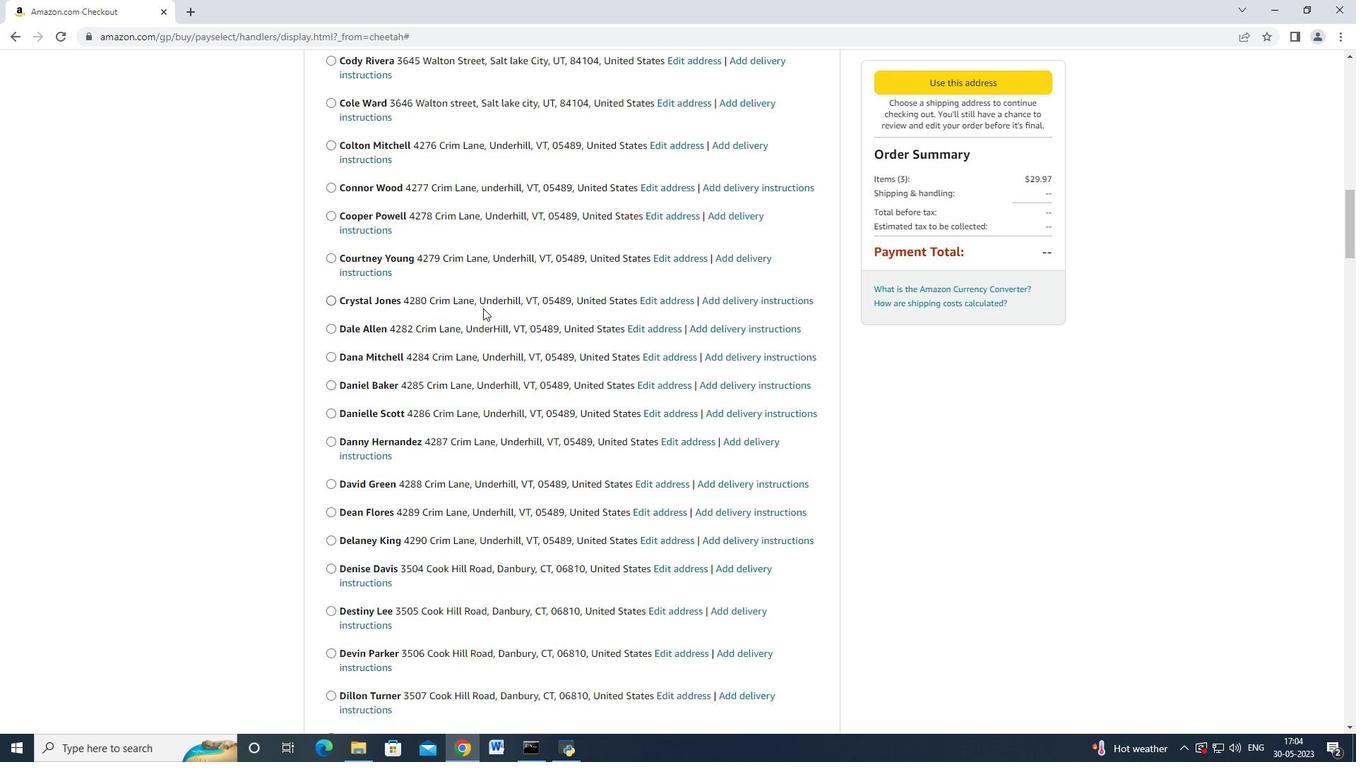 
Action: Mouse scrolled (483, 307) with delta (0, 0)
Screenshot: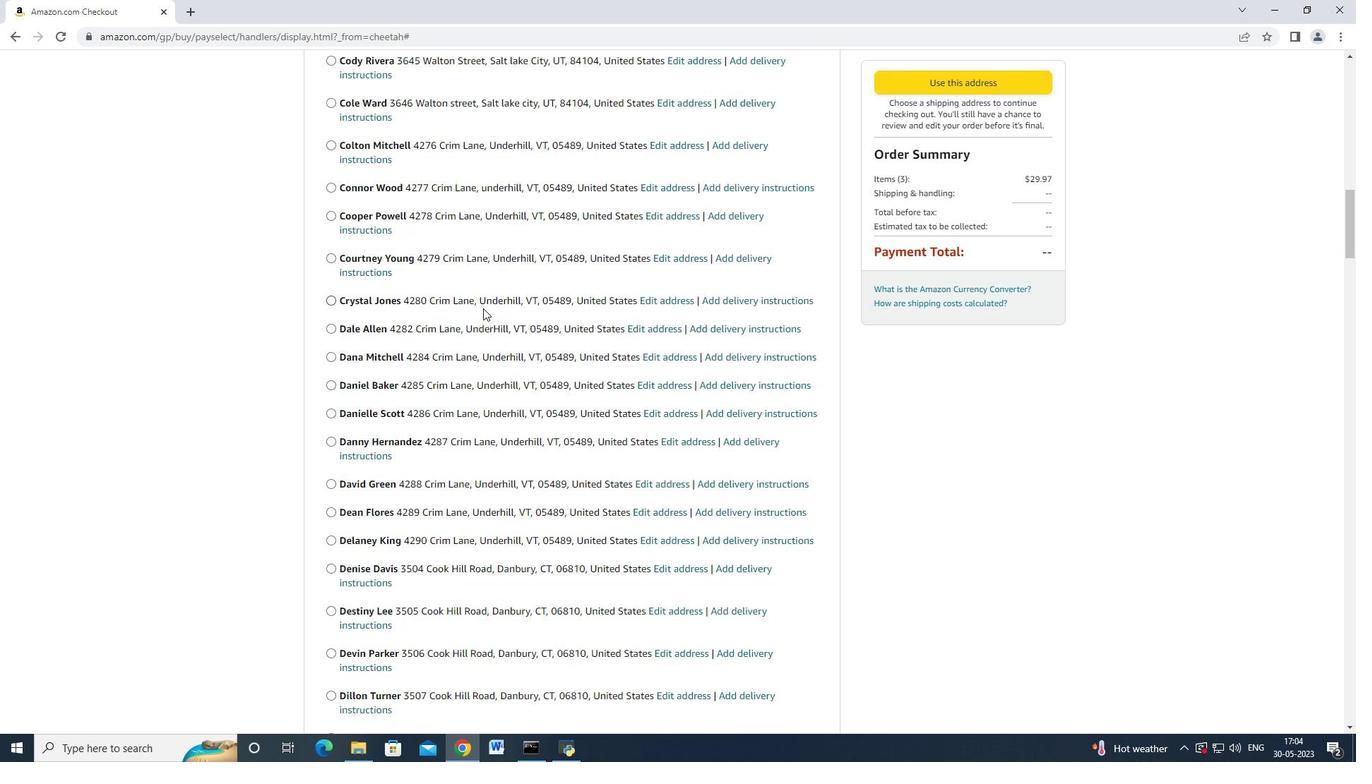 
Action: Mouse scrolled (483, 307) with delta (0, 0)
Screenshot: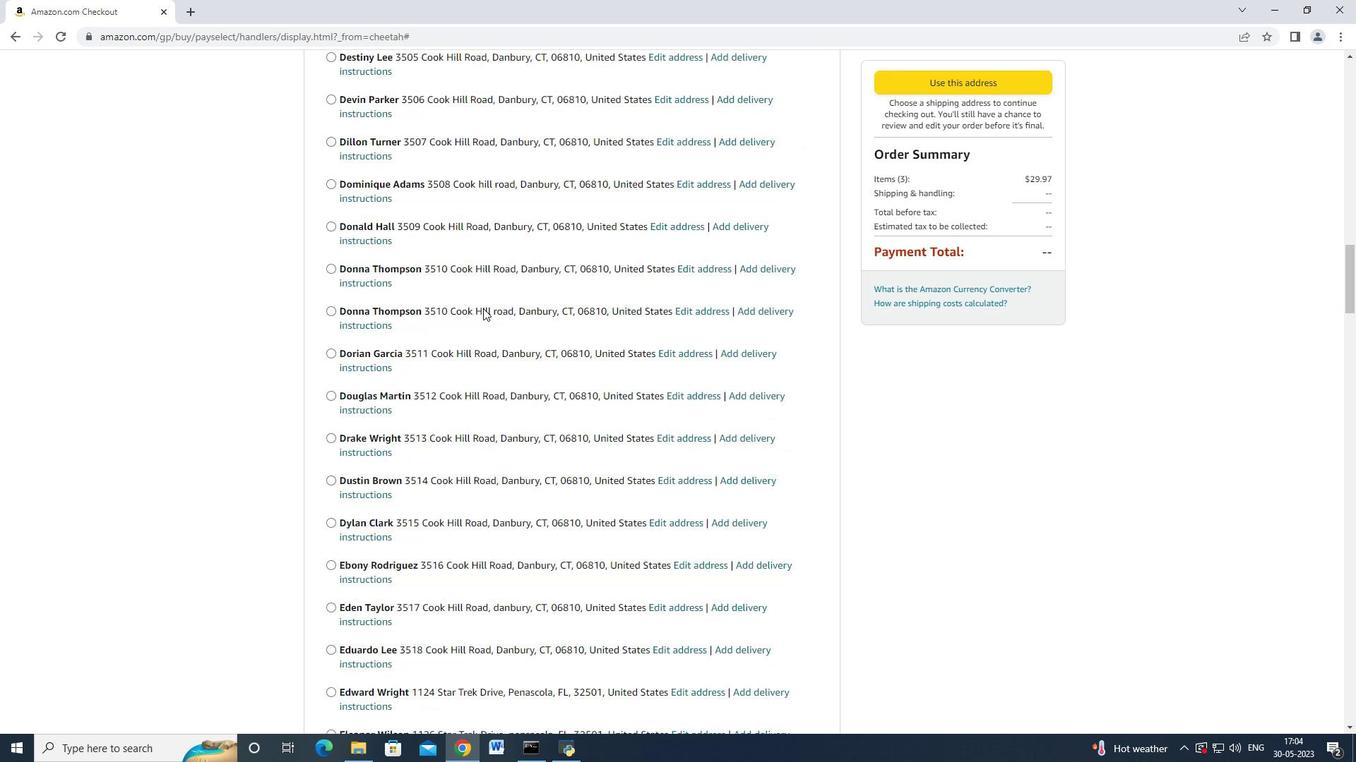 
Action: Mouse moved to (482, 309)
Screenshot: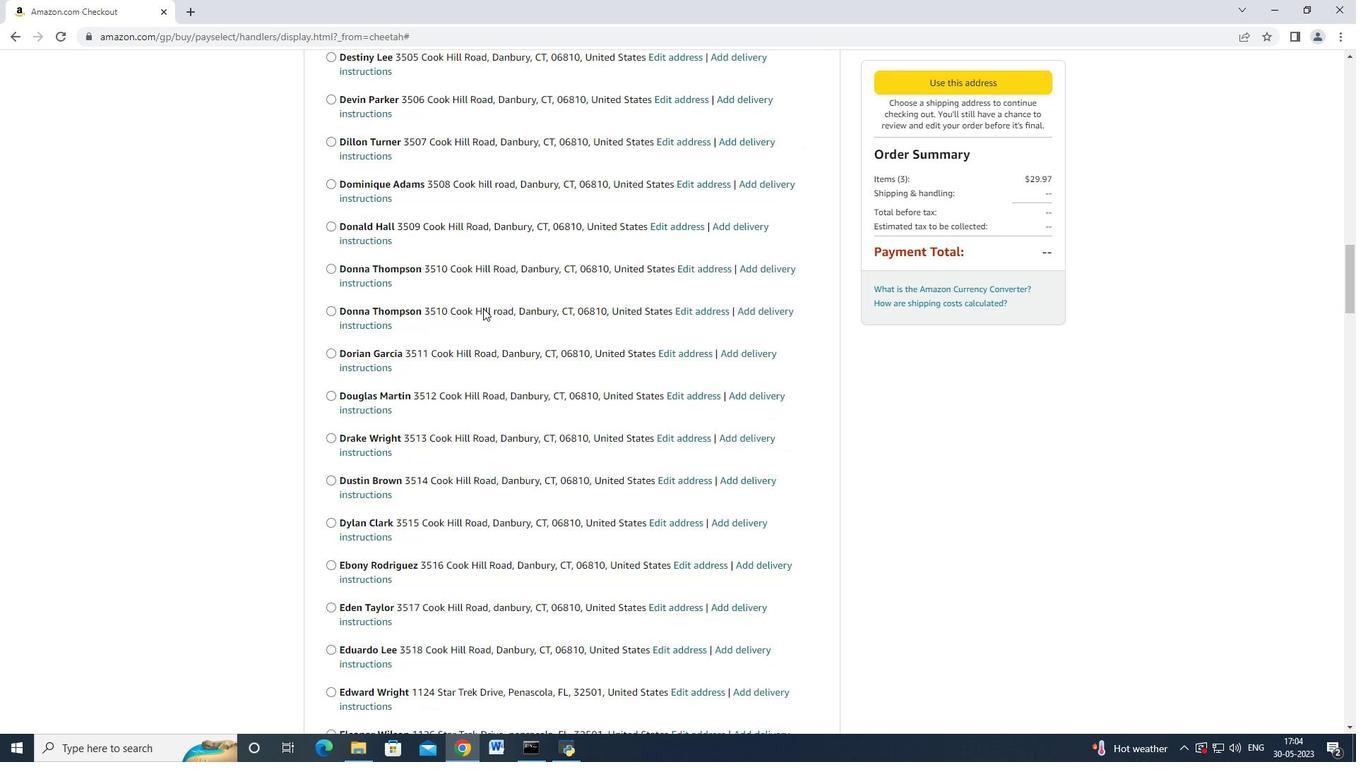 
Action: Mouse scrolled (482, 308) with delta (0, 0)
Screenshot: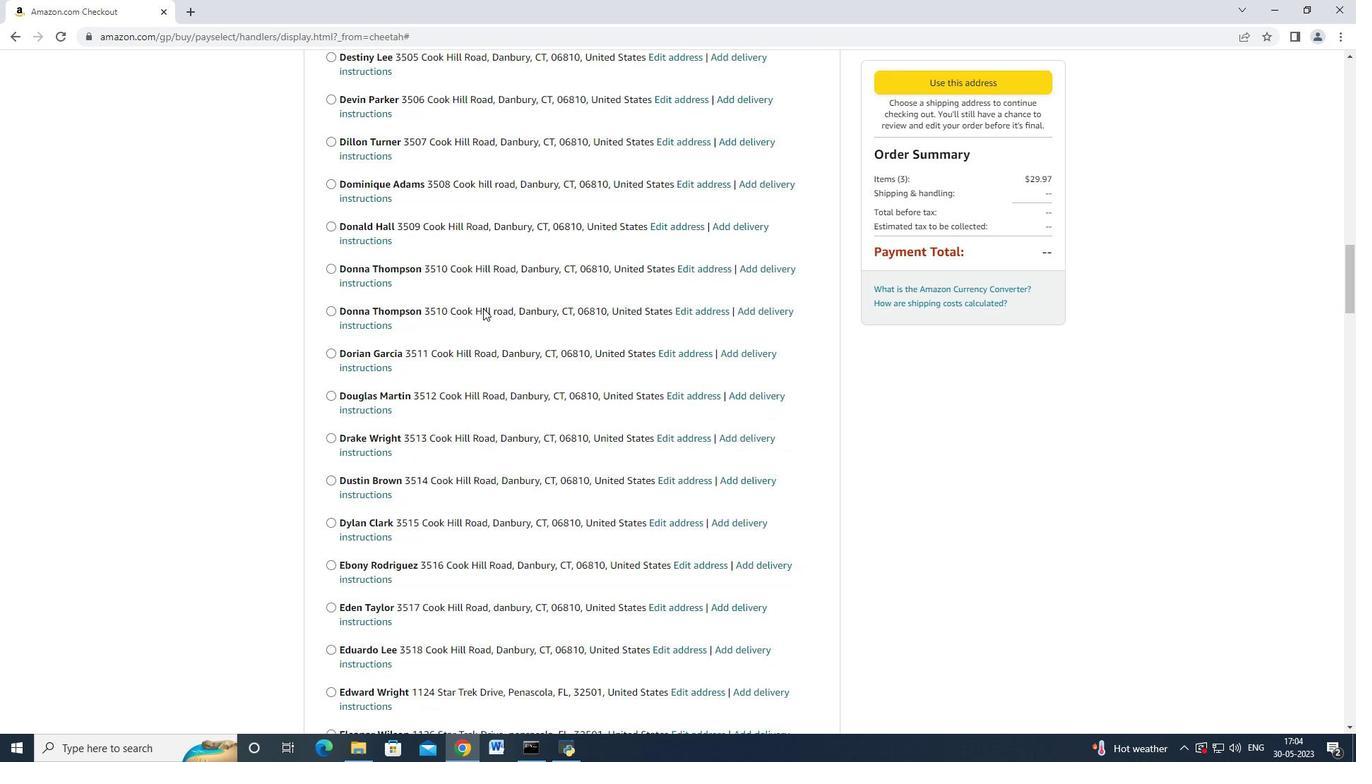 
Action: Mouse moved to (482, 309)
Screenshot: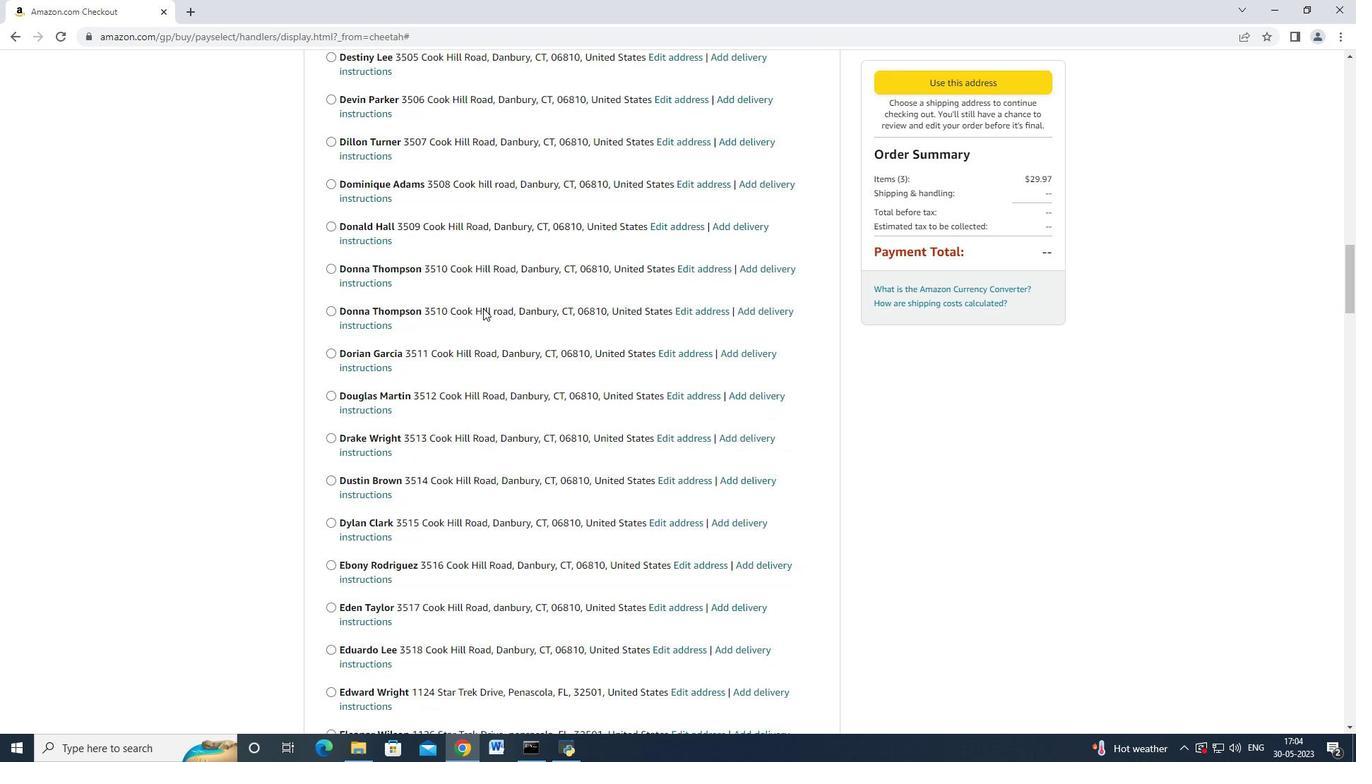 
Action: Mouse scrolled (482, 308) with delta (0, 0)
Screenshot: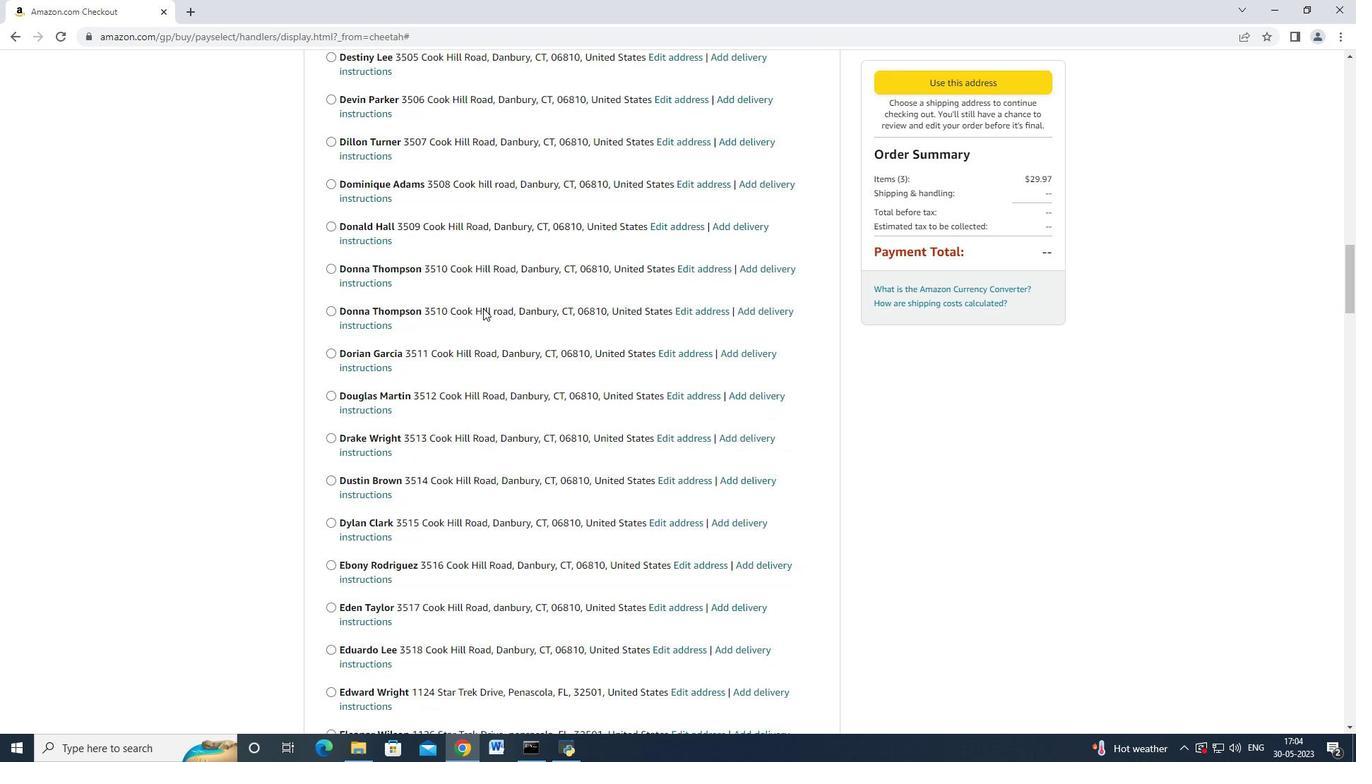 
Action: Mouse scrolled (482, 308) with delta (0, 0)
Screenshot: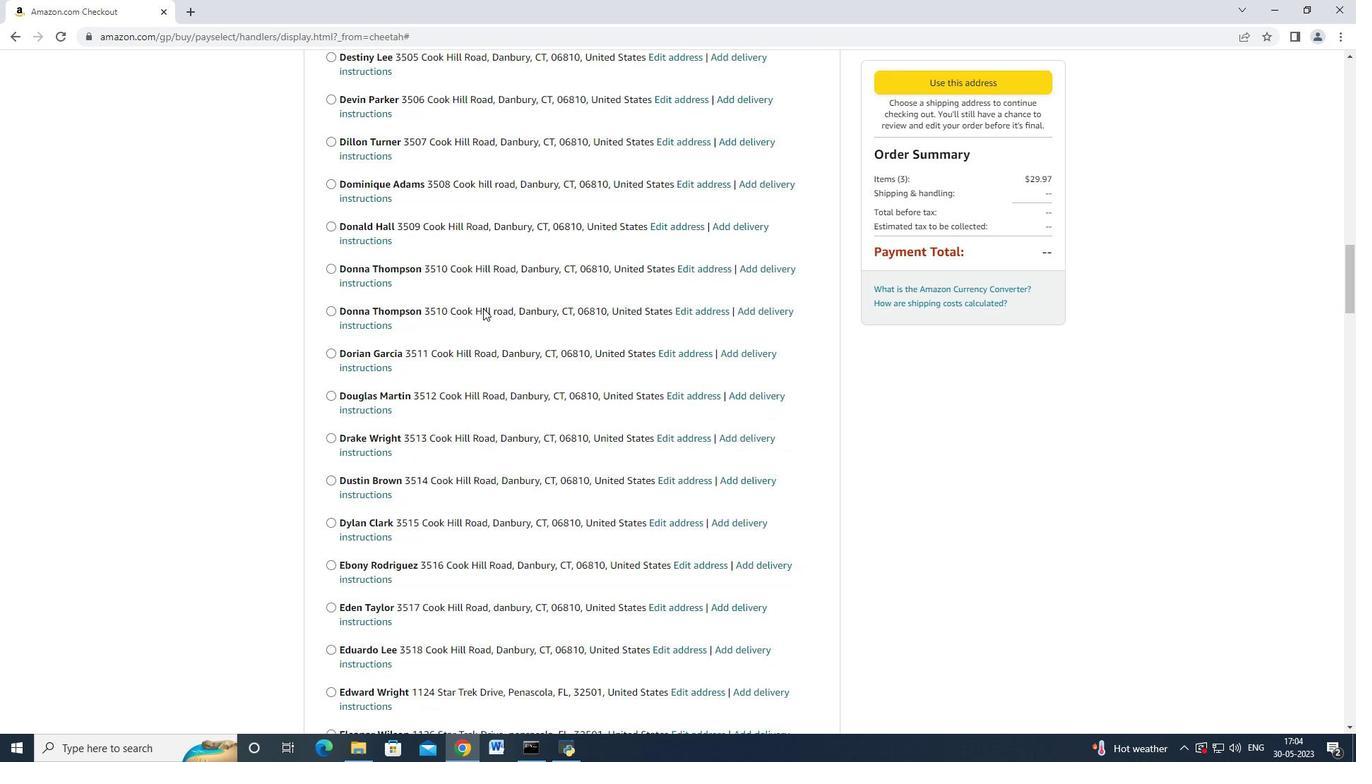 
Action: Mouse scrolled (482, 308) with delta (0, 0)
Screenshot: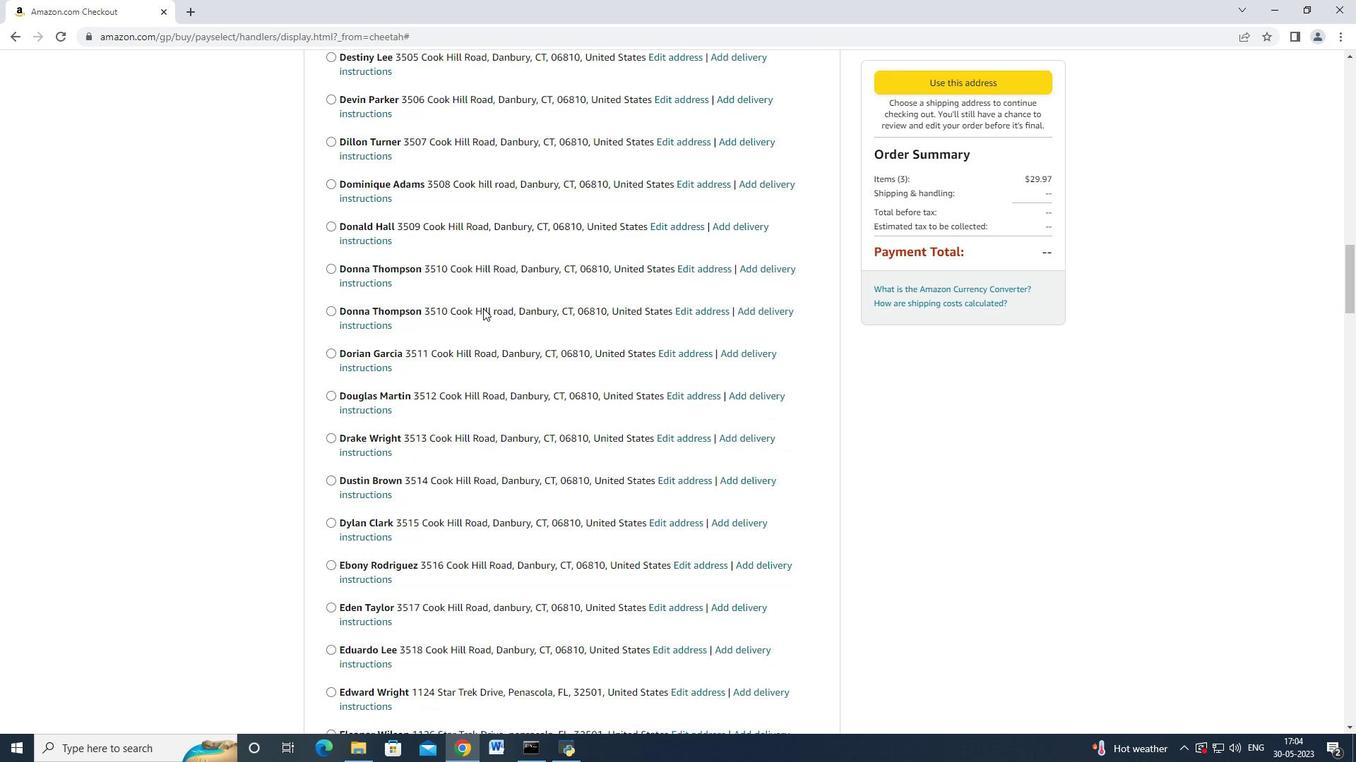 
Action: Mouse scrolled (482, 308) with delta (0, 0)
Screenshot: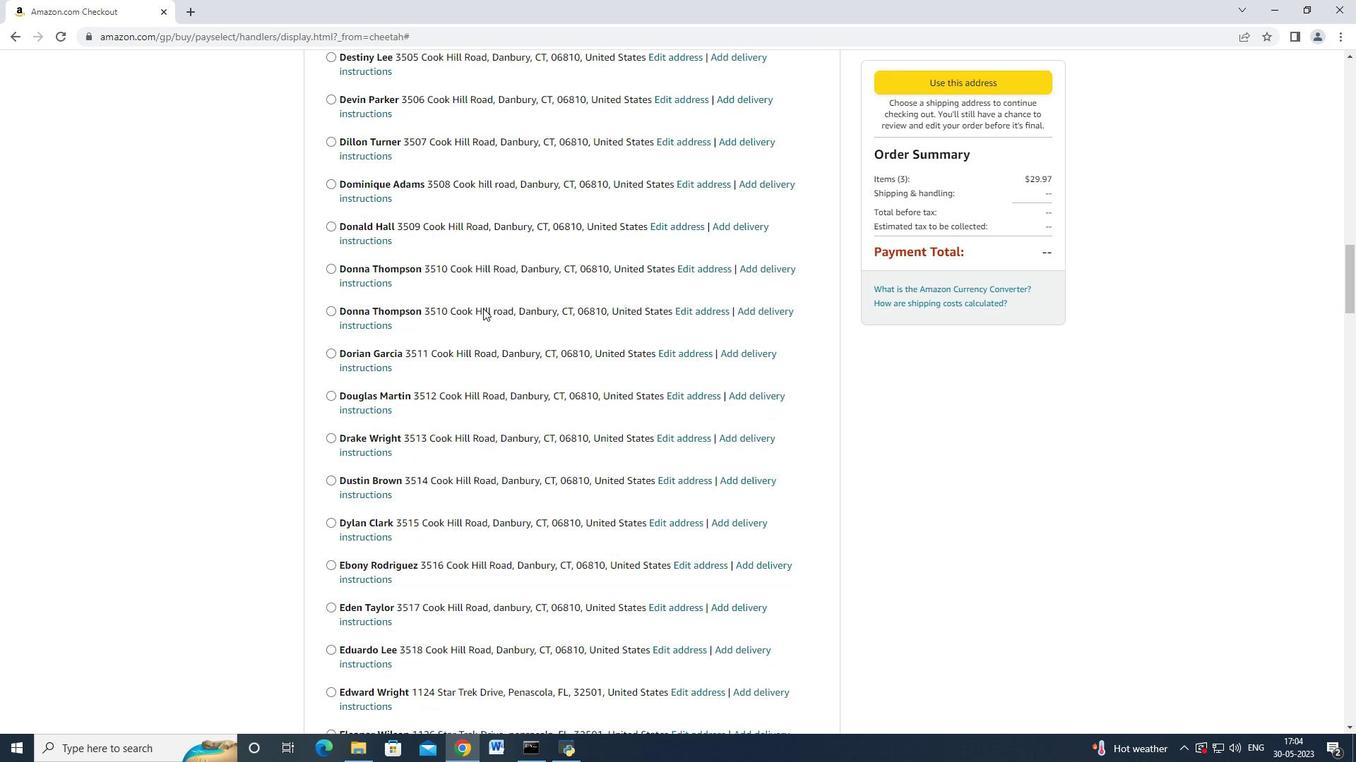 
Action: Mouse moved to (482, 310)
Screenshot: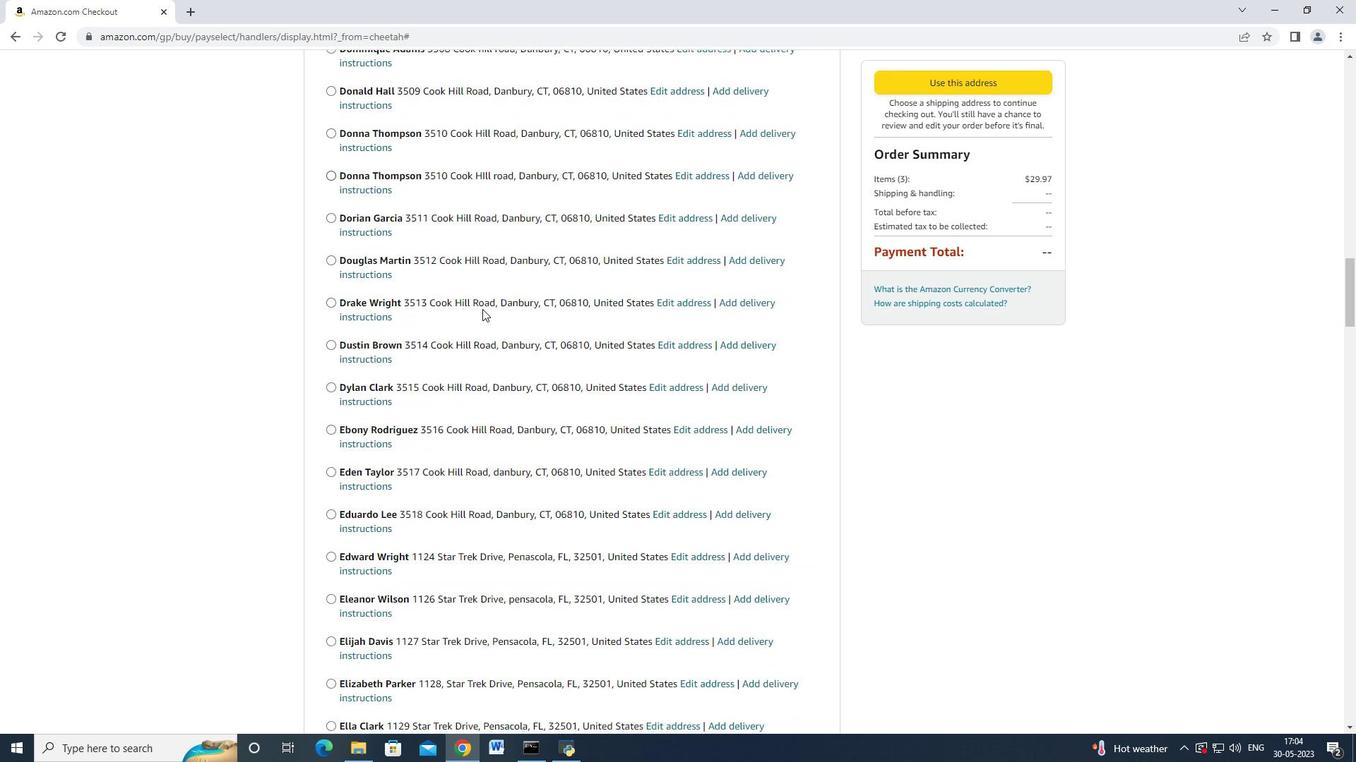 
Action: Mouse scrolled (482, 309) with delta (0, 0)
Screenshot: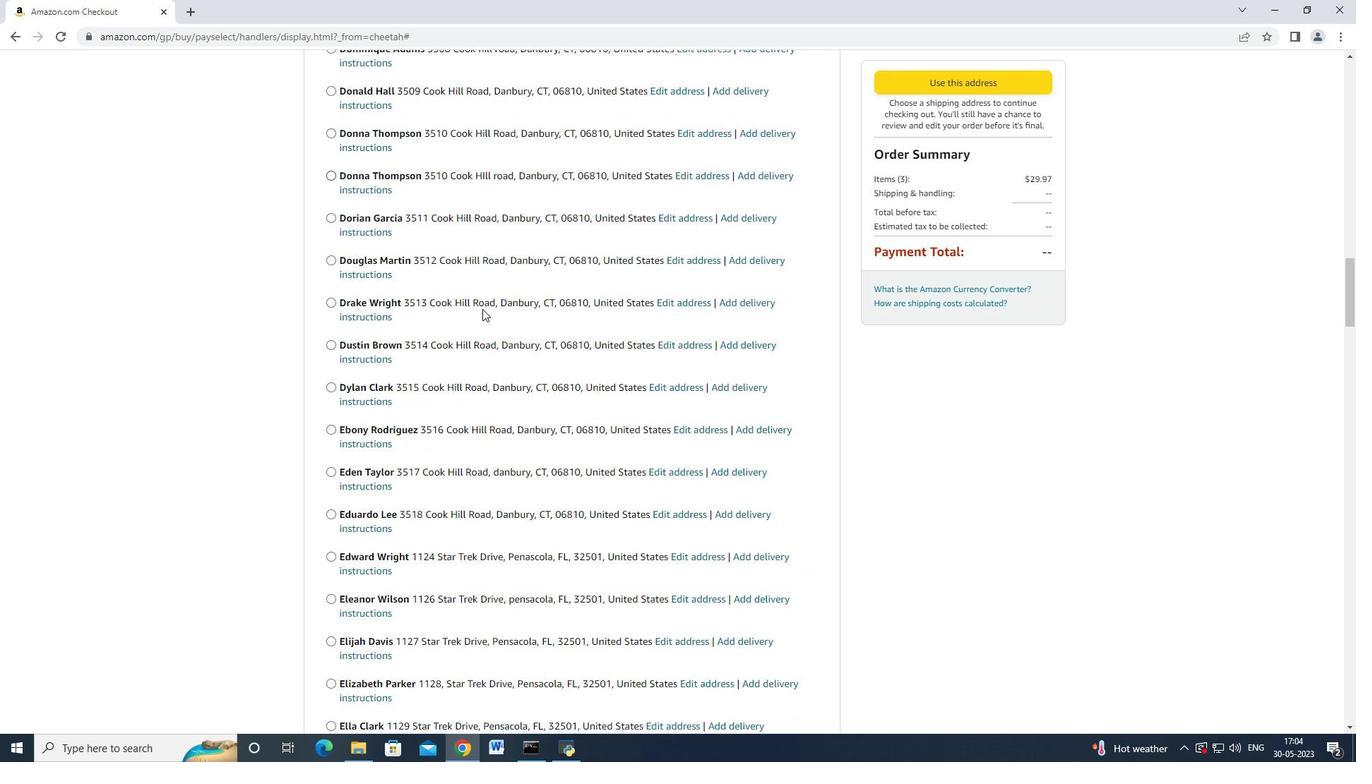 
Action: Mouse moved to (482, 310)
Screenshot: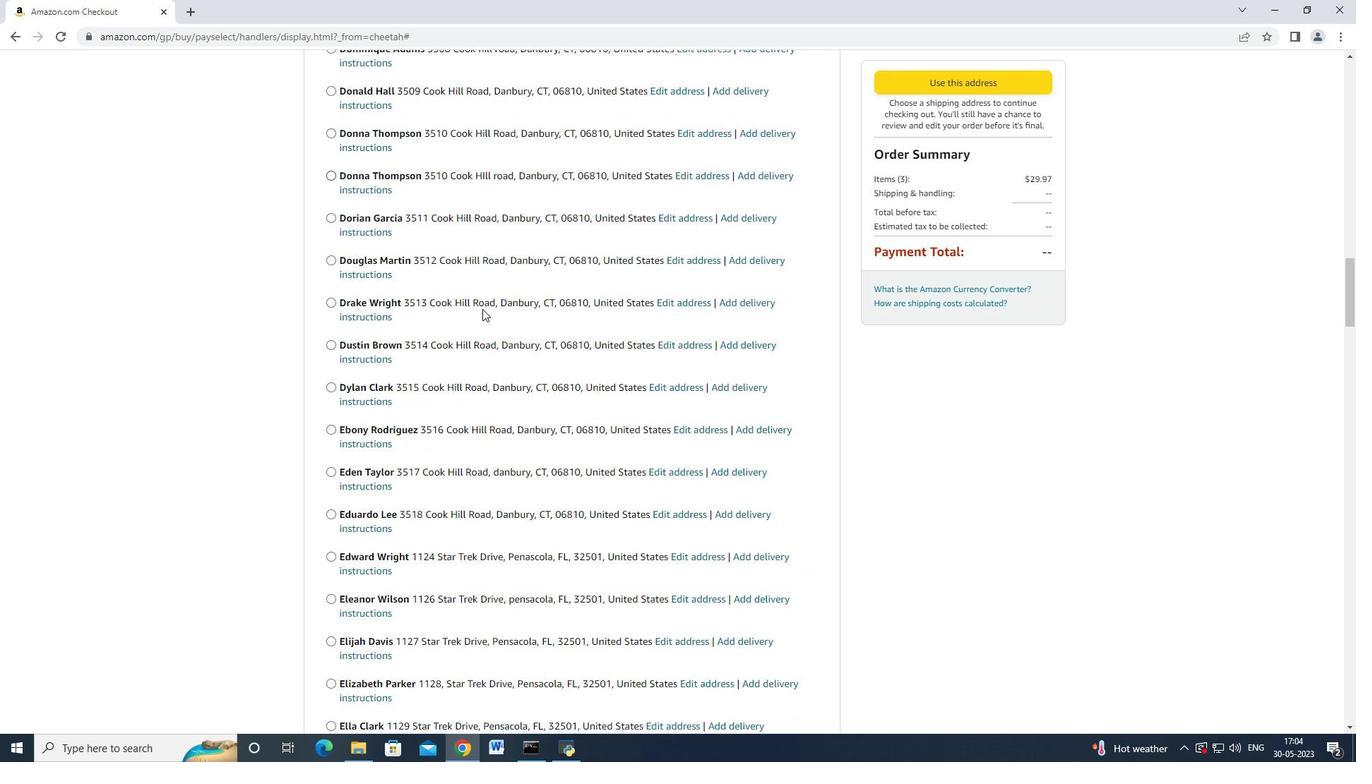 
Action: Mouse scrolled (482, 310) with delta (0, 0)
Screenshot: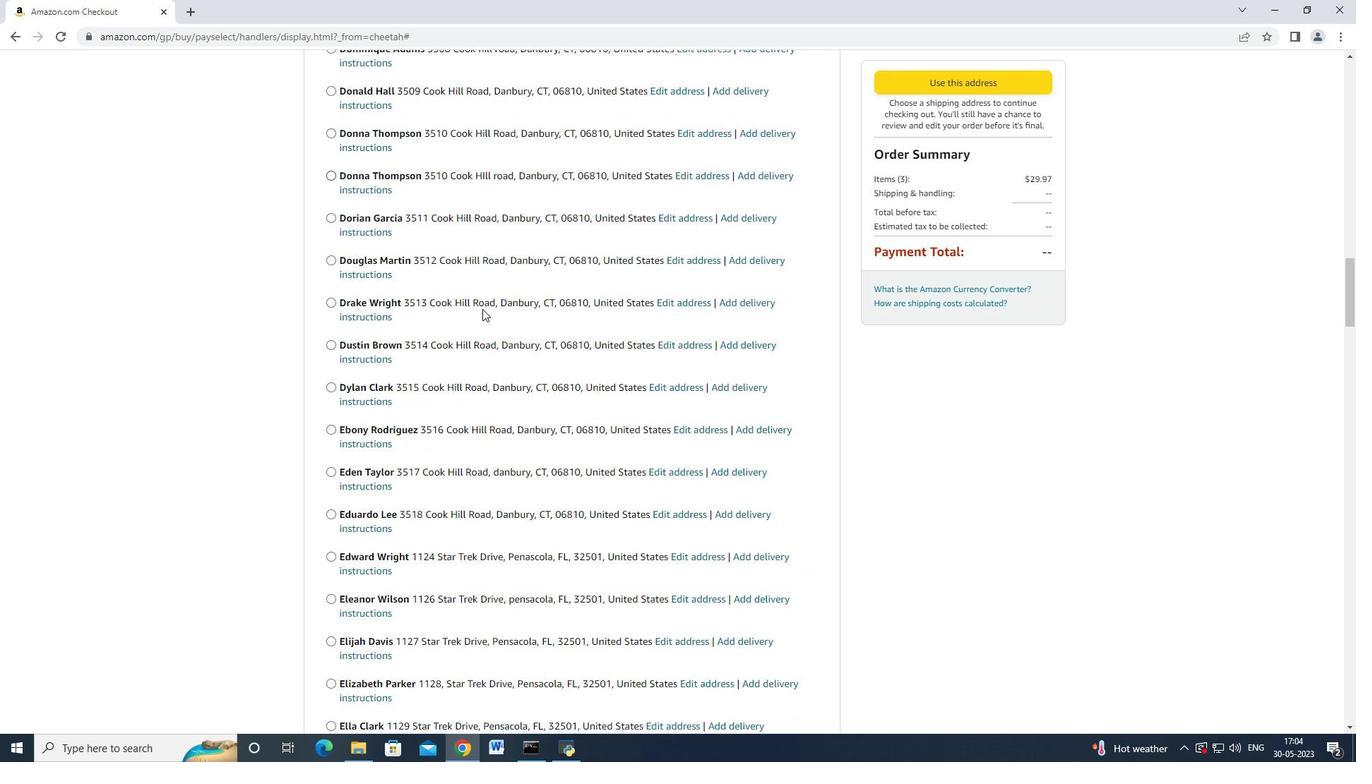
Action: Mouse scrolled (482, 310) with delta (0, 0)
Screenshot: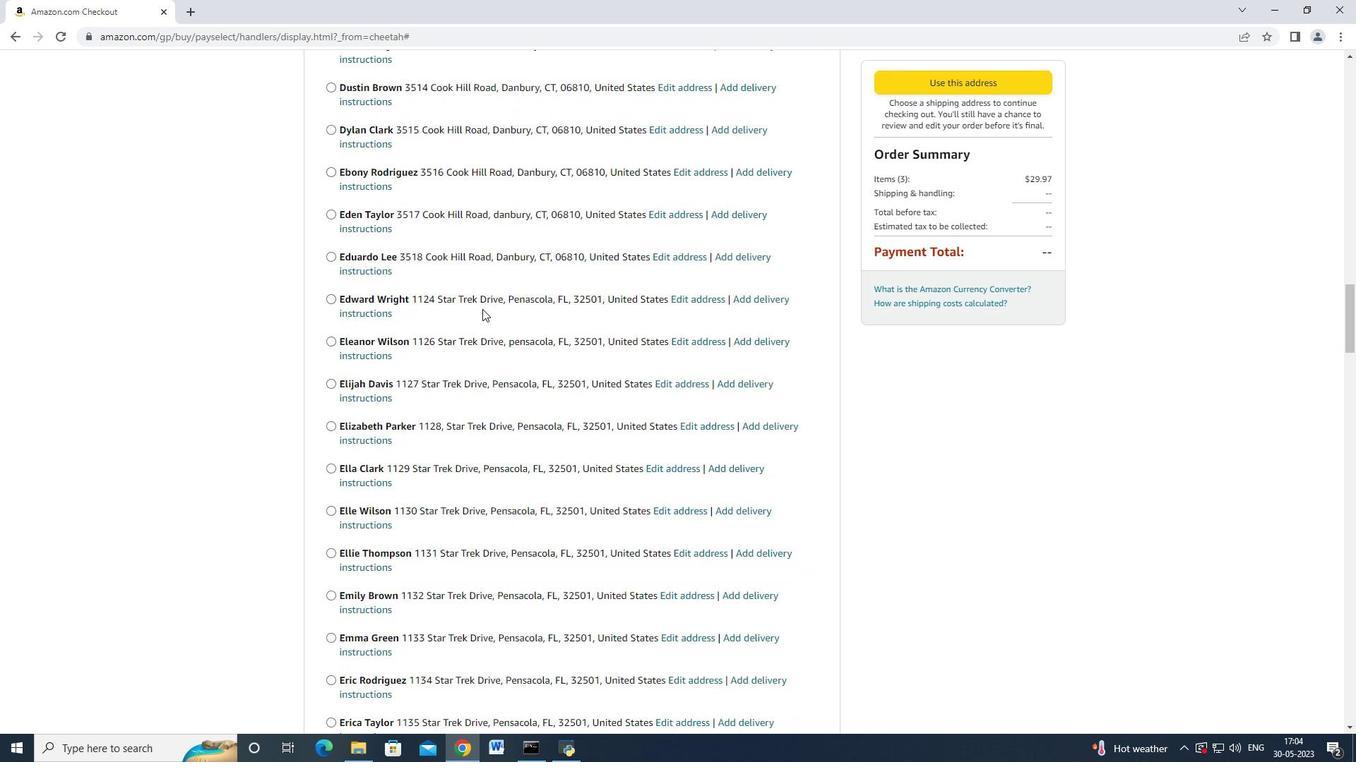 
Action: Mouse scrolled (482, 310) with delta (0, 0)
Screenshot: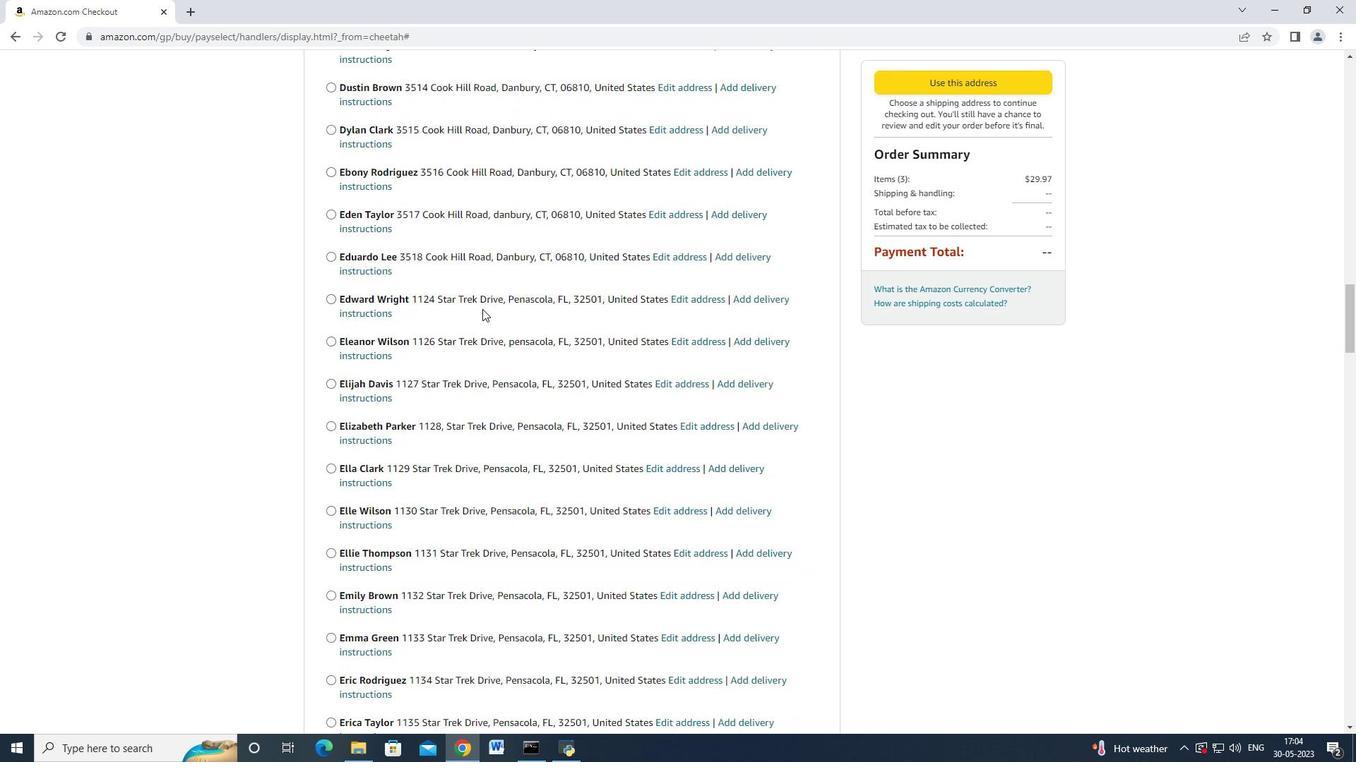 
Action: Mouse scrolled (482, 310) with delta (0, 0)
Screenshot: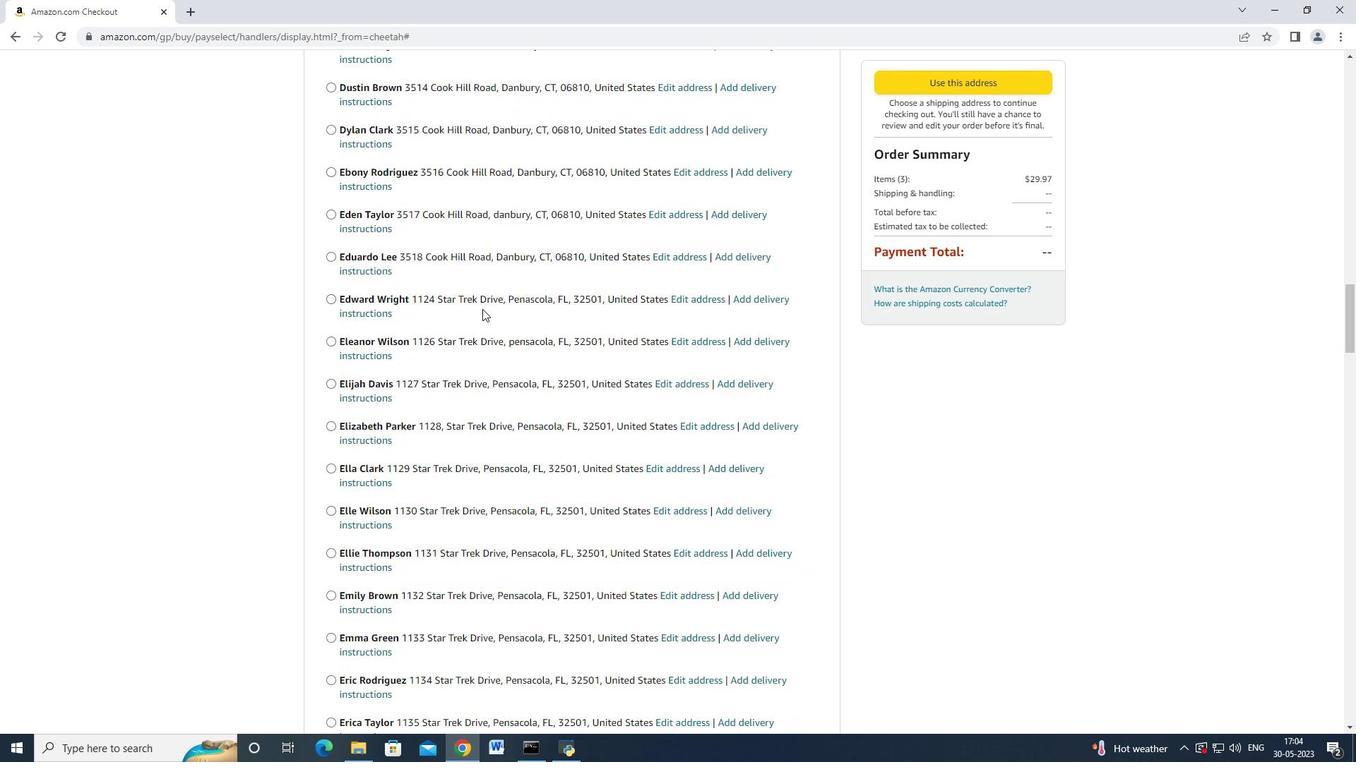 
Action: Mouse moved to (474, 323)
Screenshot: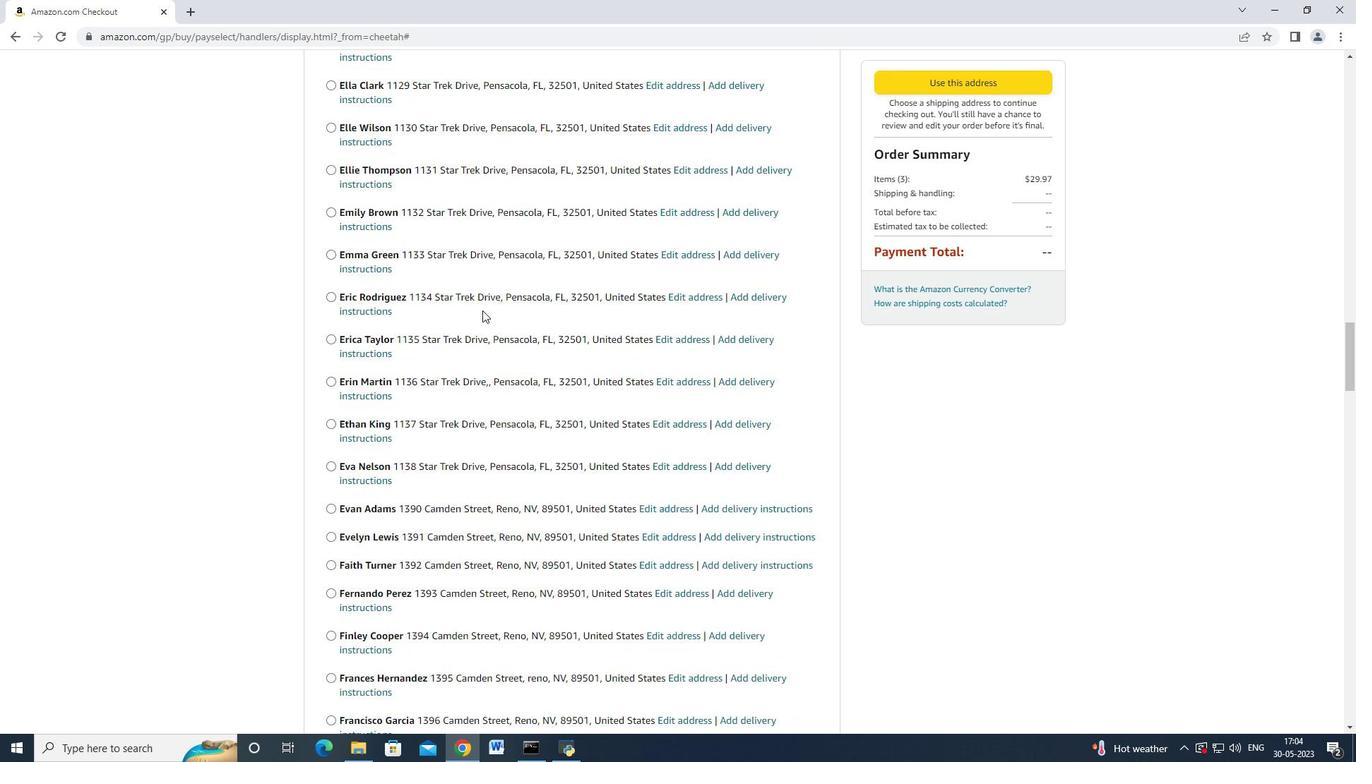 
Action: Mouse scrolled (475, 321) with delta (0, 0)
Screenshot: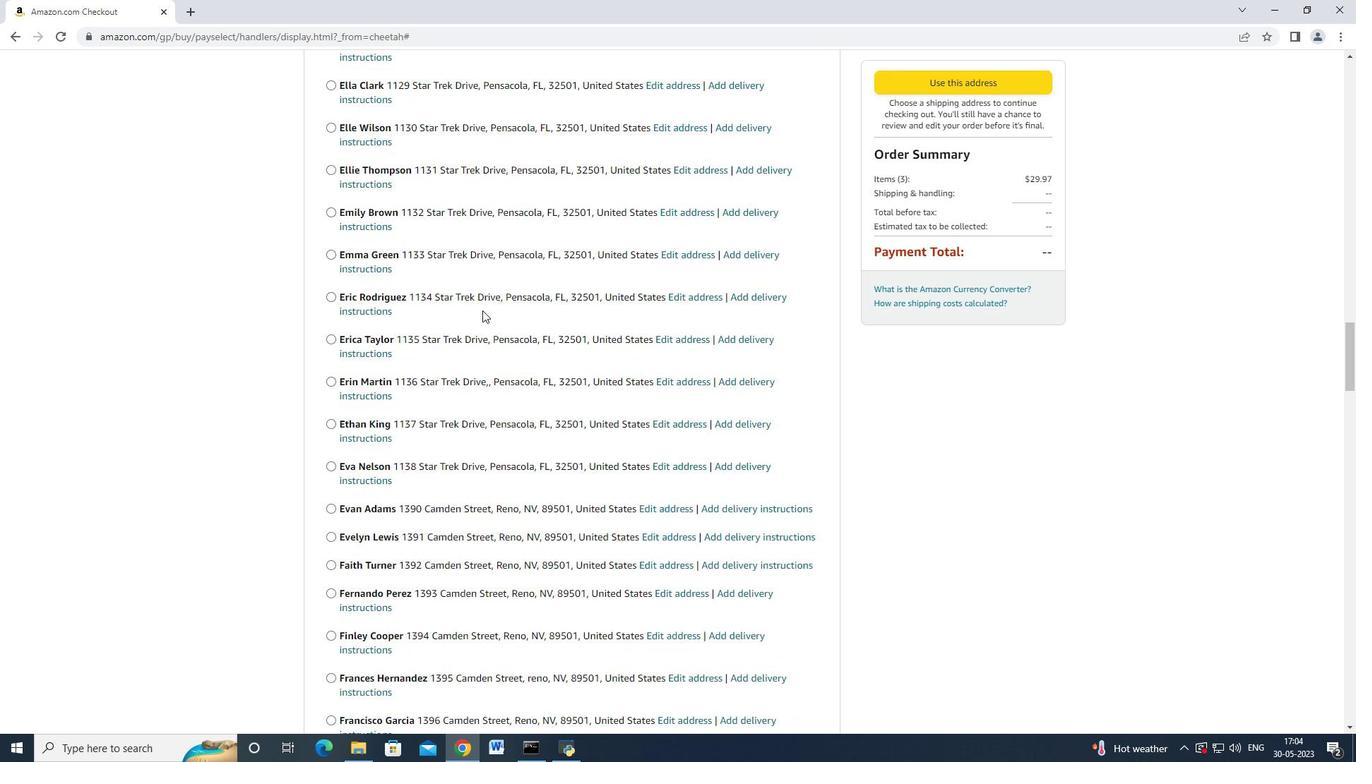 
Action: Mouse moved to (473, 324)
Screenshot: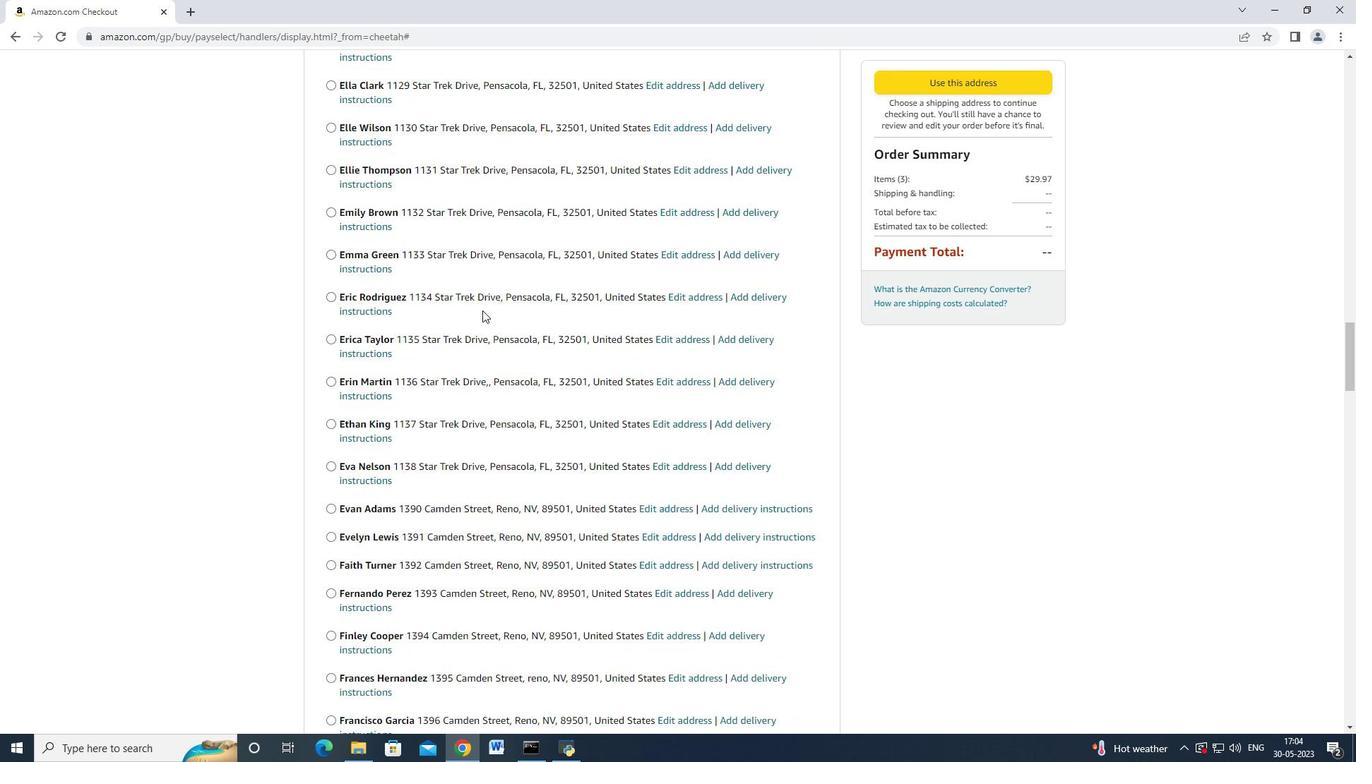 
Action: Mouse scrolled (474, 322) with delta (0, 0)
Screenshot: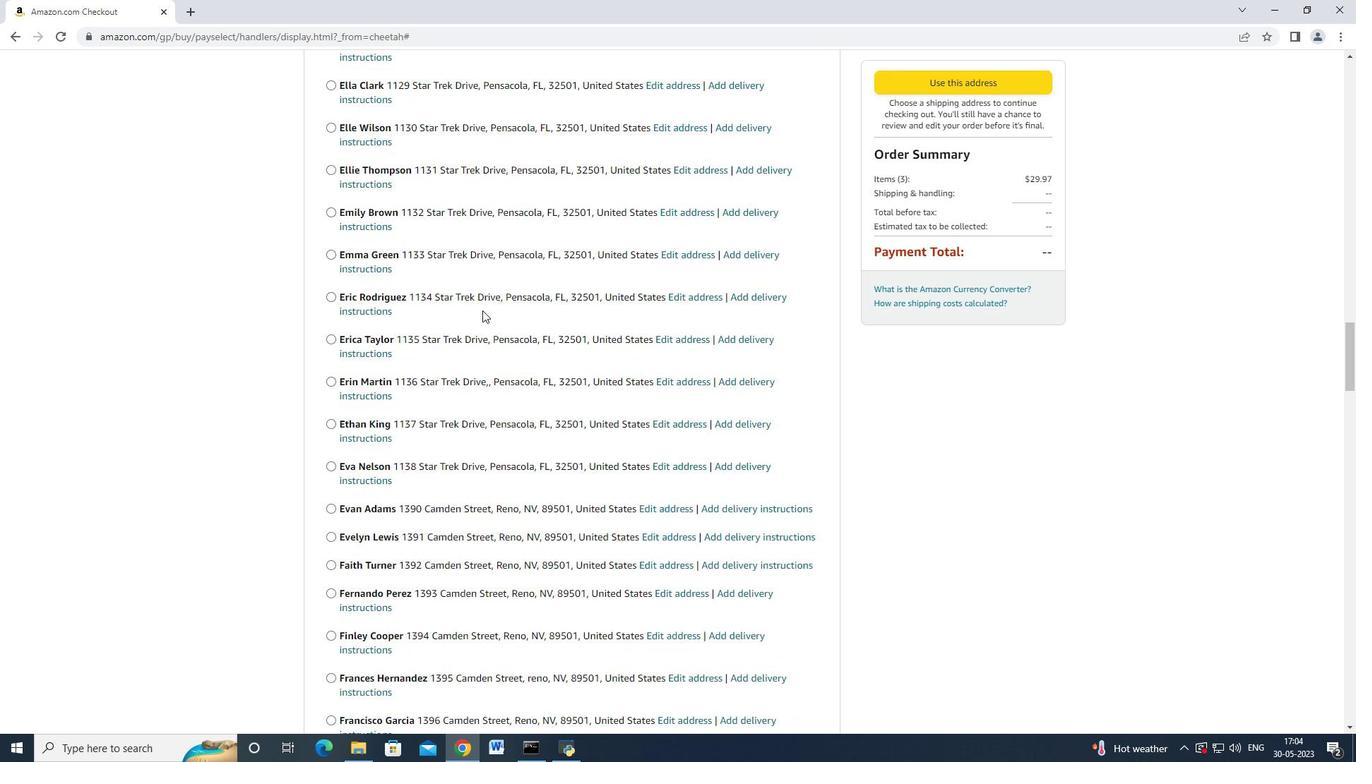 
Action: Mouse scrolled (474, 322) with delta (0, 0)
Screenshot: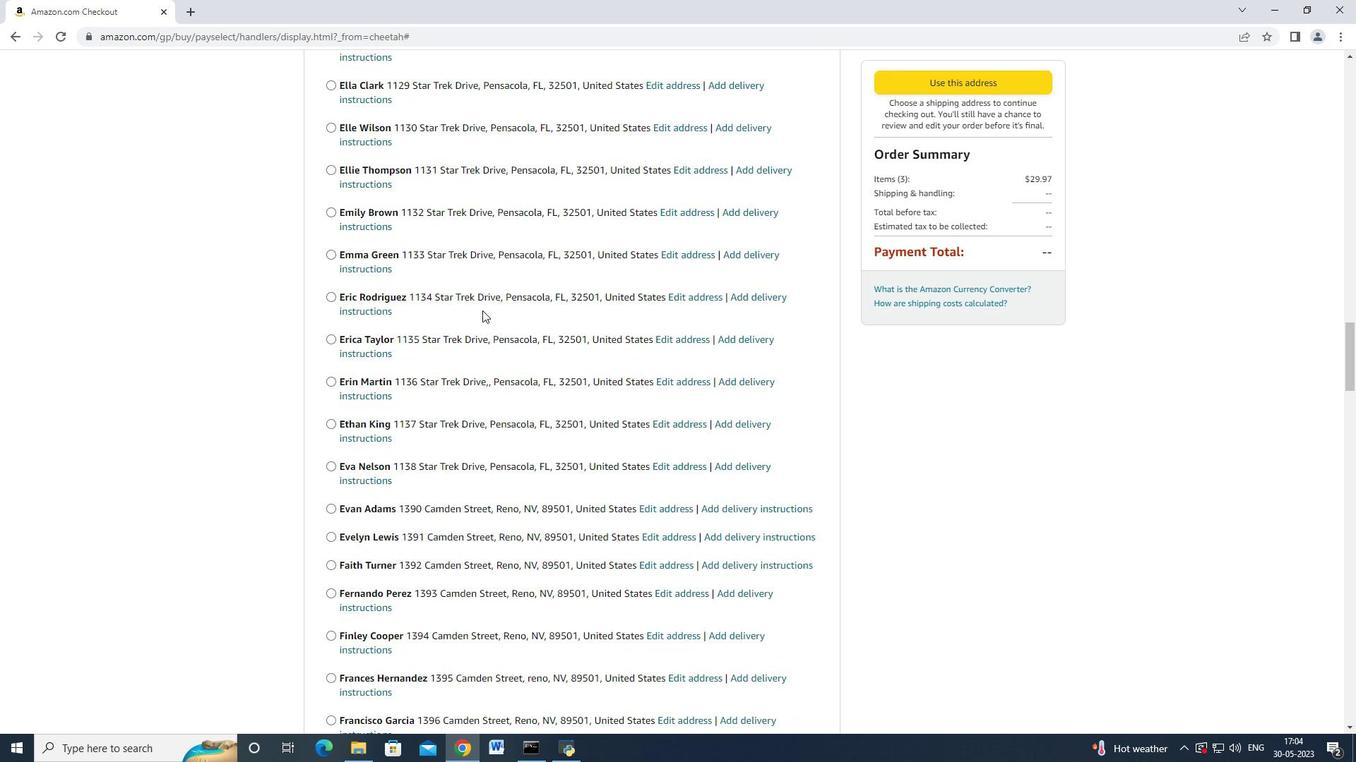
Action: Mouse scrolled (473, 323) with delta (0, 0)
Screenshot: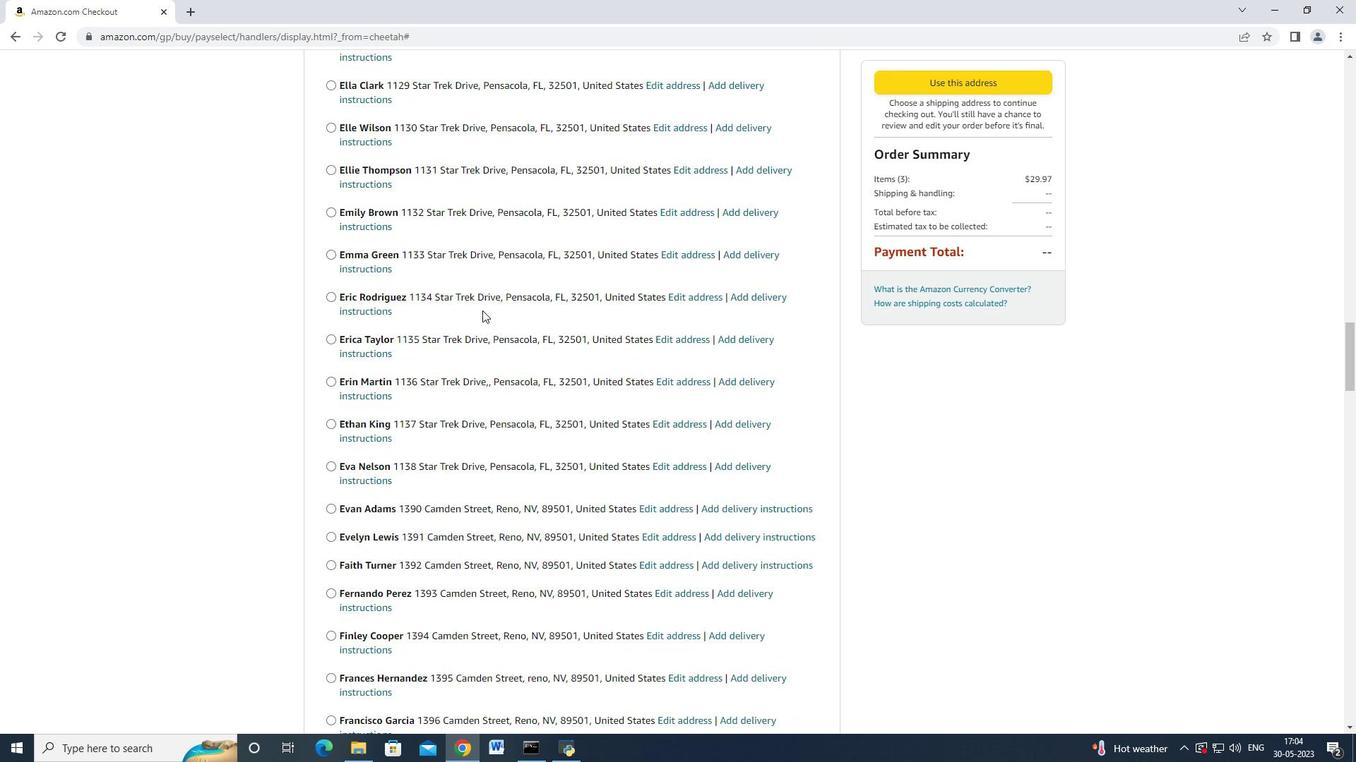 
Action: Mouse scrolled (473, 323) with delta (0, 0)
Screenshot: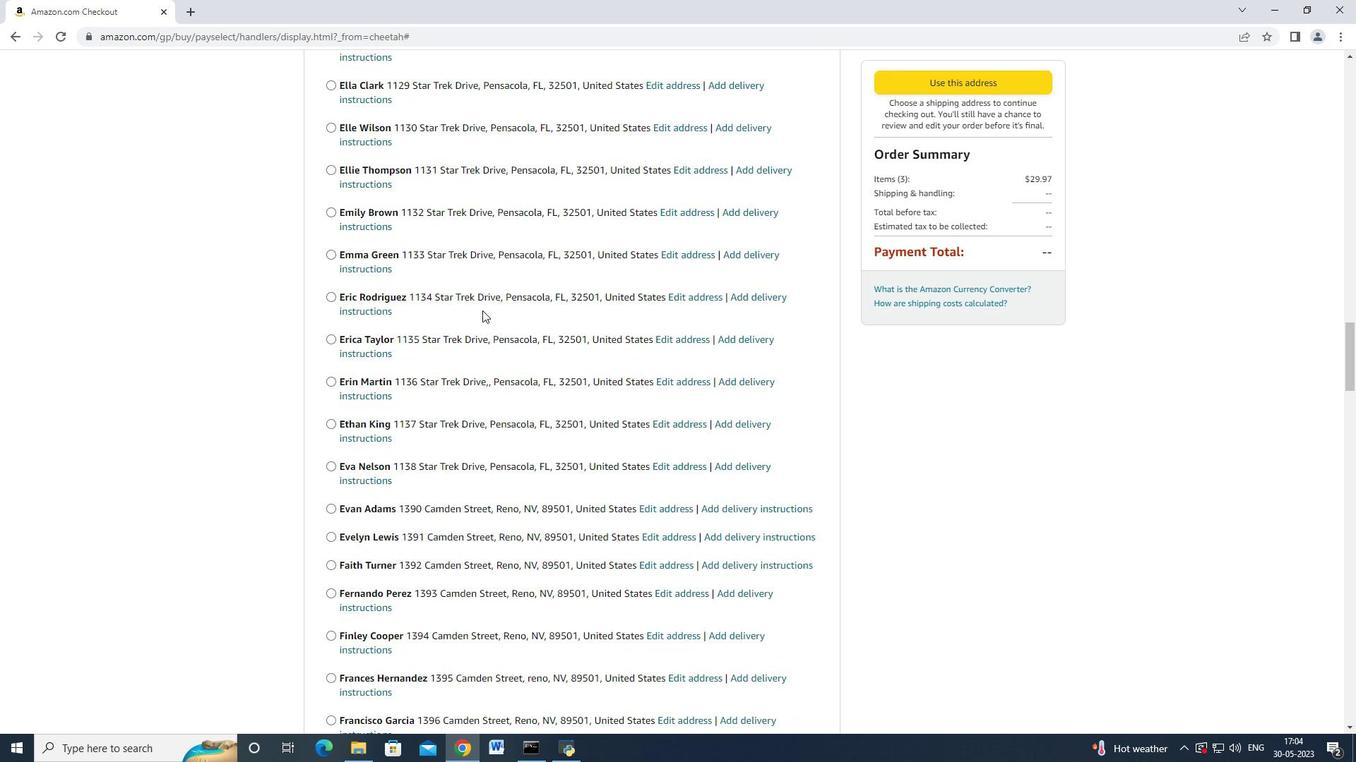 
Action: Mouse scrolled (473, 323) with delta (0, 0)
Screenshot: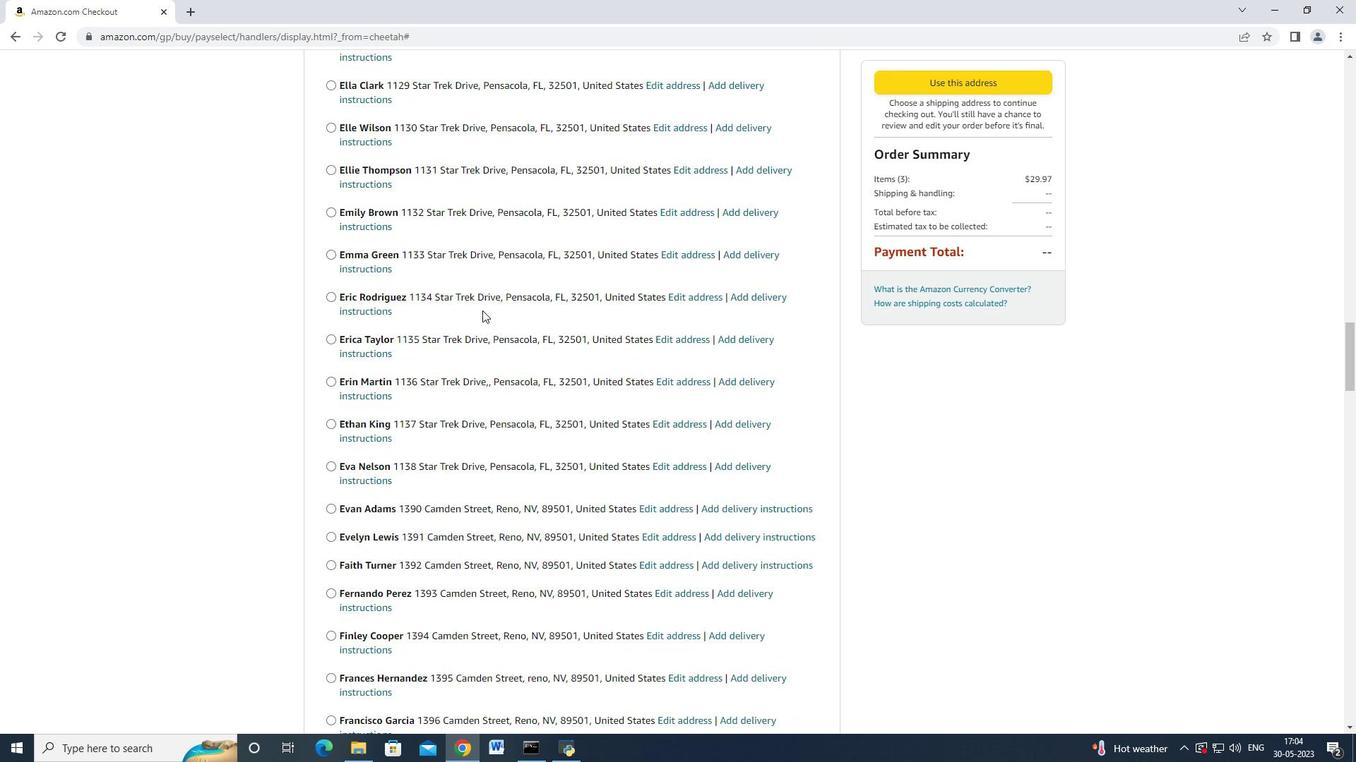 
Action: Mouse scrolled (473, 323) with delta (0, 0)
Screenshot: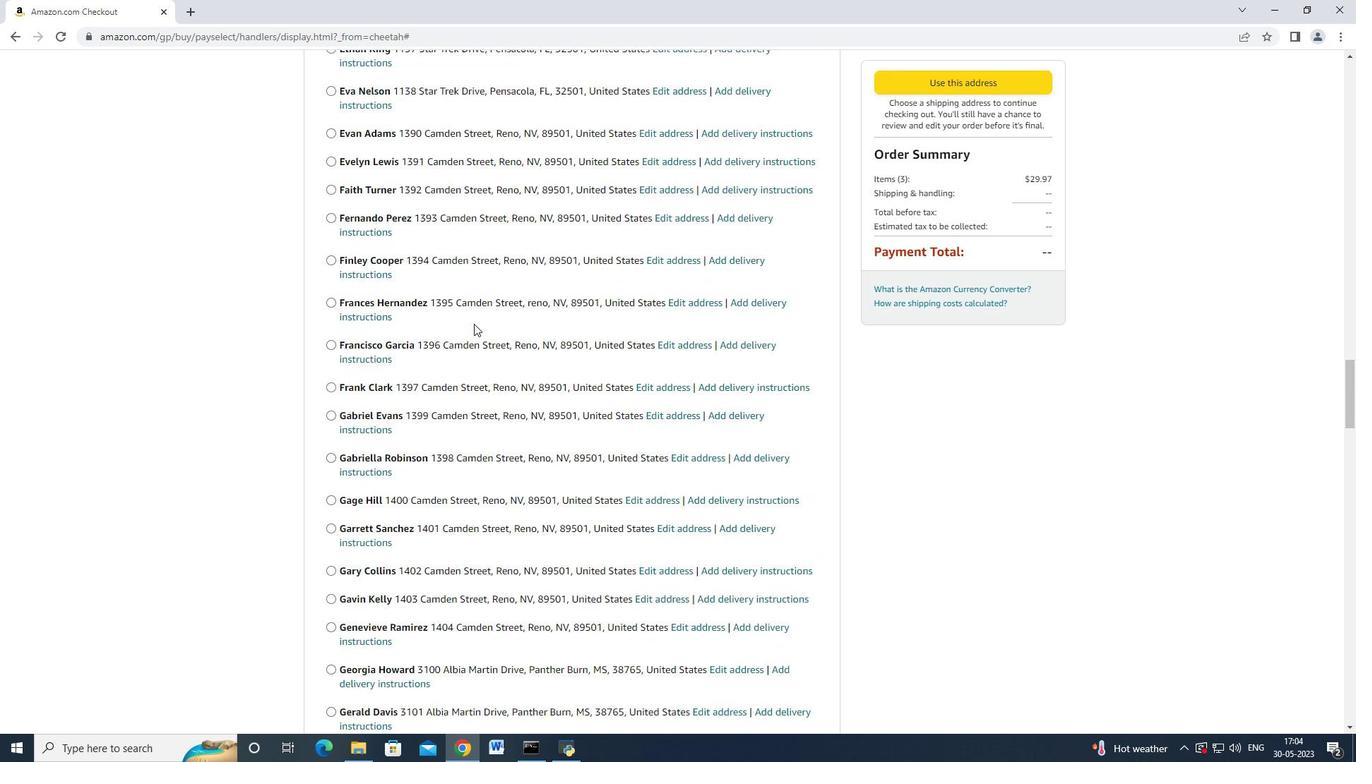 
Action: Mouse moved to (473, 324)
Screenshot: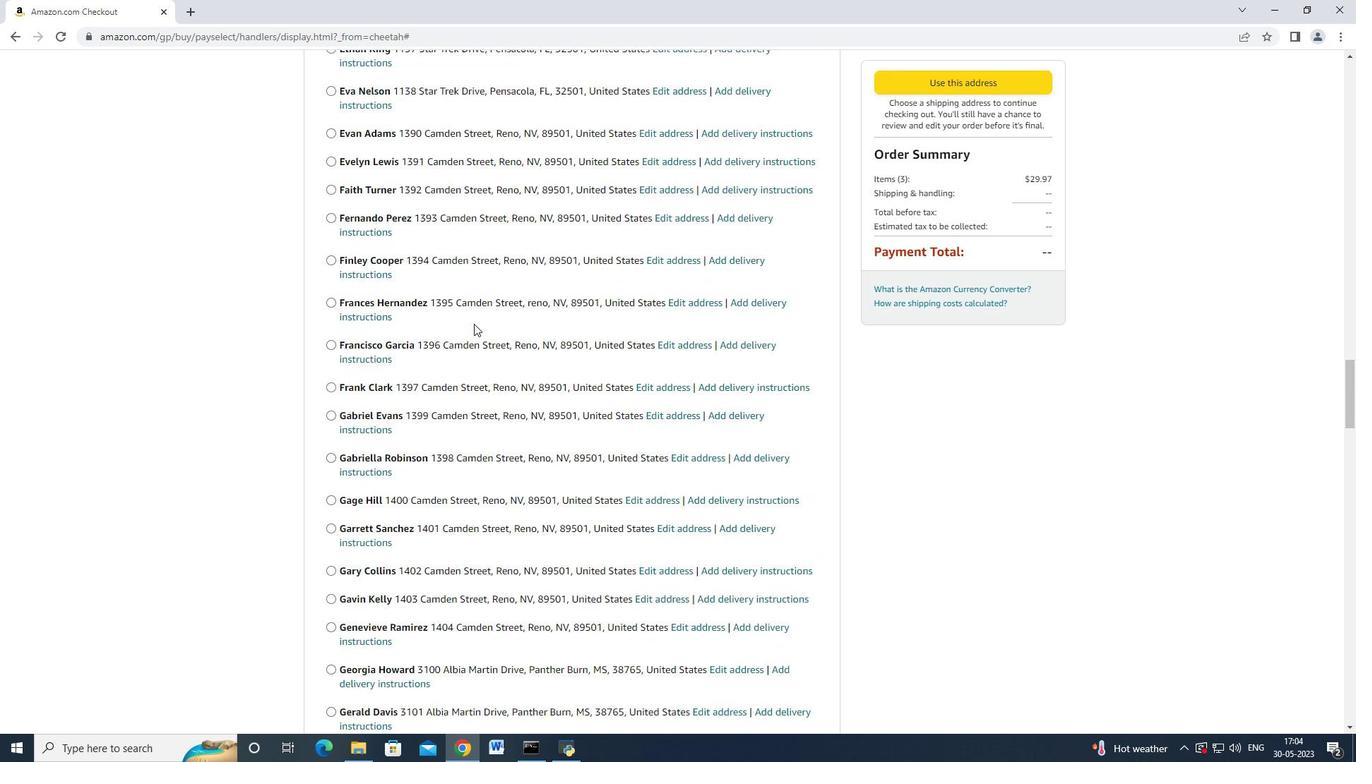 
Action: Mouse scrolled (473, 324) with delta (0, 0)
Screenshot: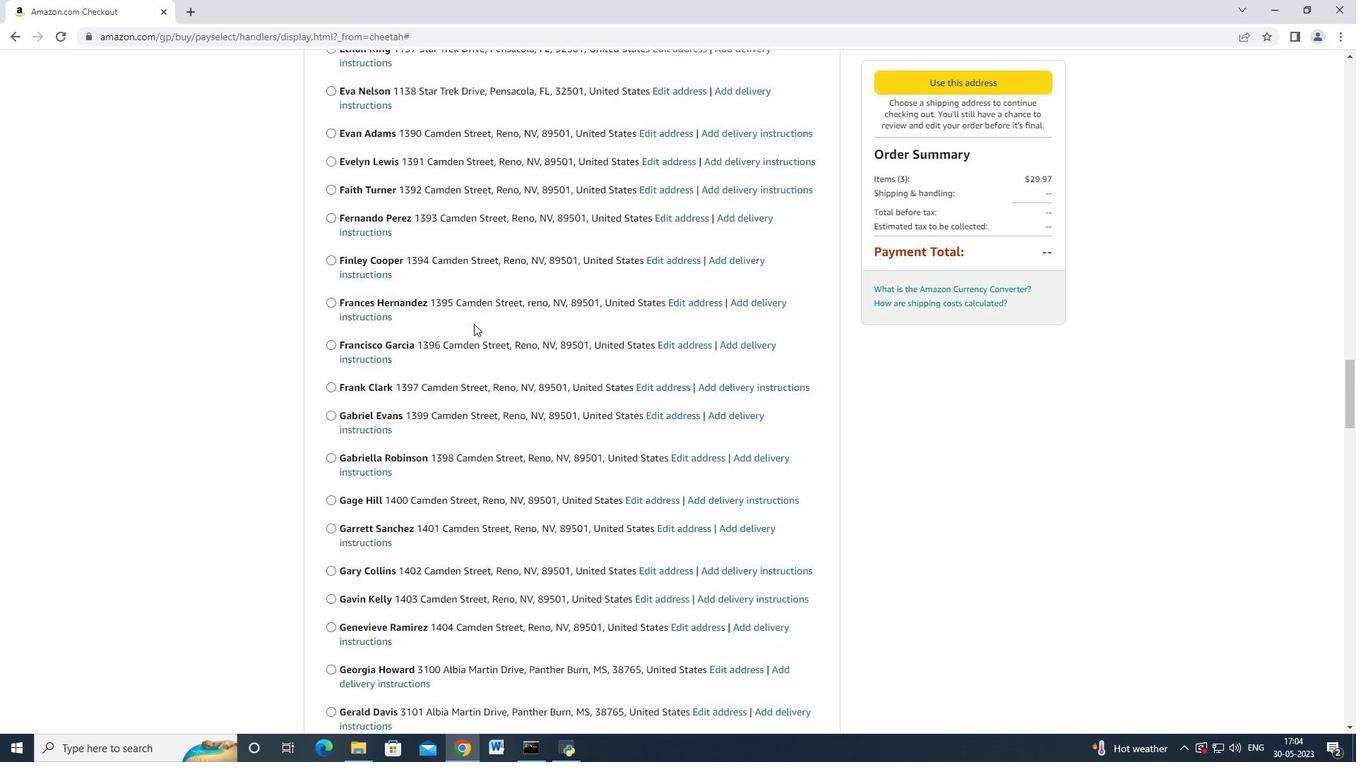 
Action: Mouse scrolled (473, 324) with delta (0, 0)
Screenshot: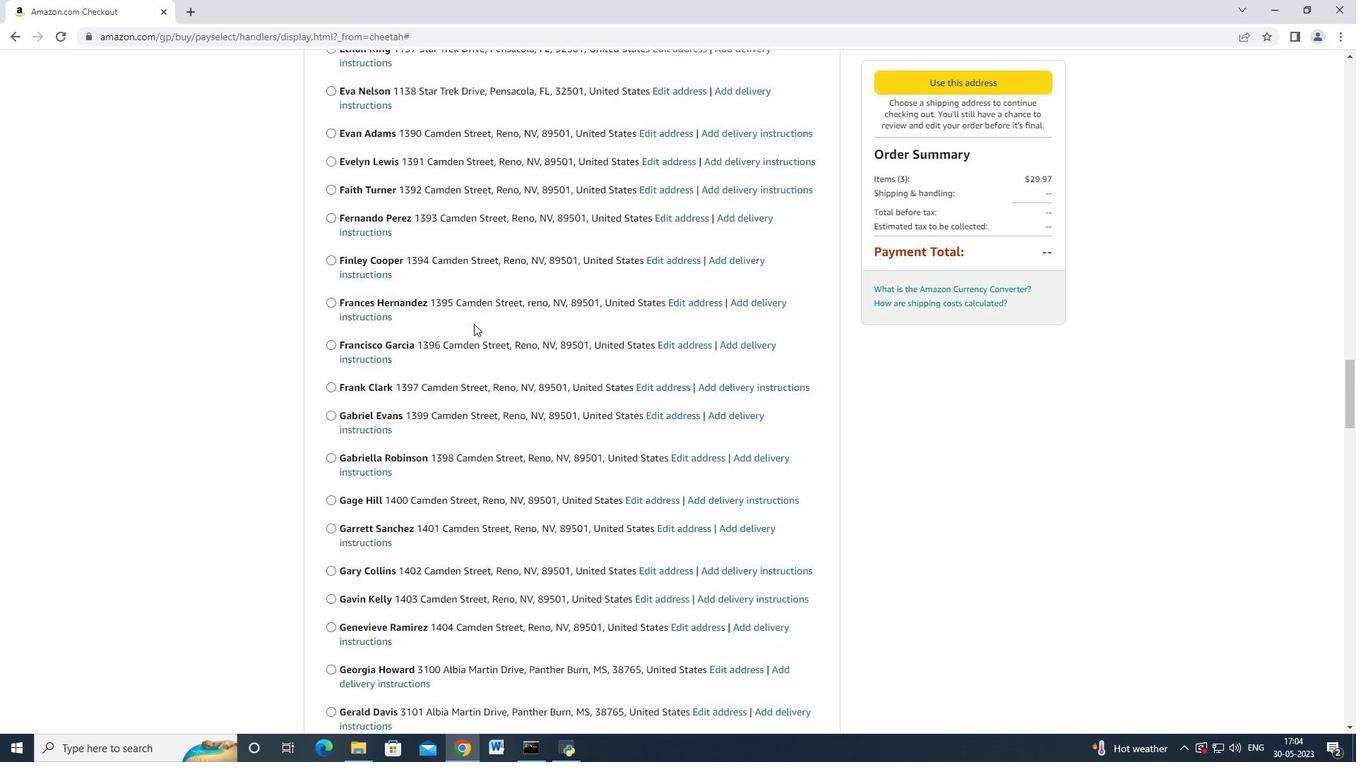 
Action: Mouse scrolled (473, 324) with delta (0, 0)
Screenshot: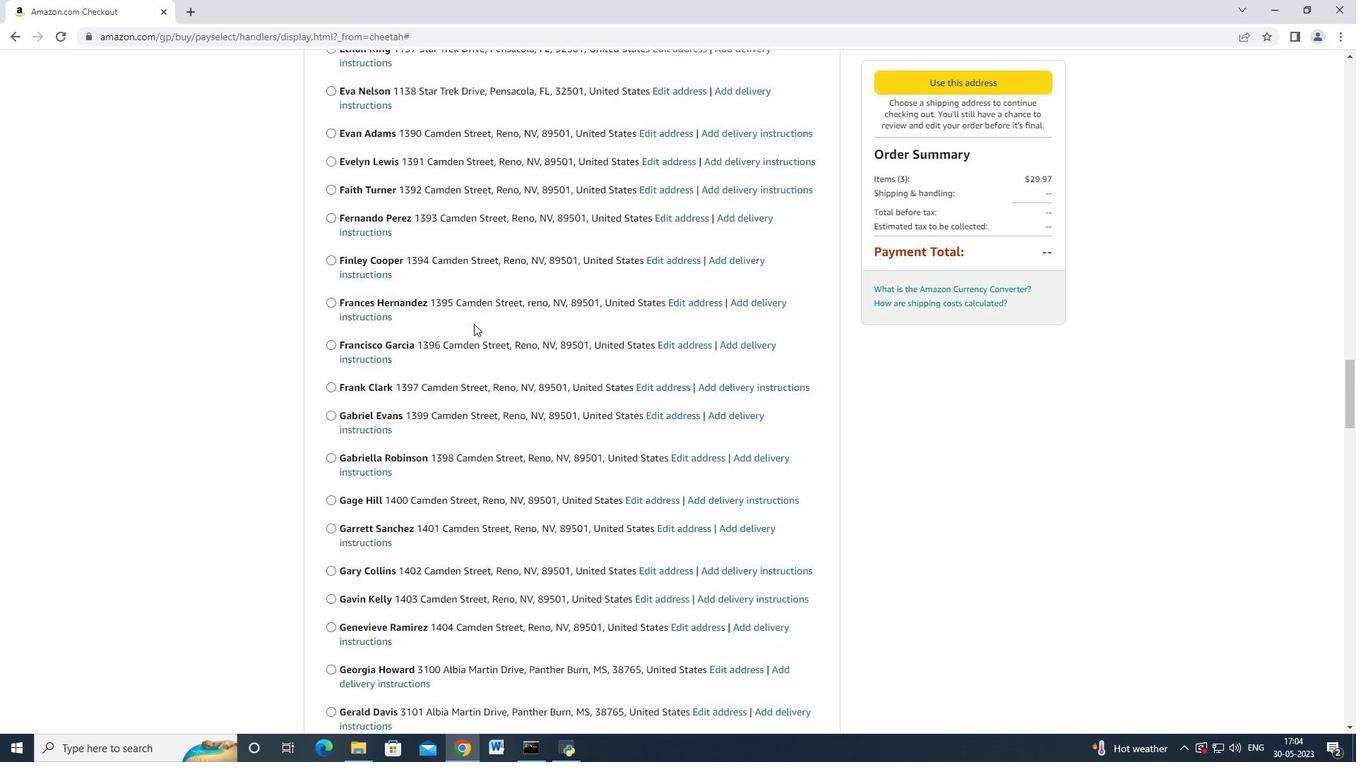 
Action: Mouse scrolled (473, 324) with delta (0, 0)
Screenshot: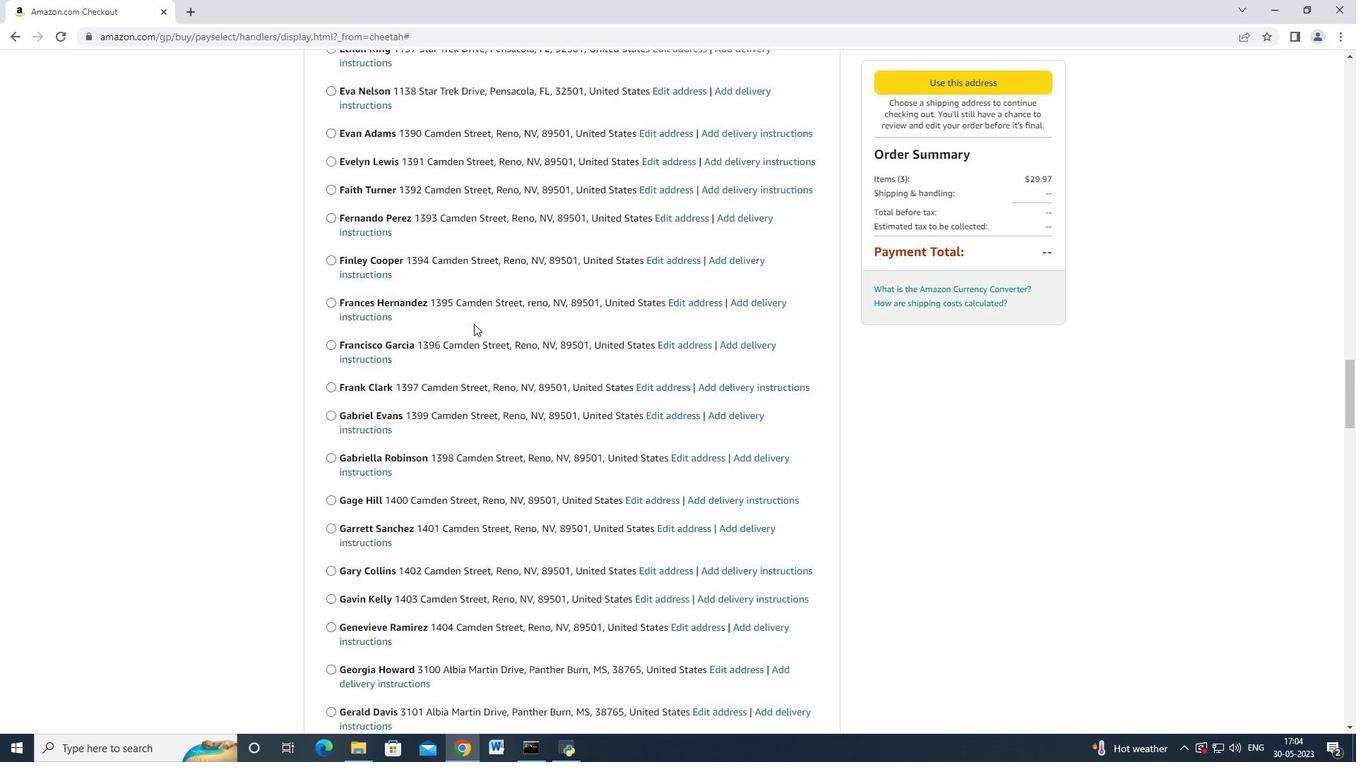 
Action: Mouse moved to (473, 324)
Screenshot: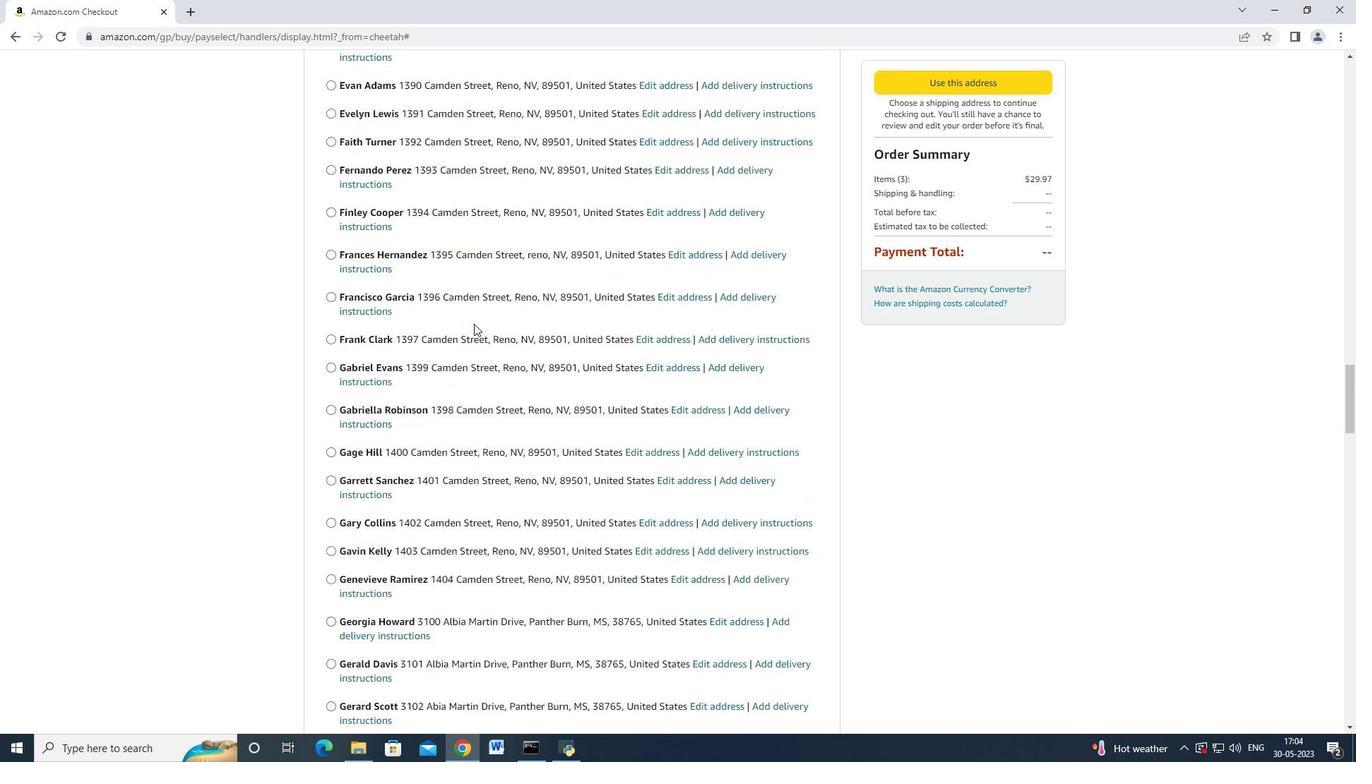 
Action: Mouse scrolled (473, 324) with delta (0, 0)
Screenshot: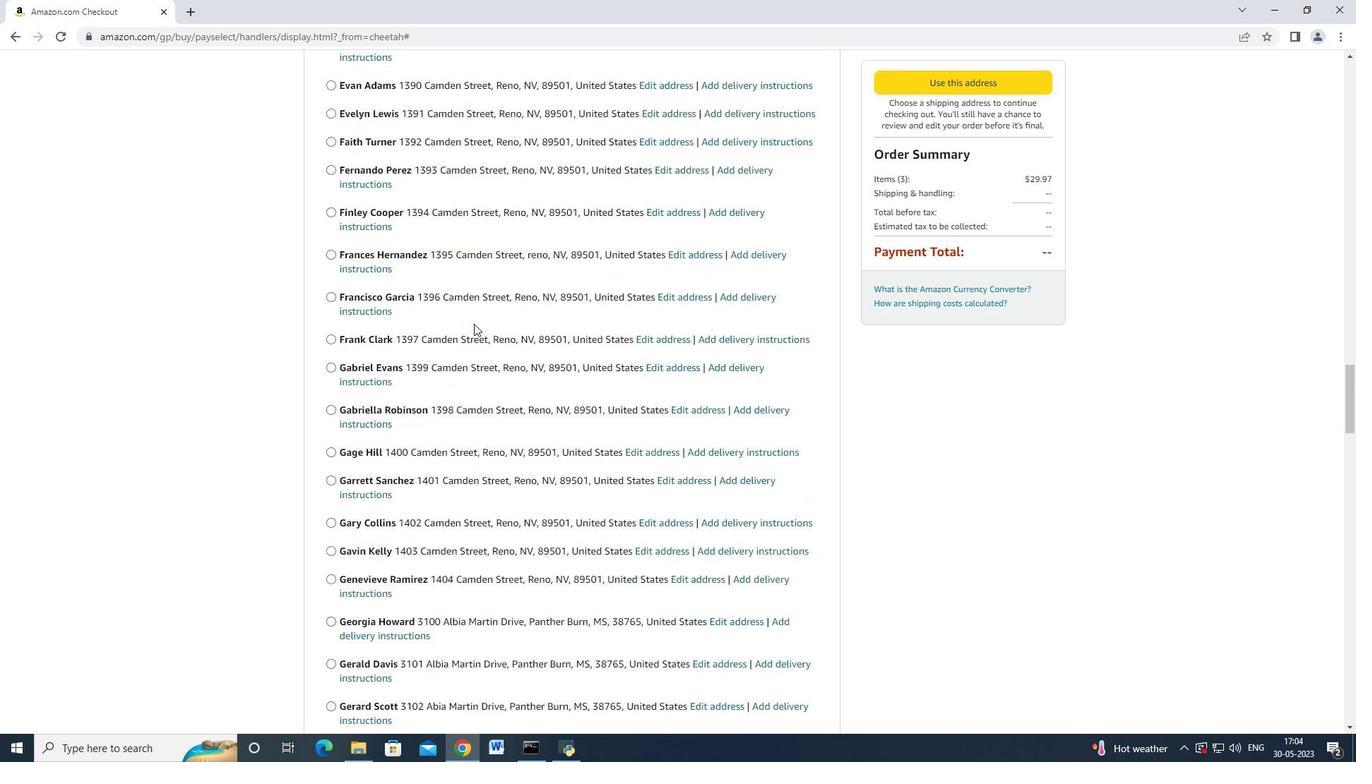 
Action: Mouse scrolled (473, 324) with delta (0, 0)
Screenshot: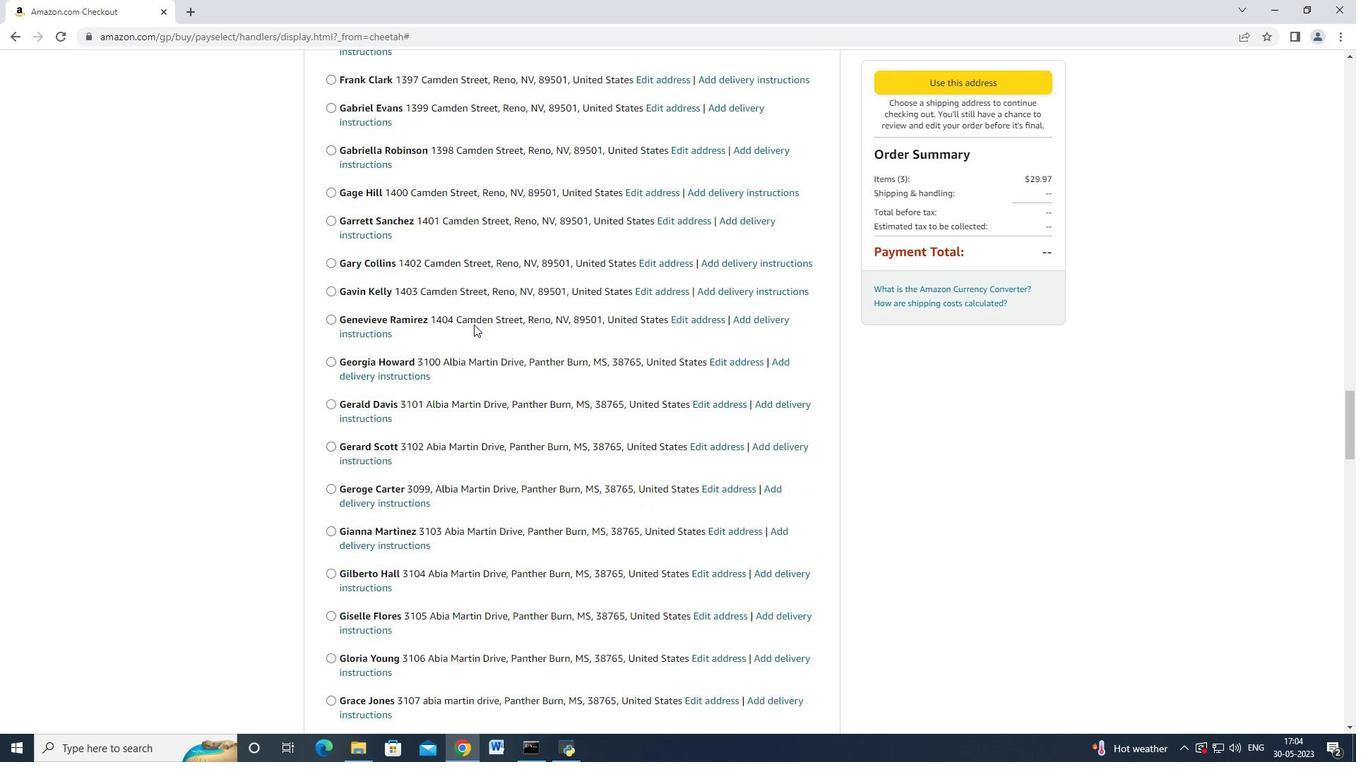 
Action: Mouse scrolled (473, 324) with delta (0, 0)
Screenshot: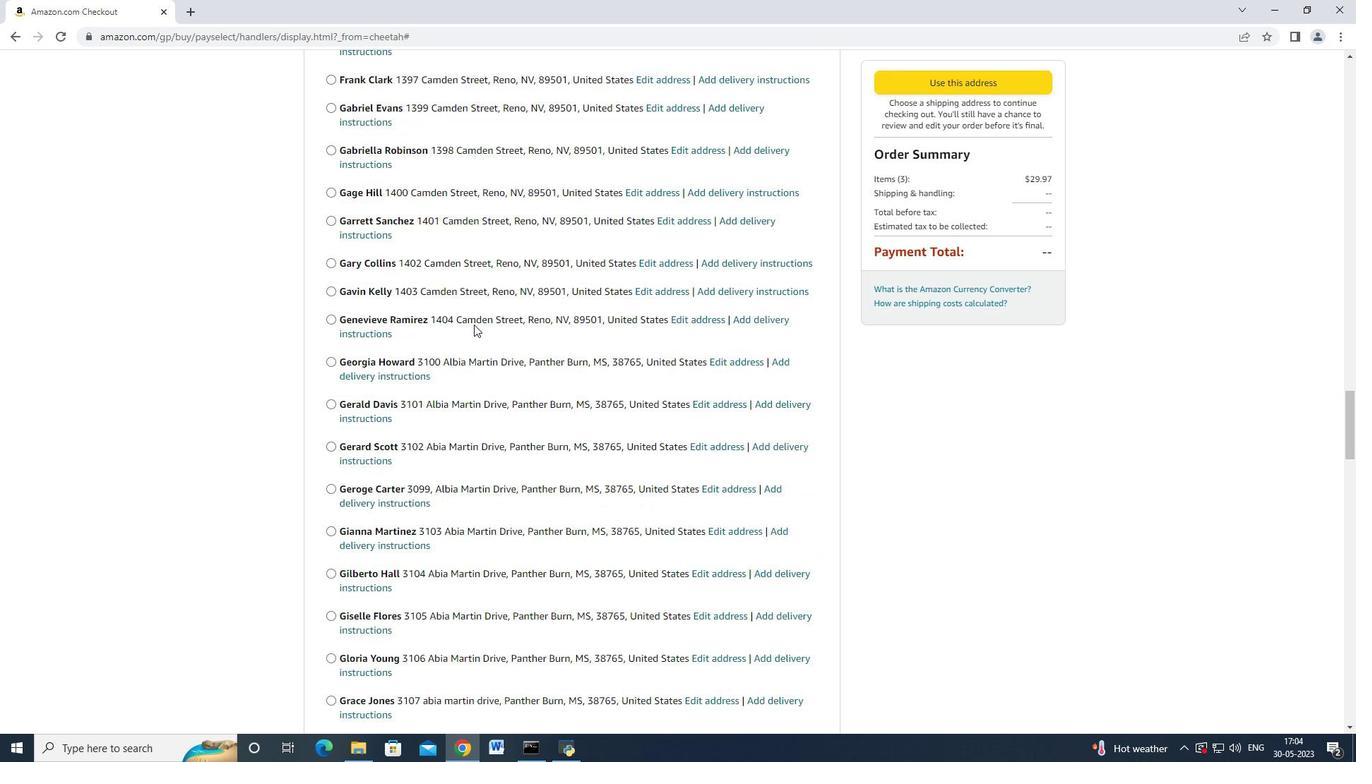 
Action: Mouse scrolled (473, 324) with delta (0, 0)
Screenshot: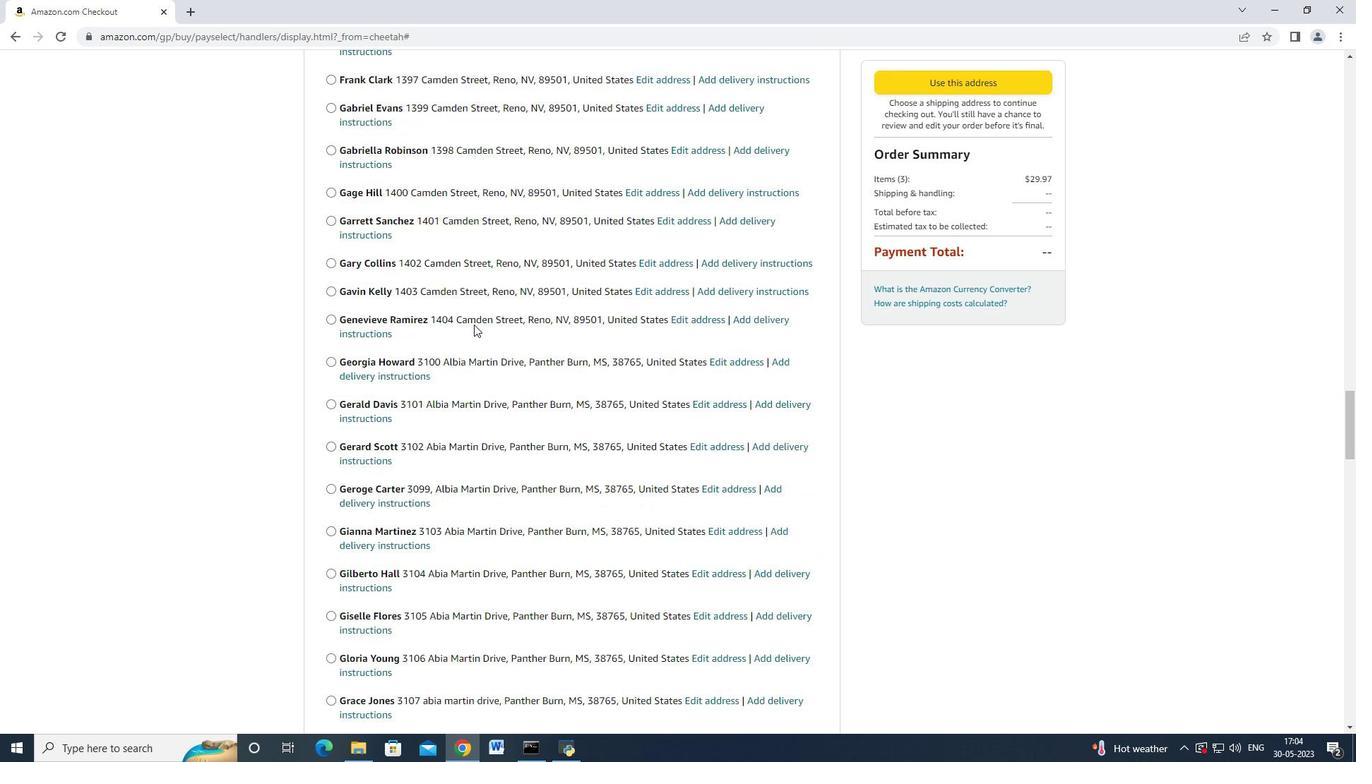 
Action: Mouse scrolled (473, 324) with delta (0, 0)
Screenshot: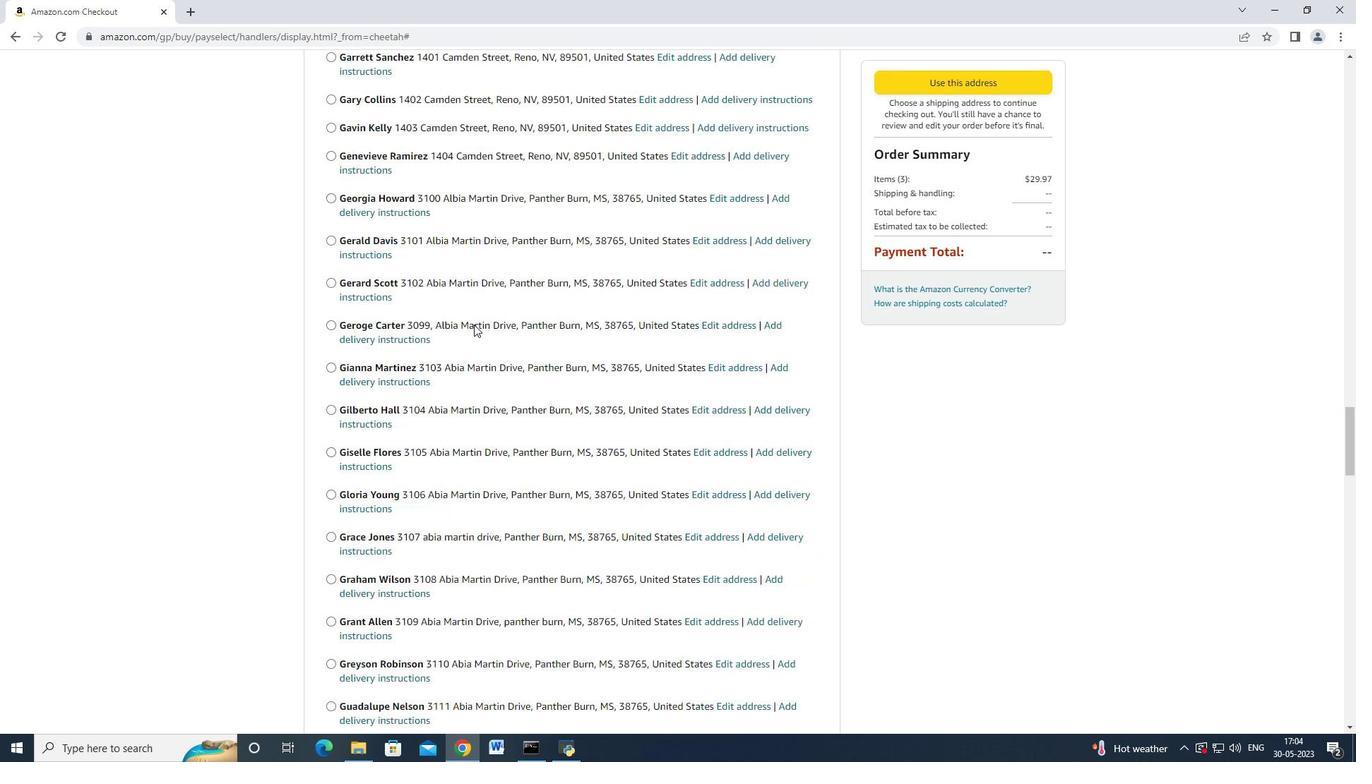 
Action: Mouse scrolled (473, 324) with delta (0, 0)
Screenshot: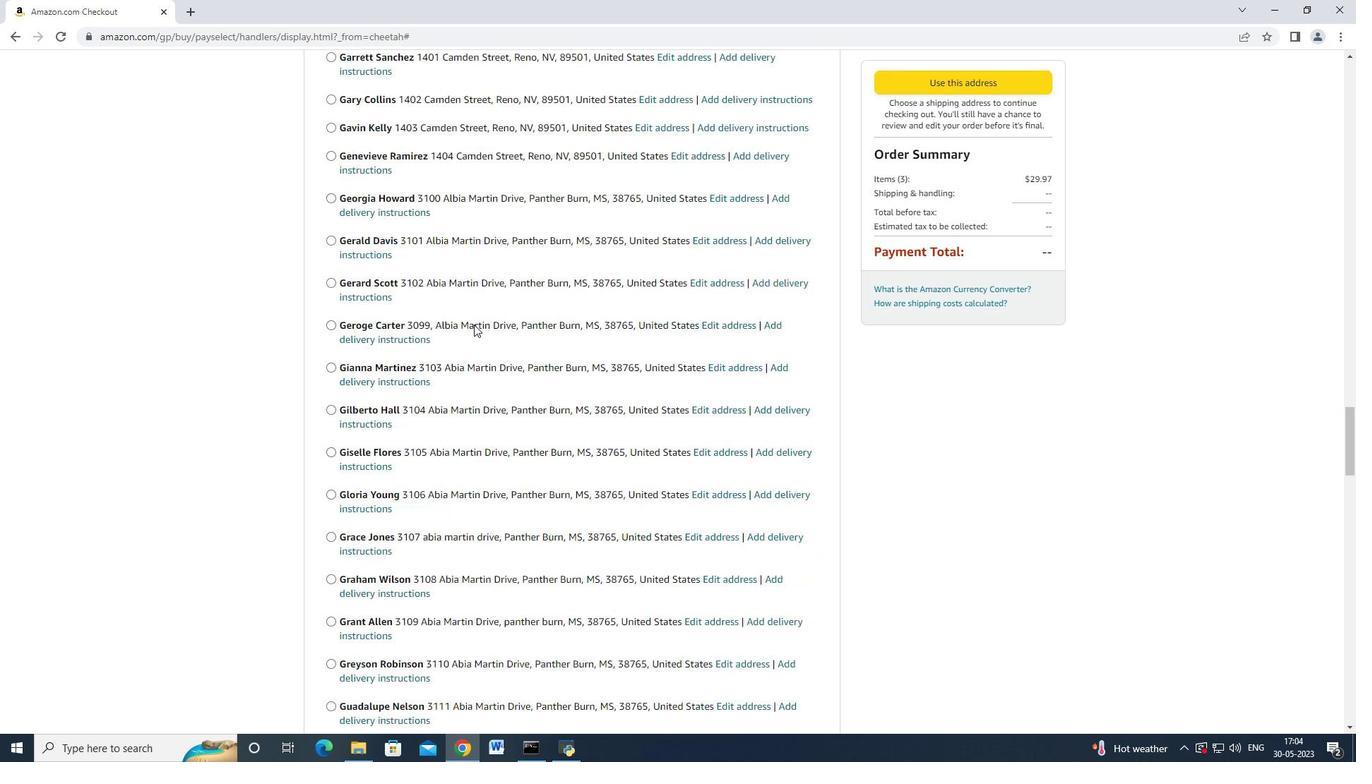 
Action: Mouse scrolled (473, 324) with delta (0, 0)
Screenshot: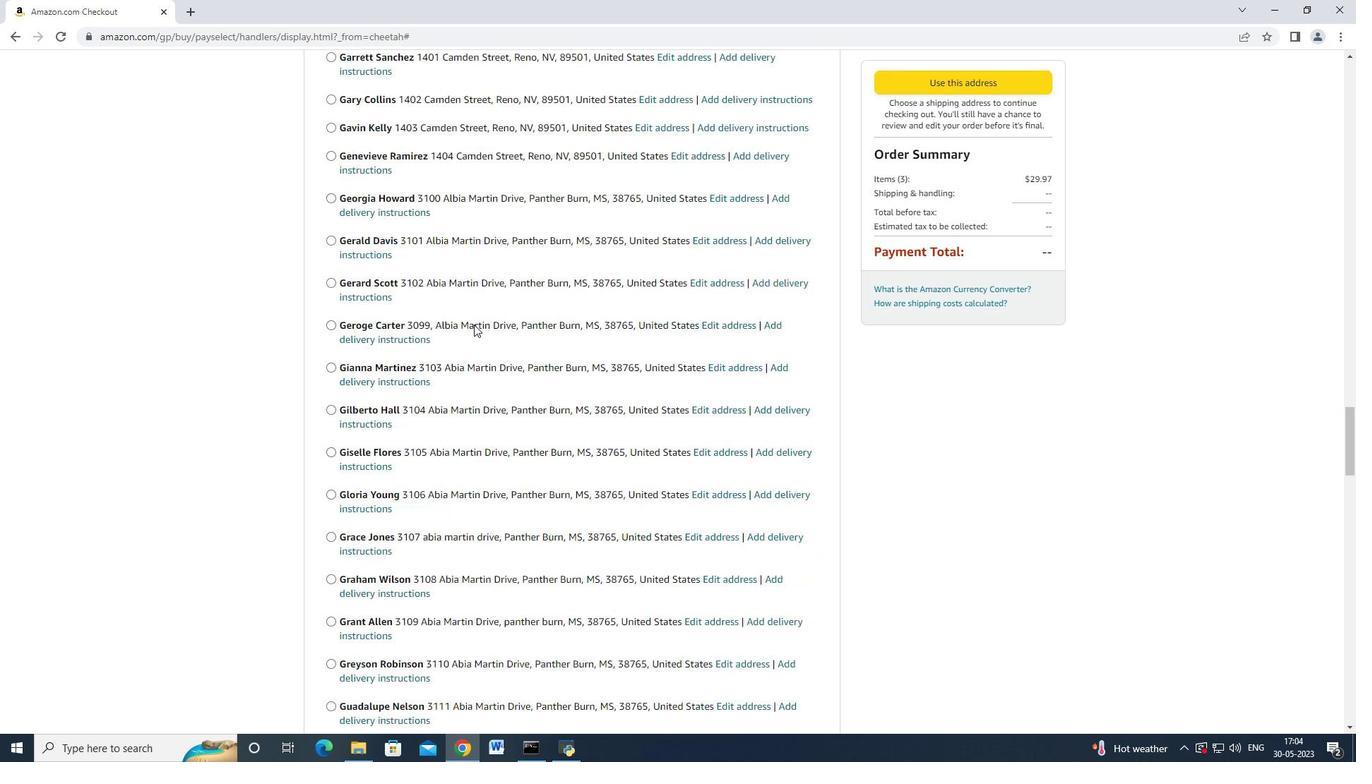 
Action: Mouse scrolled (473, 324) with delta (0, 0)
Screenshot: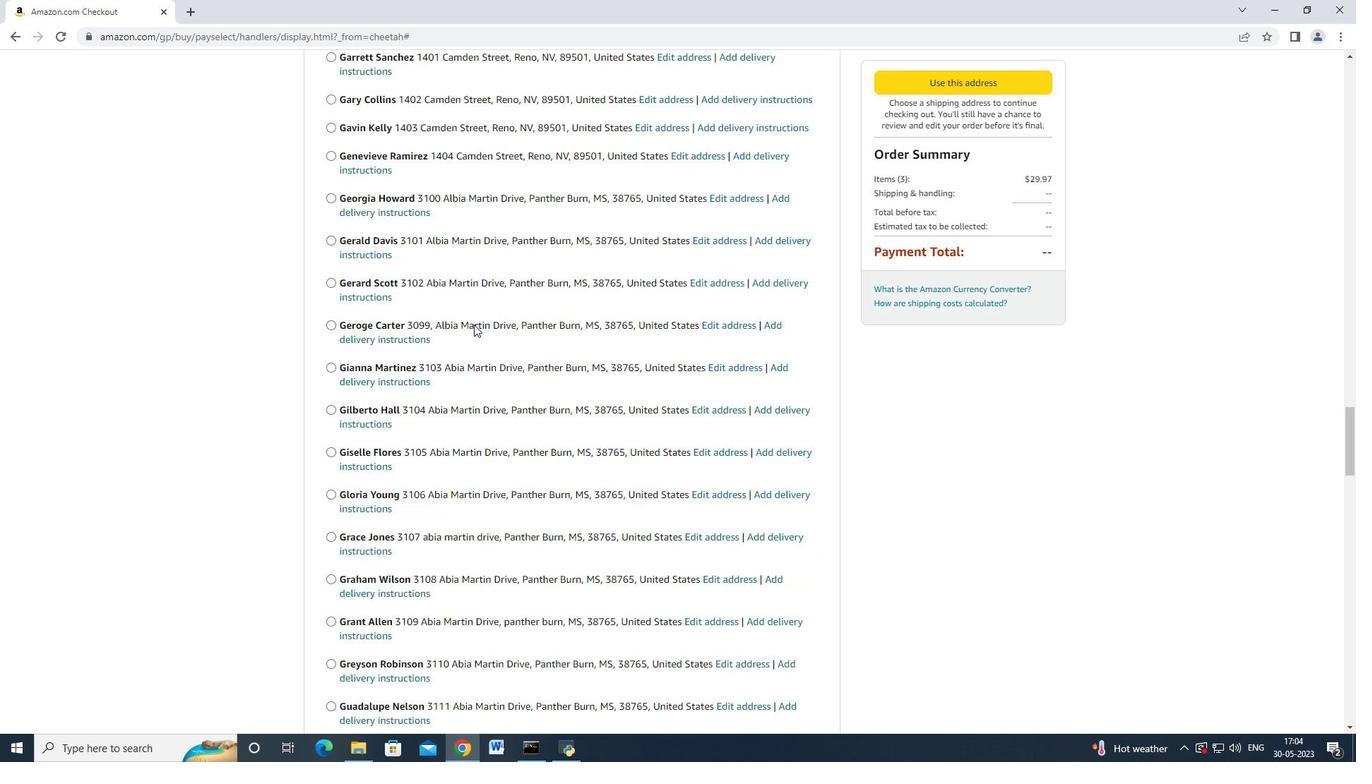 
Action: Mouse scrolled (473, 324) with delta (0, 0)
Screenshot: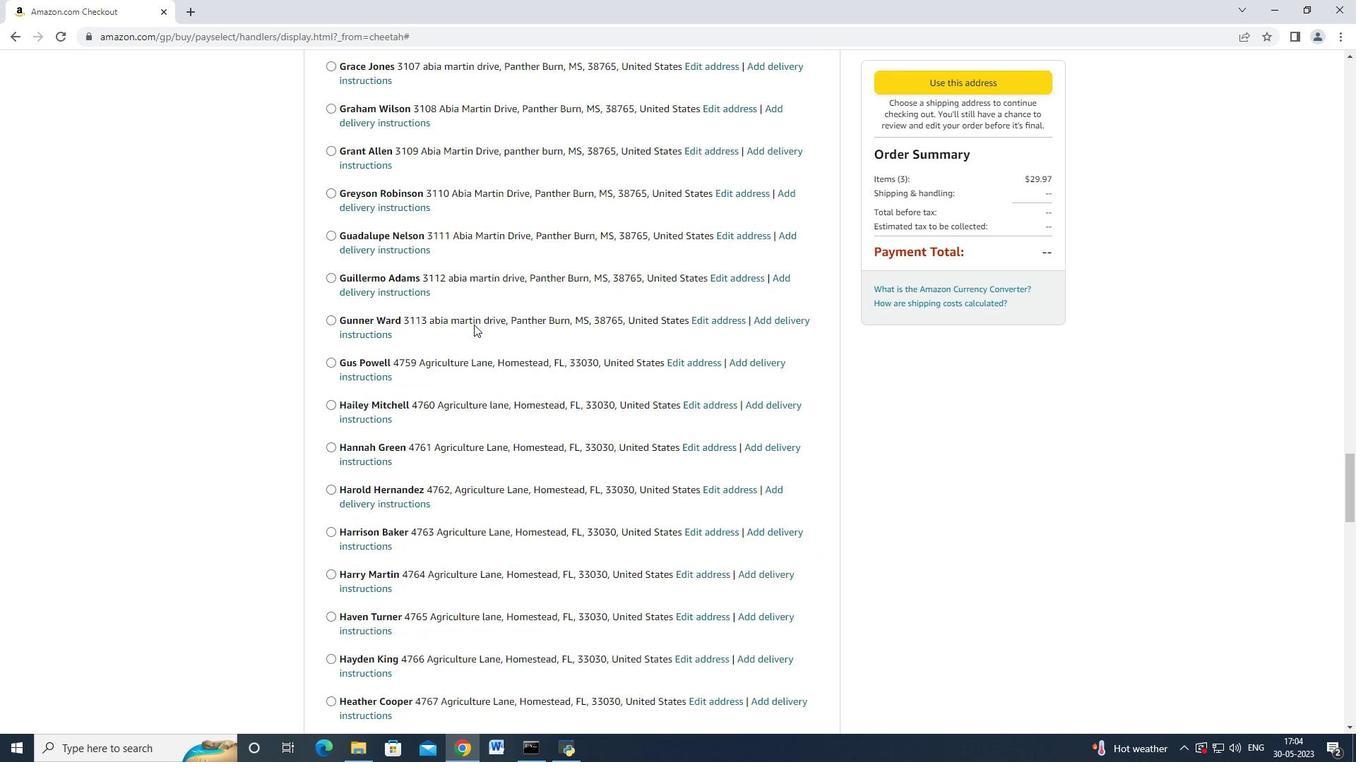
Action: Mouse scrolled (473, 324) with delta (0, 0)
Screenshot: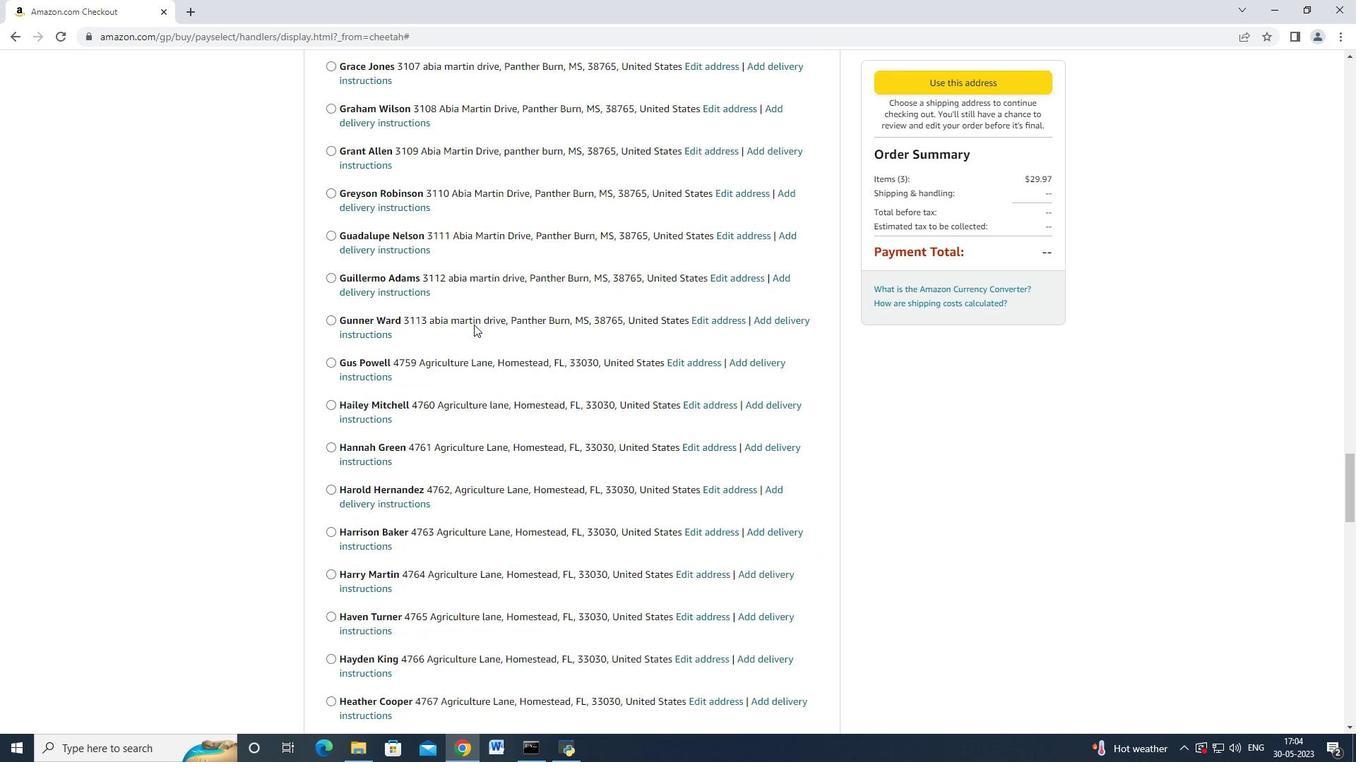 
Action: Mouse scrolled (473, 324) with delta (0, 0)
Screenshot: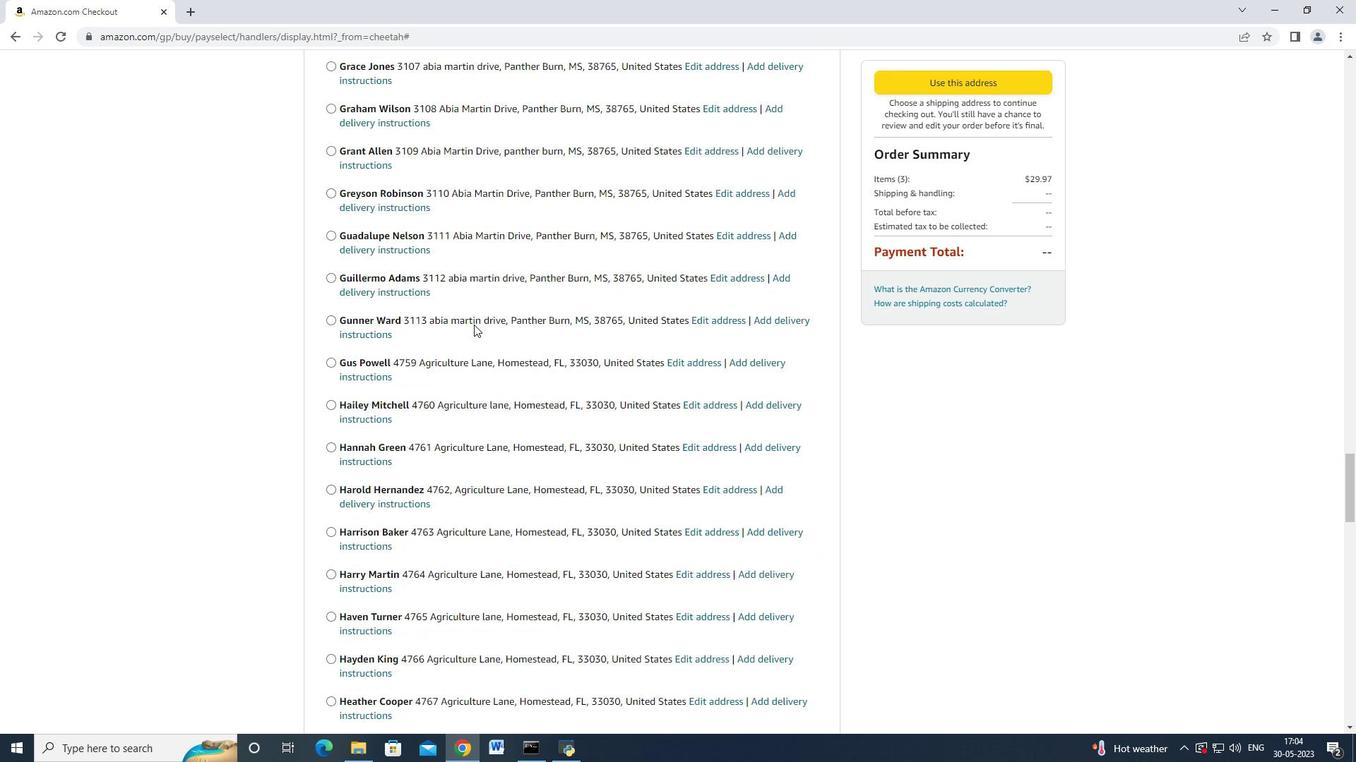 
Action: Mouse scrolled (473, 324) with delta (0, 0)
Screenshot: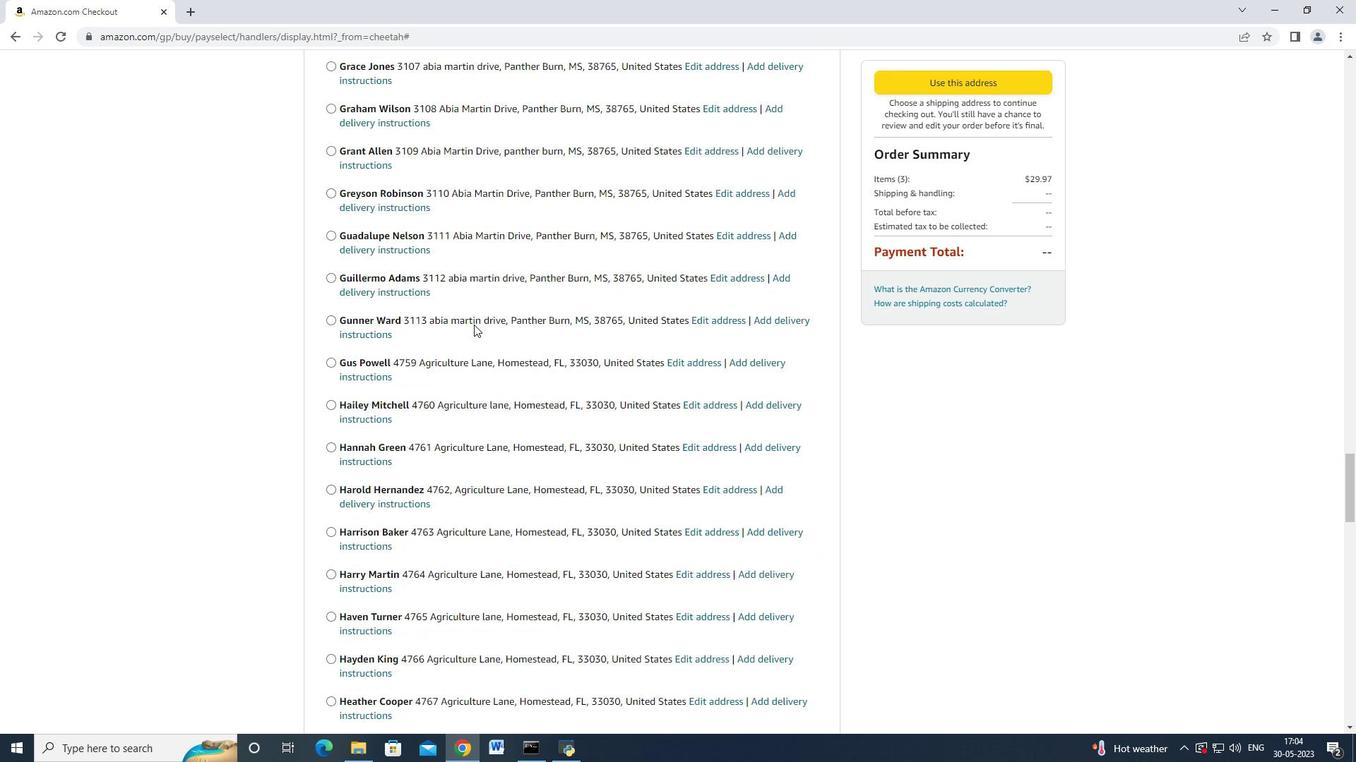 
Action: Mouse scrolled (473, 324) with delta (0, 0)
Screenshot: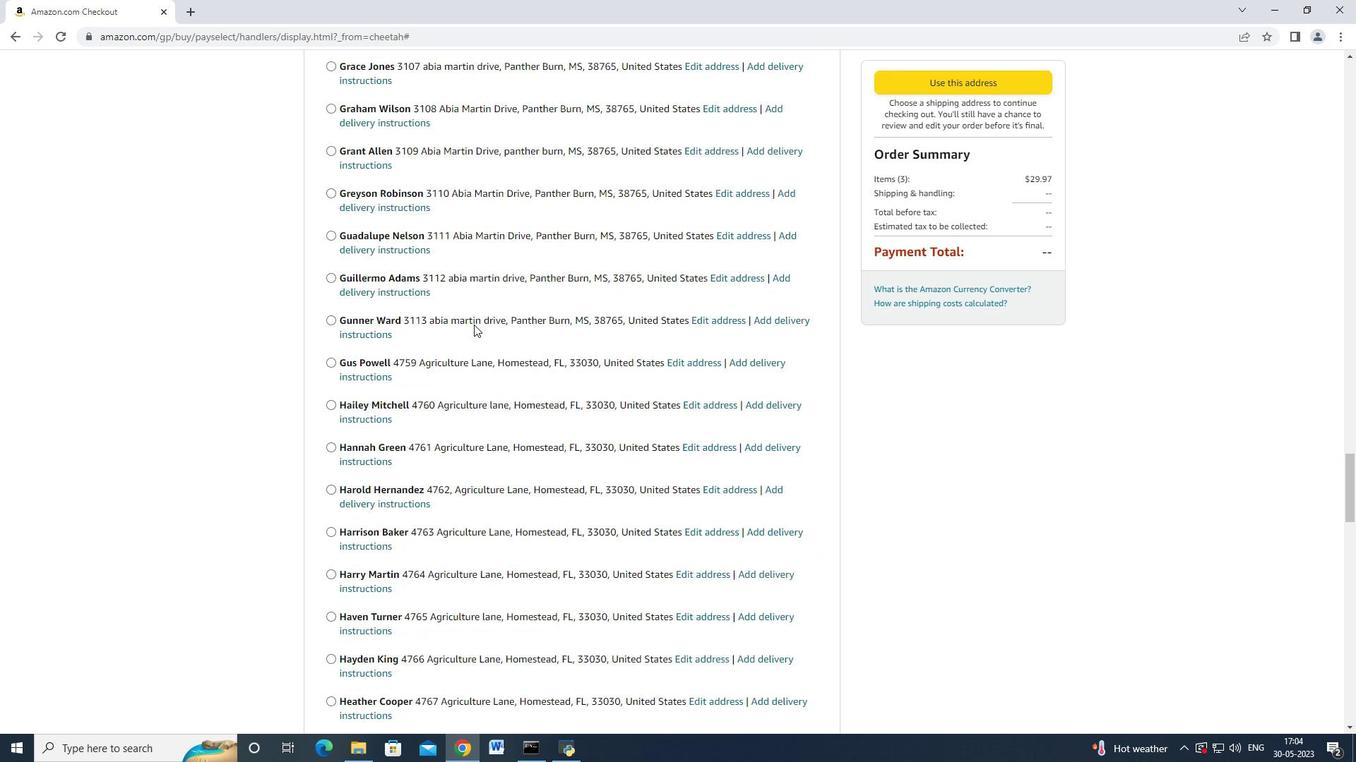 
Action: Mouse scrolled (473, 324) with delta (0, 0)
Screenshot: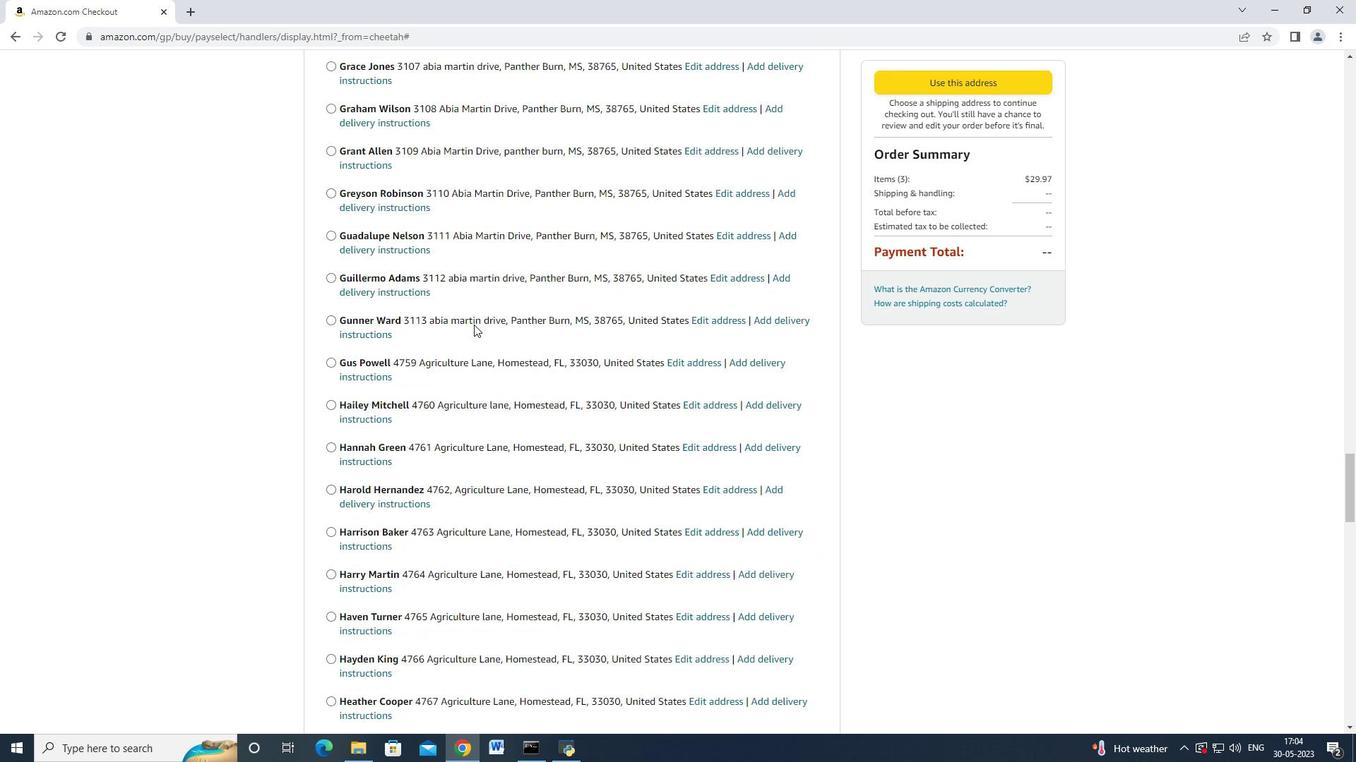 
Action: Mouse scrolled (473, 324) with delta (0, 0)
Screenshot: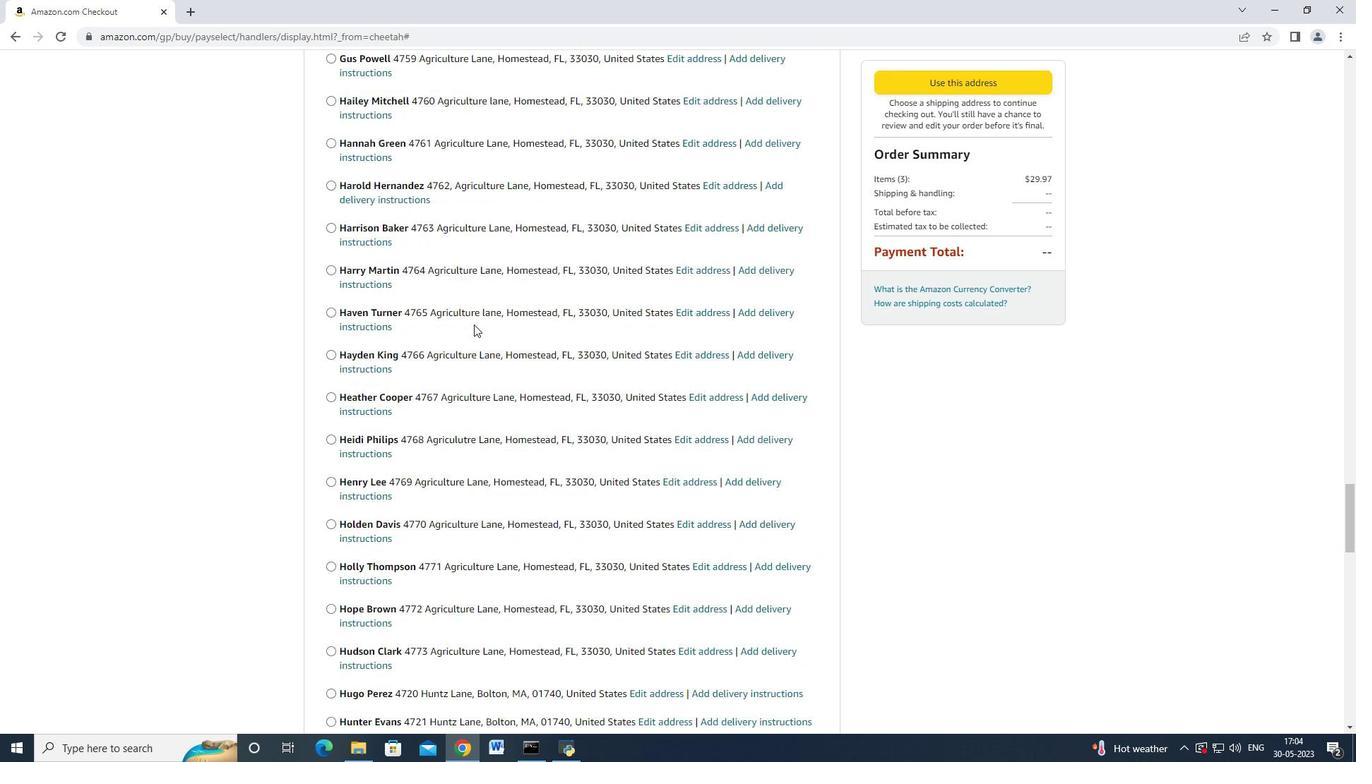 
Action: Mouse scrolled (473, 324) with delta (0, 0)
Screenshot: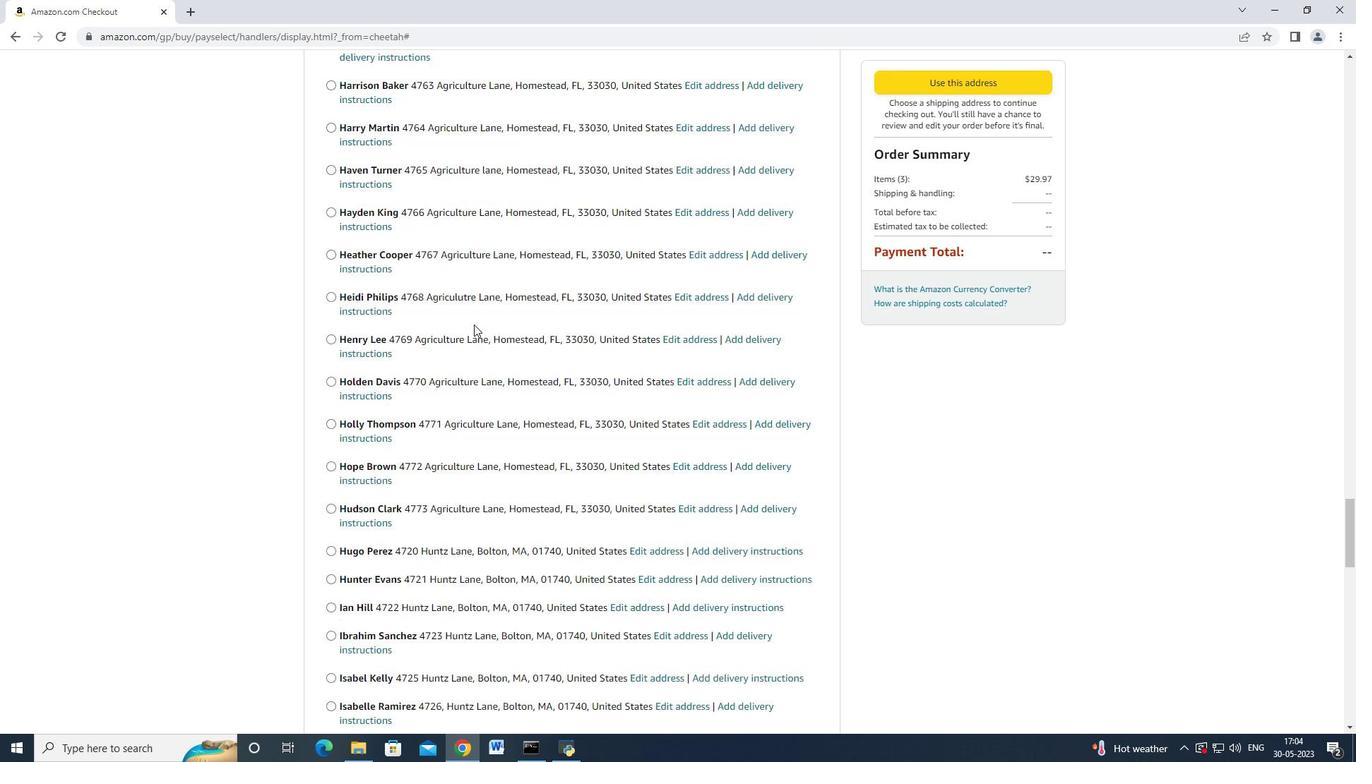 
Action: Mouse scrolled (473, 324) with delta (0, 0)
Screenshot: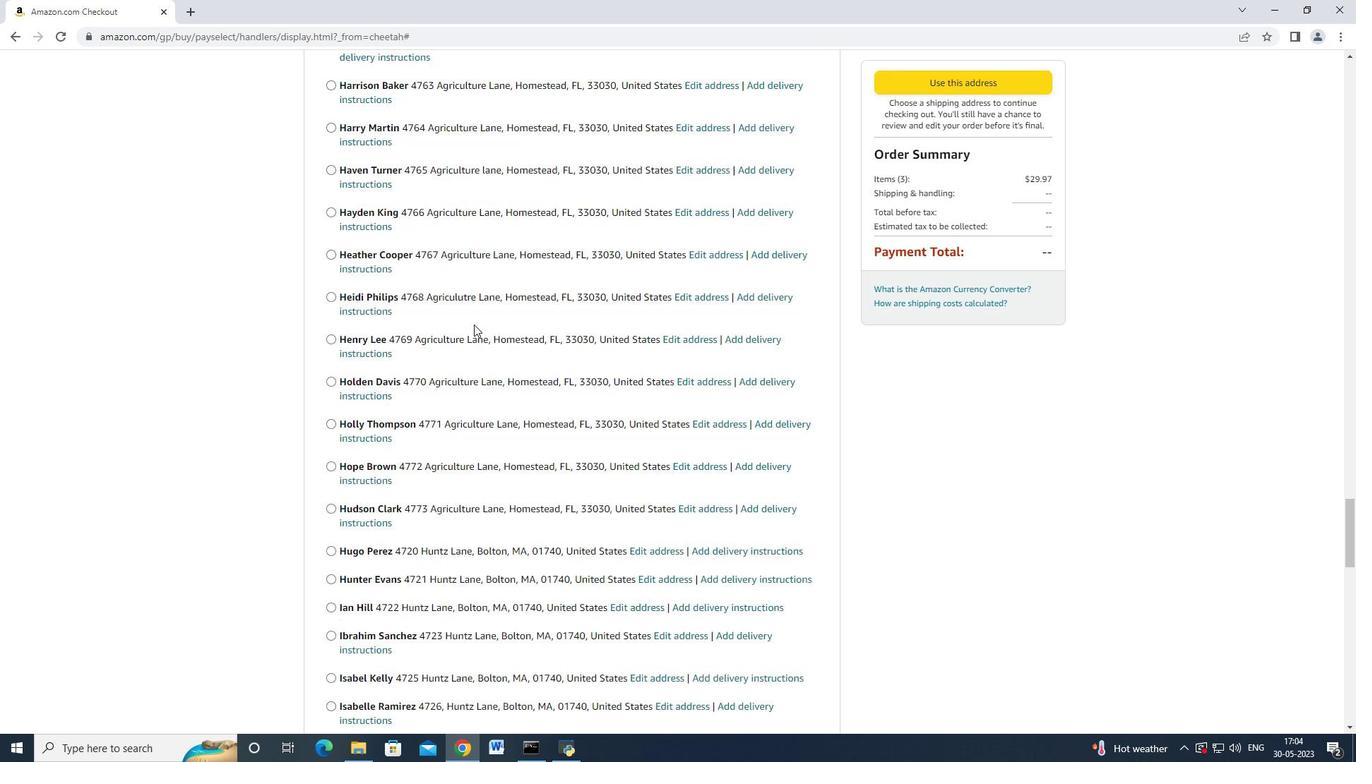 
Action: Mouse scrolled (473, 324) with delta (0, 0)
Screenshot: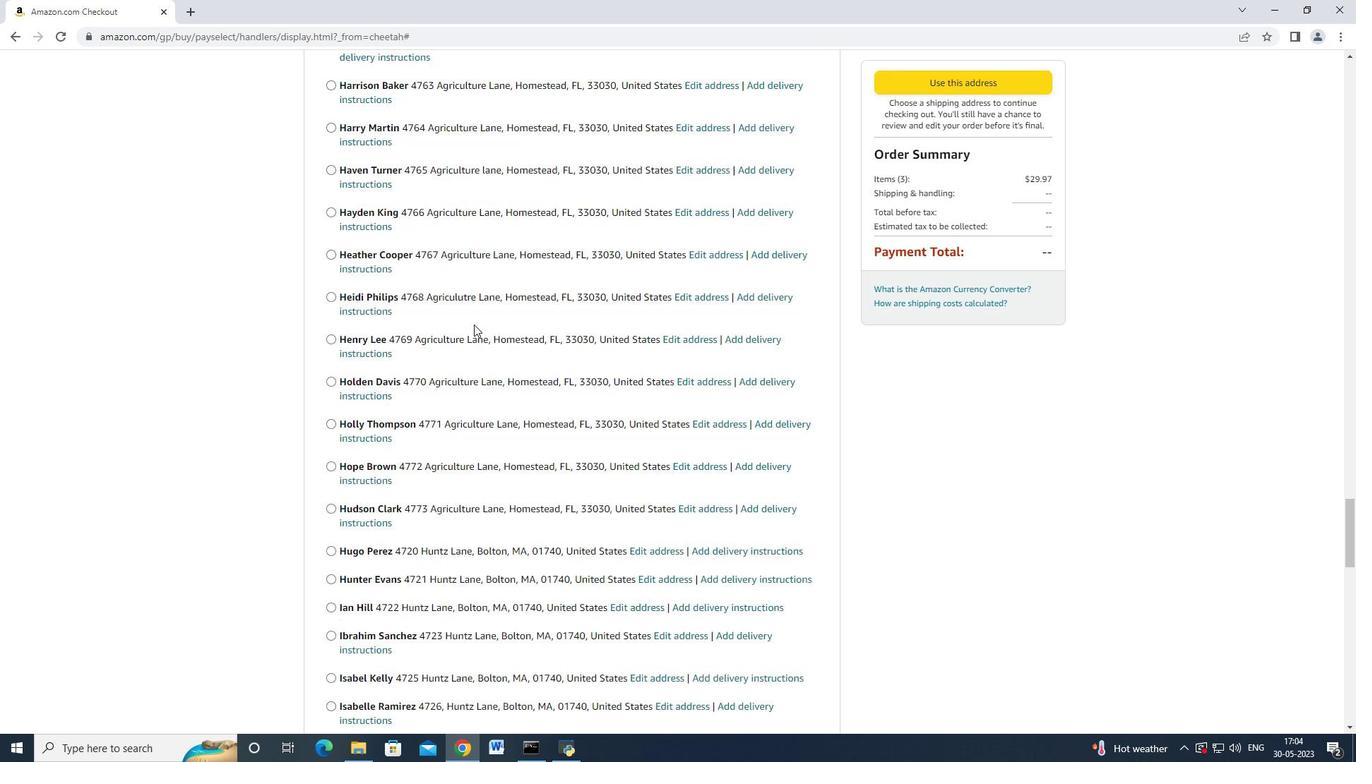 
Action: Mouse scrolled (473, 324) with delta (0, 0)
Screenshot: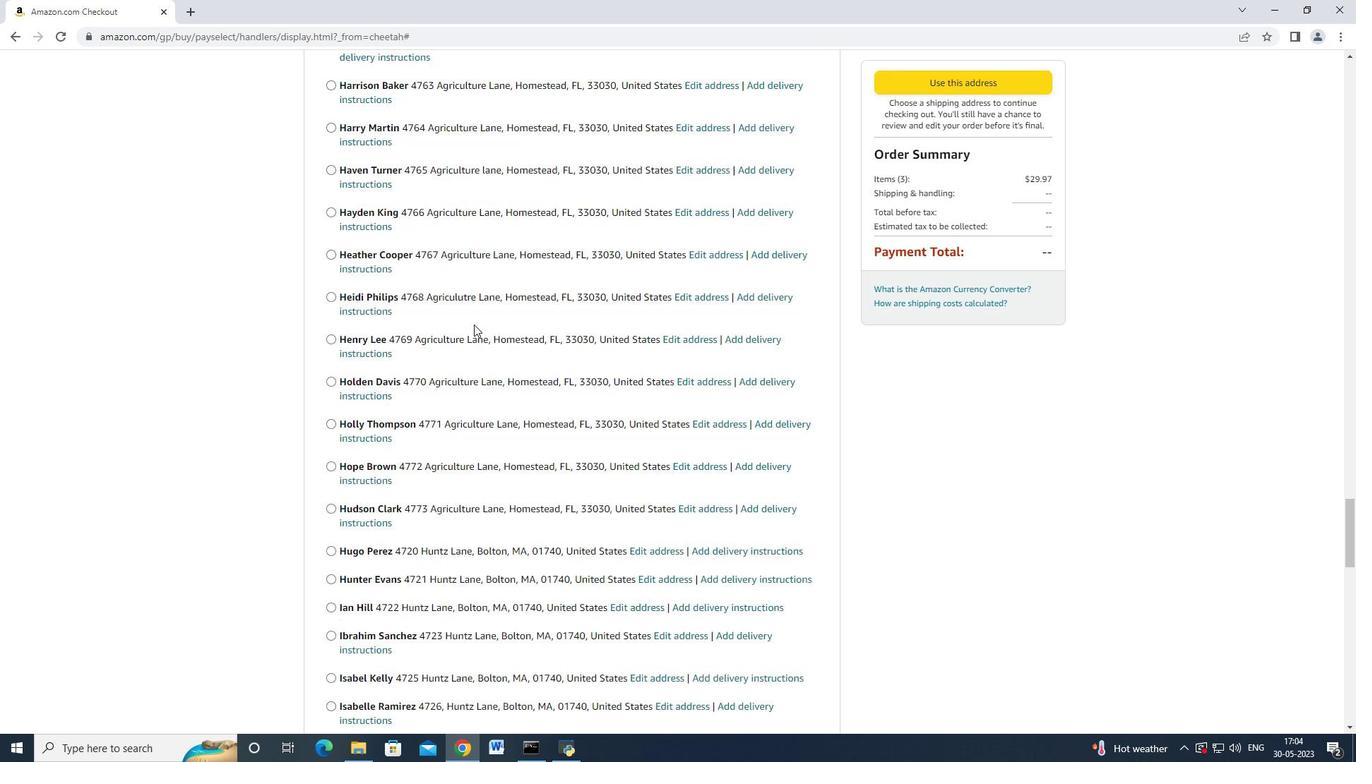 
Action: Mouse scrolled (473, 324) with delta (0, 0)
Screenshot: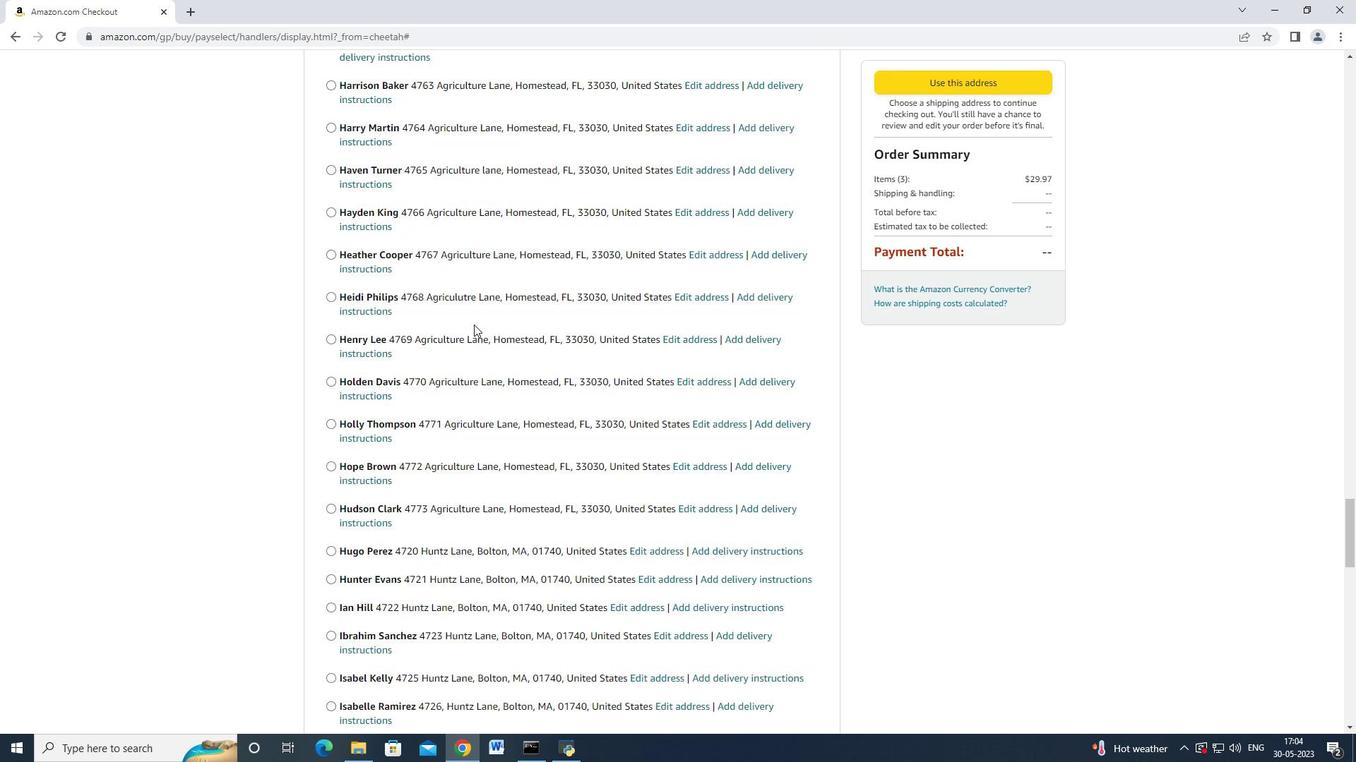 
Action: Mouse scrolled (473, 324) with delta (0, 0)
Screenshot: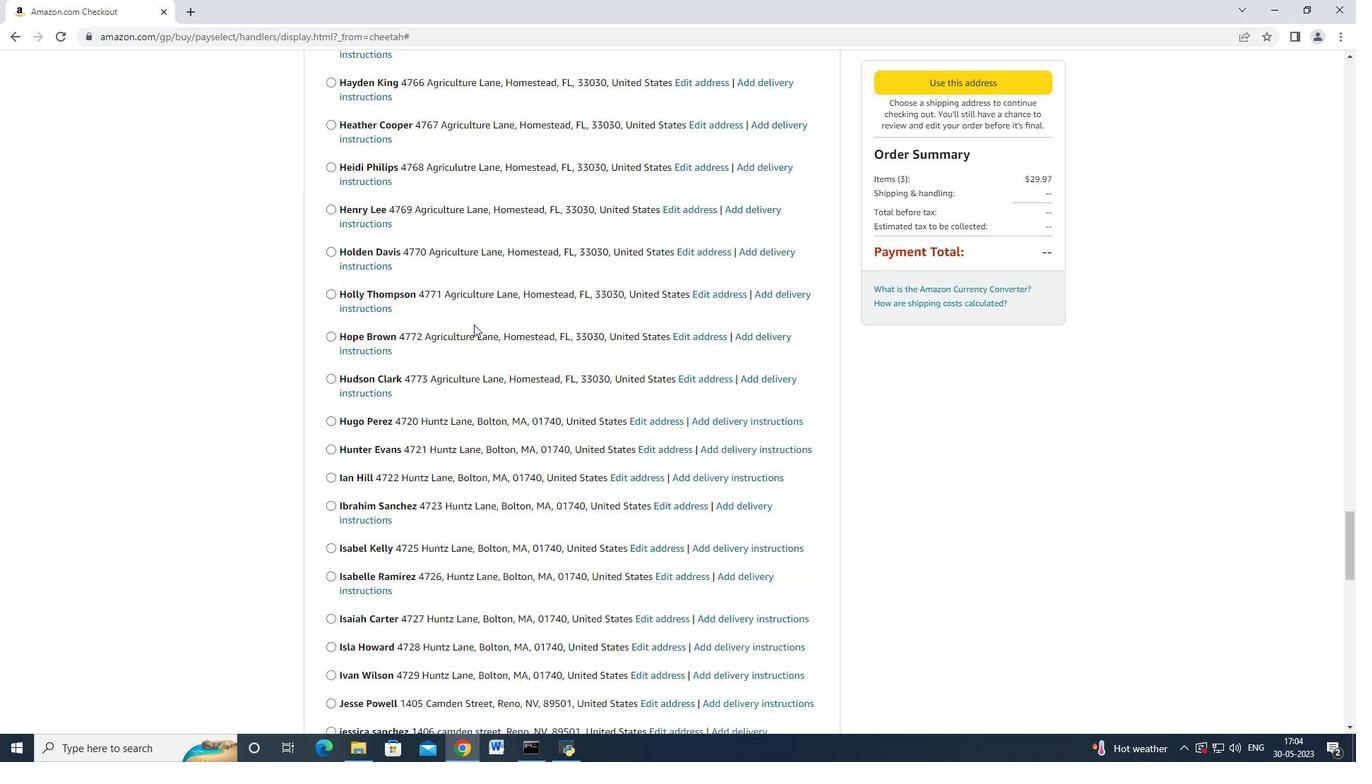 
Action: Mouse scrolled (473, 324) with delta (0, 0)
Screenshot: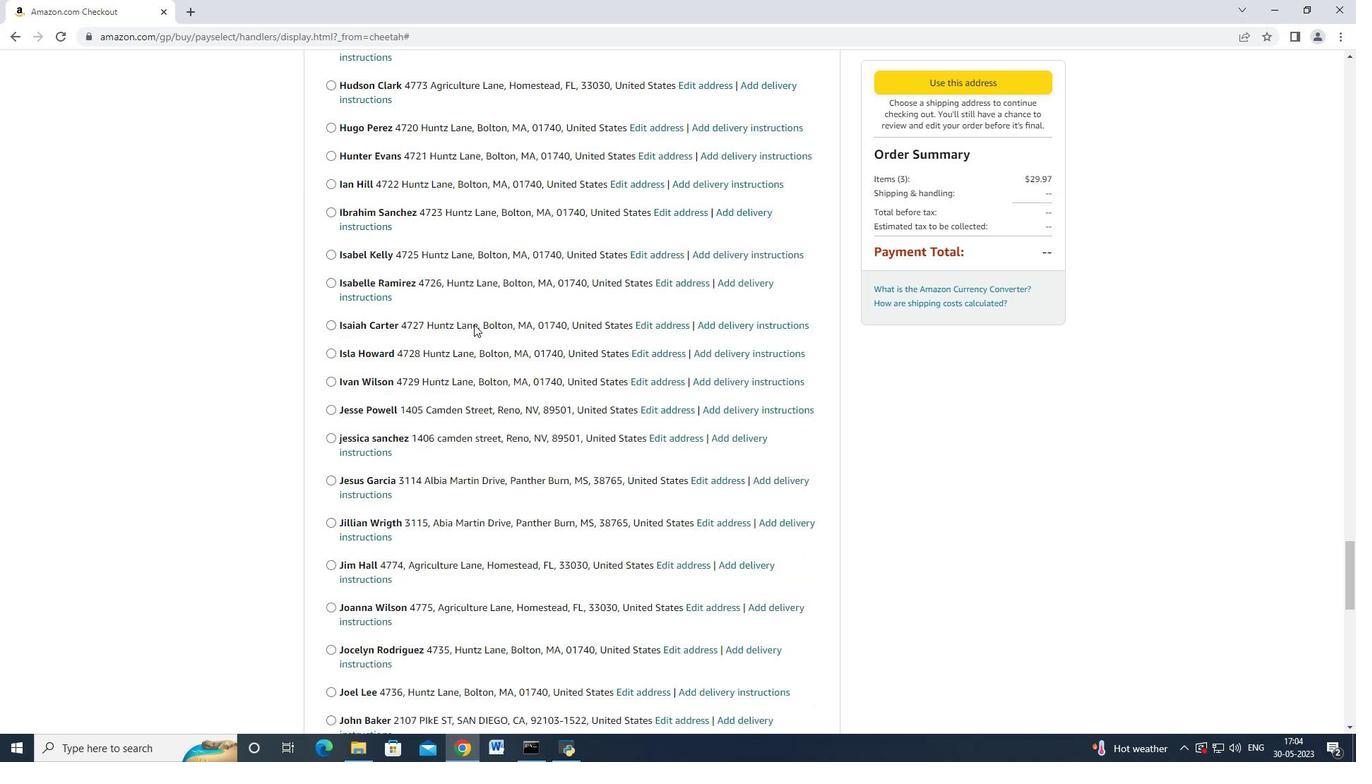 
Action: Mouse scrolled (473, 324) with delta (0, 0)
Screenshot: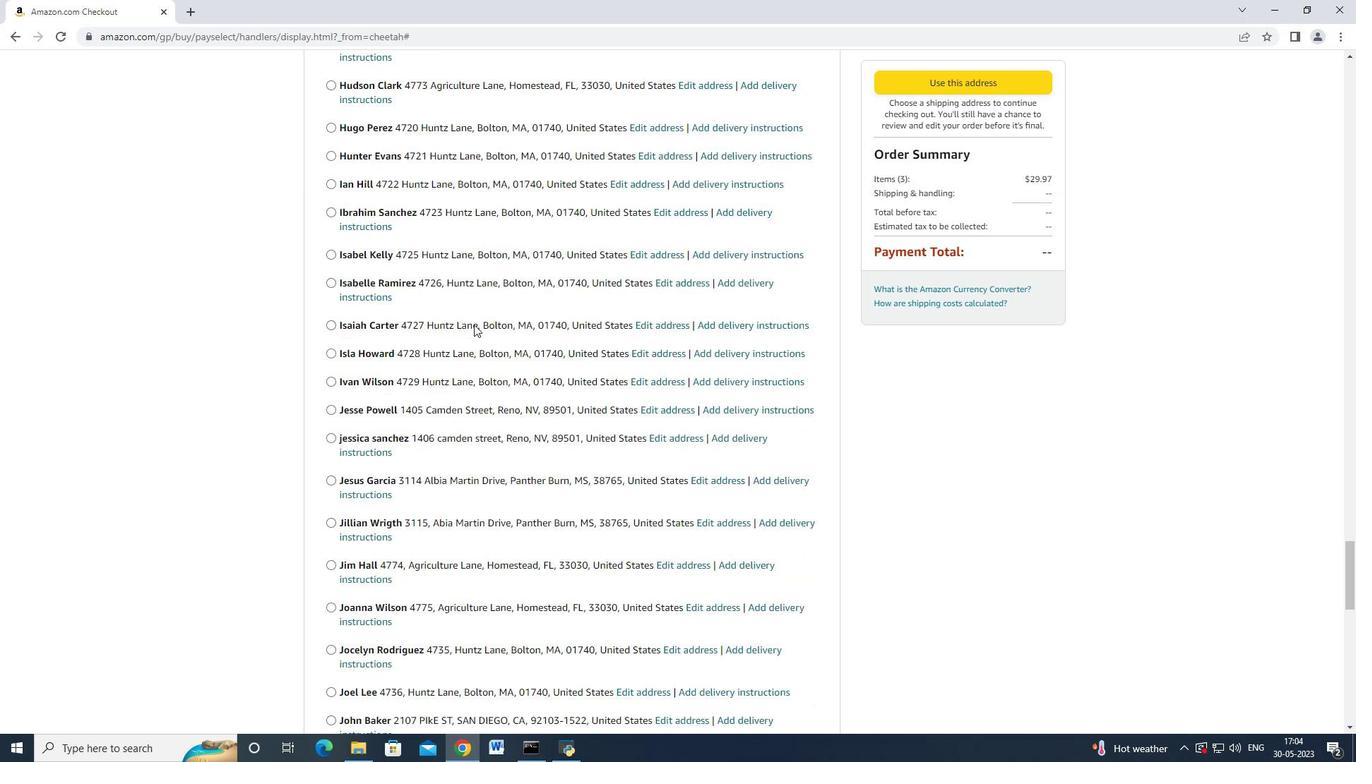 
Action: Mouse scrolled (473, 324) with delta (0, 0)
Screenshot: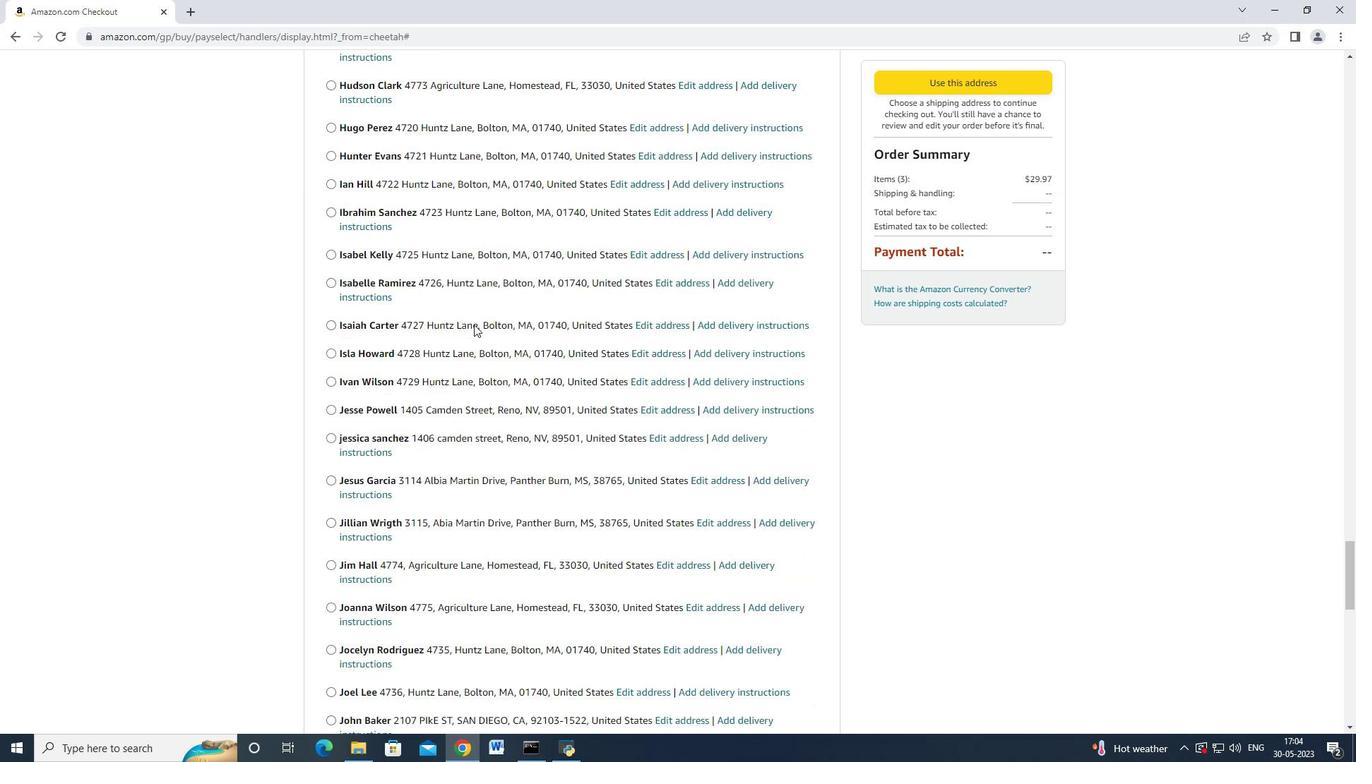 
Action: Mouse scrolled (473, 324) with delta (0, 0)
Screenshot: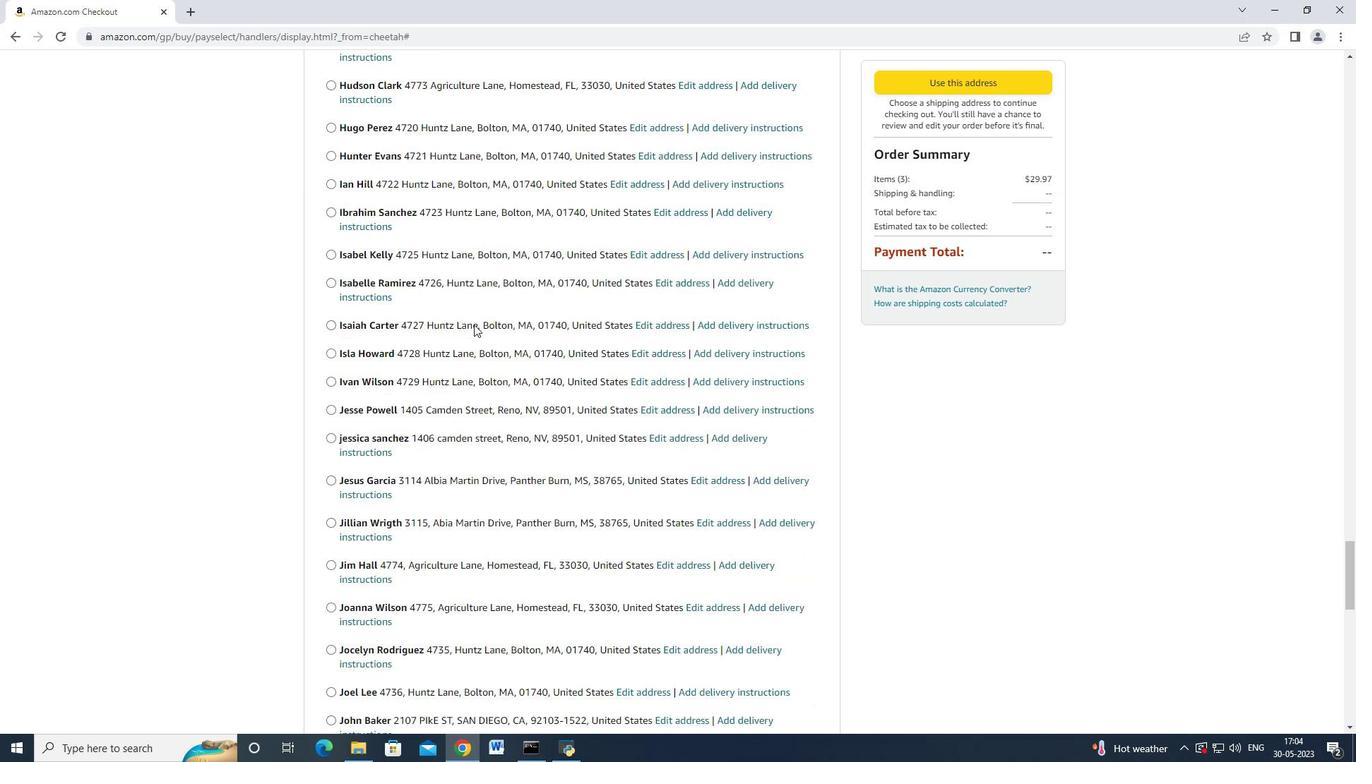 
Action: Mouse scrolled (473, 324) with delta (0, 0)
Screenshot: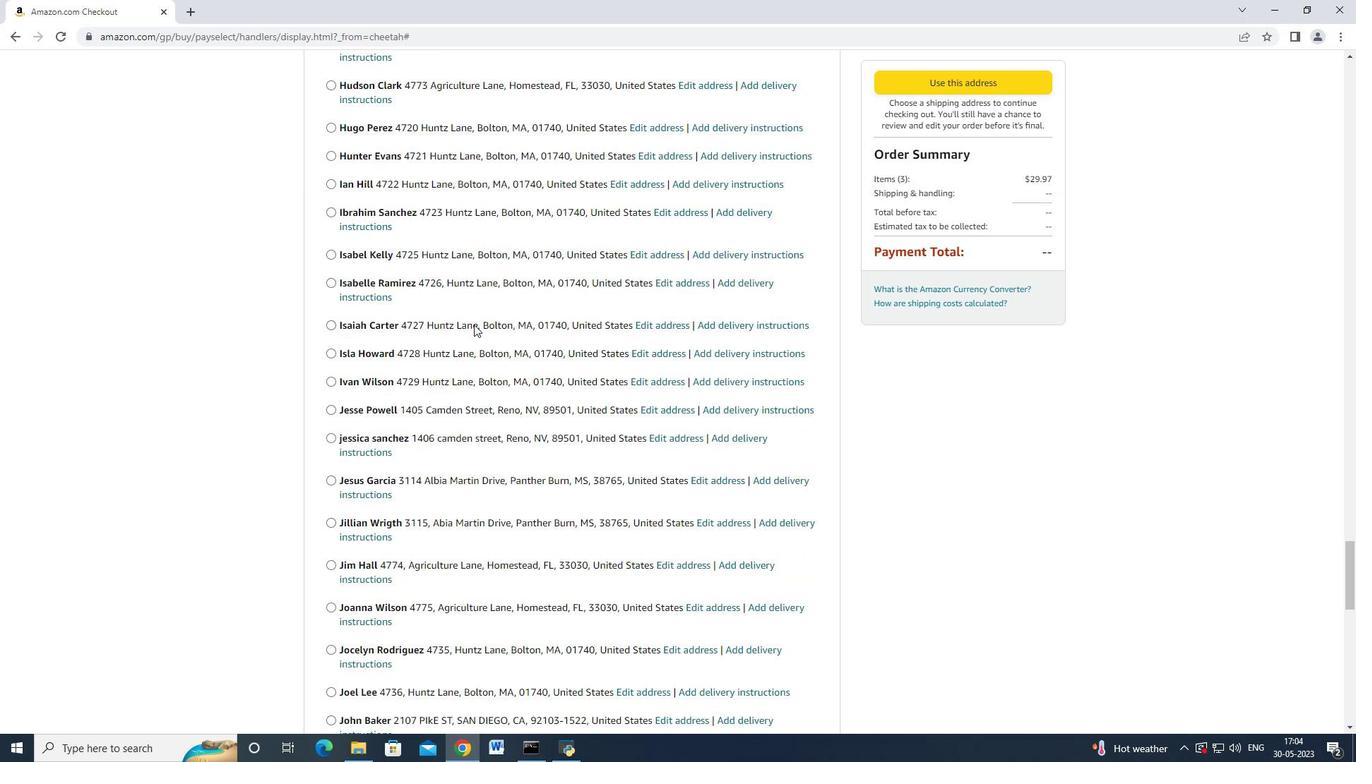 
Action: Mouse scrolled (473, 324) with delta (0, 0)
Screenshot: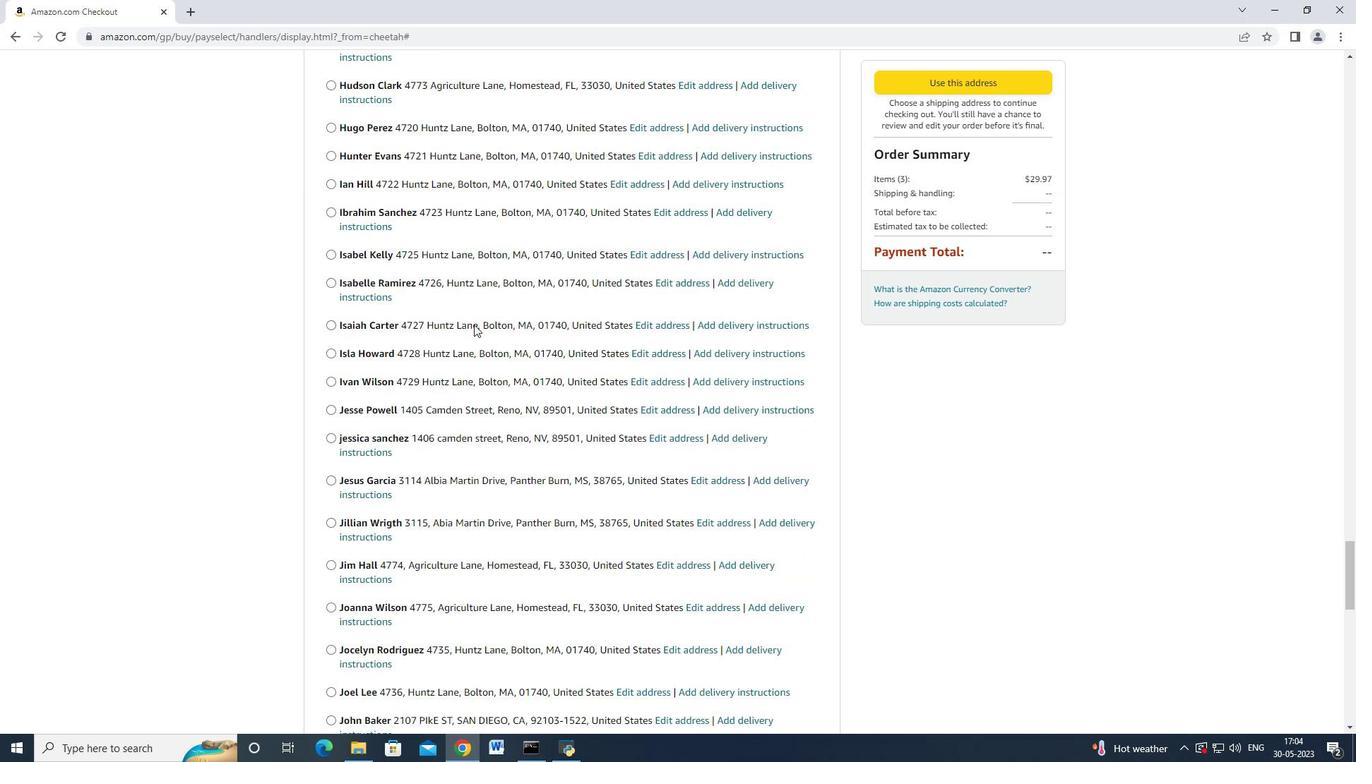 
Action: Mouse scrolled (473, 324) with delta (0, 0)
Screenshot: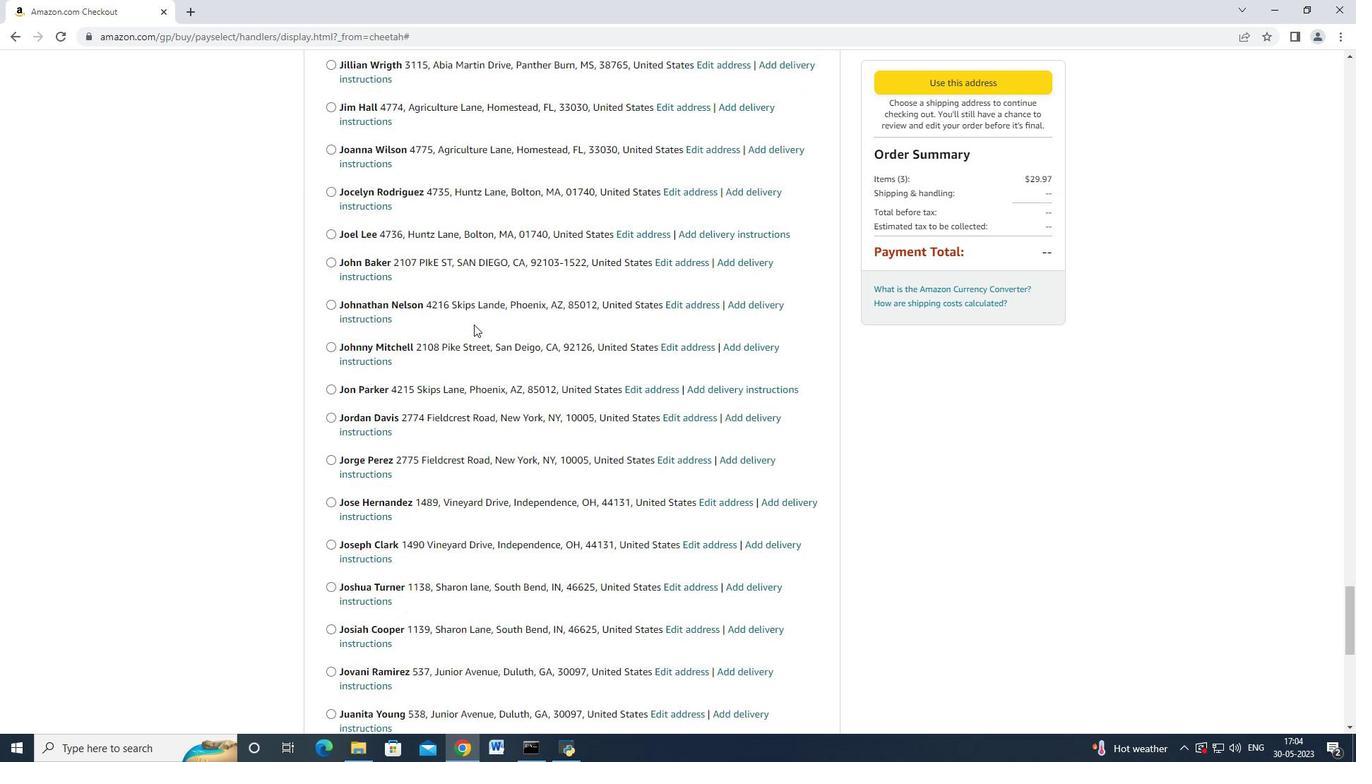 
Action: Mouse scrolled (473, 324) with delta (0, 0)
Screenshot: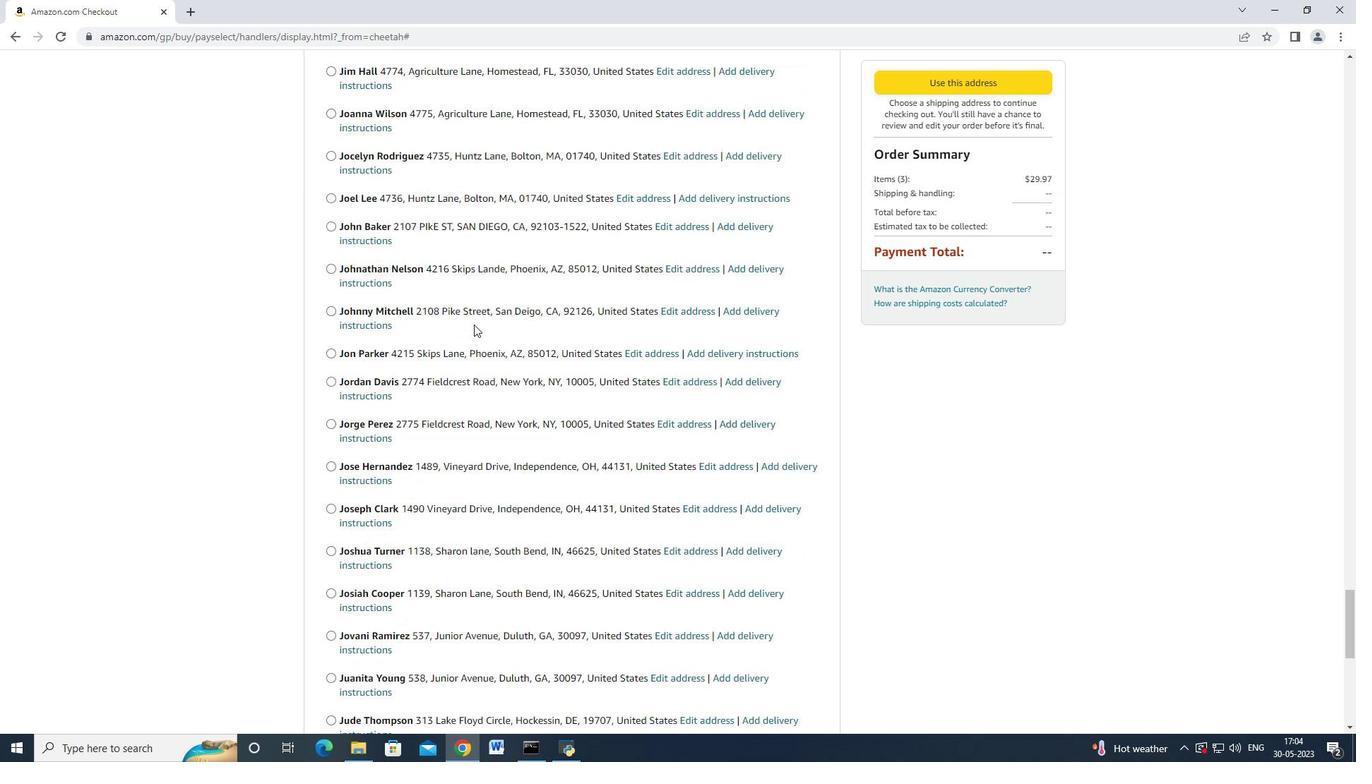 
Action: Mouse scrolled (473, 324) with delta (0, 0)
Screenshot: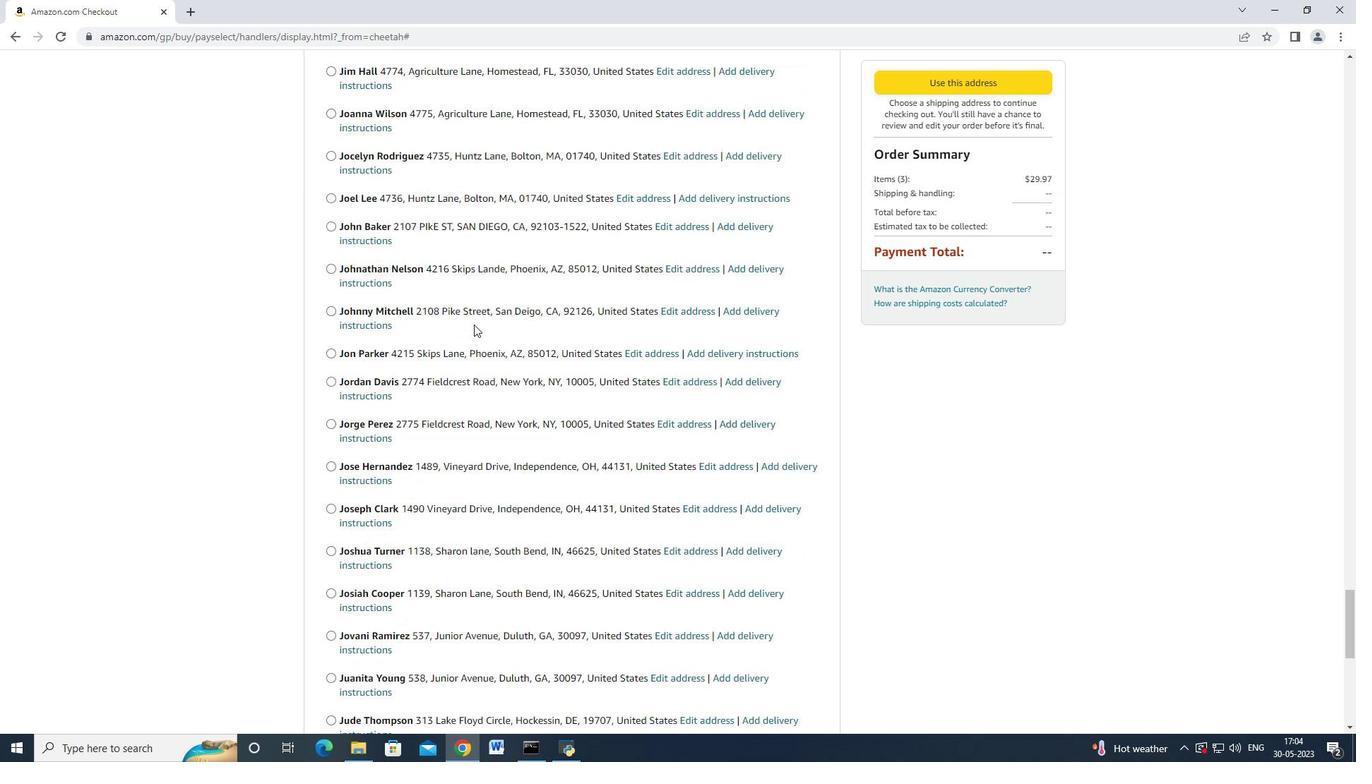 
Action: Mouse scrolled (473, 324) with delta (0, 0)
Screenshot: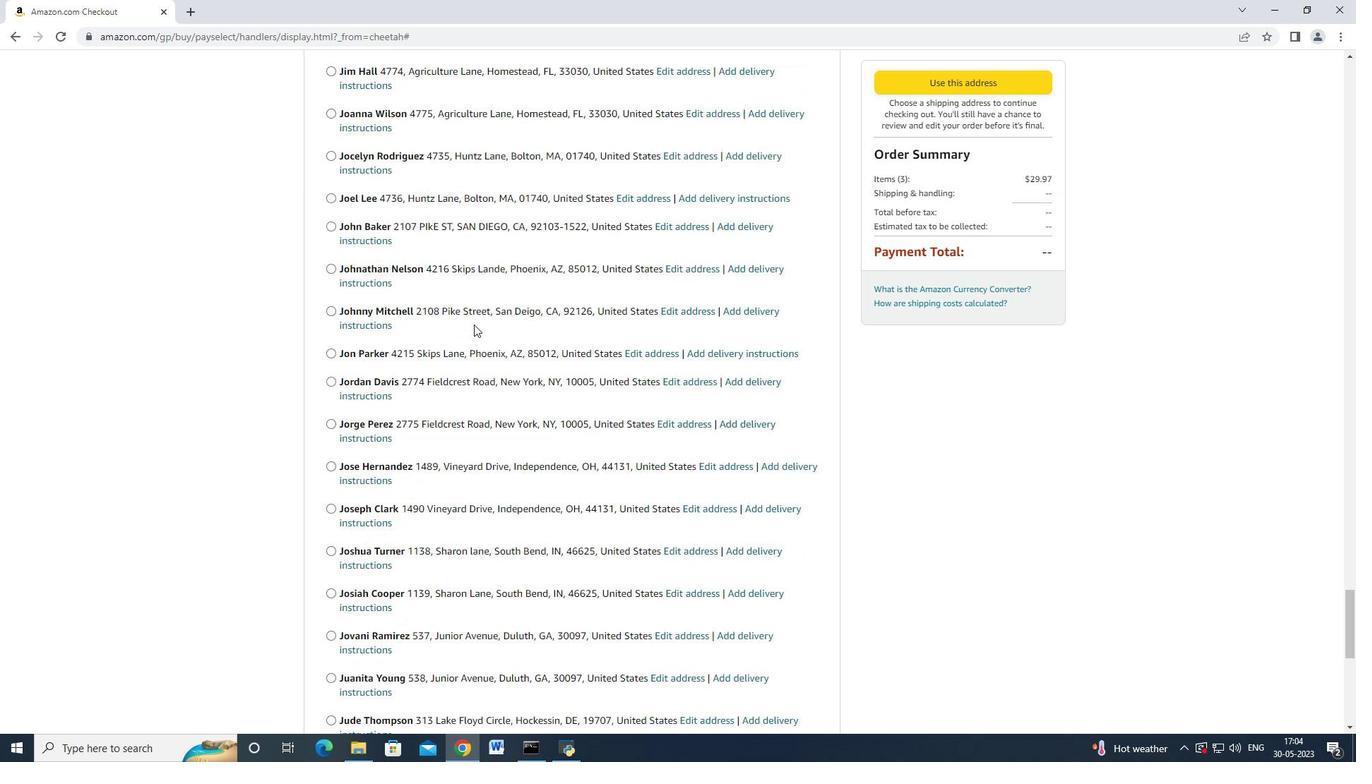 
Action: Mouse scrolled (473, 324) with delta (0, 0)
Screenshot: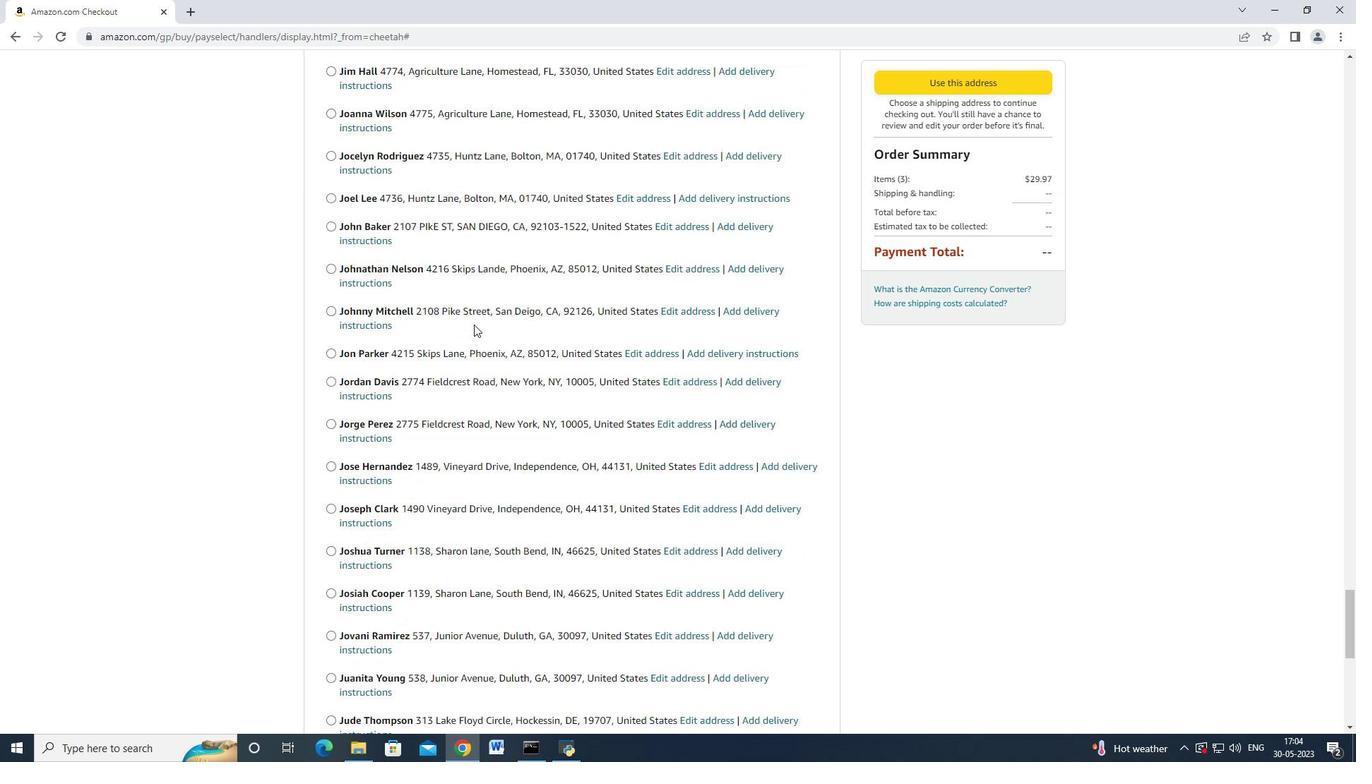 
Action: Mouse scrolled (473, 324) with delta (0, 0)
Screenshot: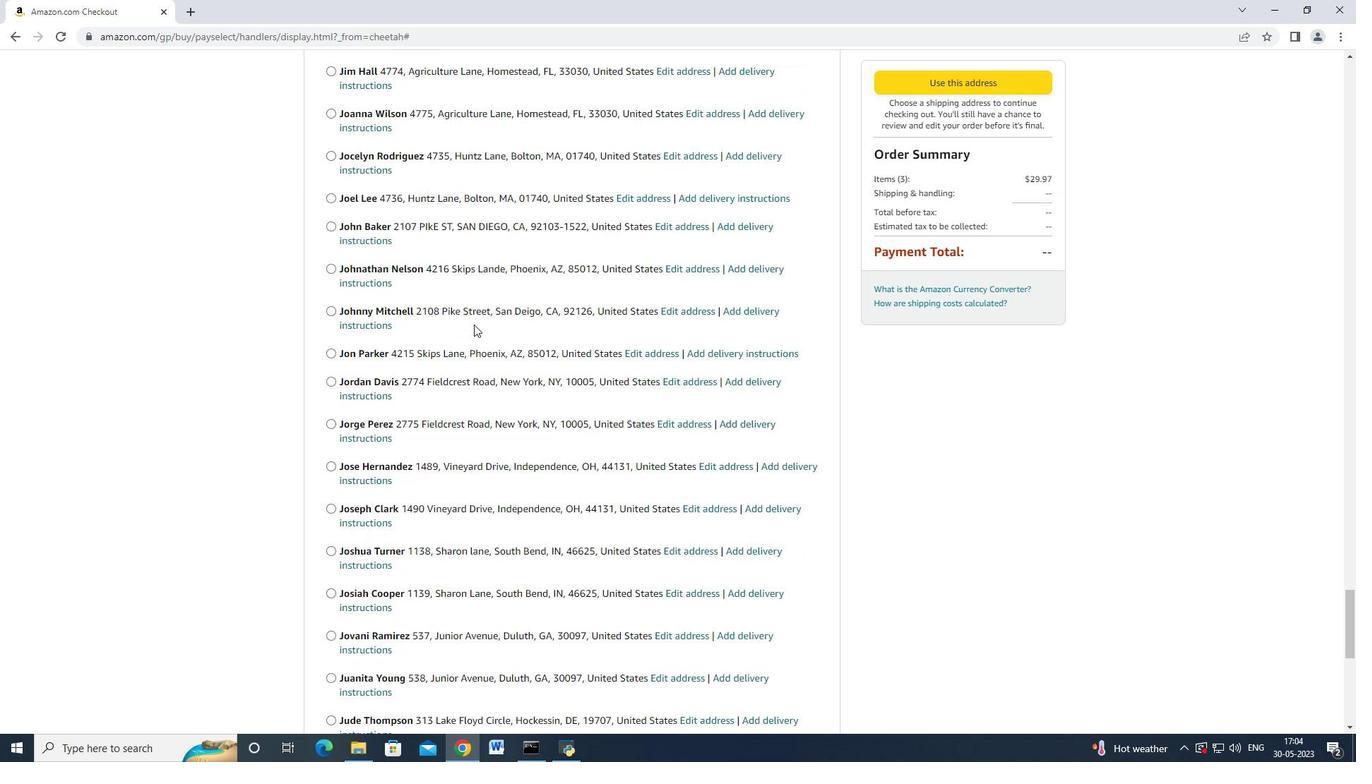 
Action: Mouse moved to (473, 325)
Screenshot: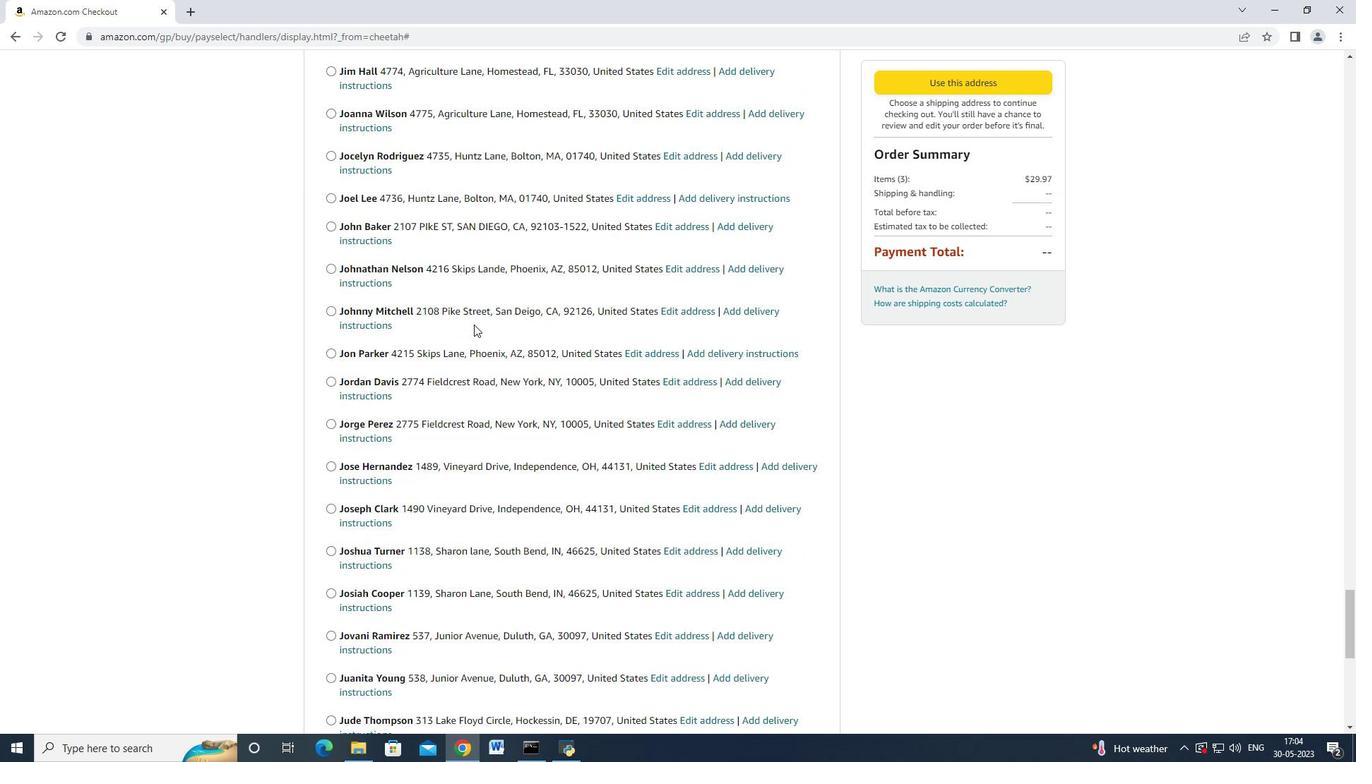 
Action: Mouse scrolled (473, 324) with delta (0, 0)
Screenshot: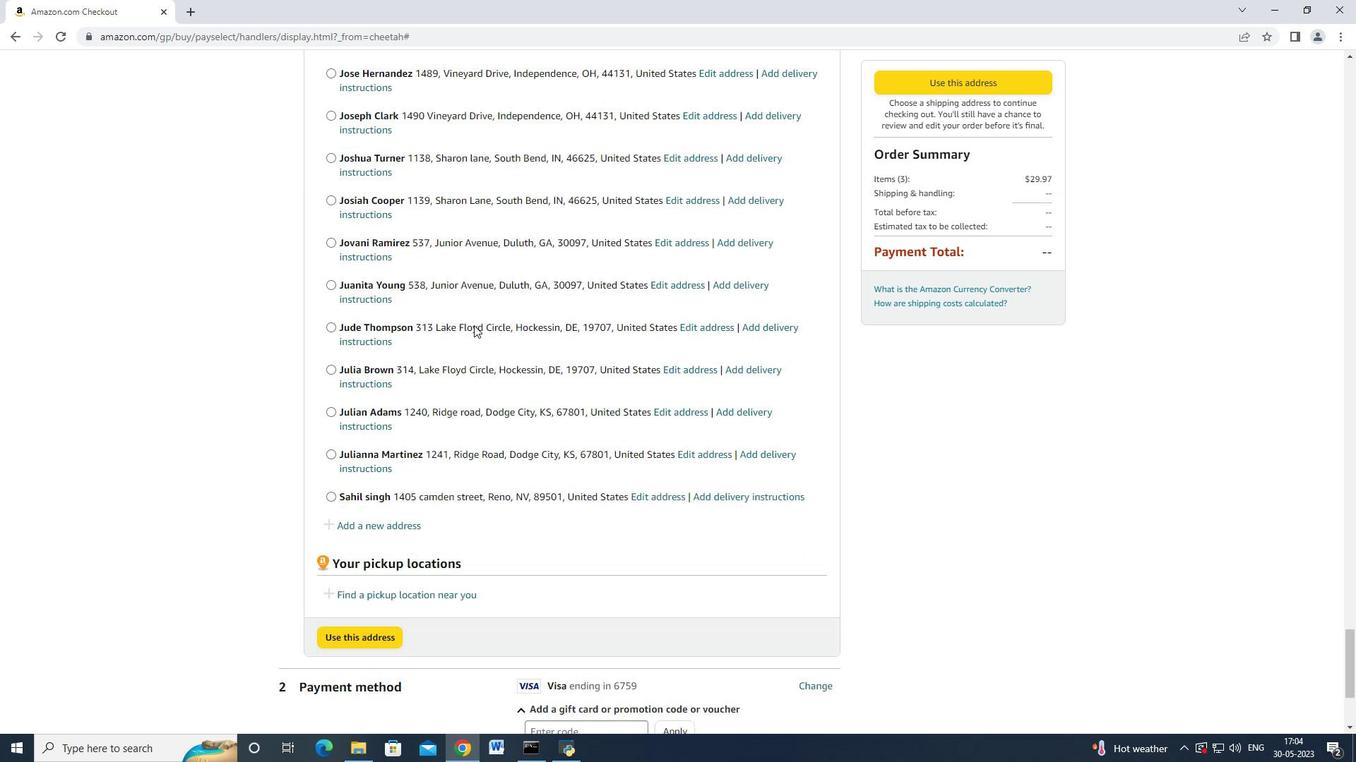 
Action: Mouse scrolled (473, 324) with delta (0, 0)
Screenshot: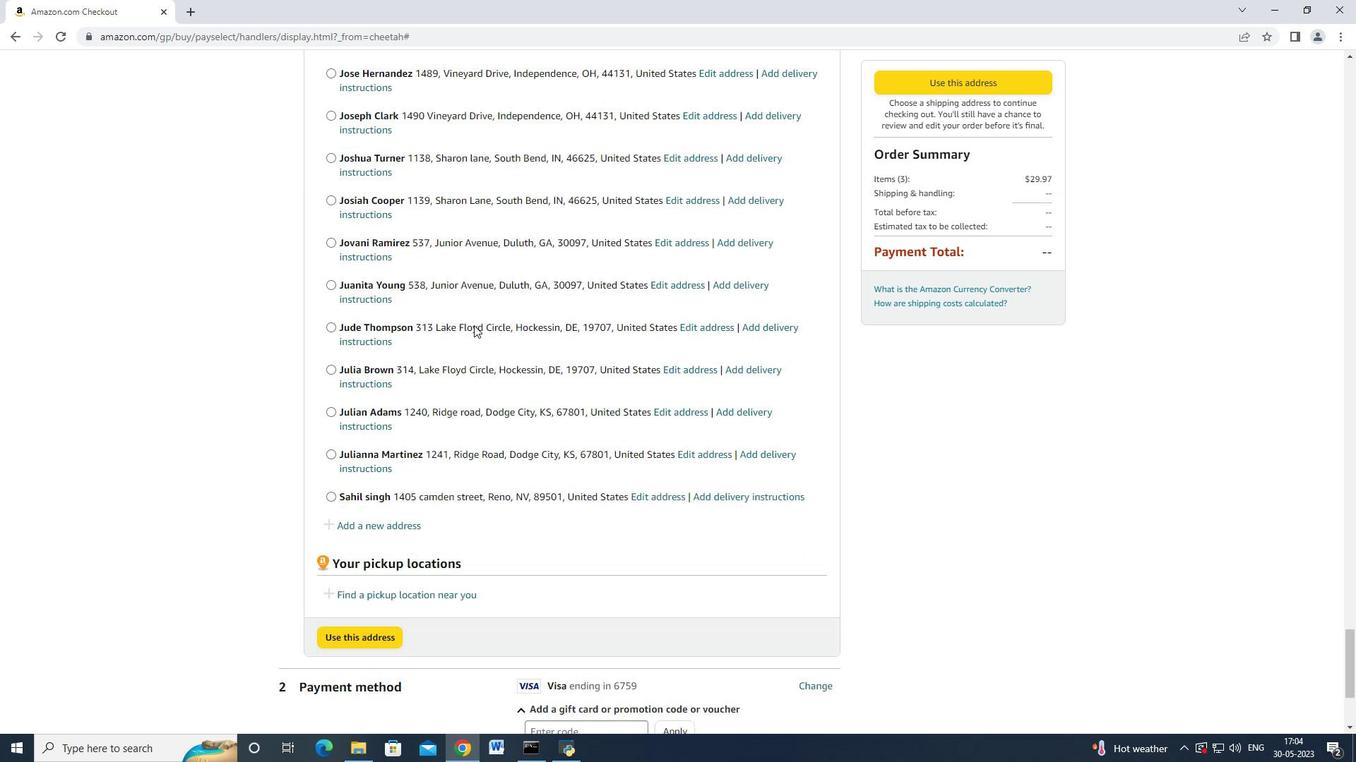 
Action: Mouse scrolled (473, 324) with delta (0, 0)
Screenshot: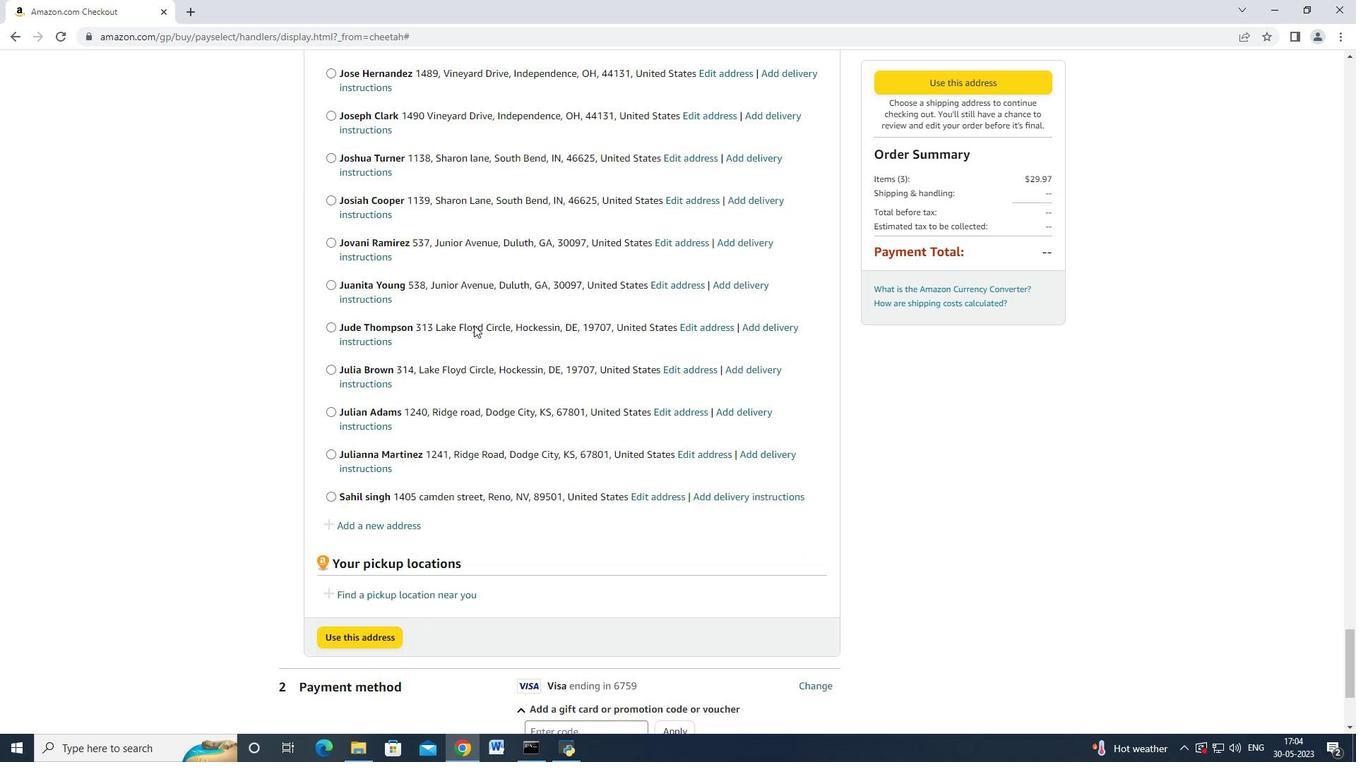 
Action: Mouse scrolled (473, 324) with delta (0, 0)
Screenshot: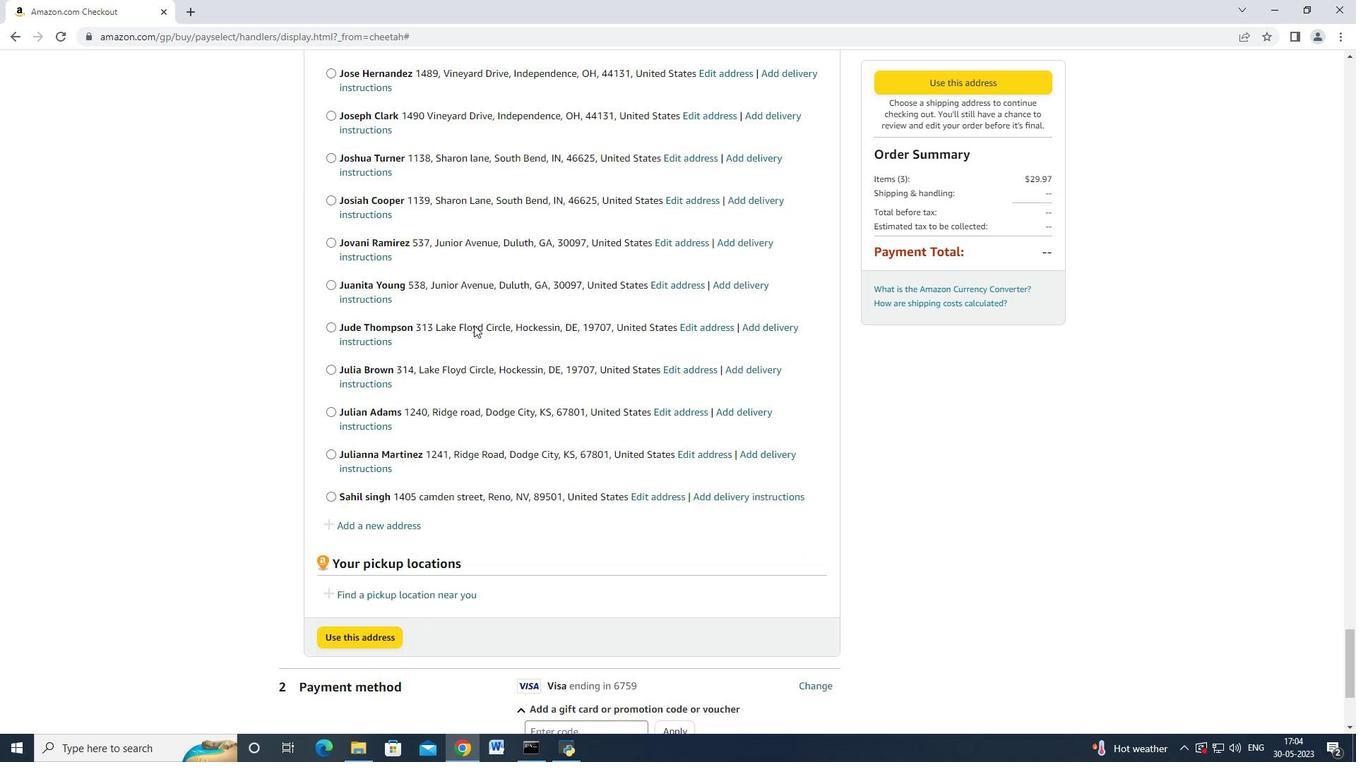 
Action: Mouse scrolled (473, 324) with delta (0, 0)
Screenshot: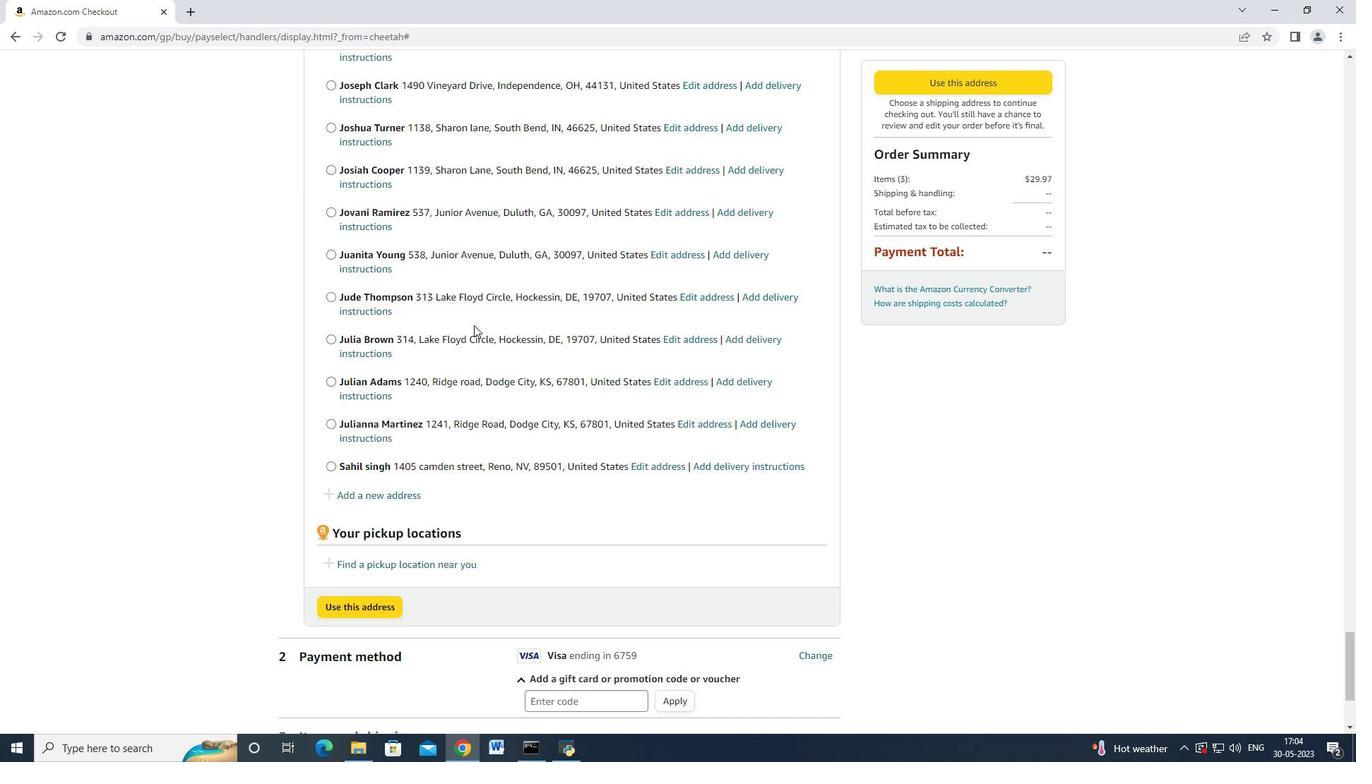 
Action: Mouse scrolled (473, 324) with delta (0, 0)
Screenshot: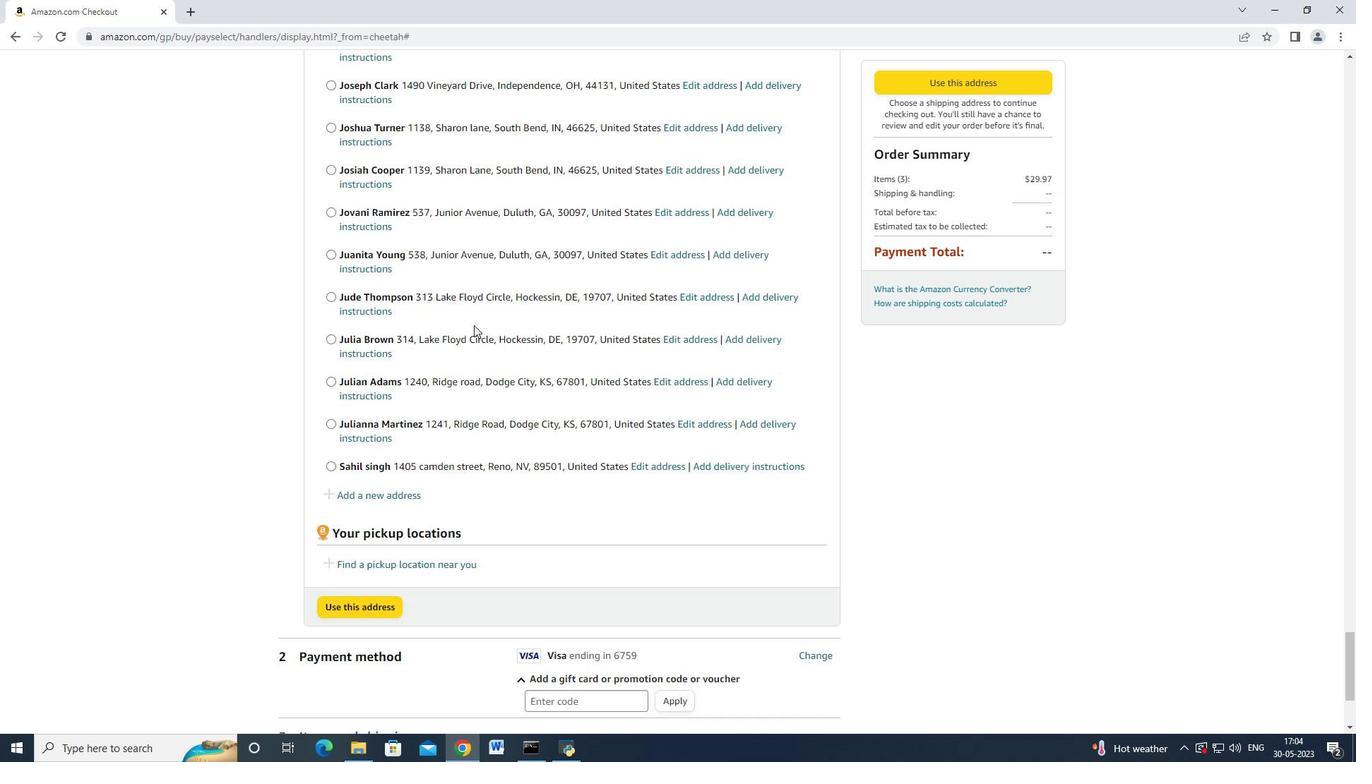 
Action: Mouse scrolled (473, 324) with delta (0, 0)
Screenshot: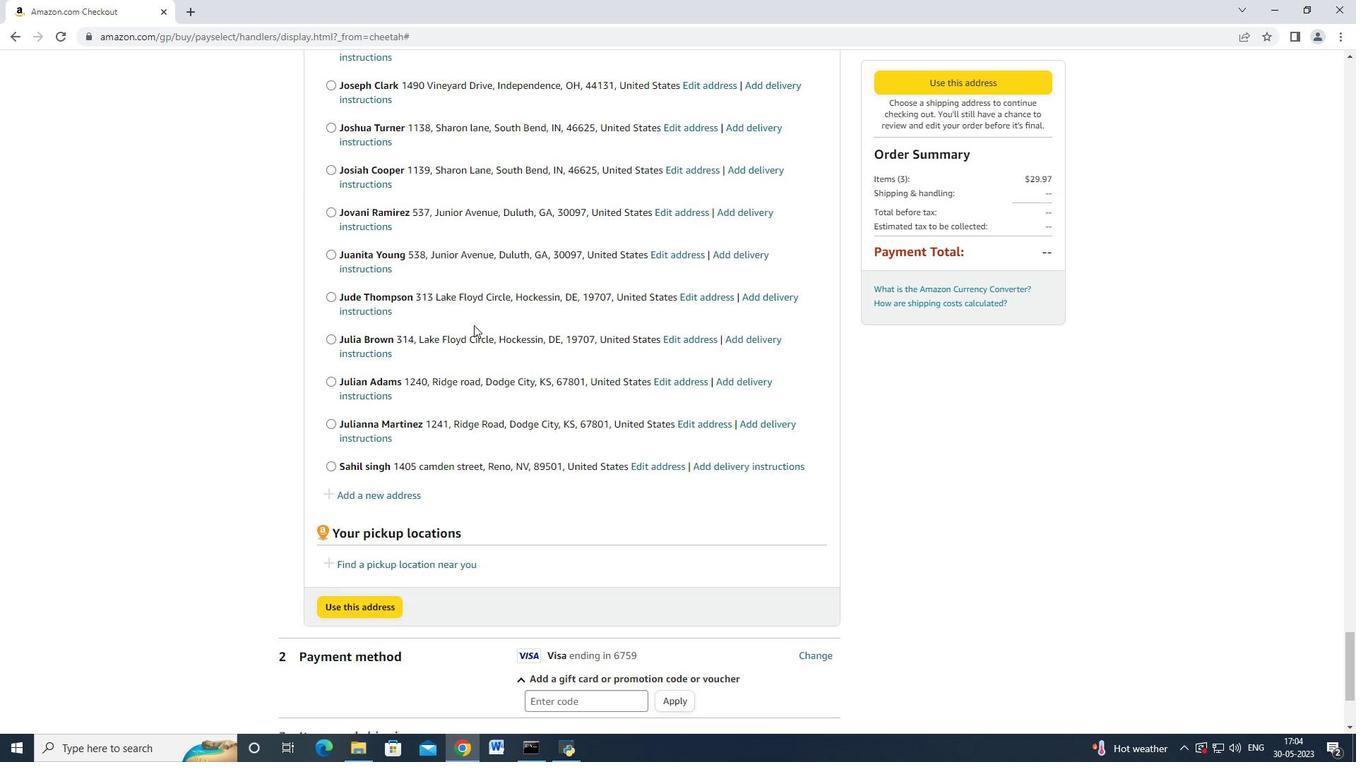 
Action: Mouse moved to (414, 290)
Screenshot: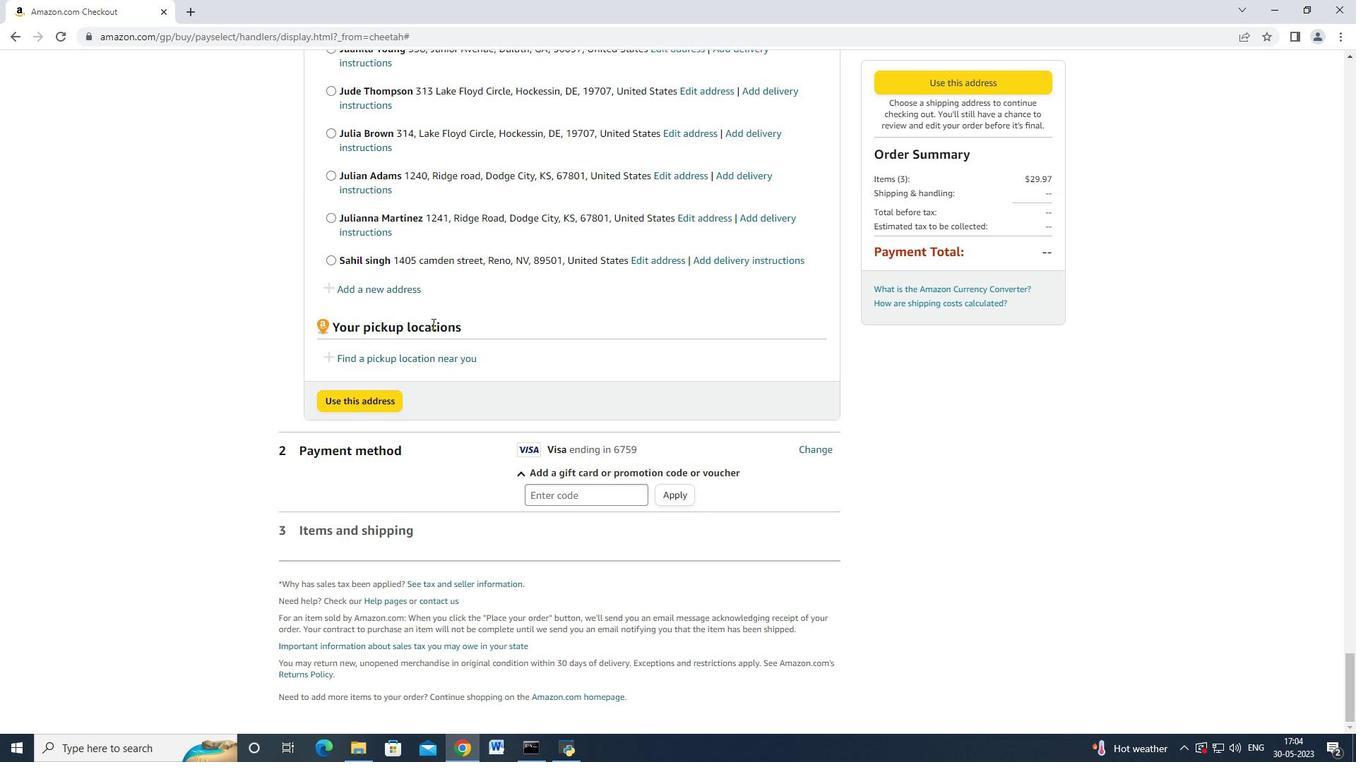 
Action: Mouse pressed left at (414, 290)
Screenshot: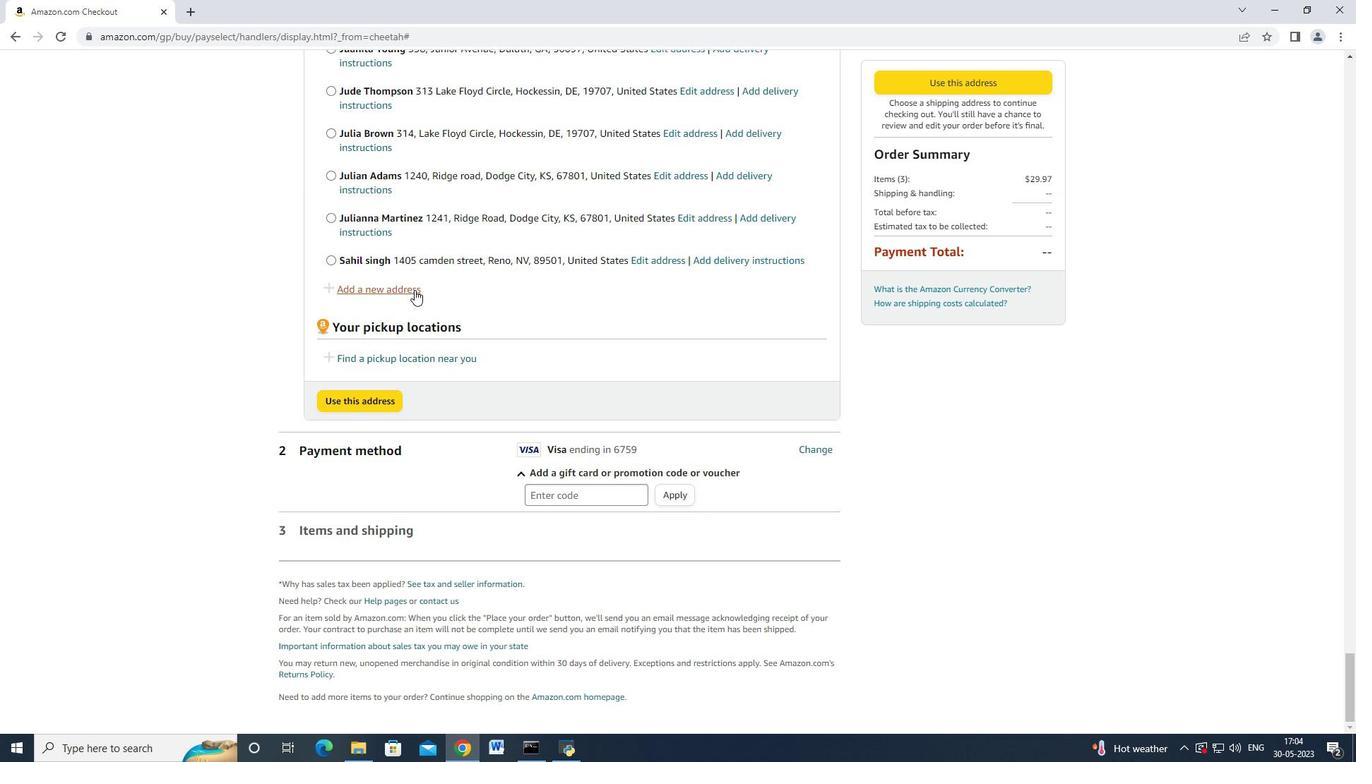 
Action: Mouse moved to (473, 308)
Screenshot: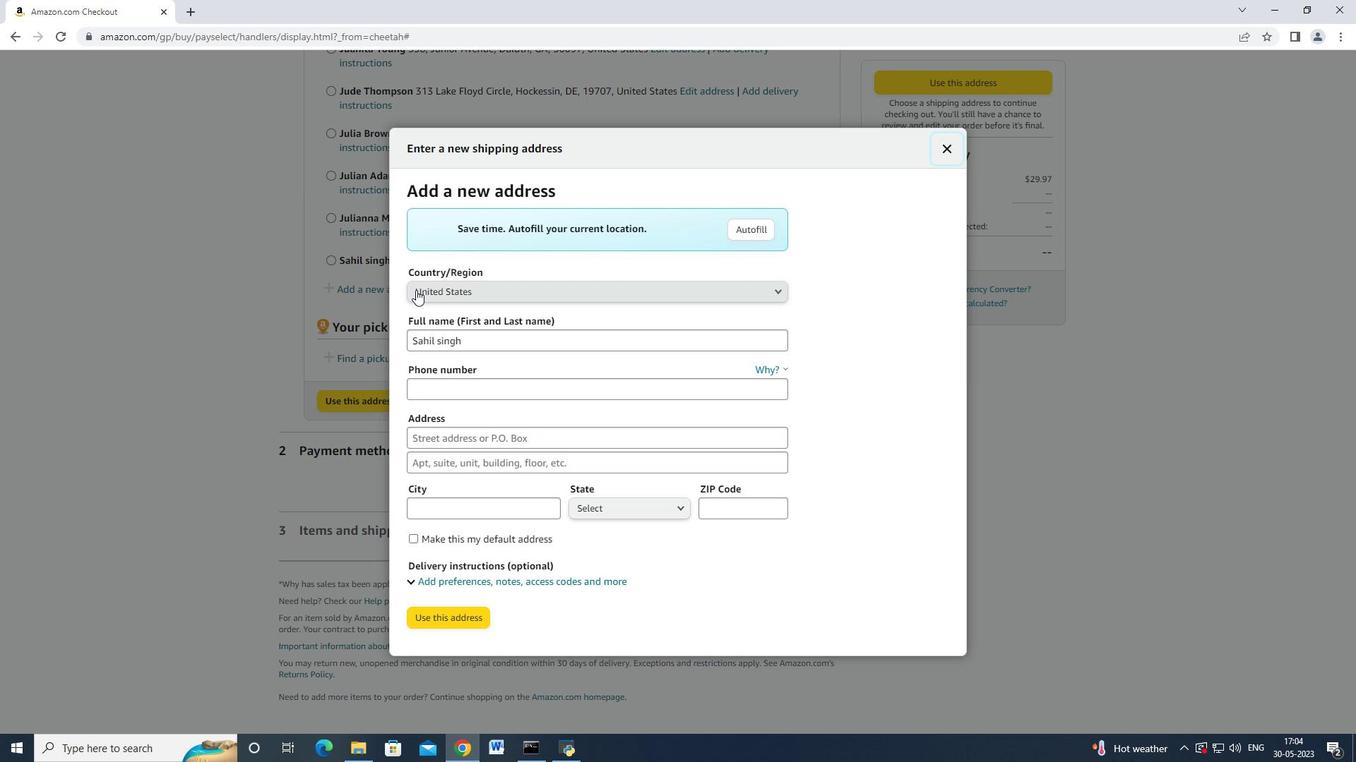 
Action: Mouse scrolled (473, 307) with delta (0, 0)
Screenshot: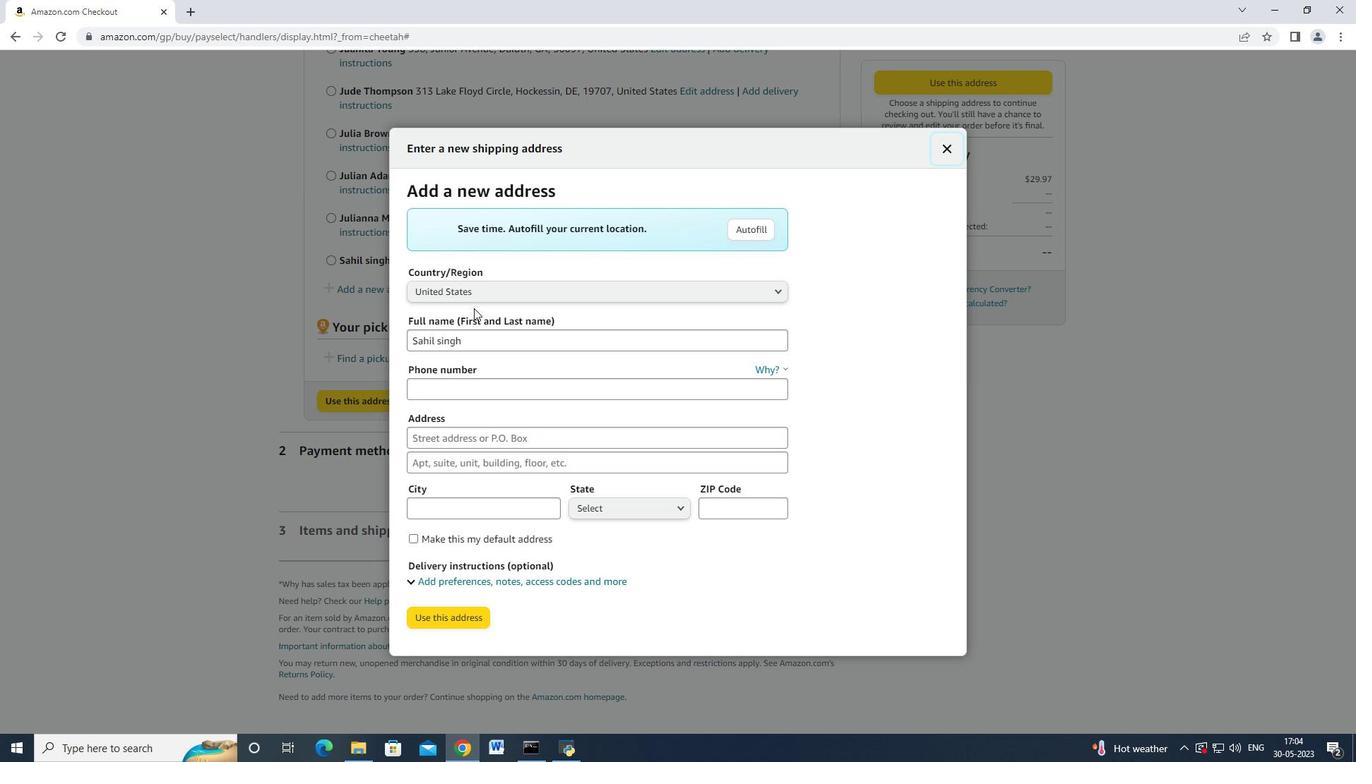 
Action: Mouse scrolled (473, 307) with delta (0, 0)
Screenshot: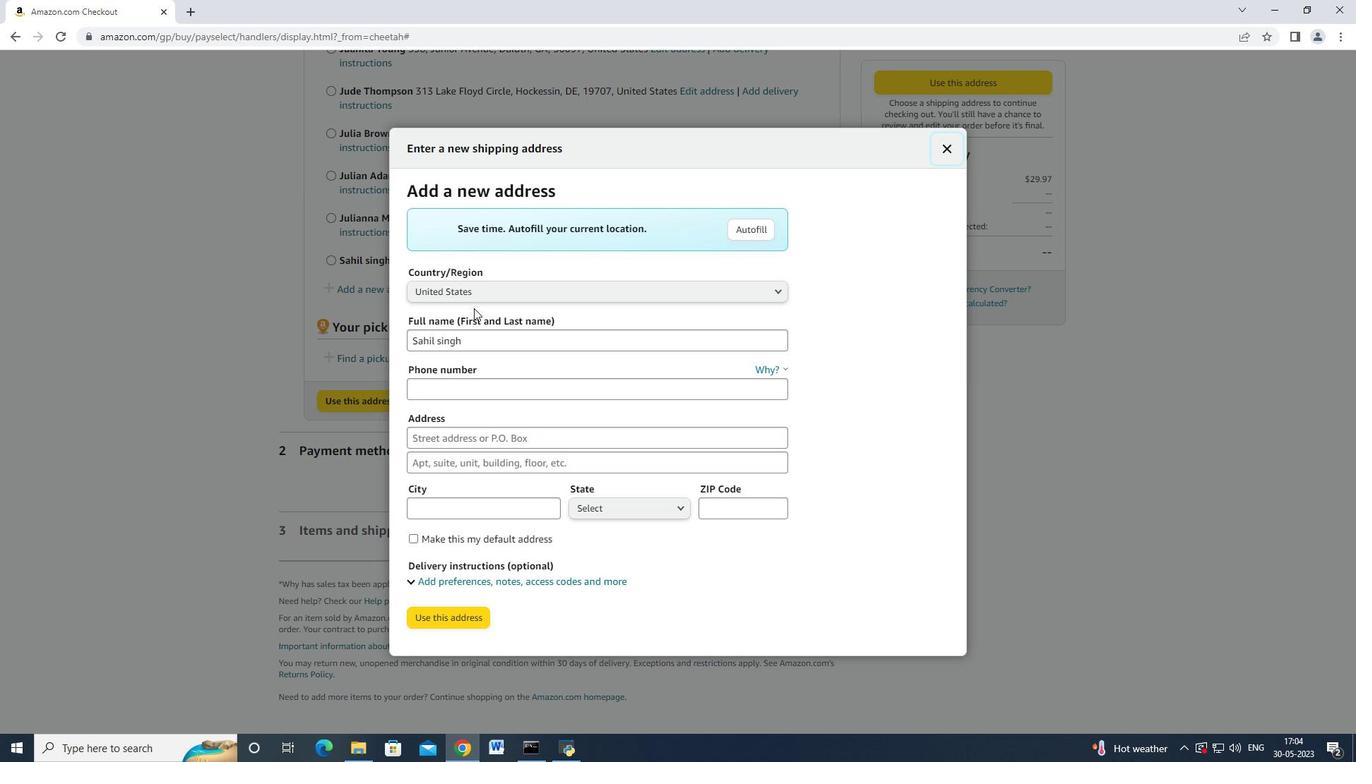 
Action: Mouse moved to (466, 338)
Screenshot: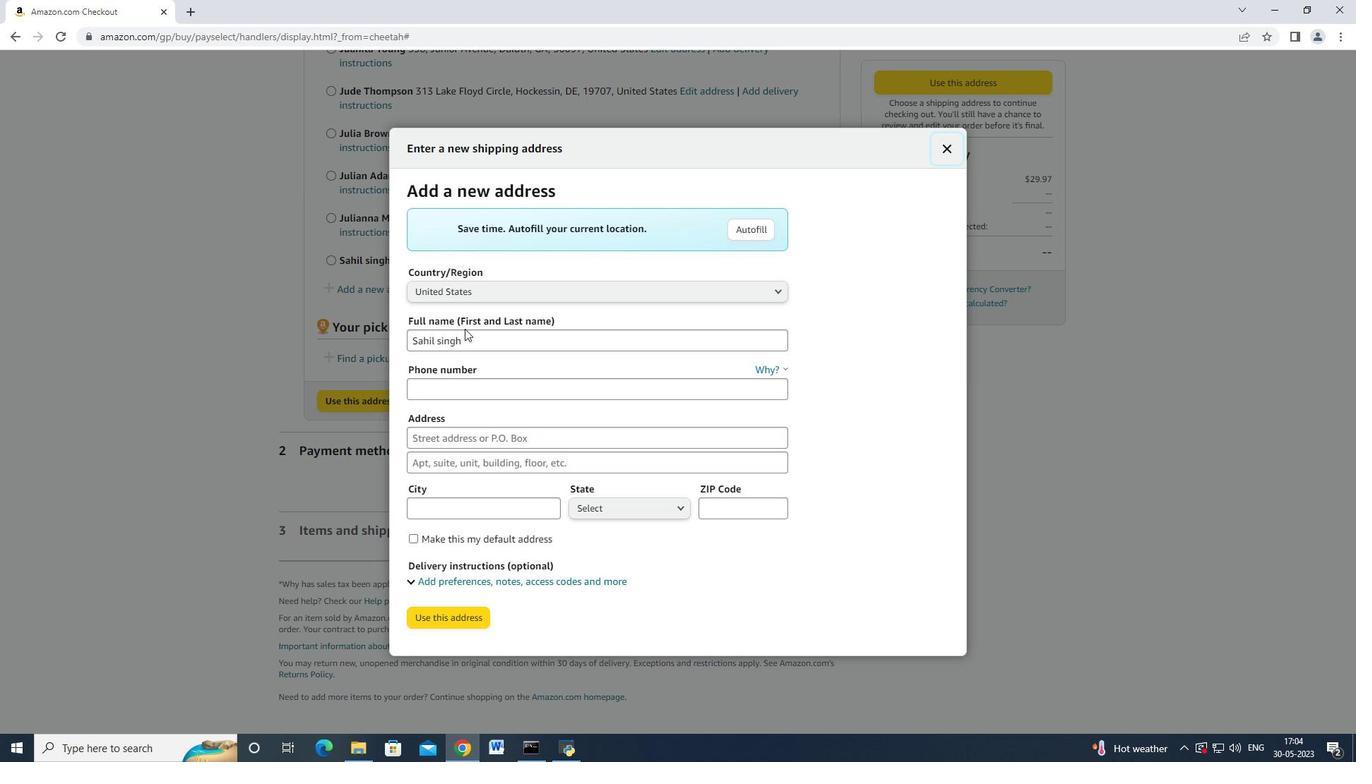 
Action: Mouse pressed left at (466, 338)
Screenshot: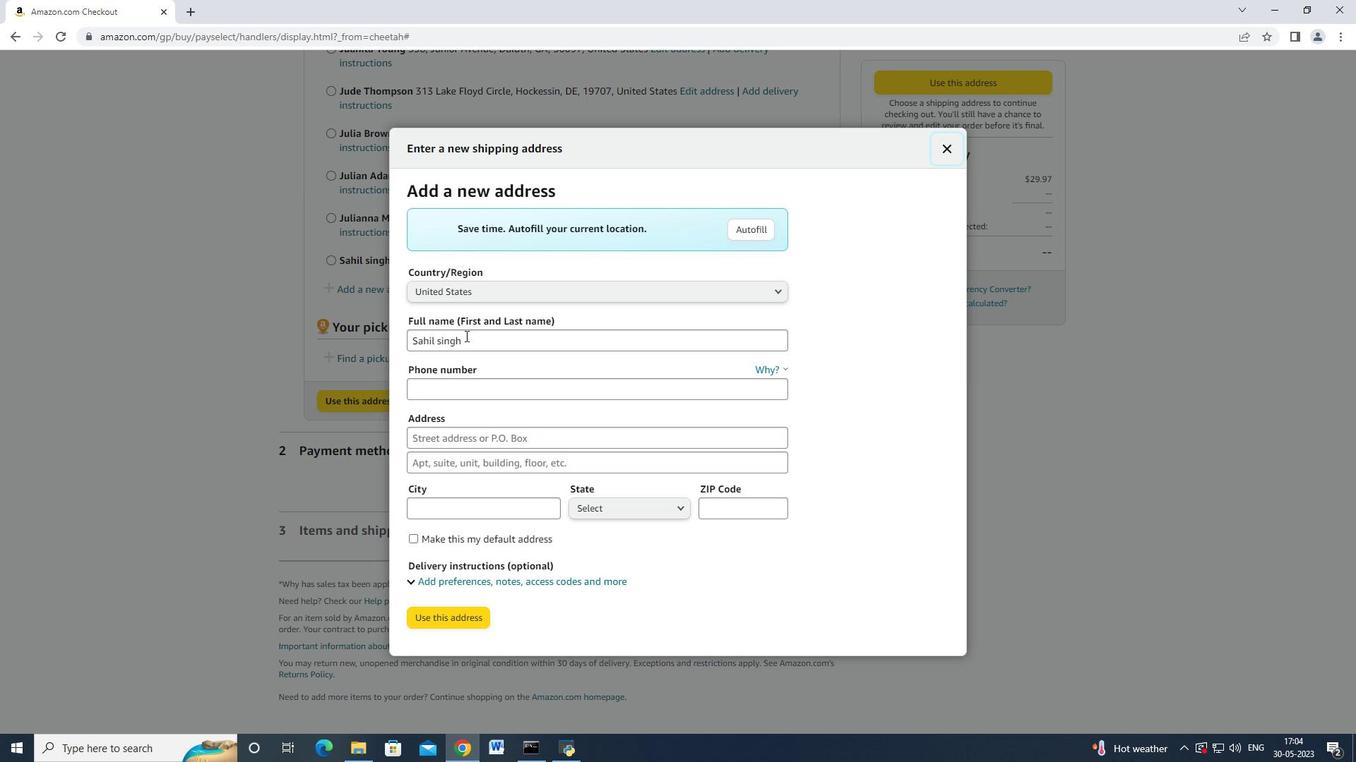 
Action: Mouse moved to (403, 289)
Screenshot: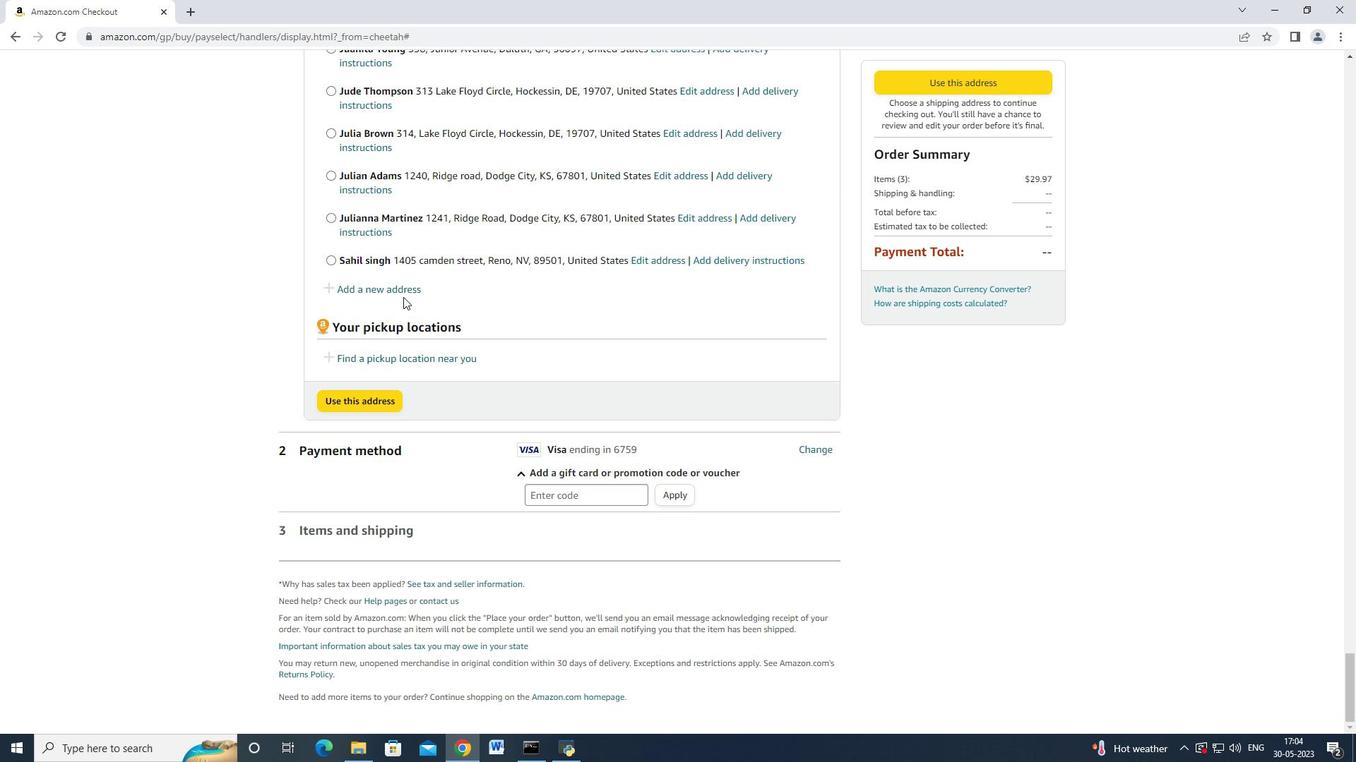 
Action: Mouse pressed left at (403, 289)
Screenshot: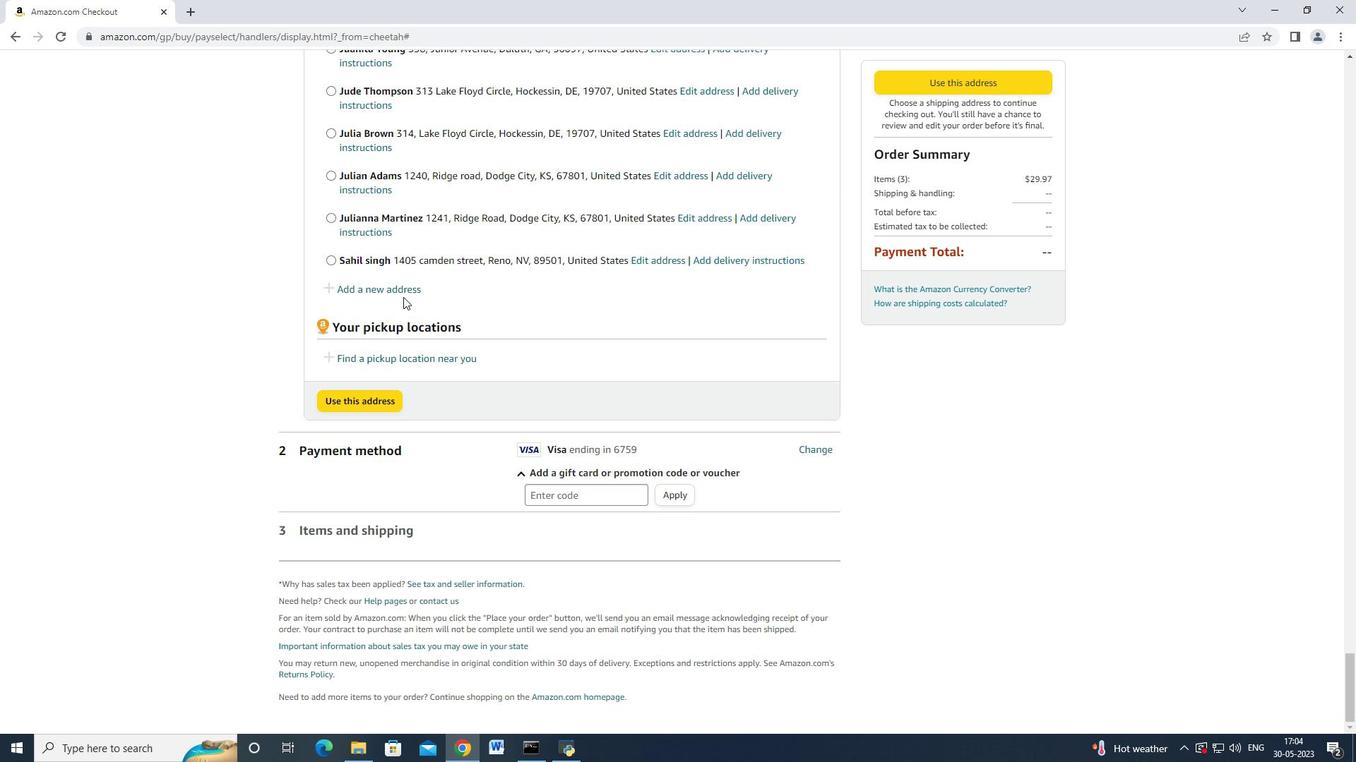 
Action: Mouse moved to (467, 344)
Screenshot: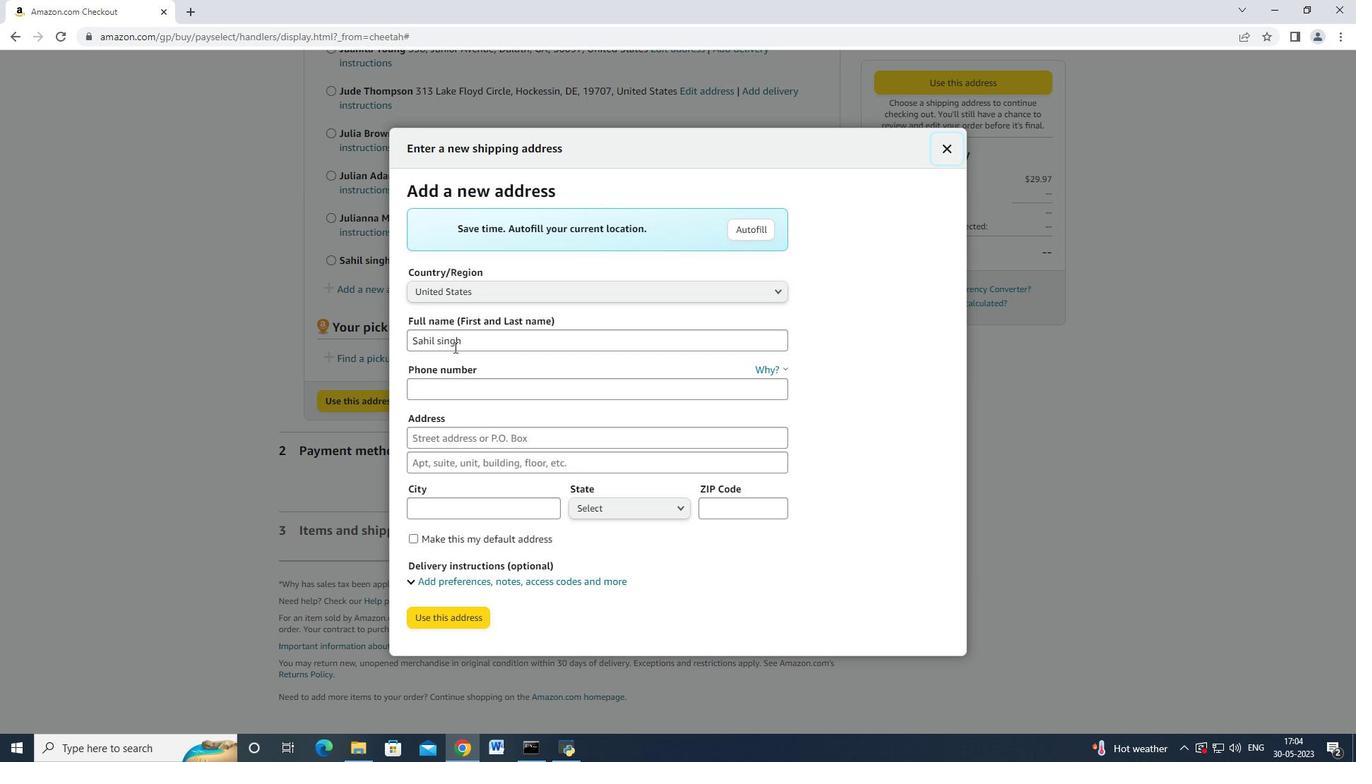 
Action: Mouse pressed left at (467, 344)
Screenshot: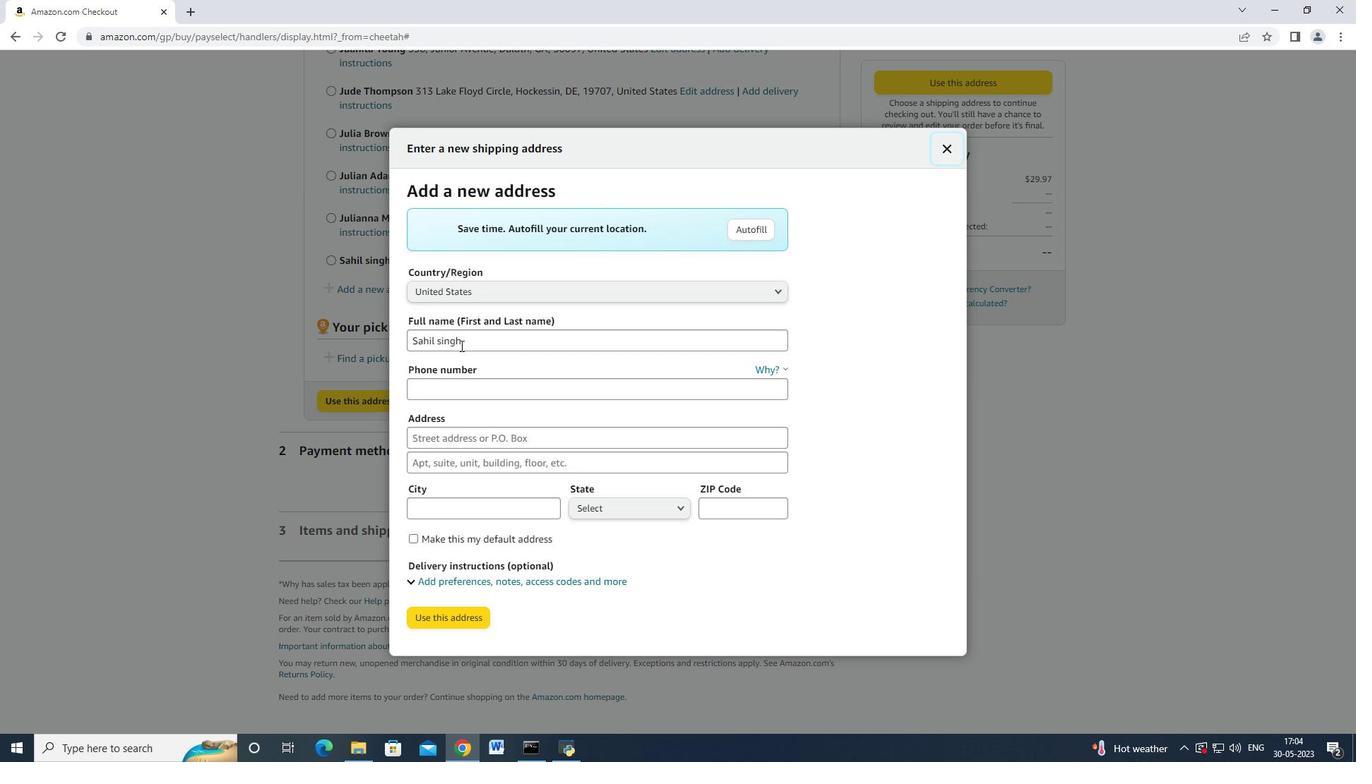 
Action: Mouse moved to (569, 341)
Screenshot: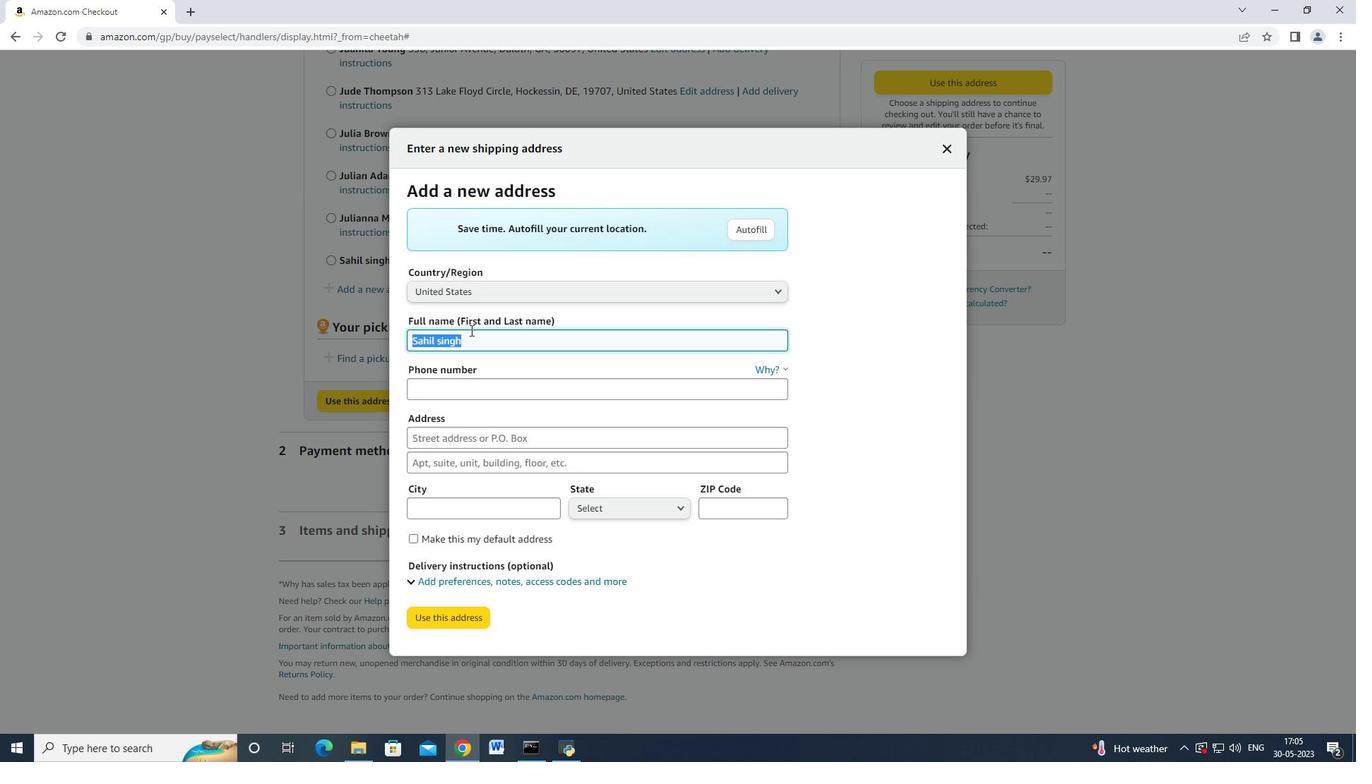 
Action: Key pressed <Key.backspace><Key.shift><Key.shift><Key.shift>Jack<Key.space><Key.shift_r>Davis<Key.space>
Screenshot: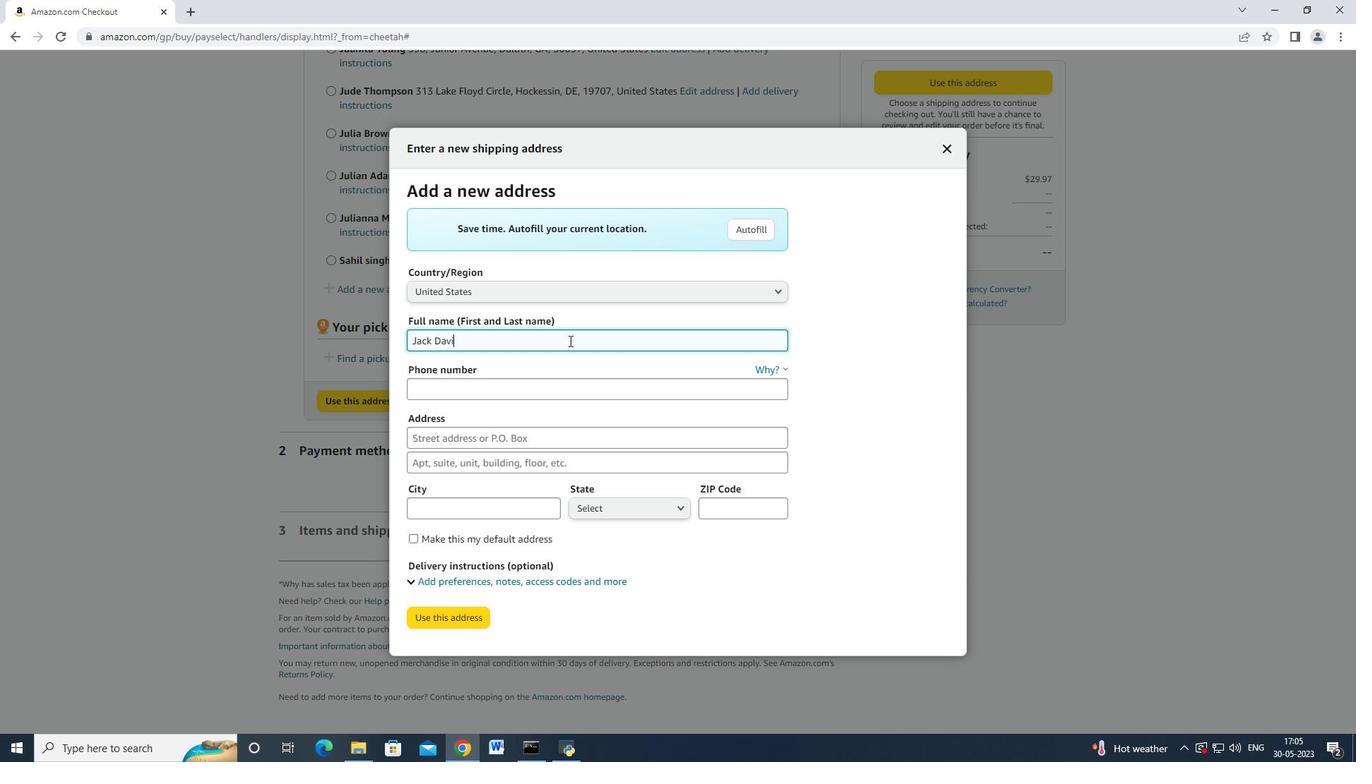 
Action: Mouse moved to (549, 378)
Screenshot: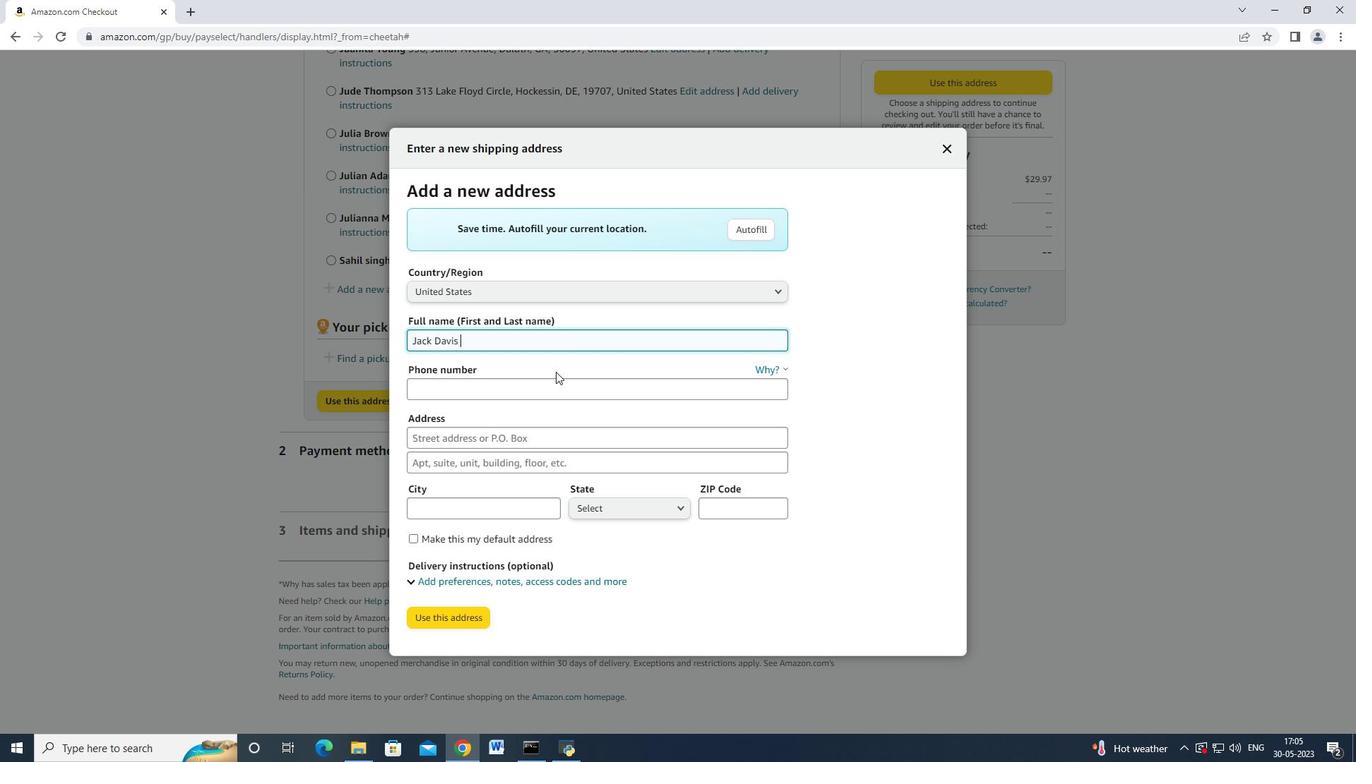 
Action: Mouse pressed left at (549, 378)
Screenshot: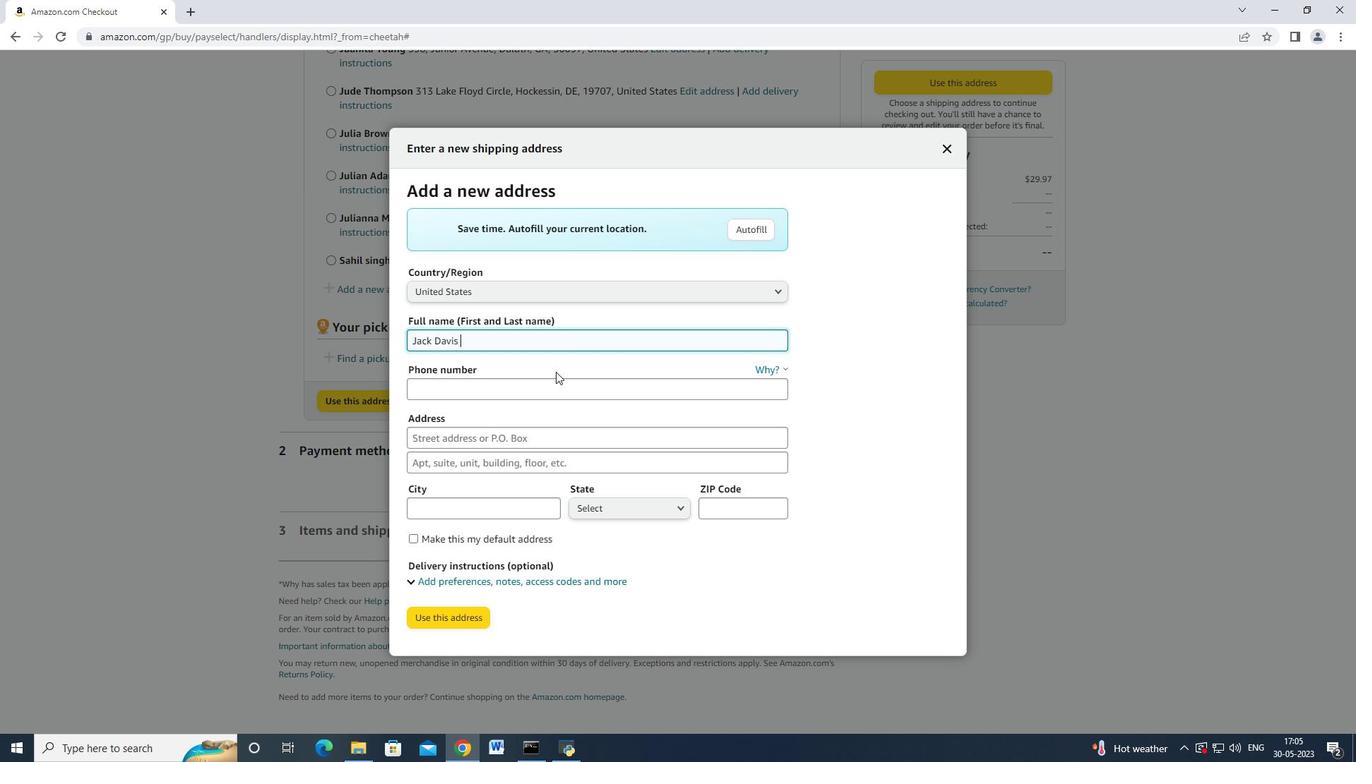 
Action: Mouse moved to (549, 378)
Screenshot: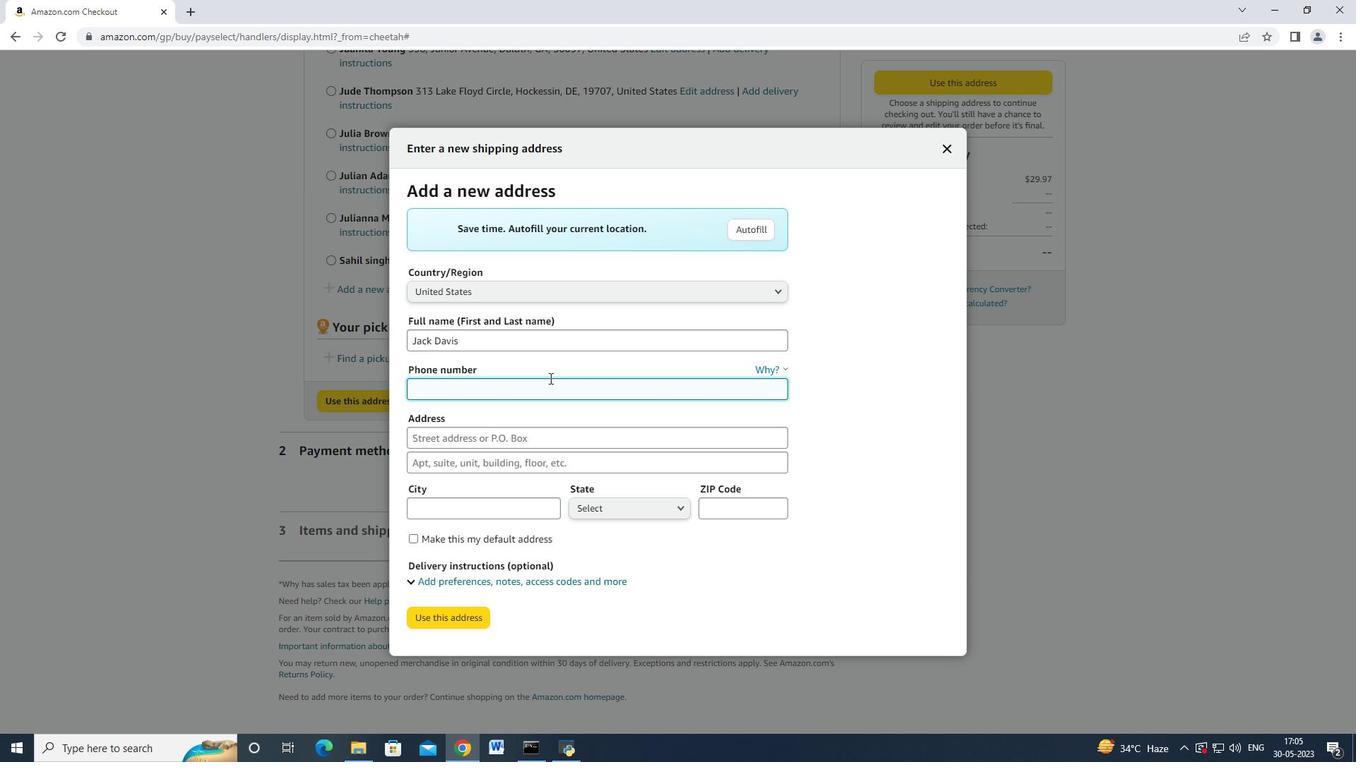 
Action: Key pressed 97859<Key.backspace>492947
Screenshot: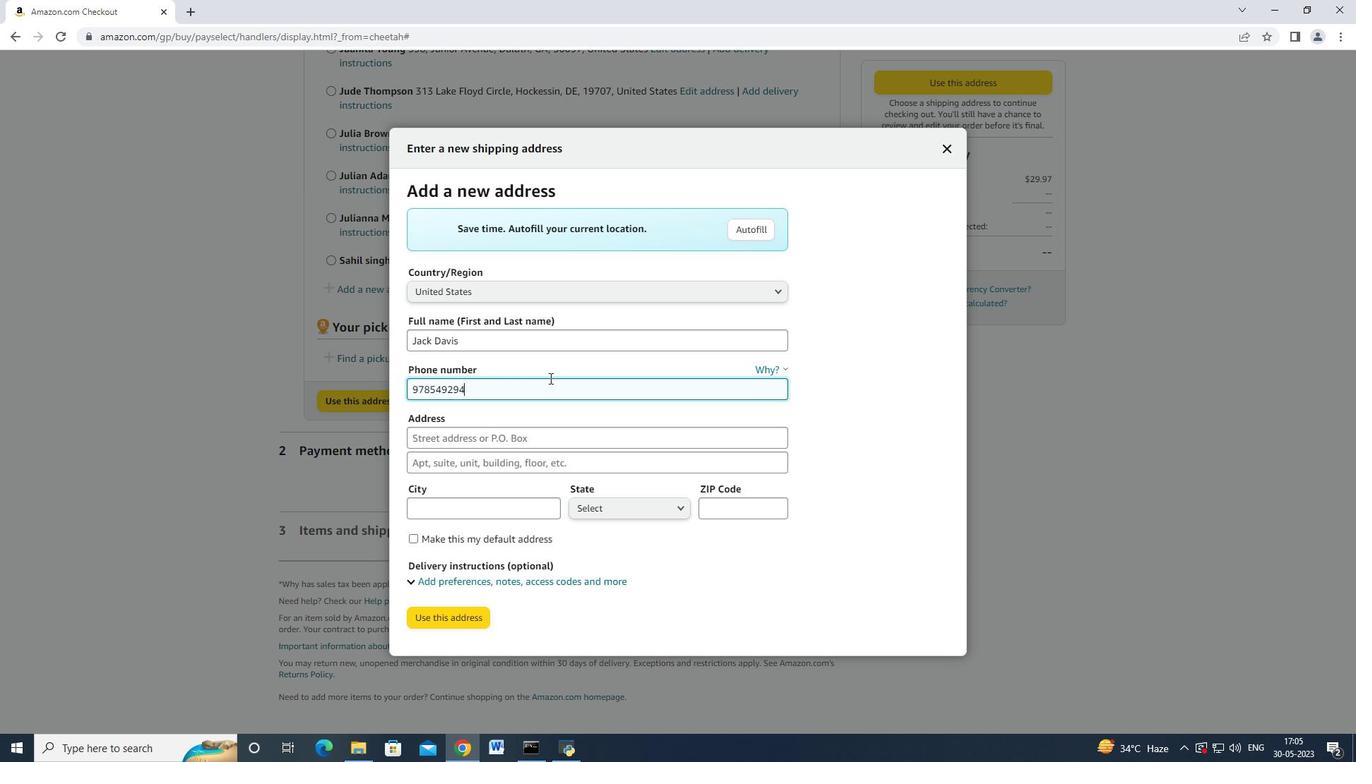 
Action: Mouse moved to (485, 438)
Screenshot: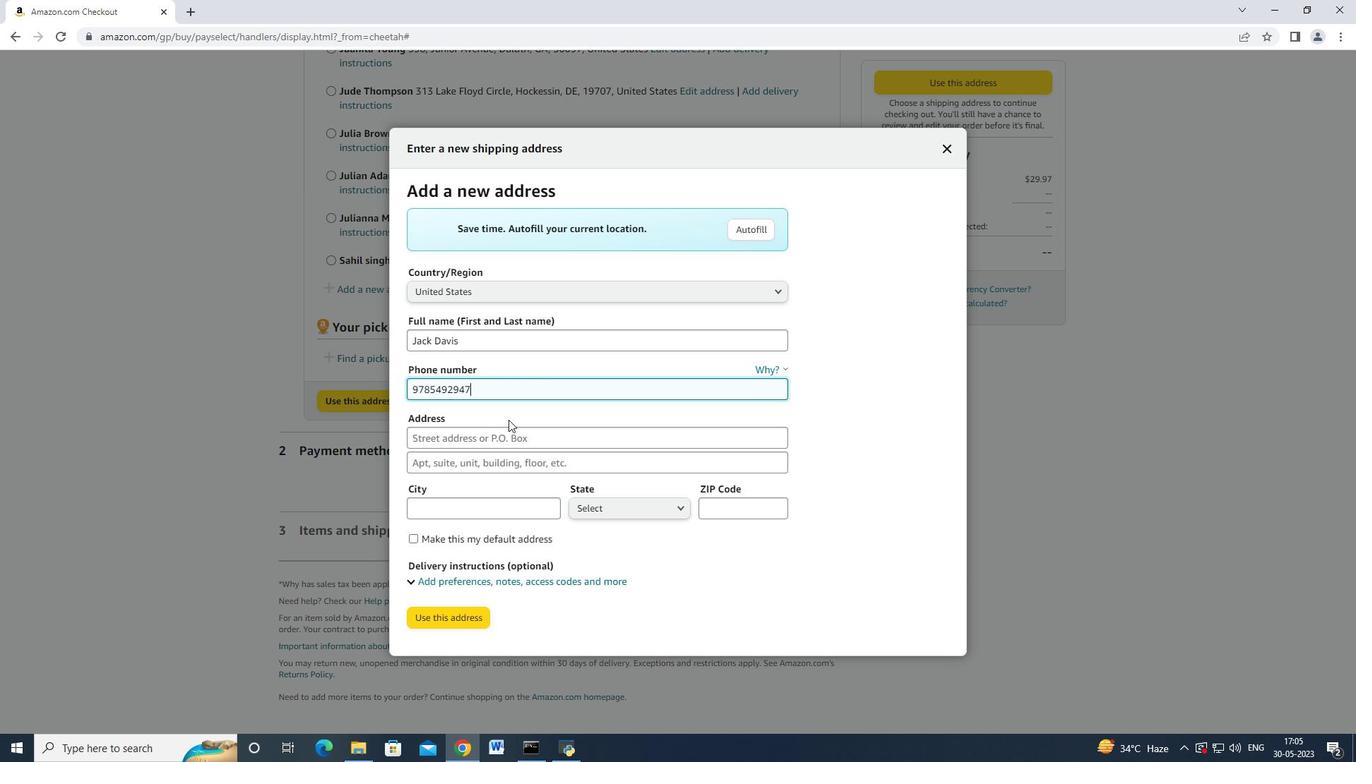 
Action: Mouse pressed left at (485, 438)
Screenshot: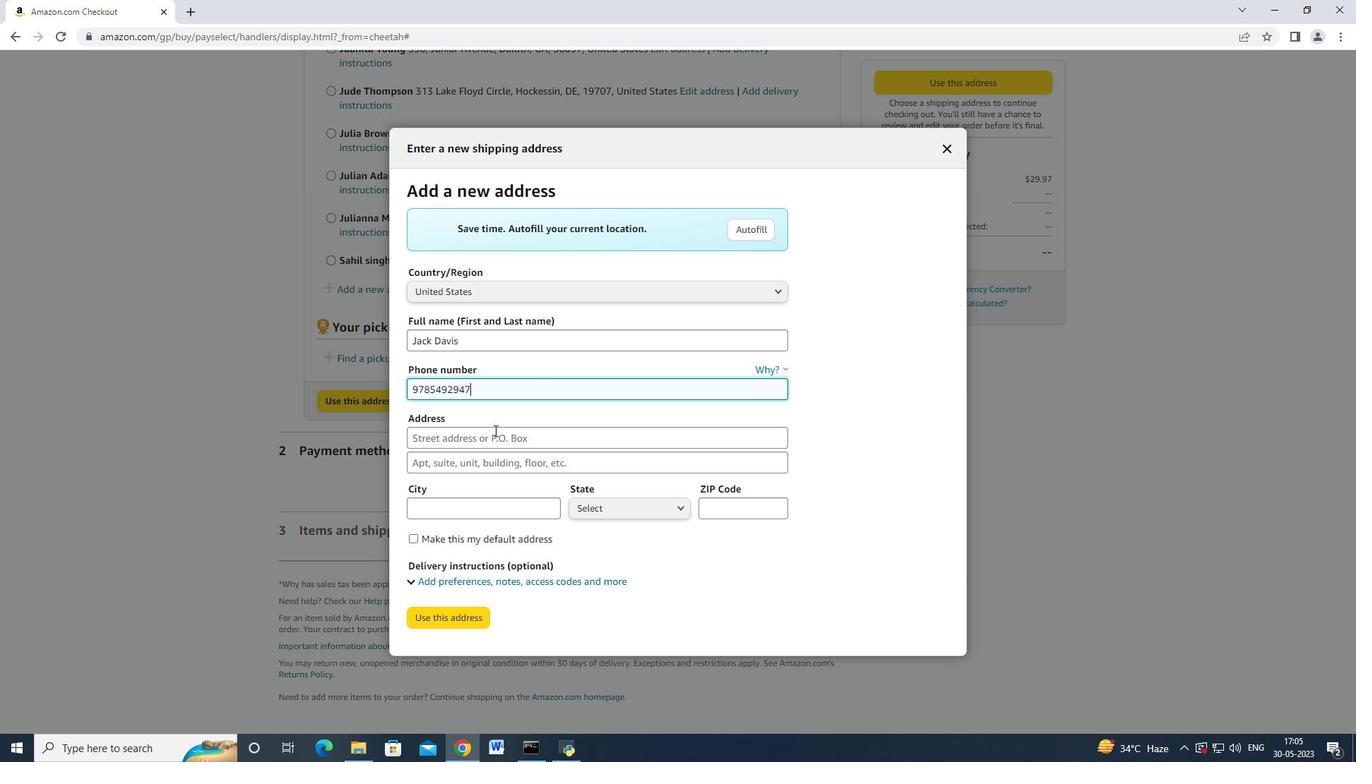 
Action: Mouse moved to (485, 438)
Screenshot: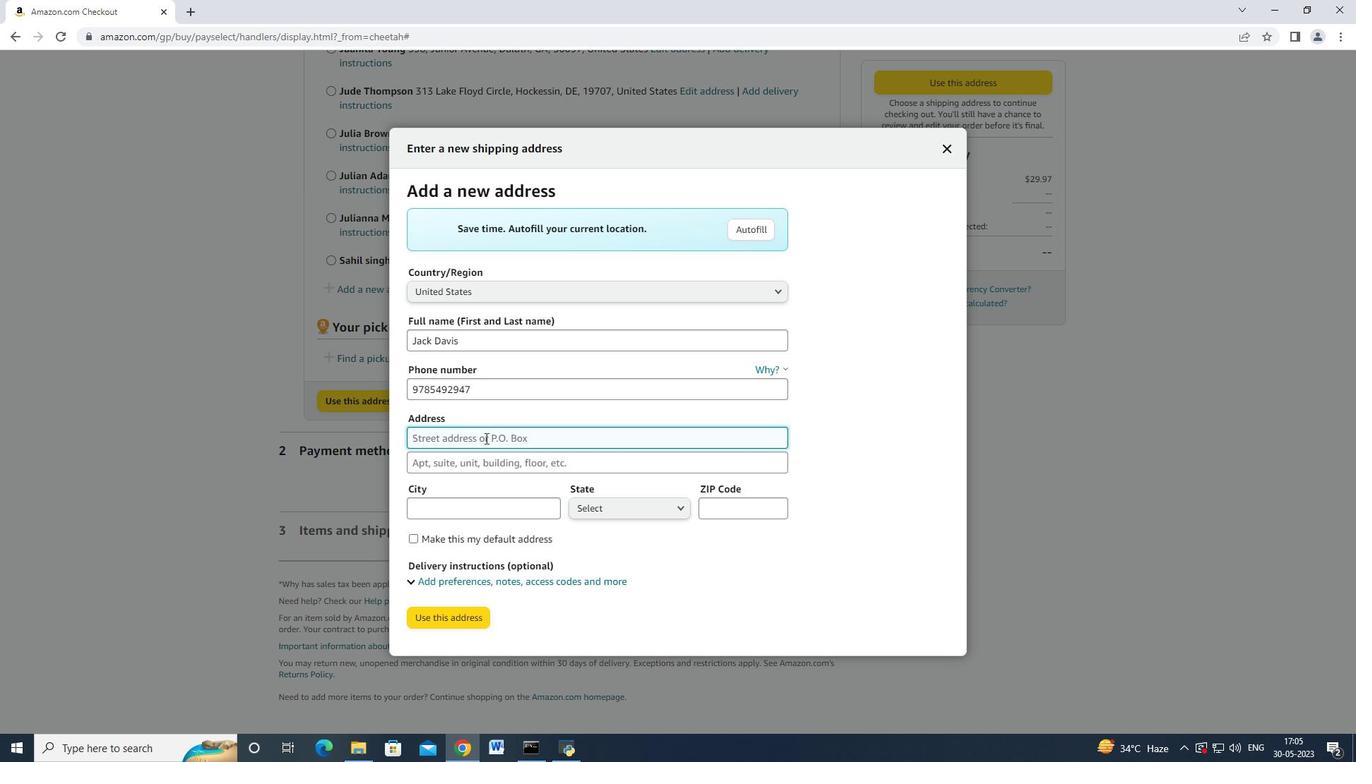 
Action: Key pressed 4370<Key.space><Key.shift>J<Key.backspace><Key.shift>Huntz<Key.space><Key.shift>Lan<Key.backspace>e<Key.space><Key.backspace><Key.backspace>ne<Key.space><Key.backspace><Key.tab><Key.tab><Key.shift>Bolton<Key.space><Key.tab>
Screenshot: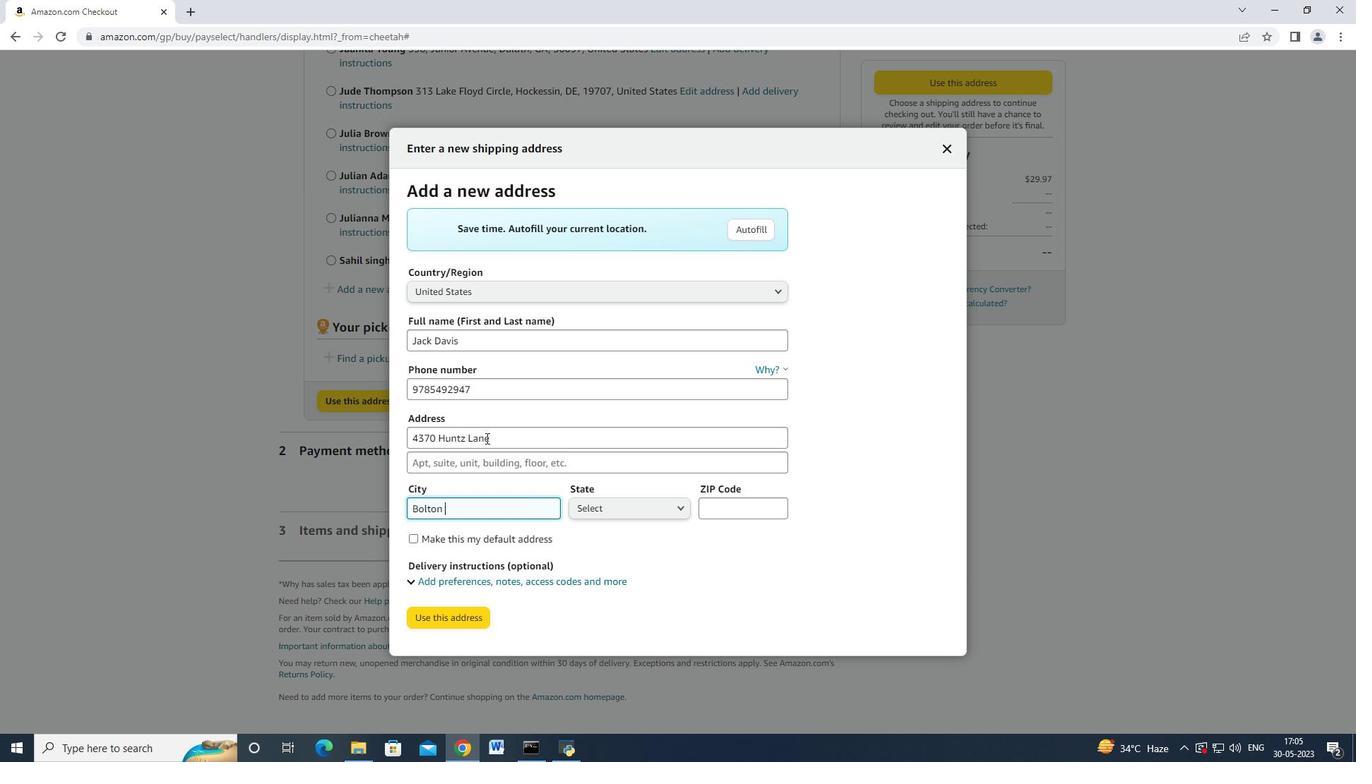 
Action: Mouse moved to (615, 509)
Screenshot: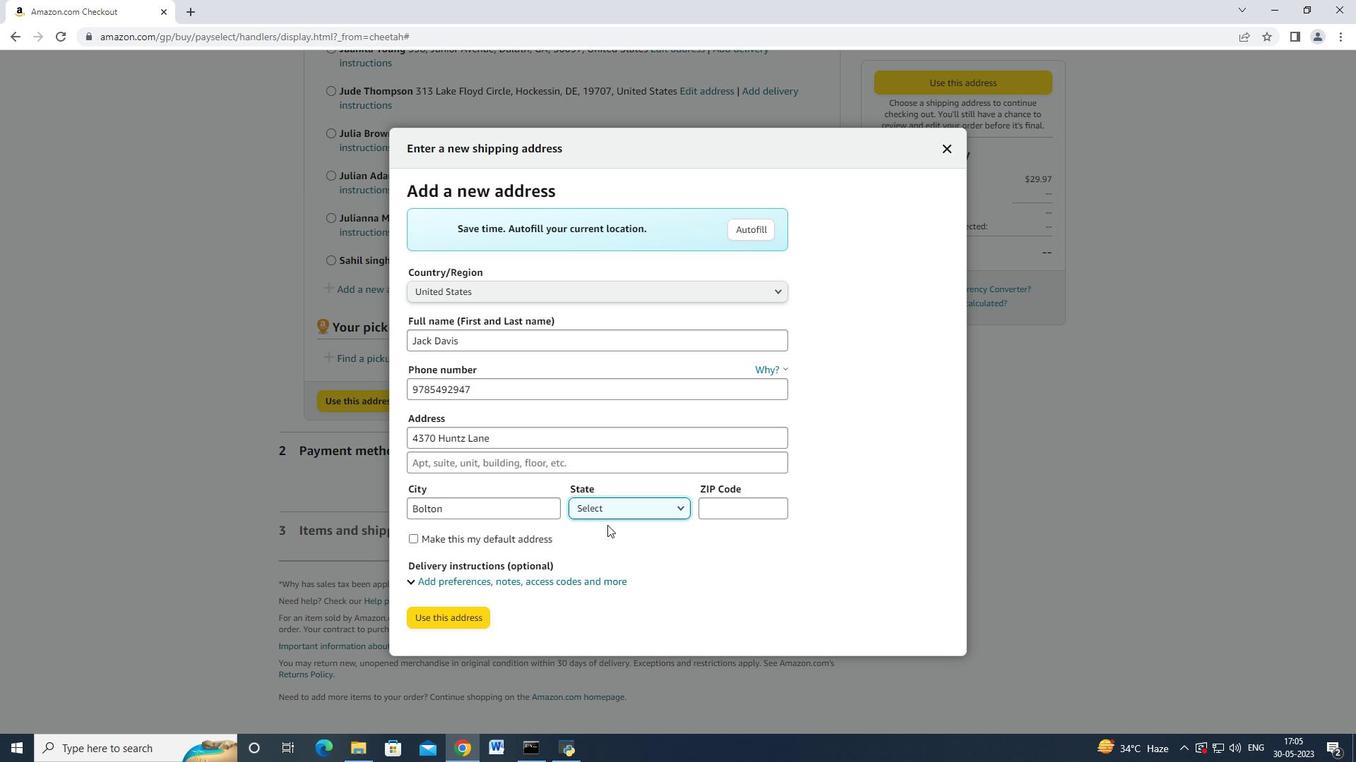 
Action: Mouse pressed left at (615, 509)
Screenshot: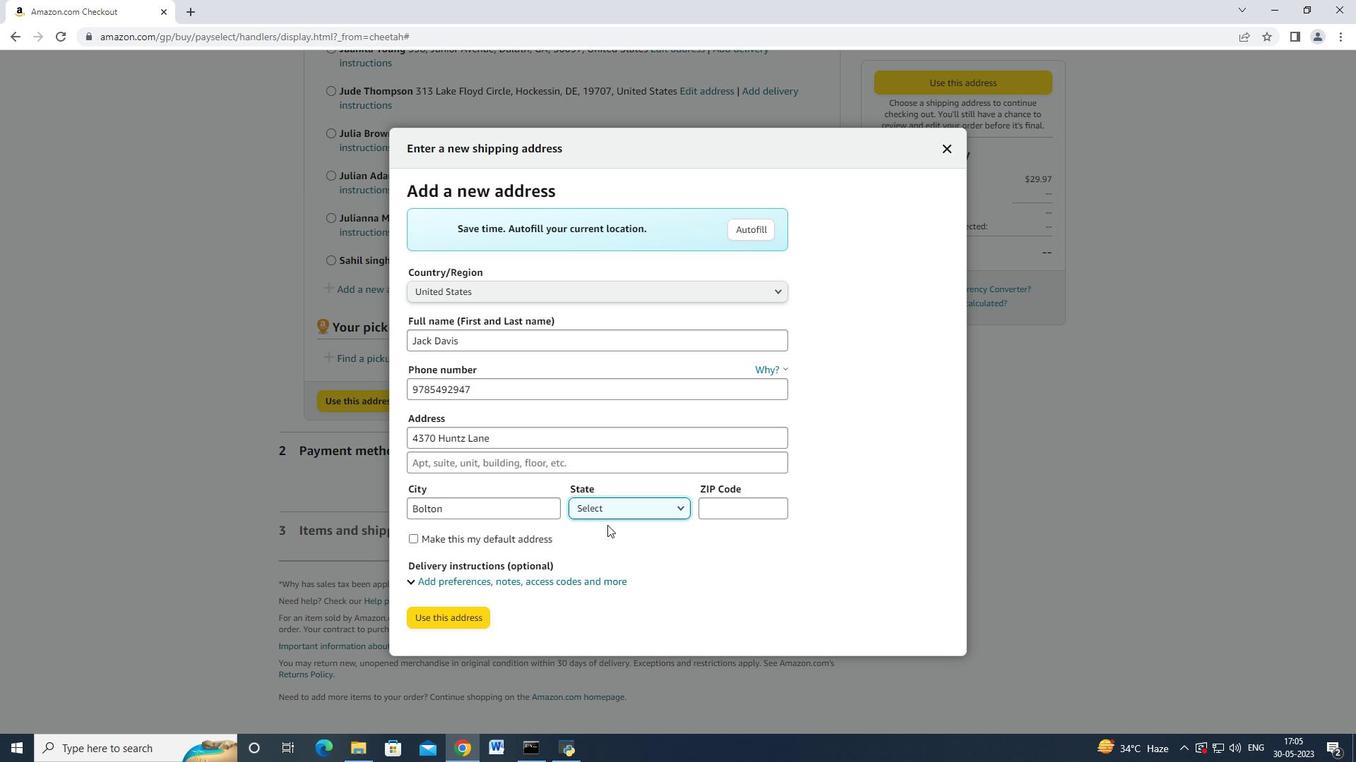 
Action: Mouse moved to (630, 199)
Screenshot: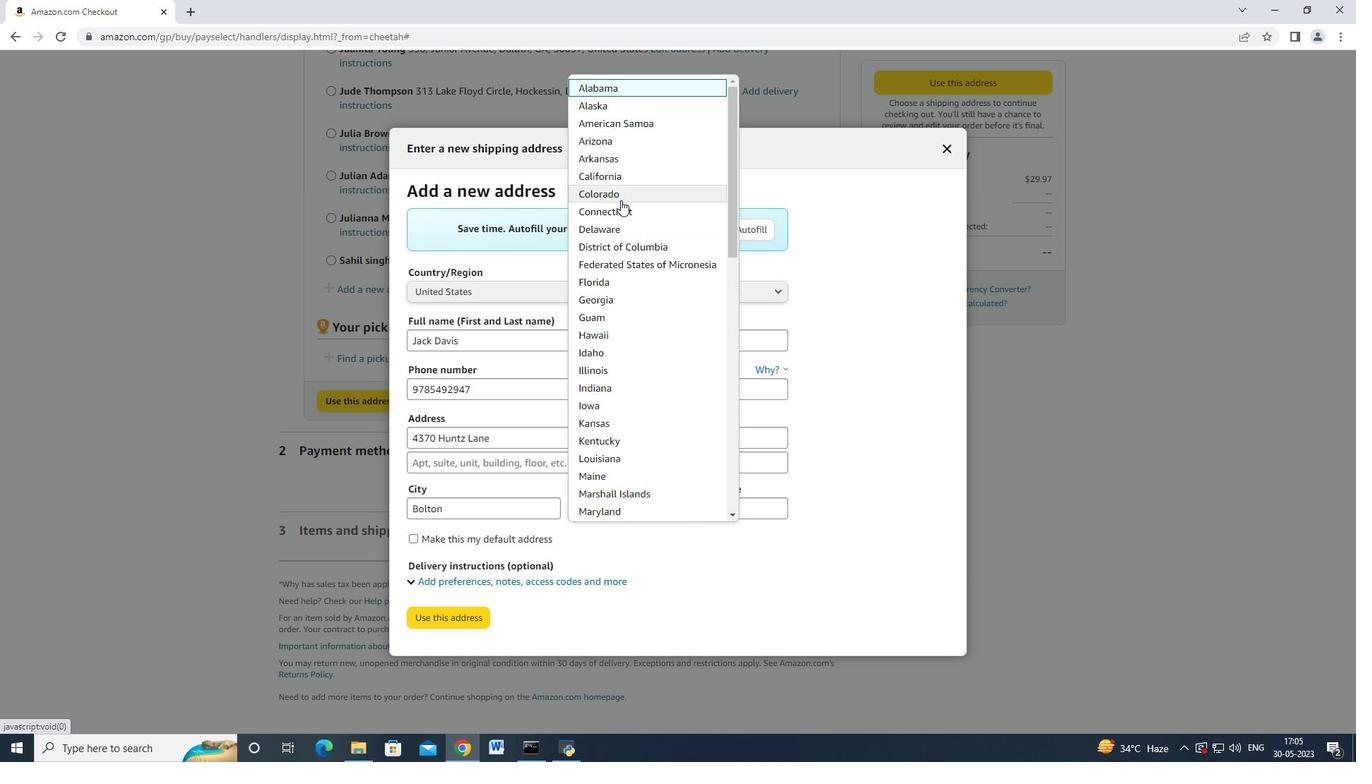 
Action: Mouse scrolled (630, 199) with delta (0, 0)
Screenshot: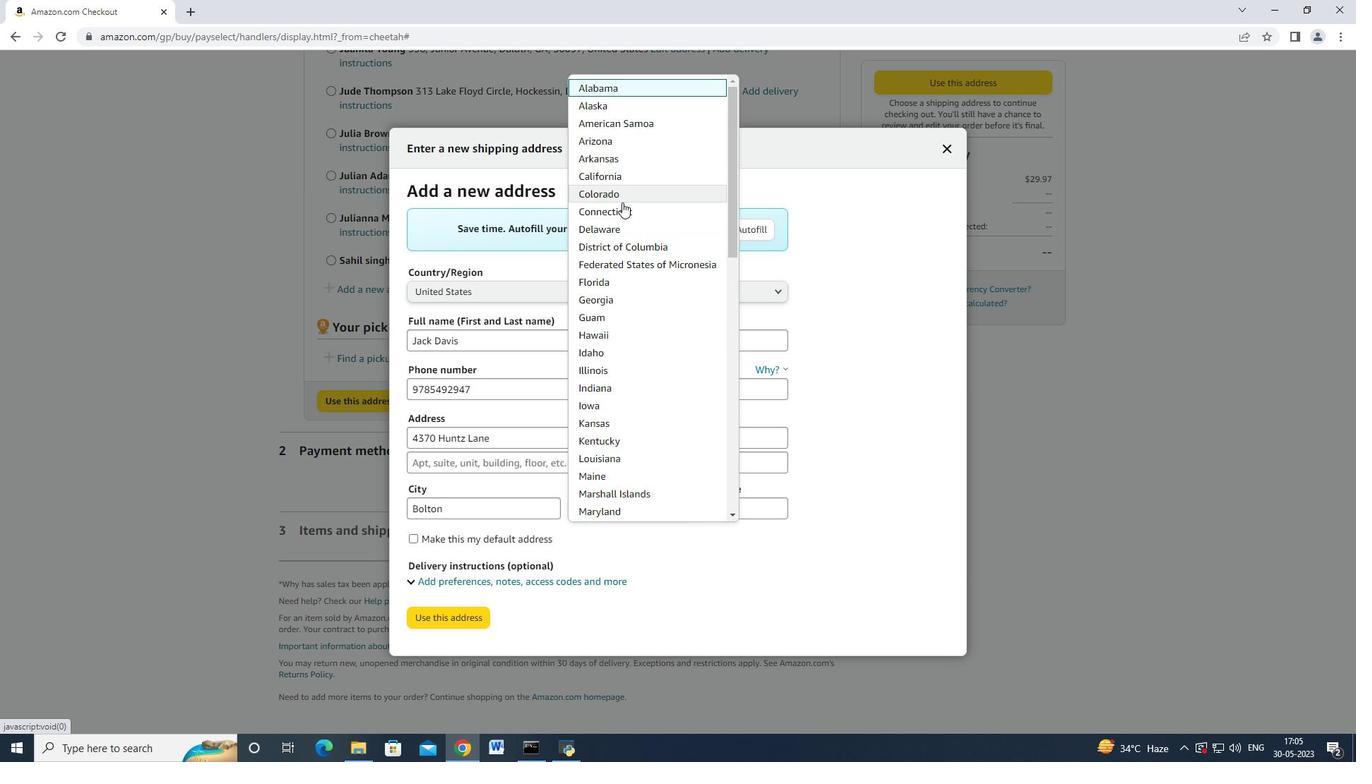 
Action: Mouse moved to (630, 200)
Screenshot: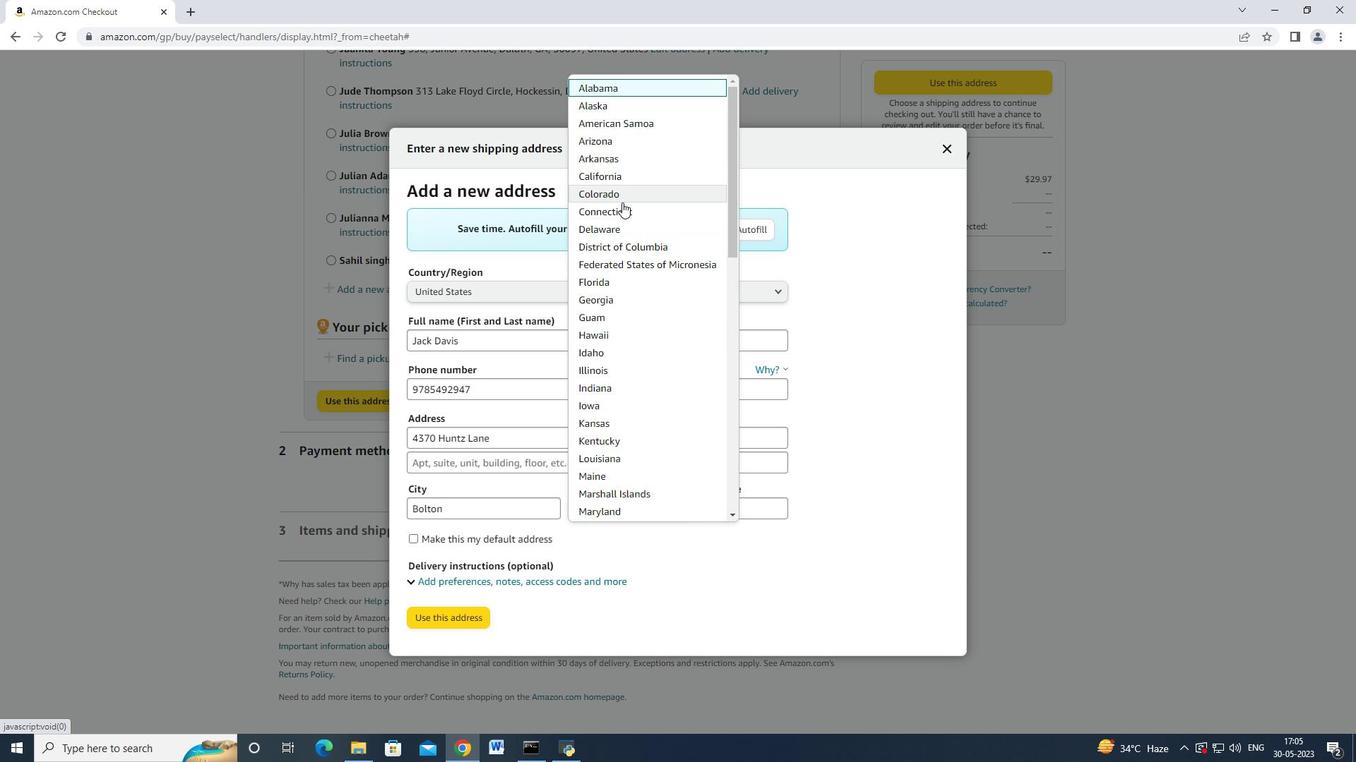 
Action: Mouse scrolled (630, 199) with delta (0, 0)
Screenshot: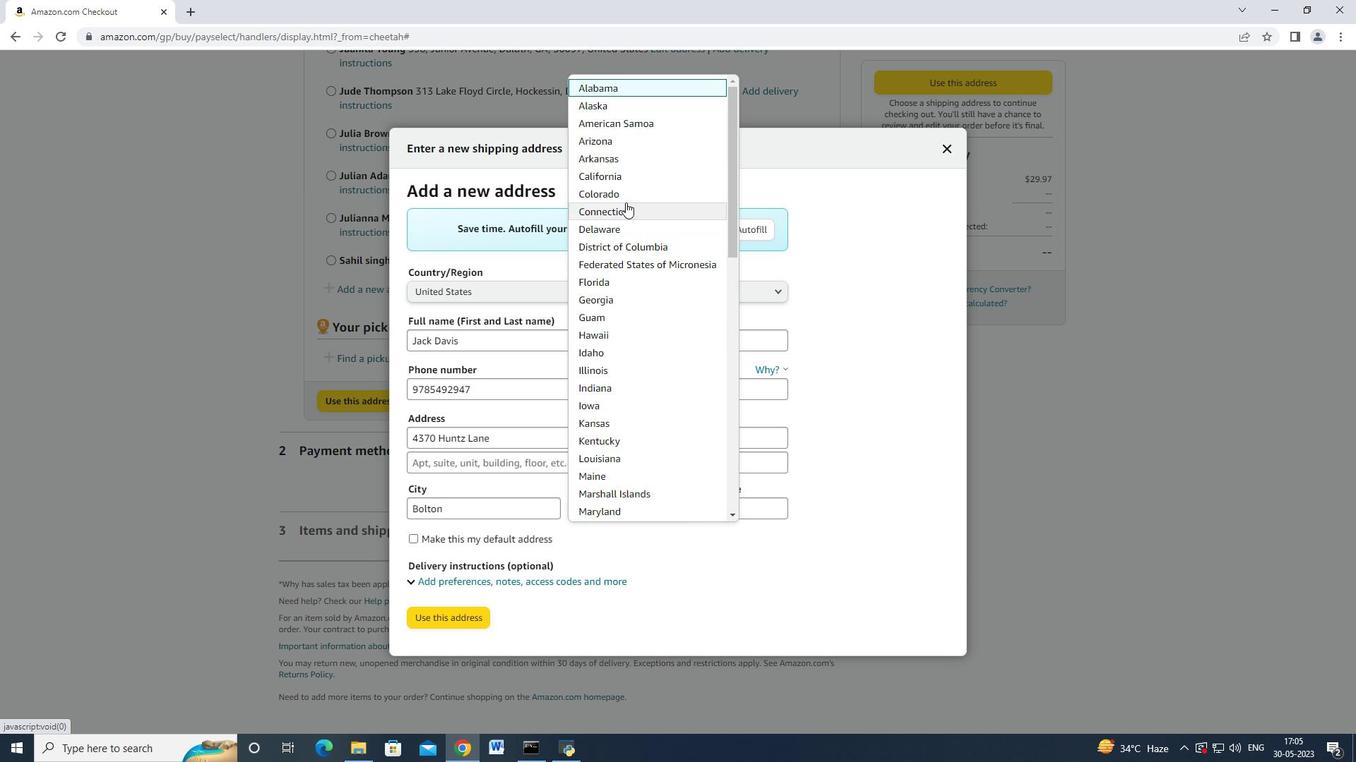 
Action: Mouse moved to (630, 204)
Screenshot: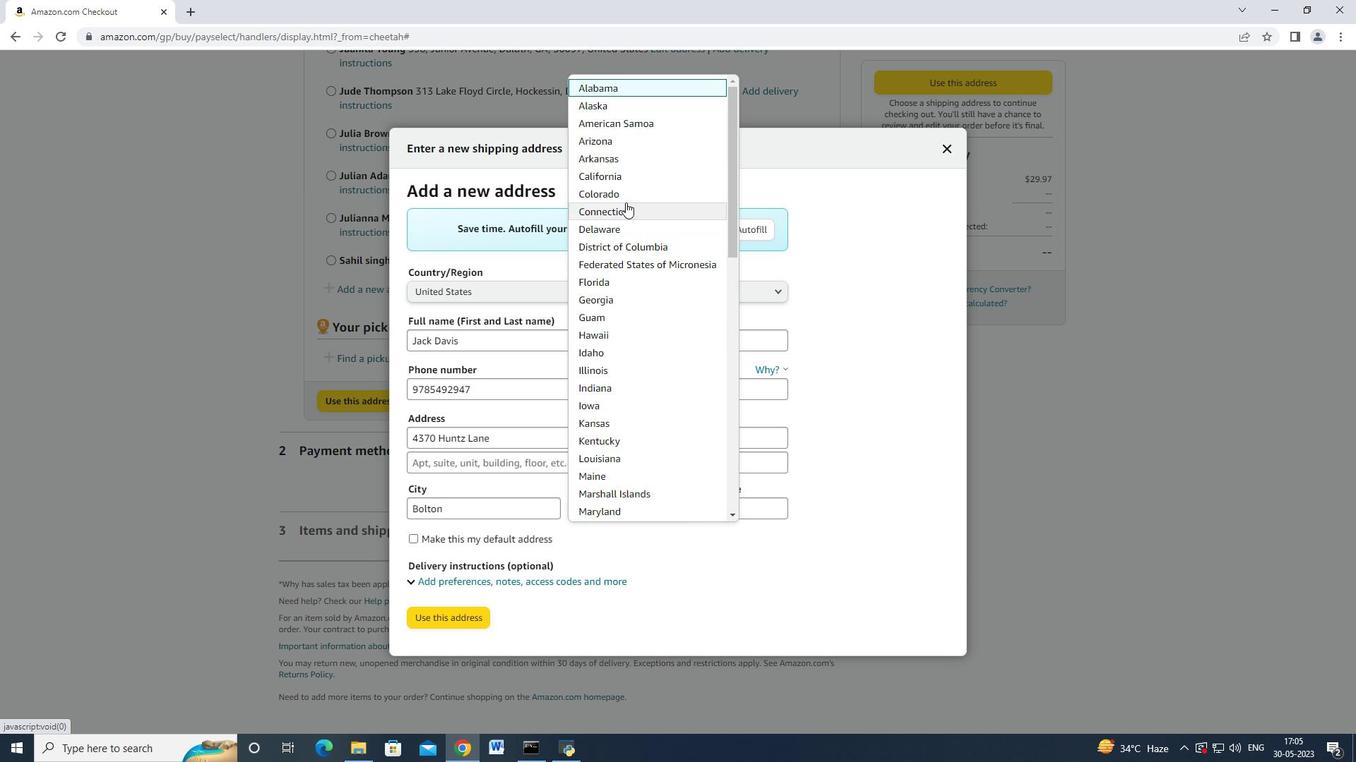 
Action: Mouse scrolled (630, 203) with delta (0, 0)
Screenshot: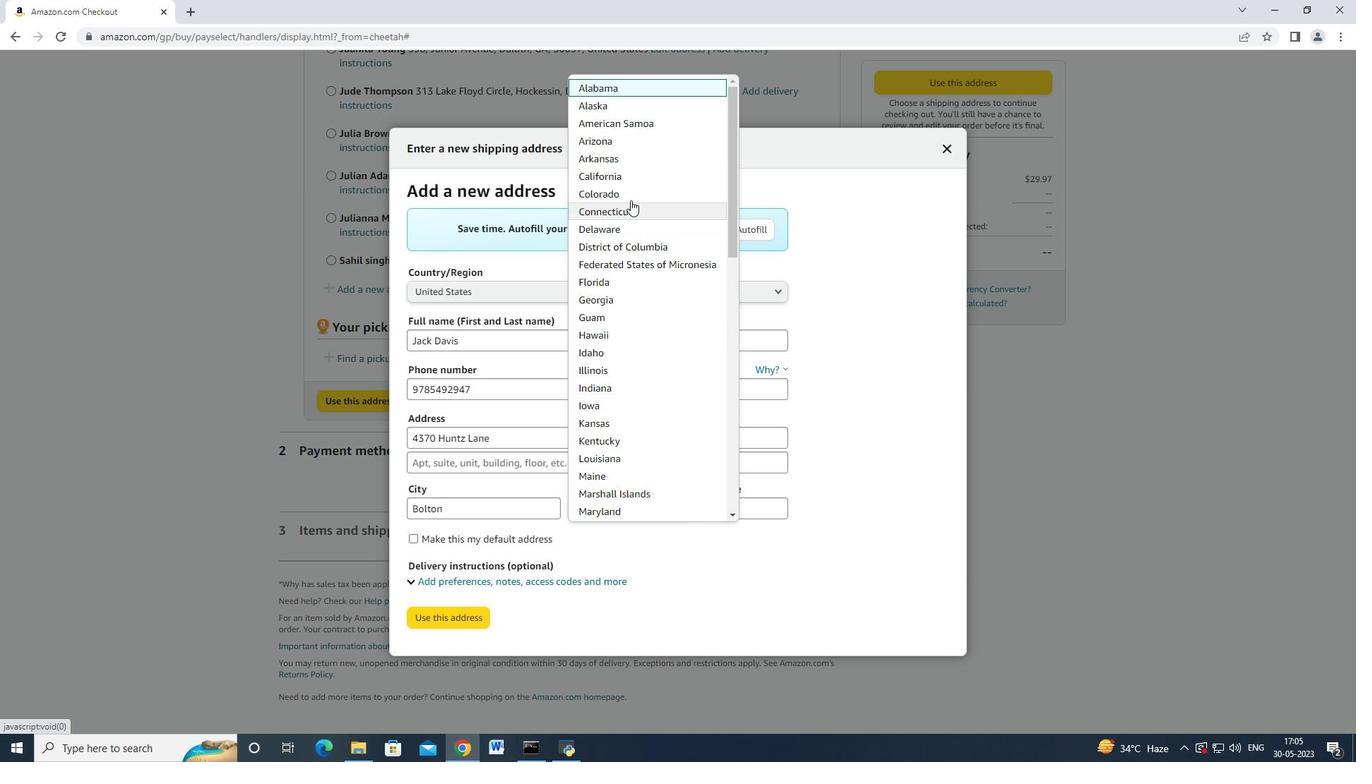 
Action: Mouse moved to (625, 313)
Screenshot: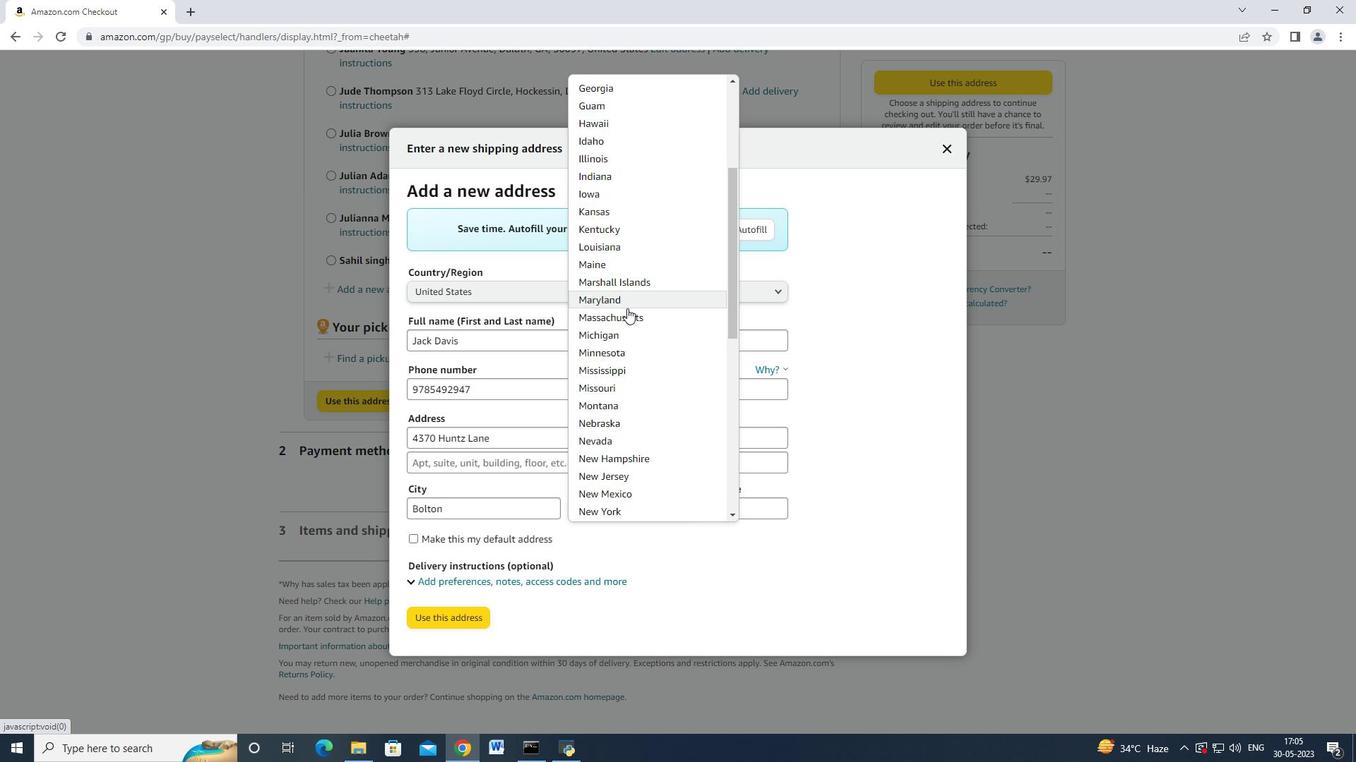
Action: Mouse pressed left at (625, 313)
Screenshot: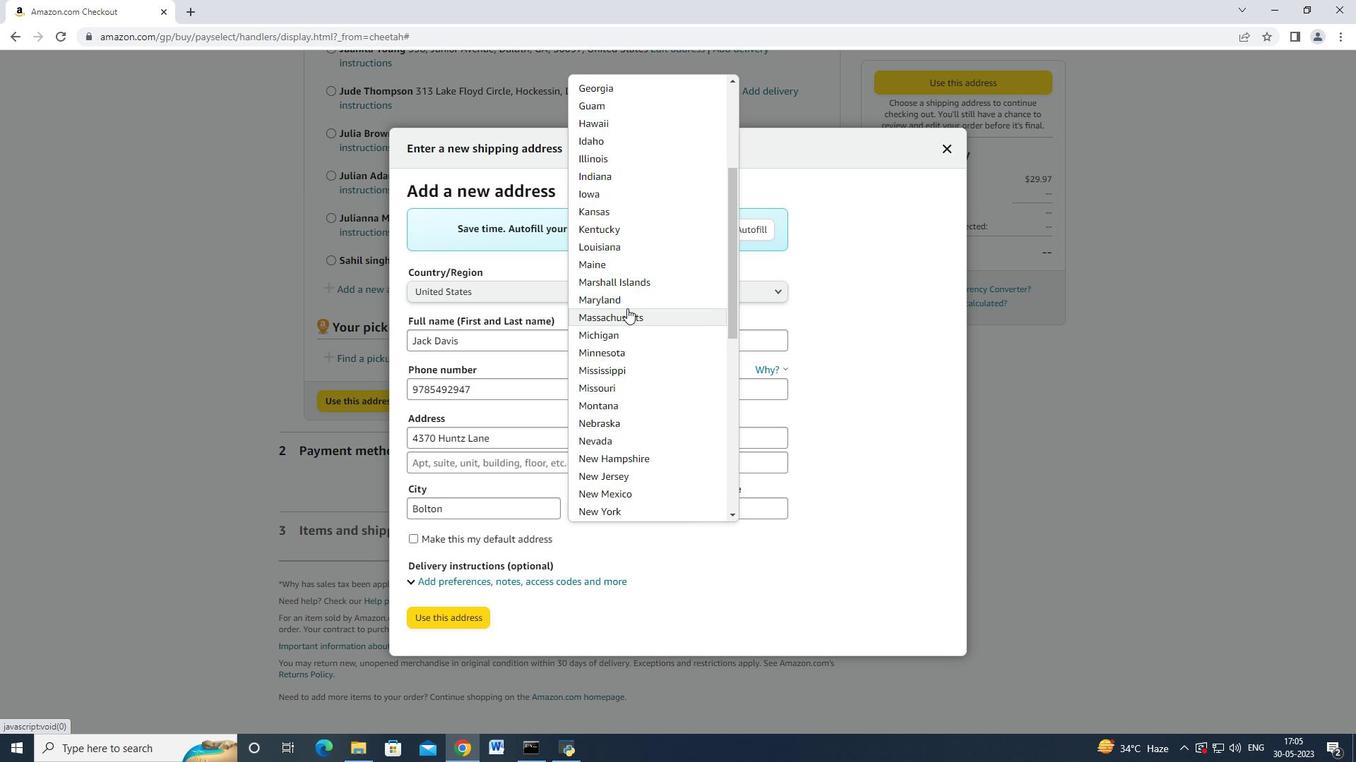 
Action: Mouse moved to (733, 504)
Screenshot: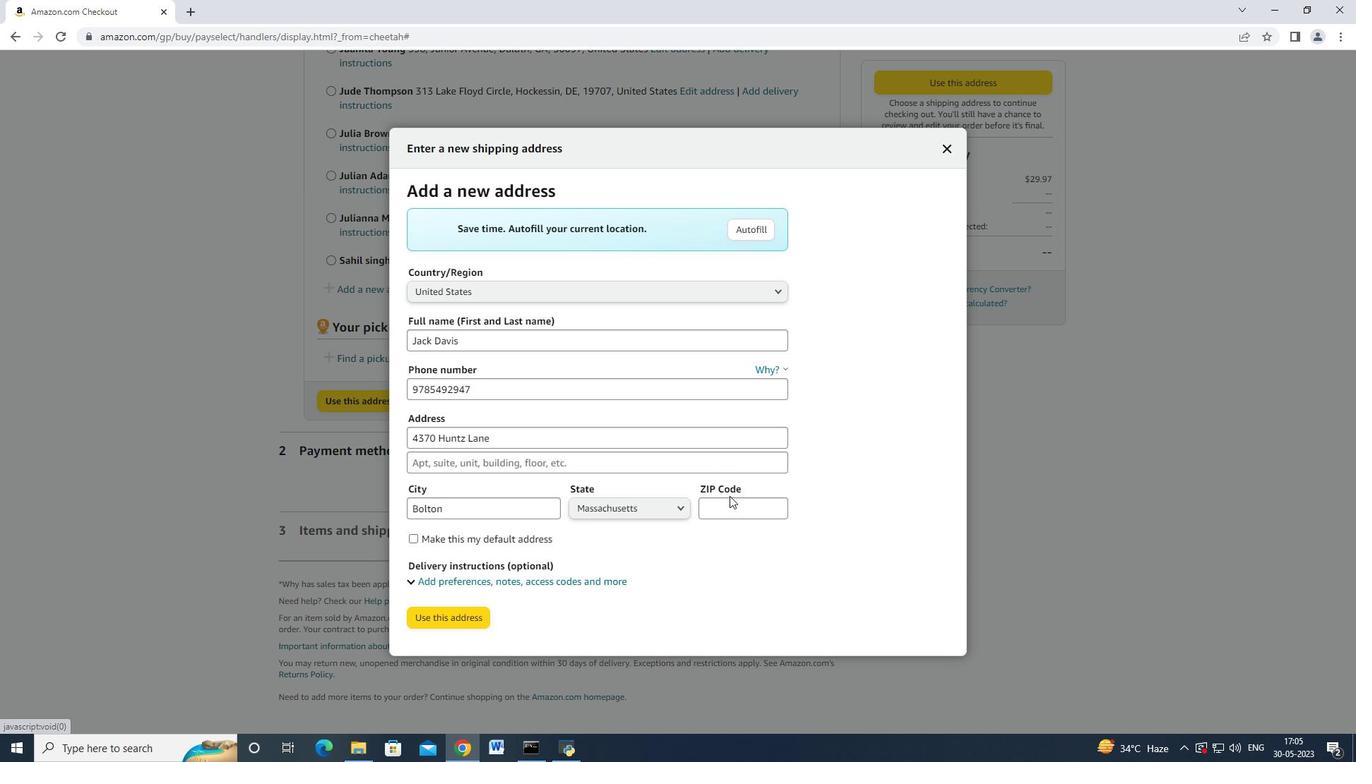 
Action: Mouse pressed left at (733, 504)
Screenshot: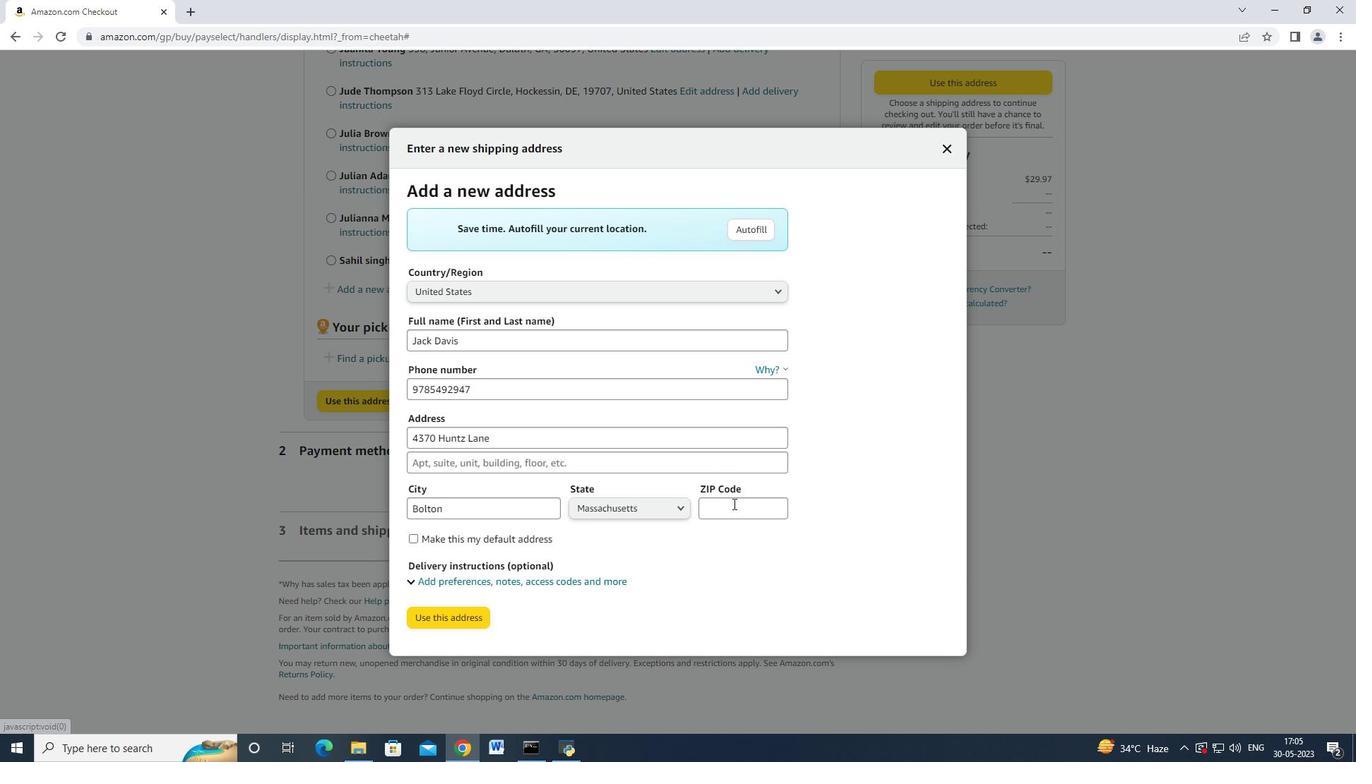 
Action: Mouse moved to (733, 504)
Screenshot: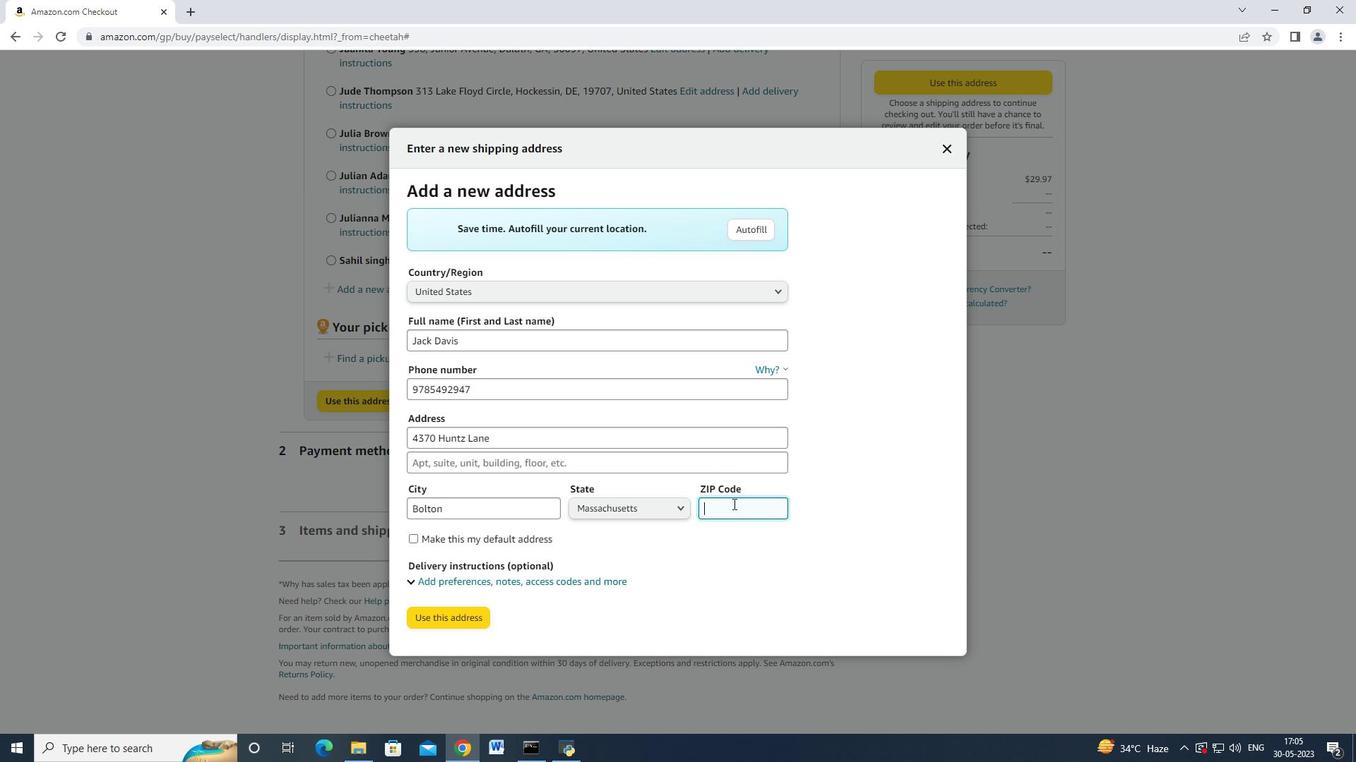 
Action: Key pressed 01740
Screenshot: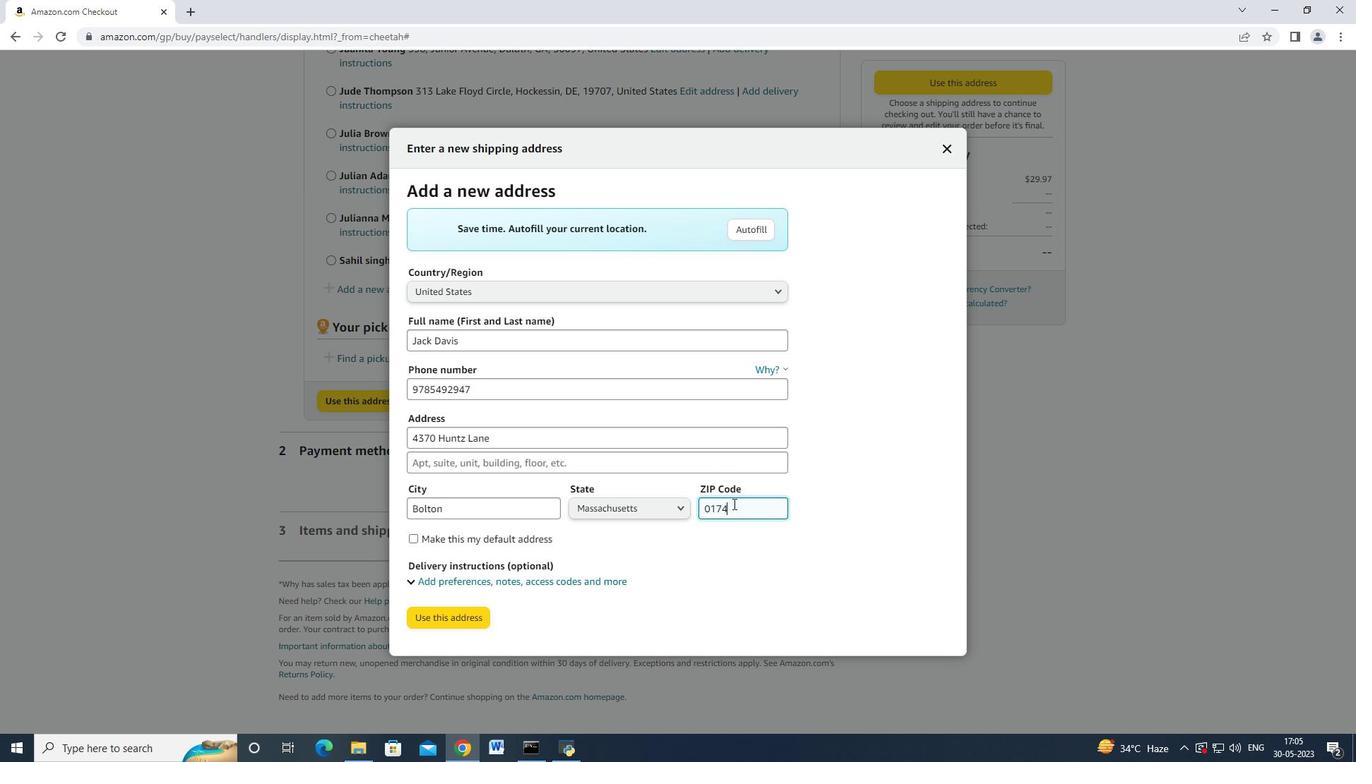 
Action: Mouse moved to (442, 624)
Screenshot: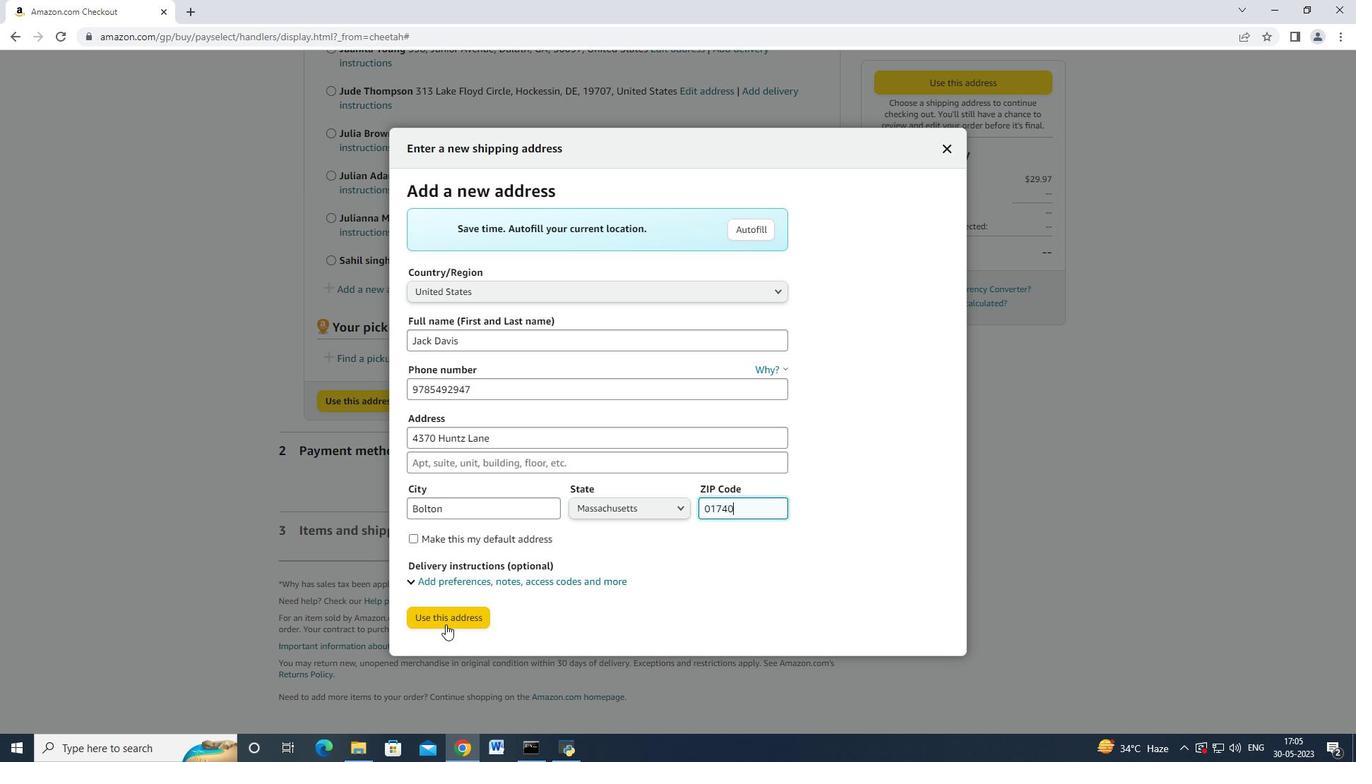 
Action: Mouse pressed left at (442, 624)
Screenshot: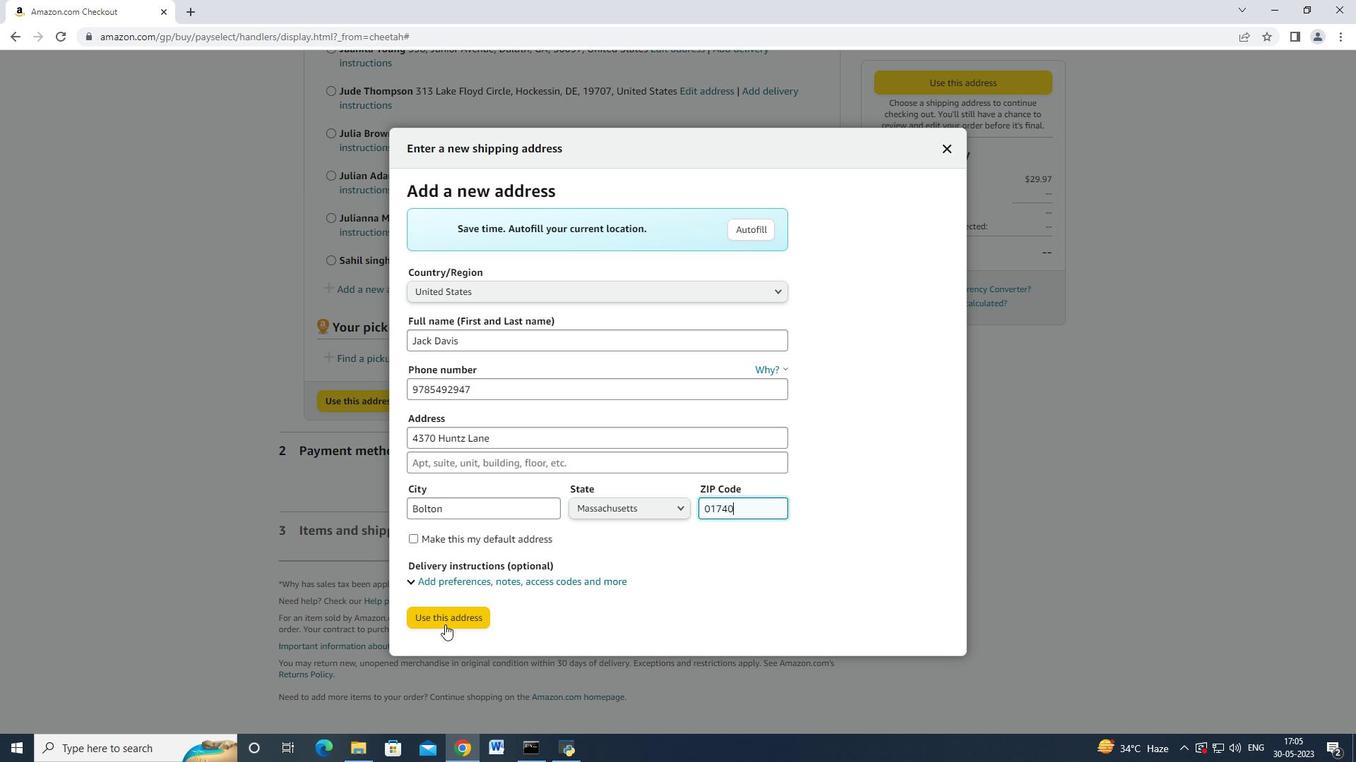 
Action: Mouse moved to (496, 608)
Screenshot: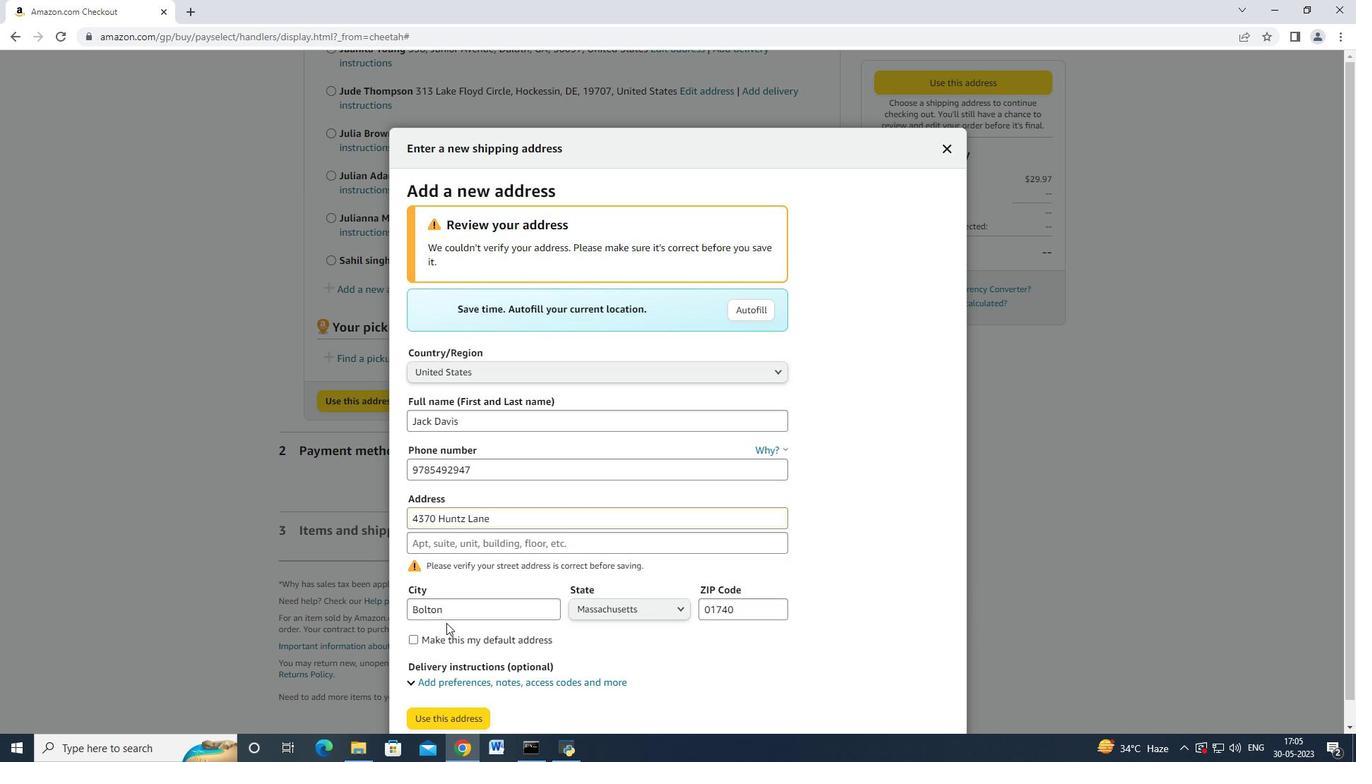 
Action: Mouse scrolled (496, 607) with delta (0, 0)
Screenshot: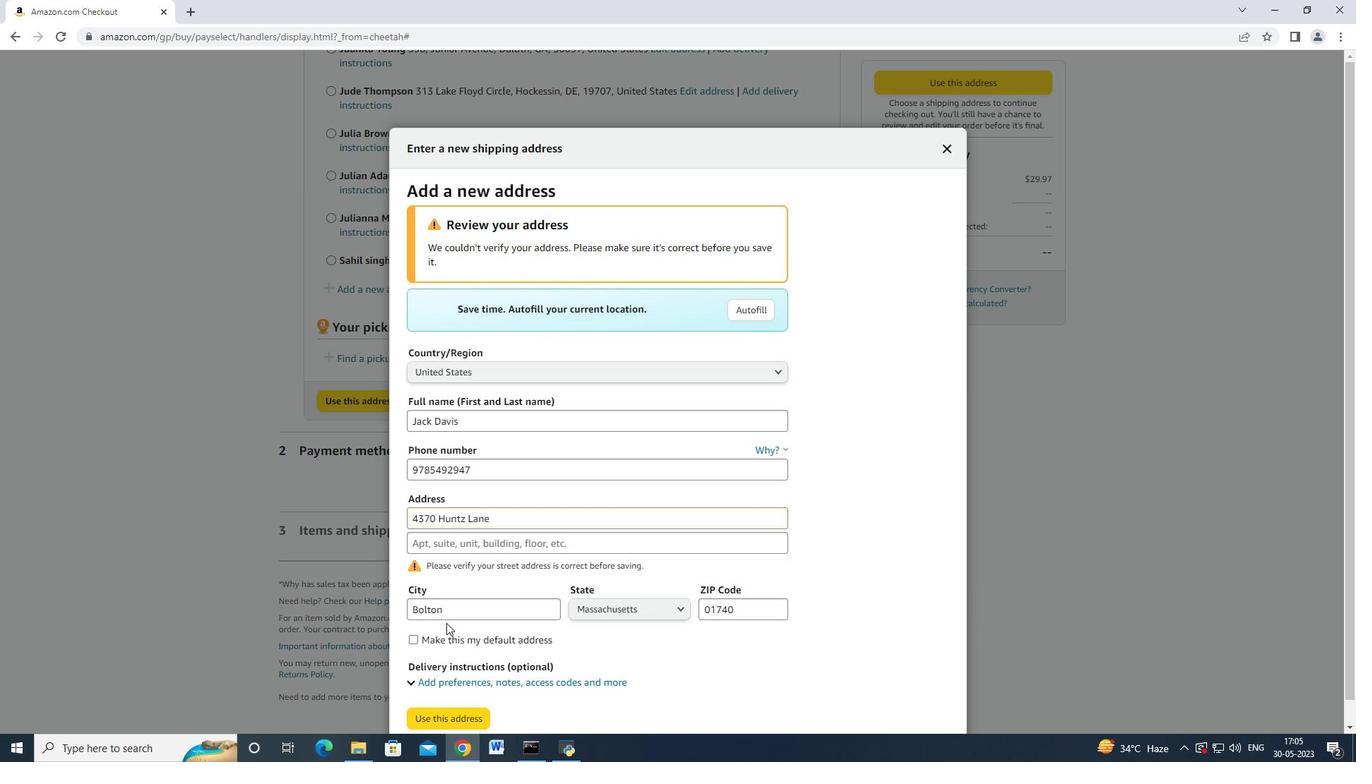 
Action: Mouse scrolled (496, 607) with delta (0, 0)
Screenshot: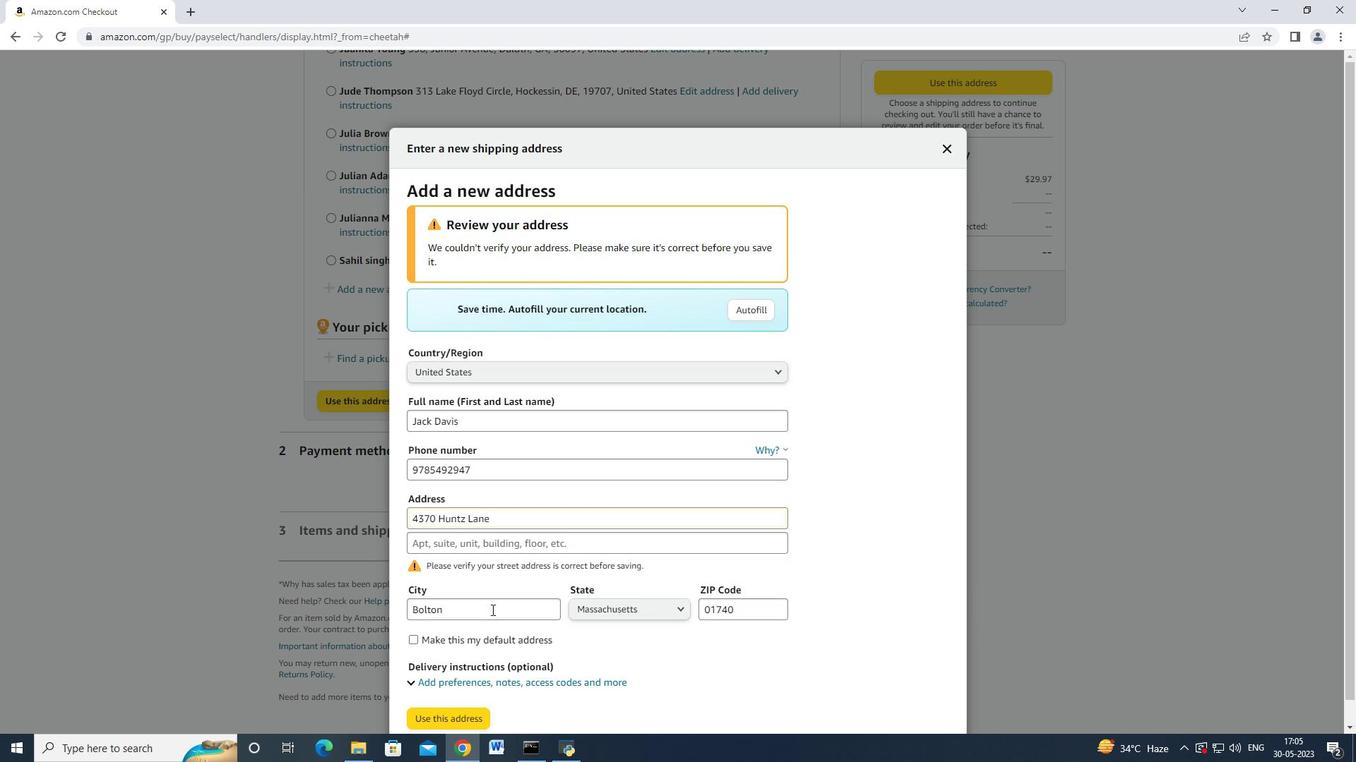 
Action: Mouse moved to (440, 687)
Screenshot: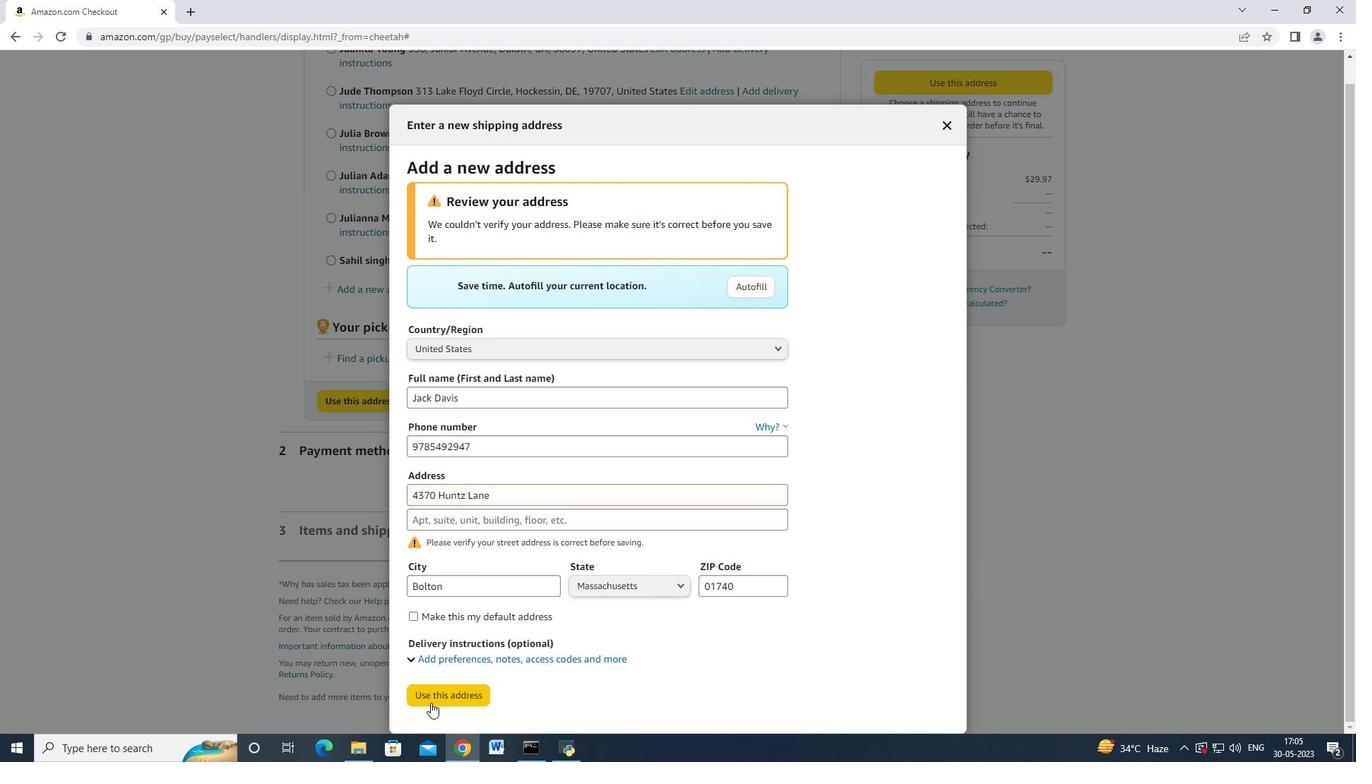 
Action: Mouse pressed left at (440, 687)
Screenshot: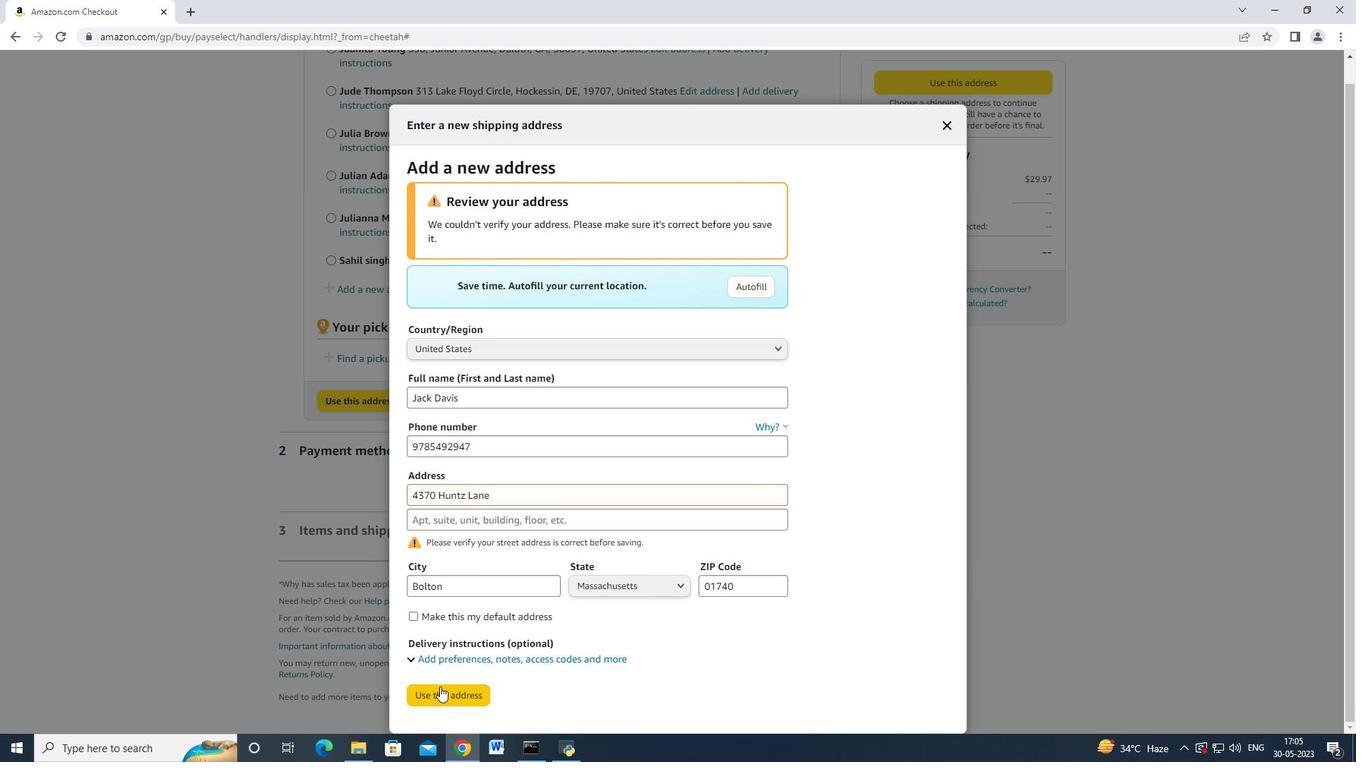 
Action: Mouse moved to (538, 594)
Screenshot: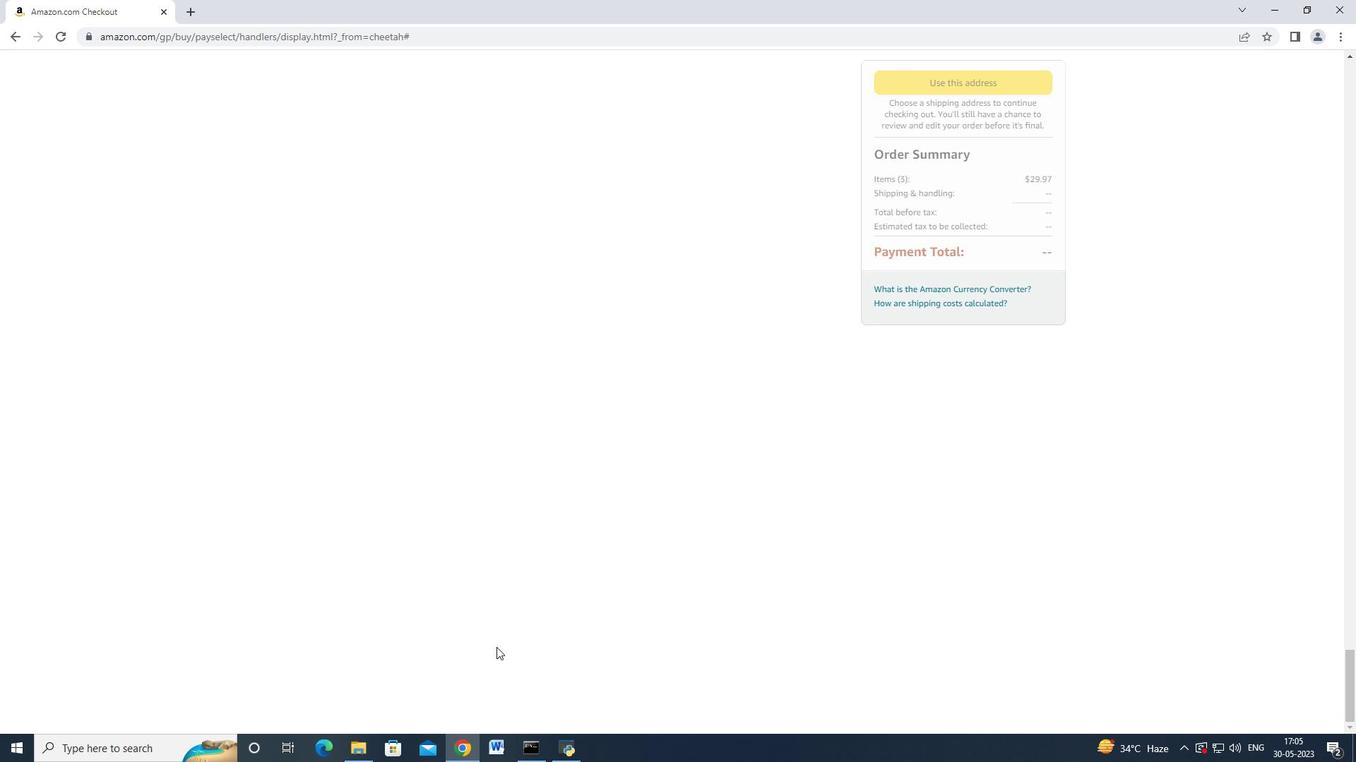 
Action: Mouse scrolled (538, 595) with delta (0, 0)
Screenshot: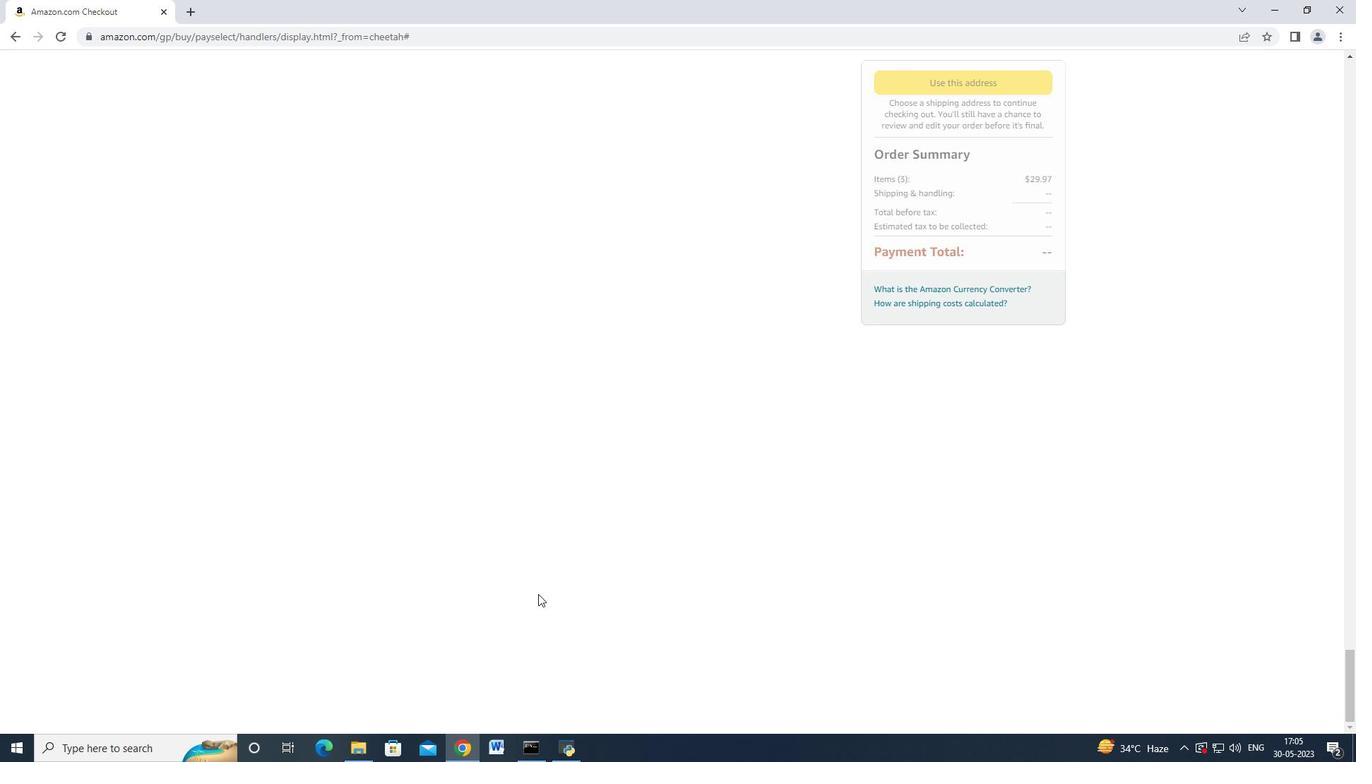 
Action: Mouse moved to (567, 435)
Screenshot: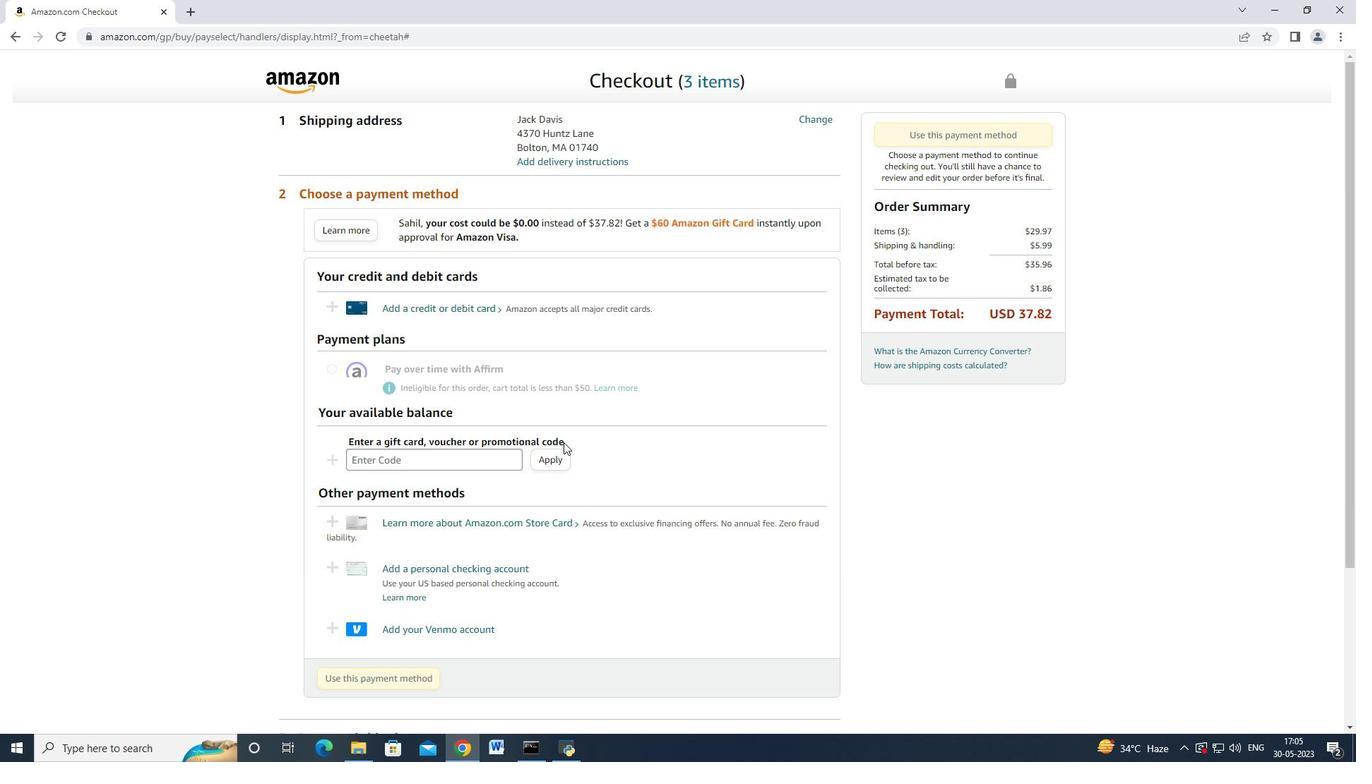 
Action: Mouse scrolled (567, 436) with delta (0, 0)
Screenshot: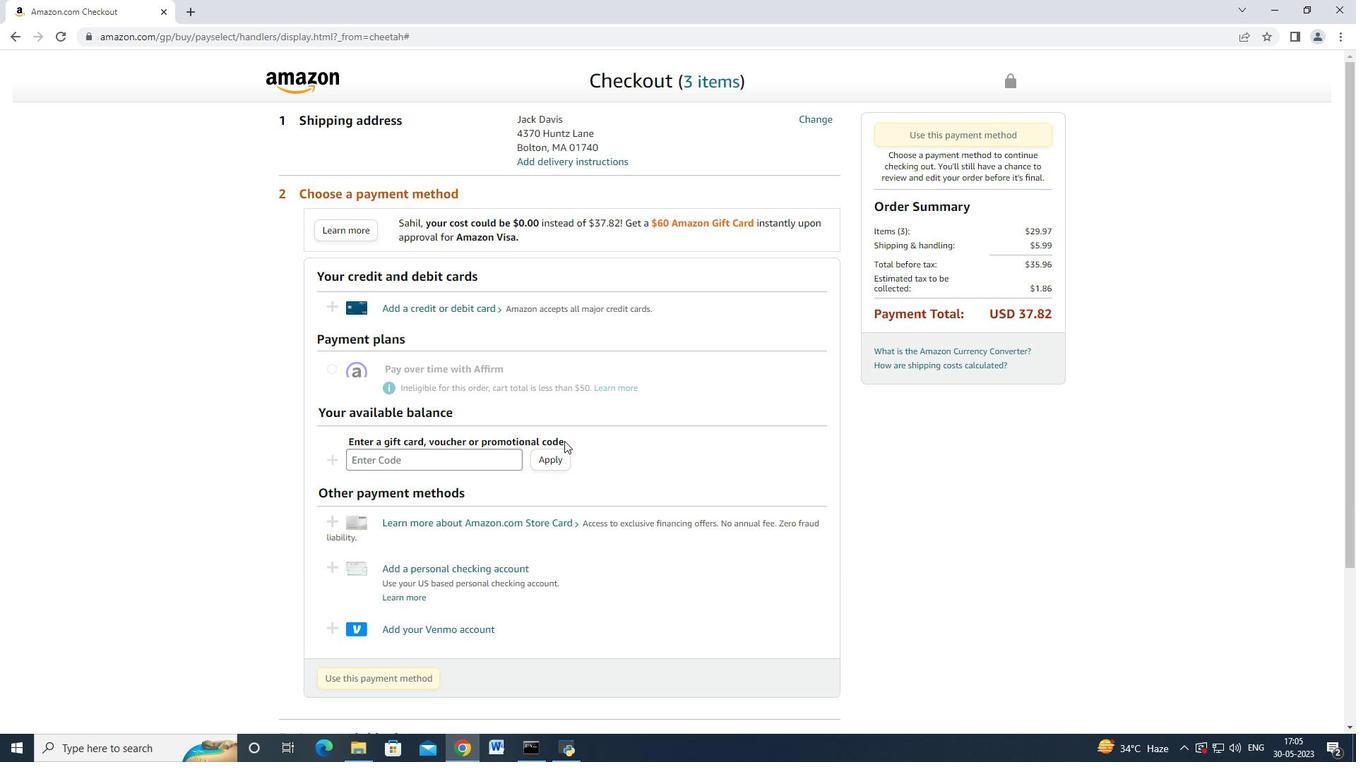 
Action: Mouse moved to (452, 308)
Screenshot: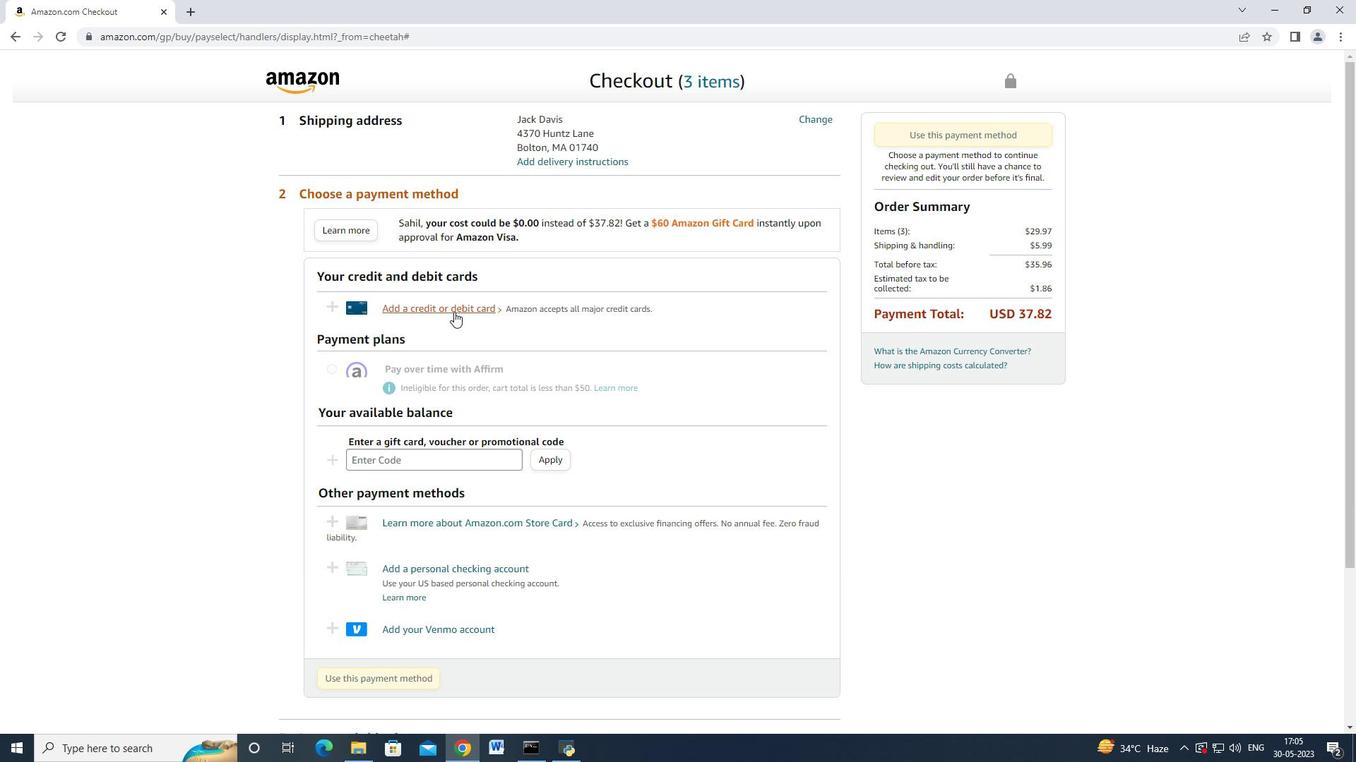
Action: Mouse pressed left at (452, 308)
Screenshot: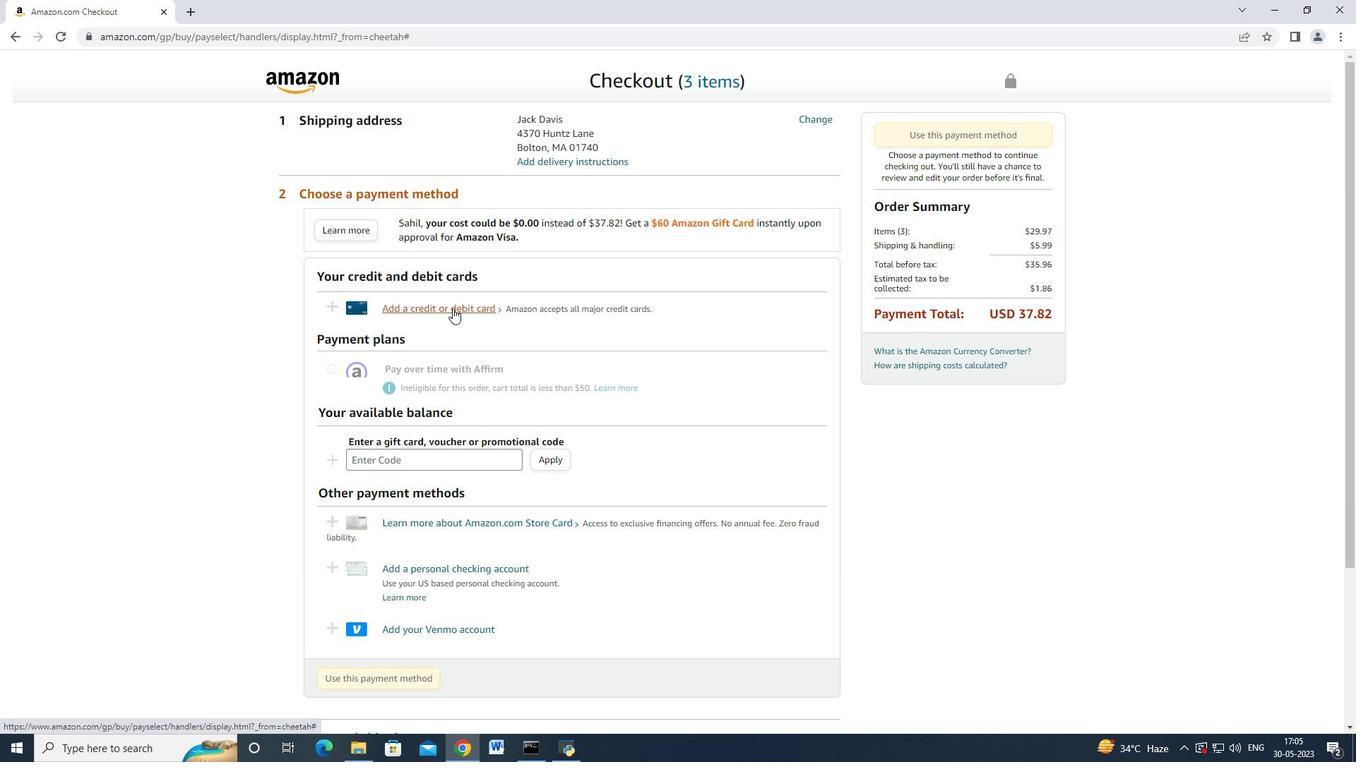 
Action: Mouse moved to (529, 324)
Screenshot: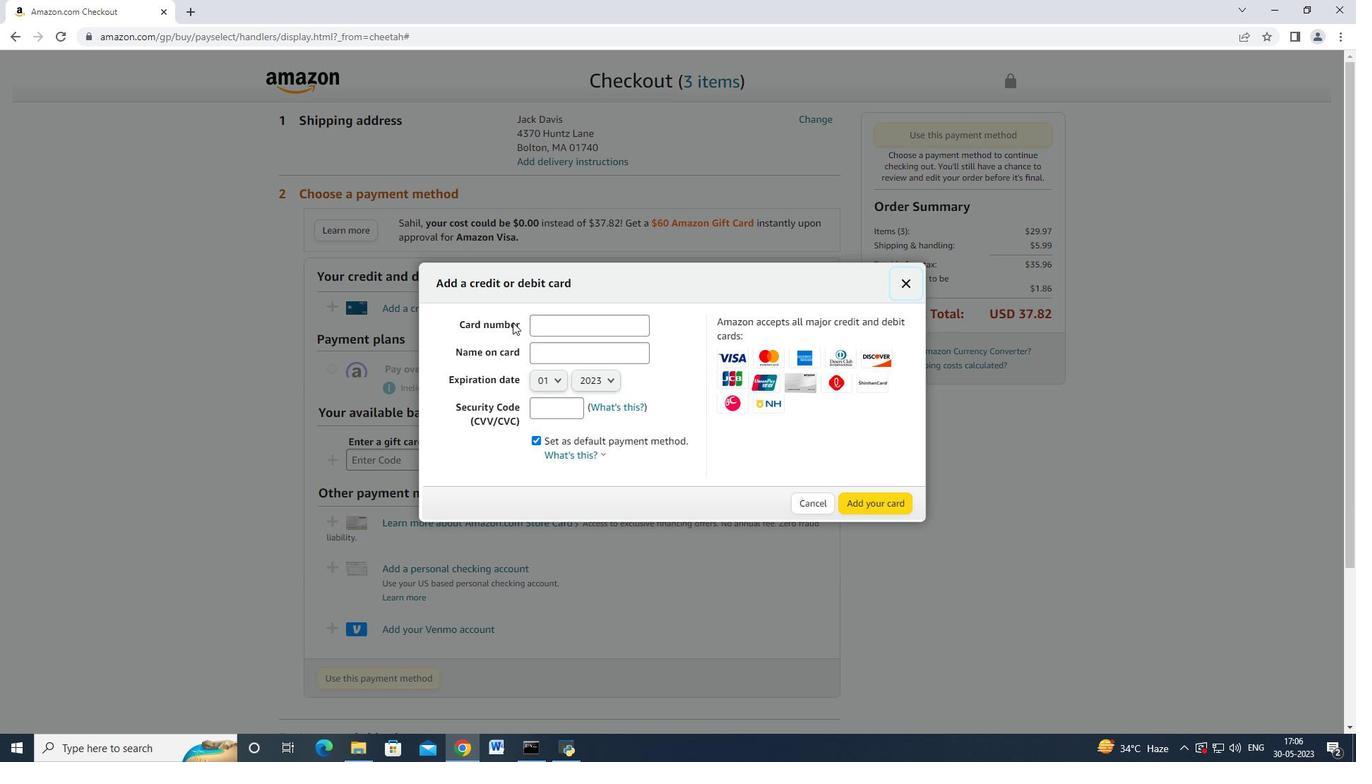 
Action: Mouse pressed left at (529, 324)
Screenshot: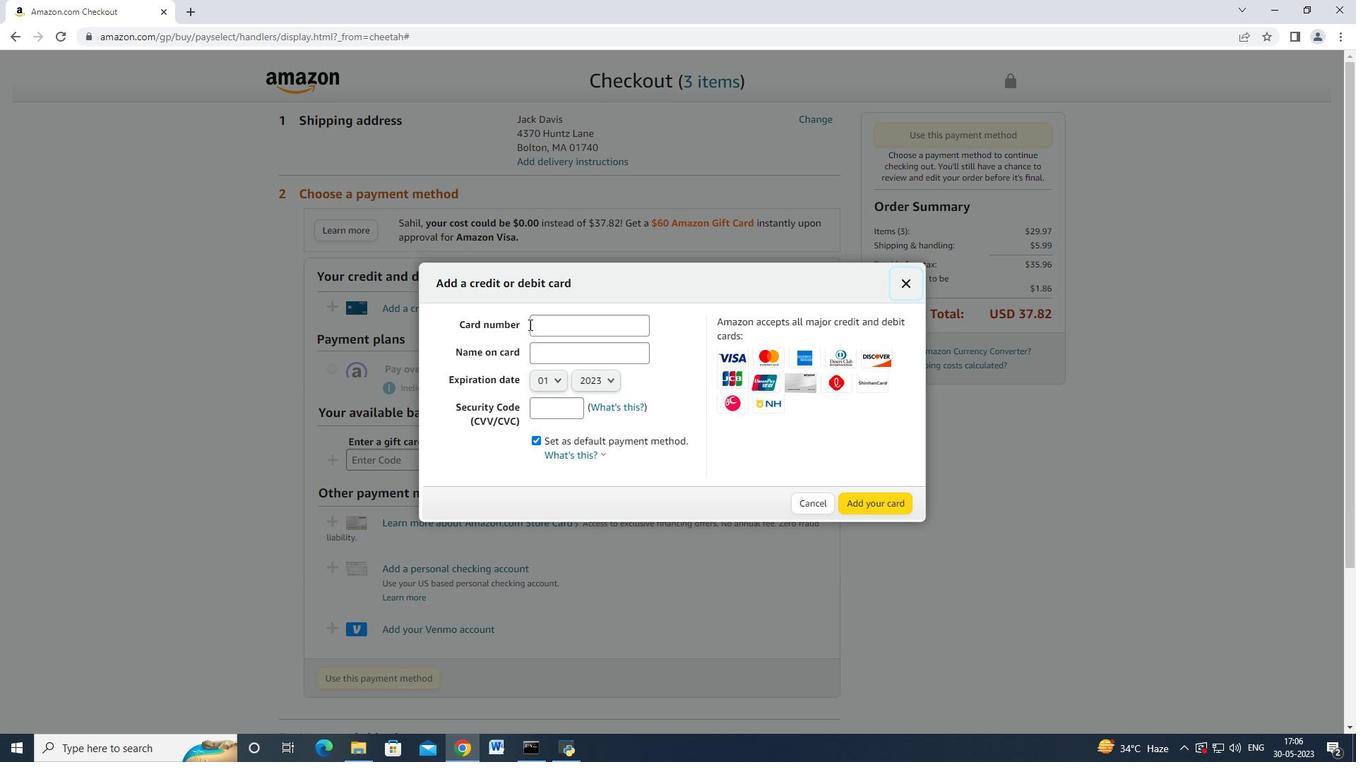 
Action: Mouse moved to (557, 331)
Screenshot: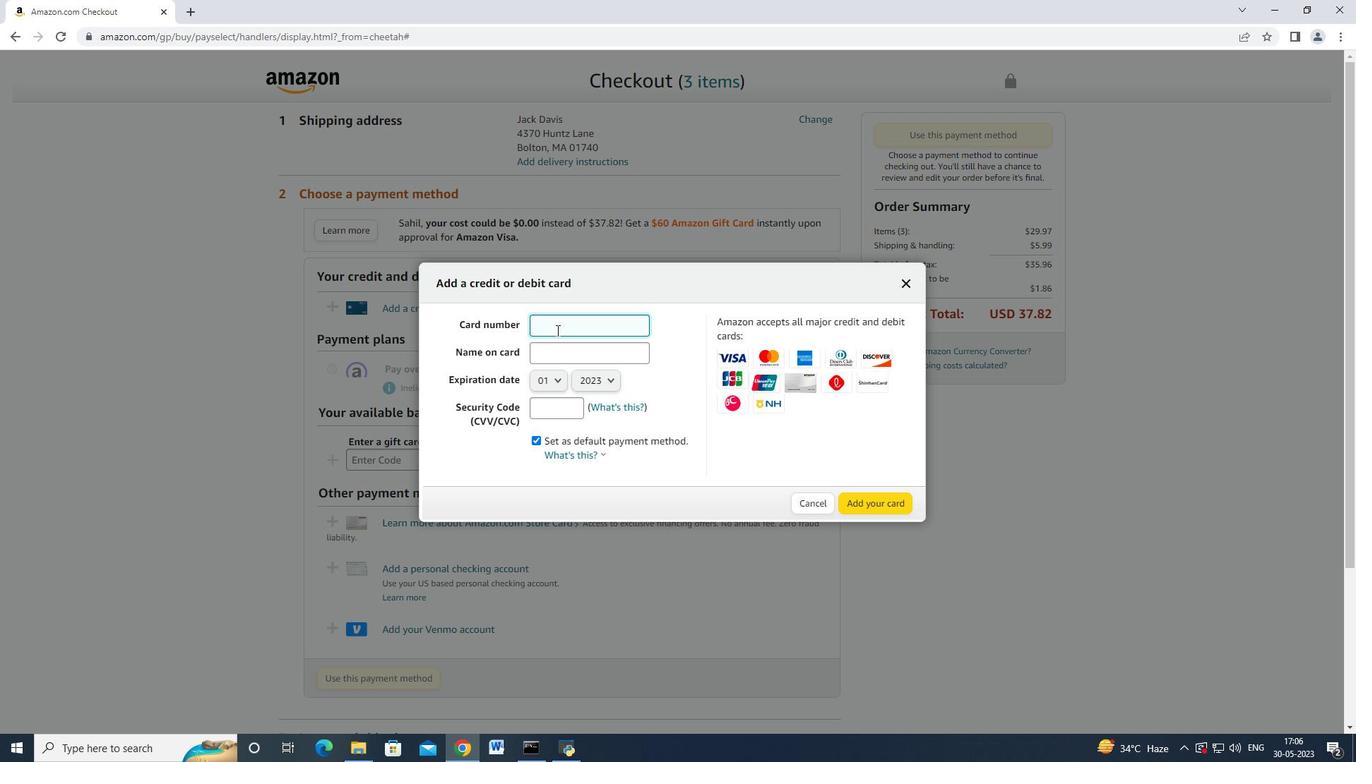 
Action: Key pressed 4672664477550<Key.backspace>0<Key.backspace>2005<Key.tab><Key.shift>Risha<Key.backspace><Key.backspace><Key.backspace><Key.backspace><Key.backspace><Key.shift>Marks<Key.space><Key.backspace><Key.backspace><Key.space><Key.shift_r>Adams<Key.space>
Screenshot: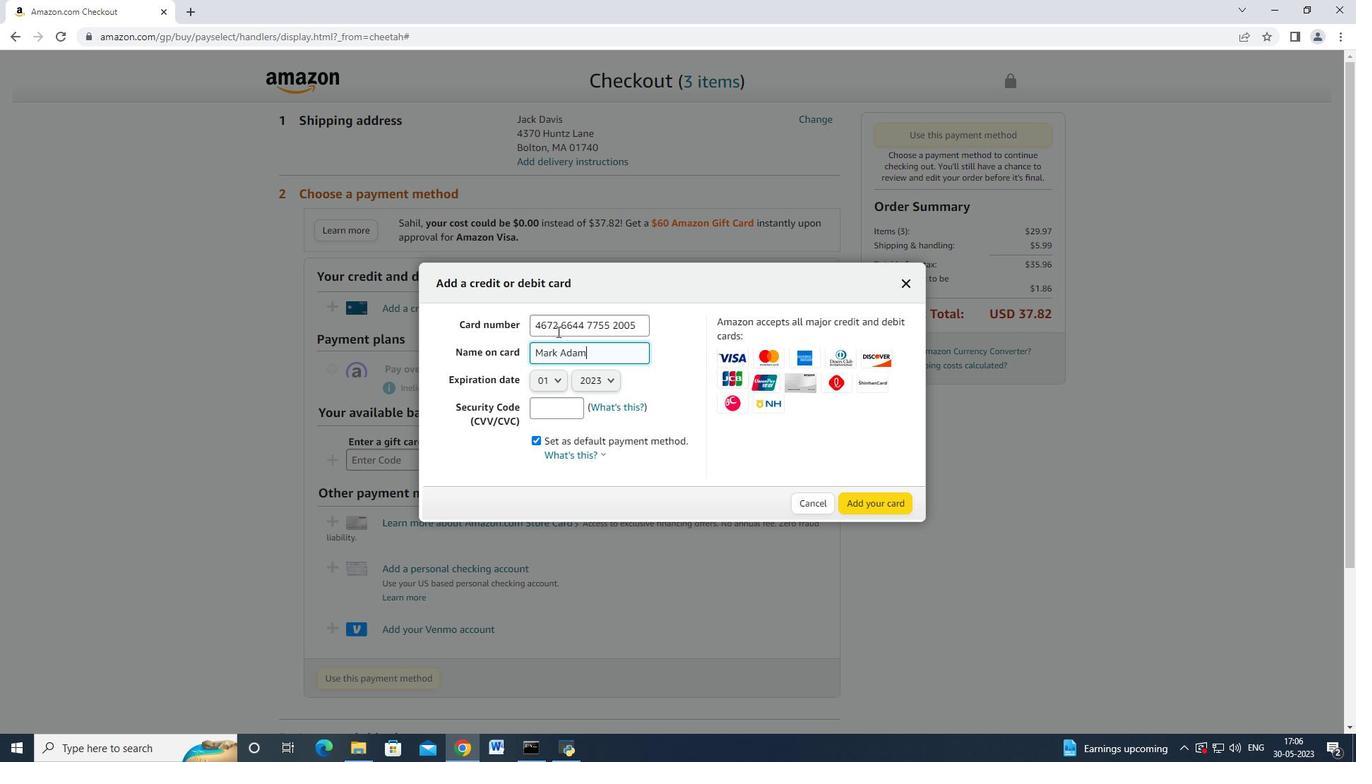 
Action: Mouse moved to (549, 377)
